 Task: Research Airbnb options in Obonoma, Nigeria from 2nd December, 2023 to 10th December, 2023 for 1 adult.1  bedroom having 1 bed and 1 bathroom. Property type can be hotel. Look for 3 properties as per requirement.
Action: Mouse moved to (452, 137)
Screenshot: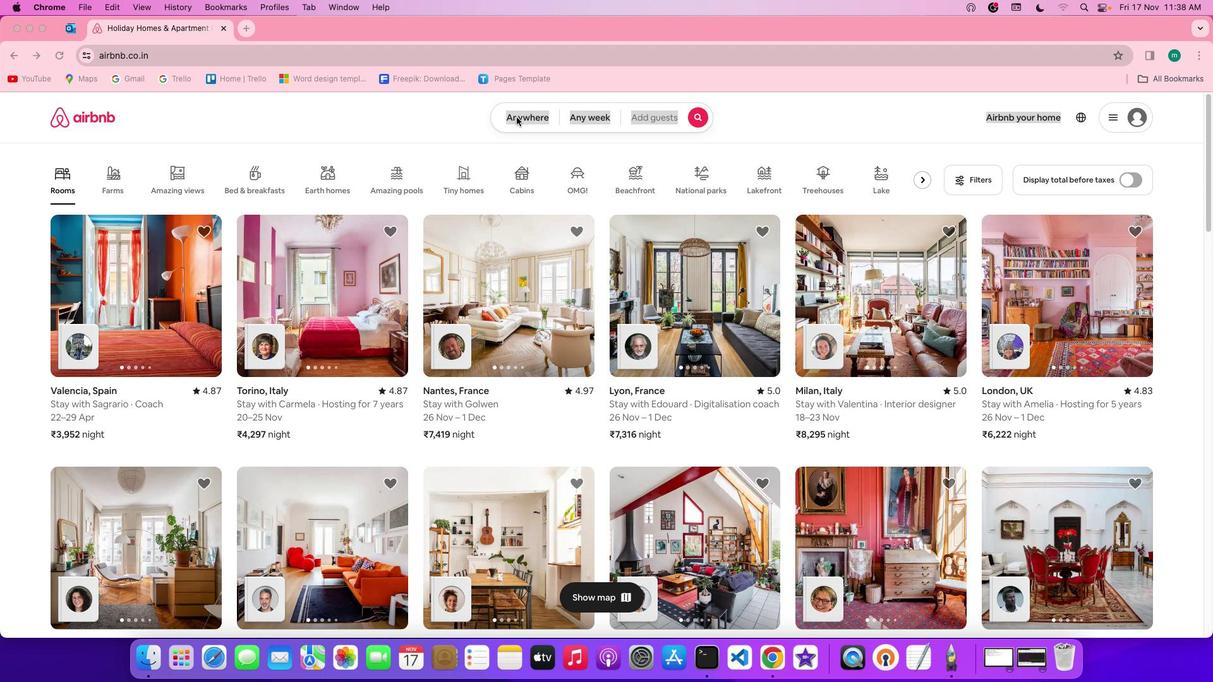 
Action: Mouse pressed left at (452, 137)
Screenshot: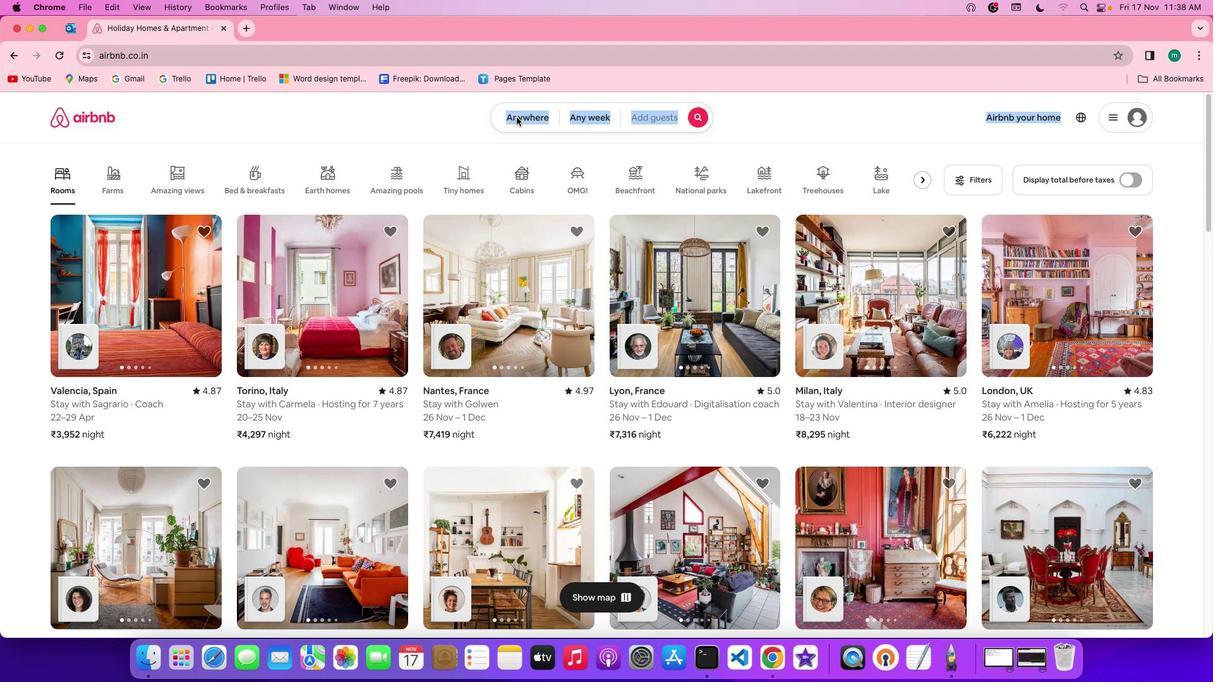 
Action: Mouse pressed left at (452, 137)
Screenshot: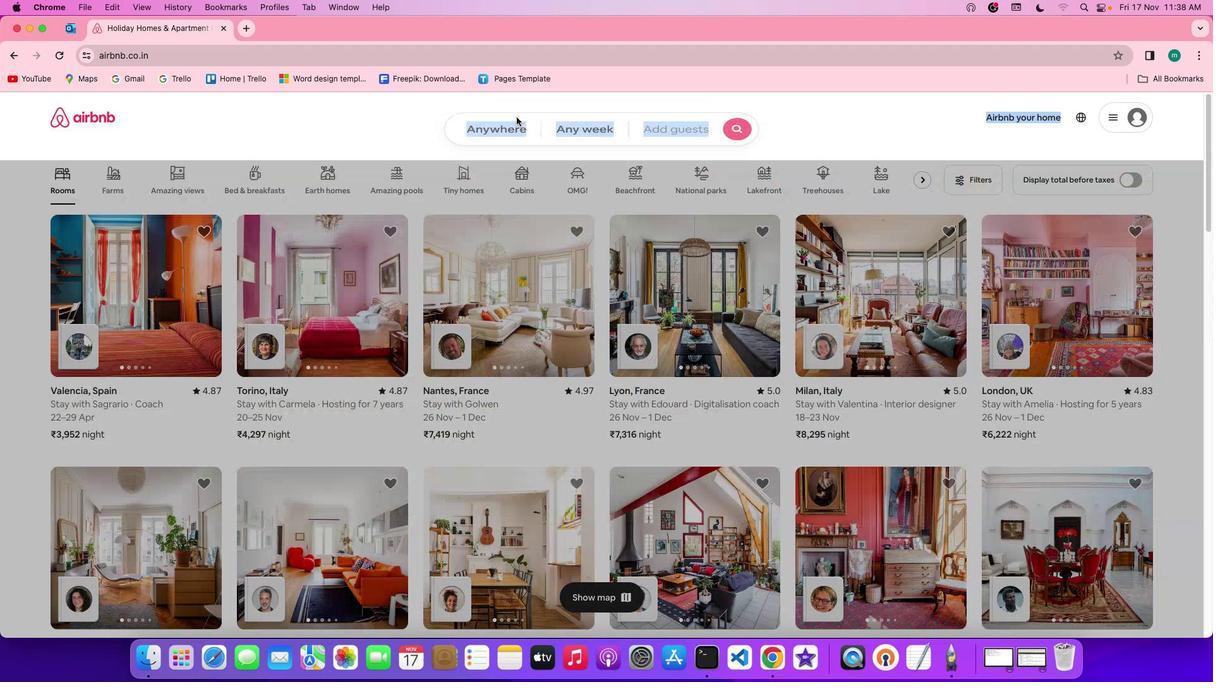 
Action: Mouse moved to (407, 181)
Screenshot: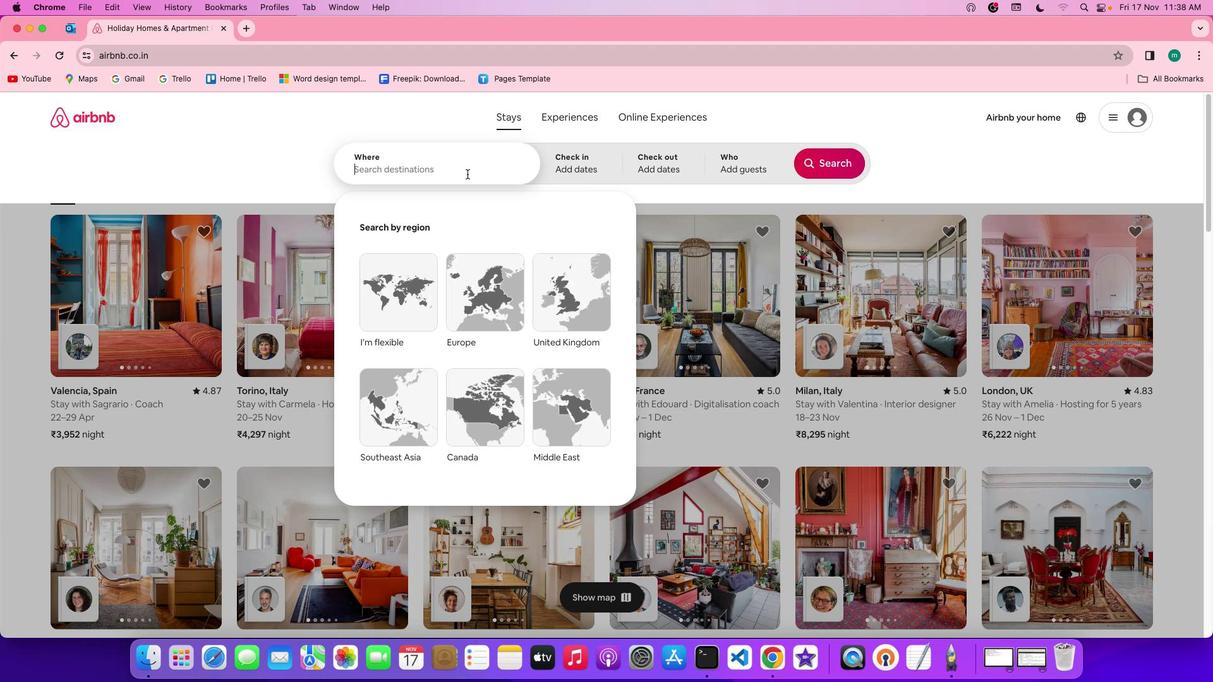 
Action: Mouse pressed left at (407, 181)
Screenshot: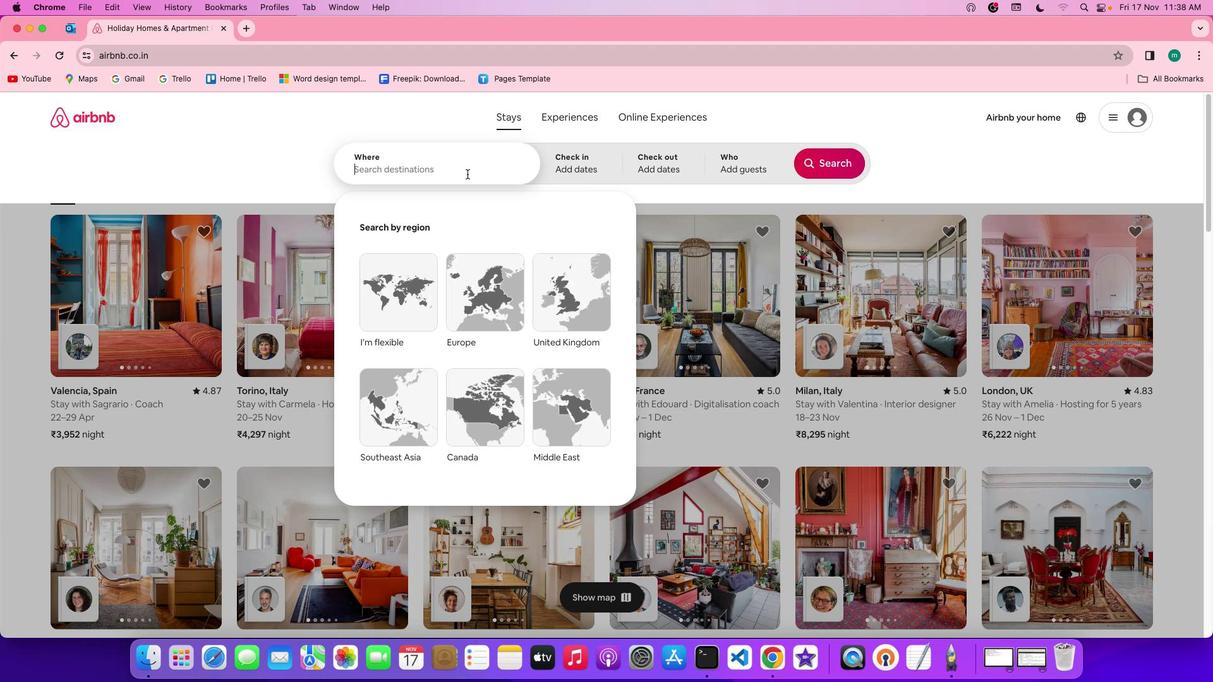 
Action: Mouse moved to (406, 182)
Screenshot: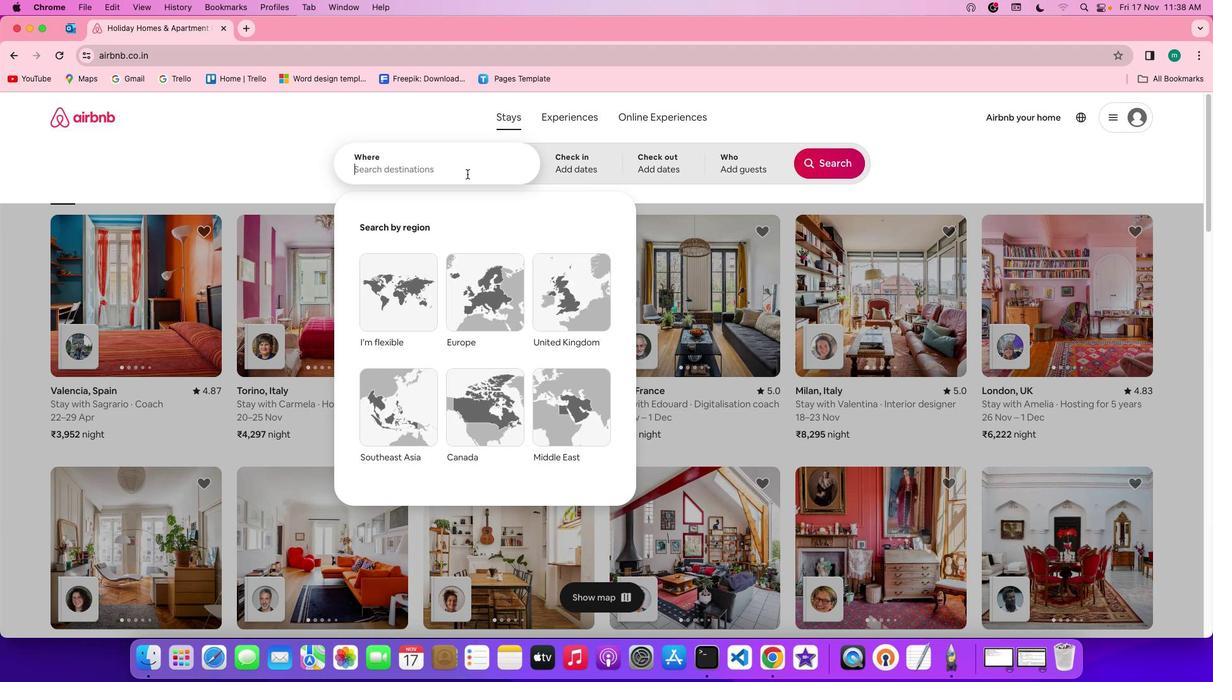 
Action: Key pressed Key.spaceKey.shift'O''b''o''n''o''m''a'','Key.spaceKey.shift'N''i''g''e''r''u'Key.backspace'i''a'
Screenshot: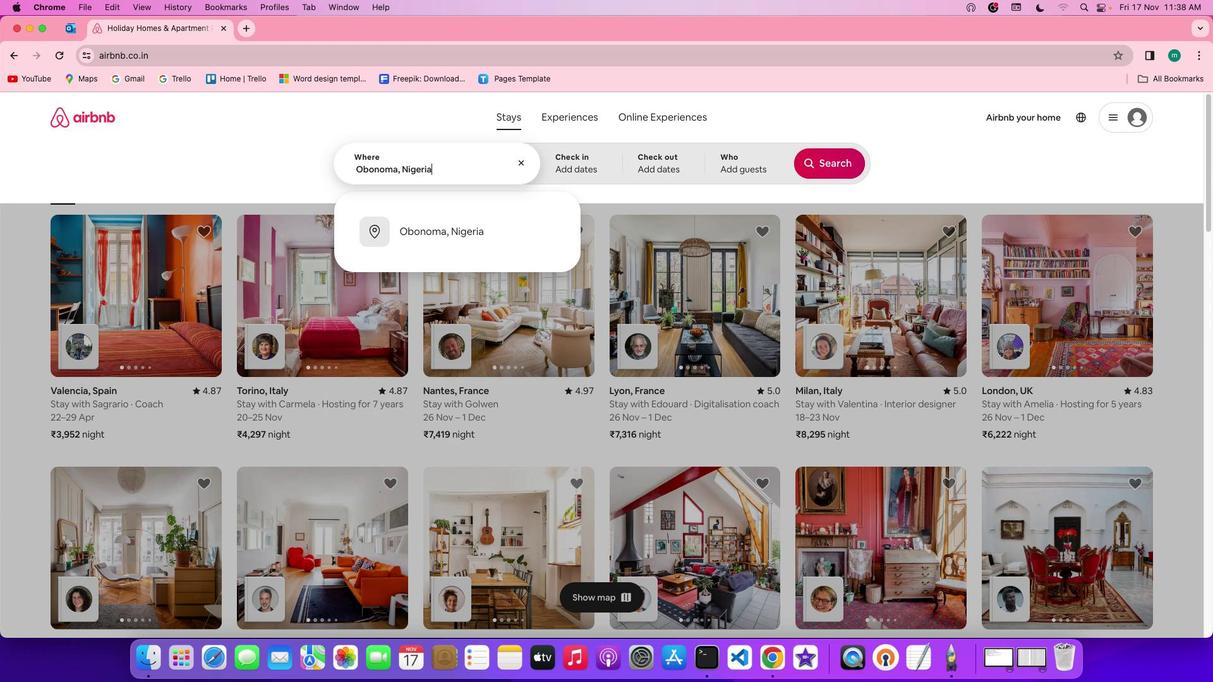
Action: Mouse moved to (499, 182)
Screenshot: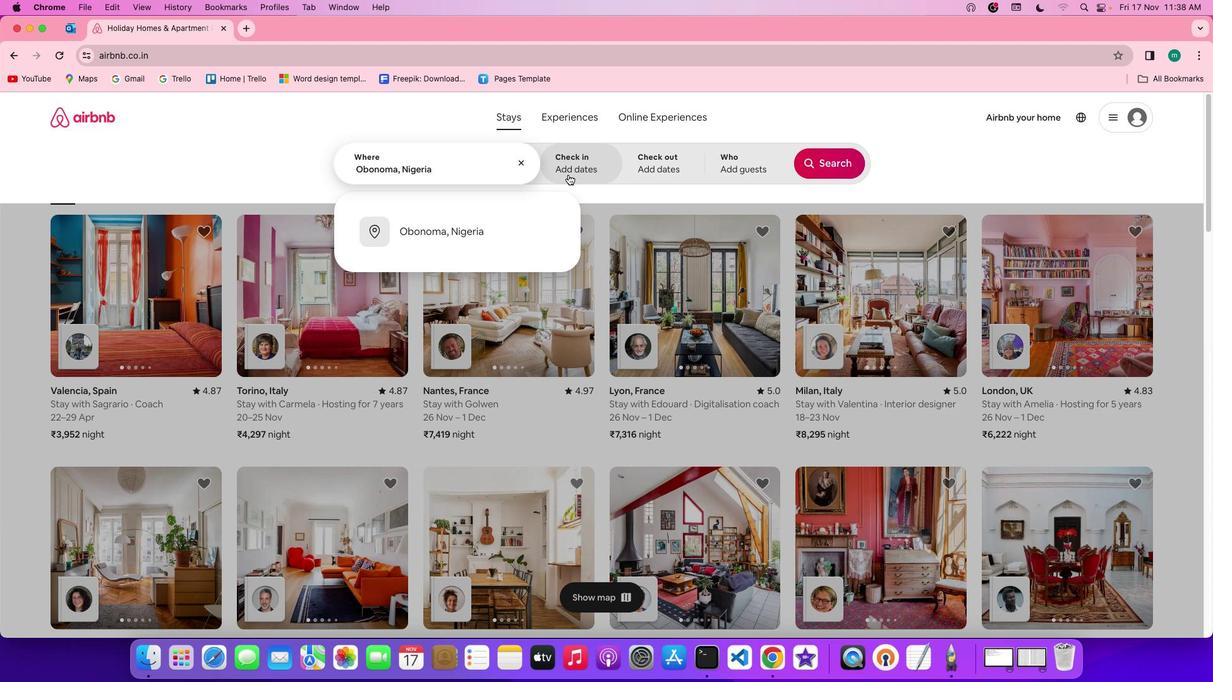 
Action: Mouse pressed left at (499, 182)
Screenshot: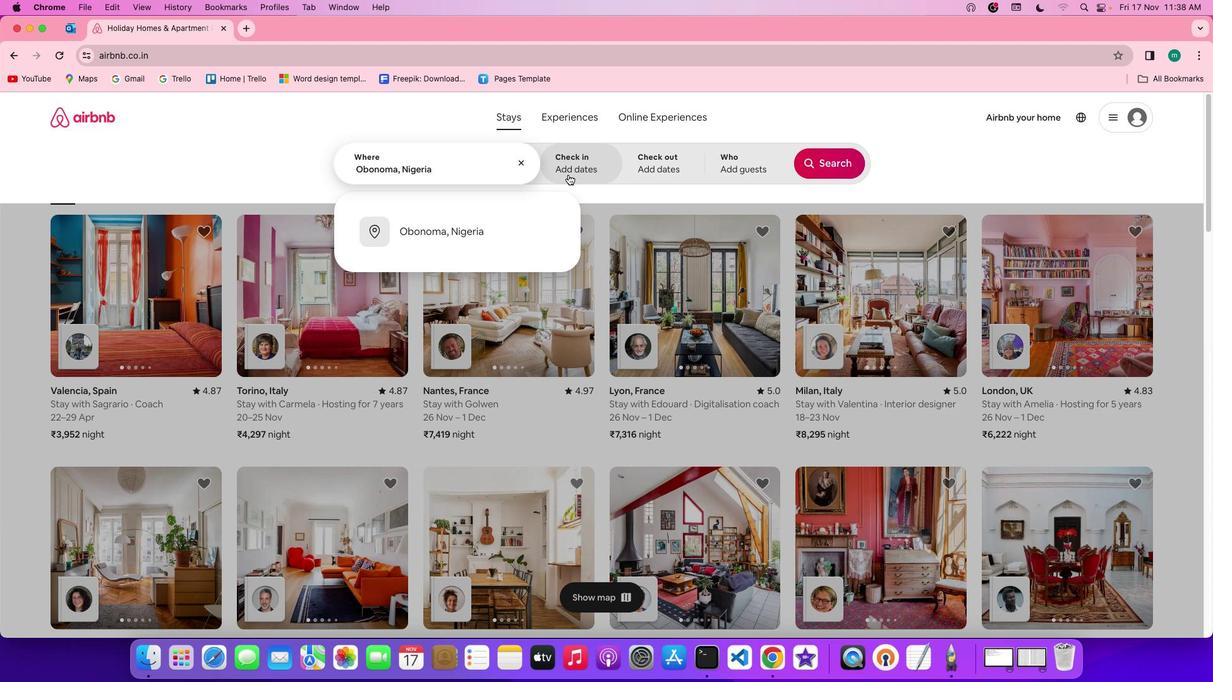 
Action: Mouse moved to (735, 298)
Screenshot: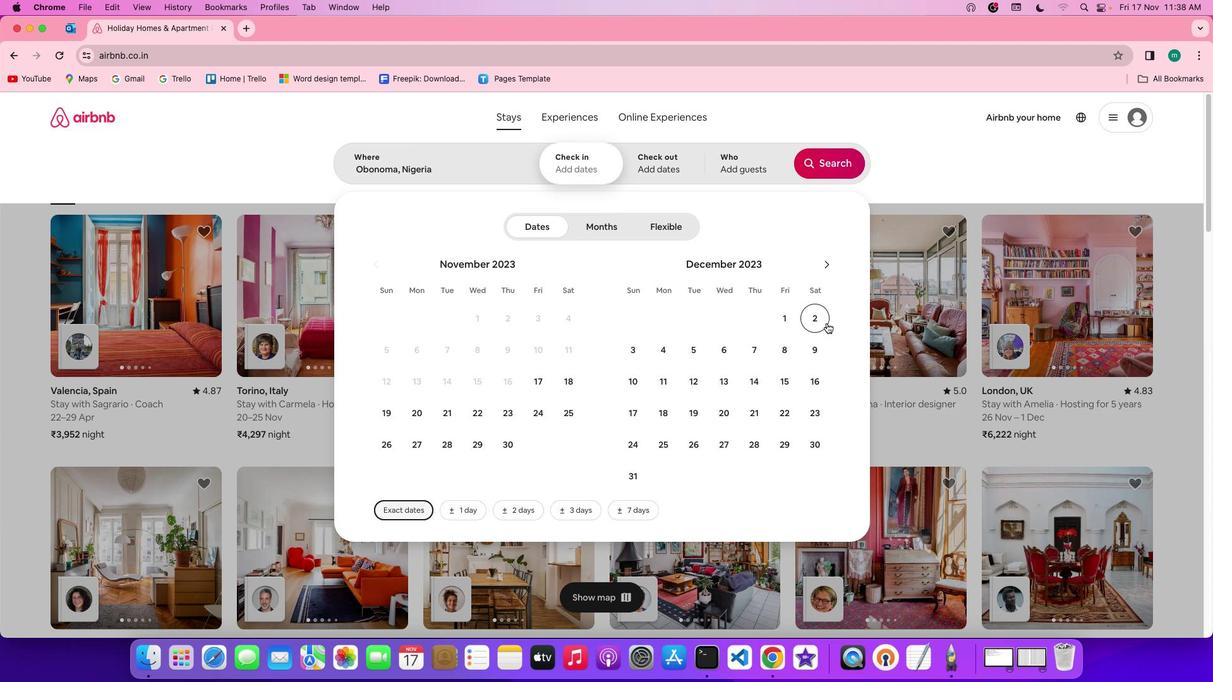 
Action: Mouse pressed left at (735, 298)
Screenshot: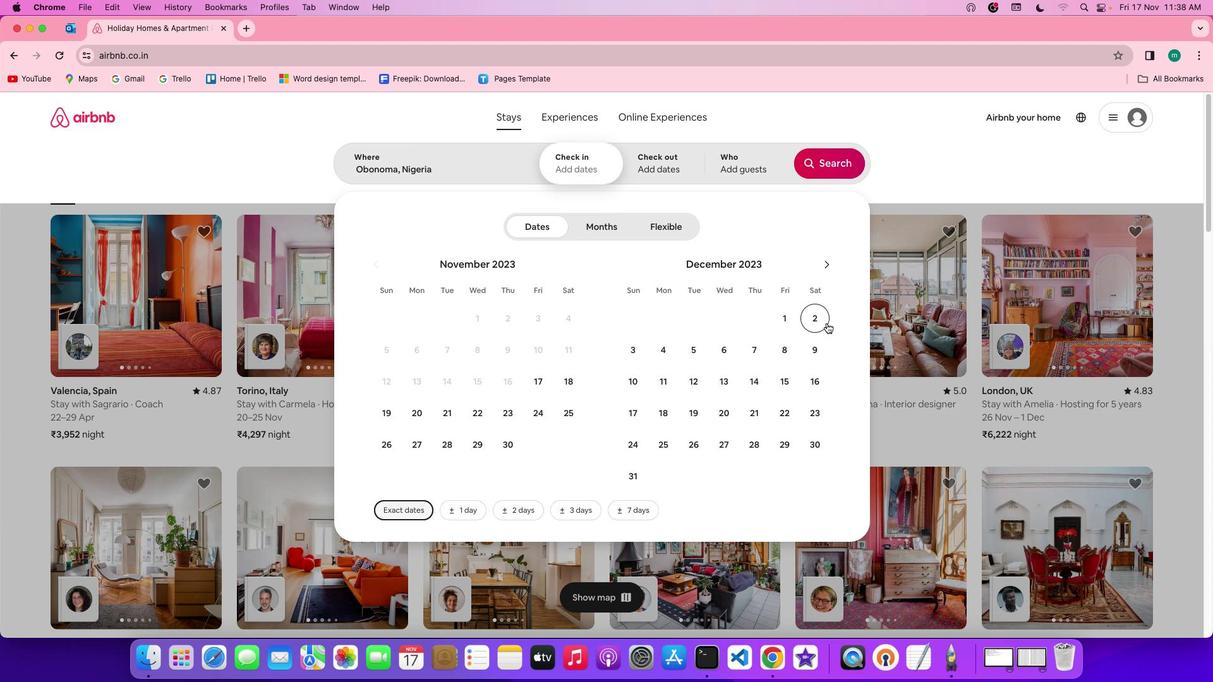 
Action: Mouse moved to (561, 351)
Screenshot: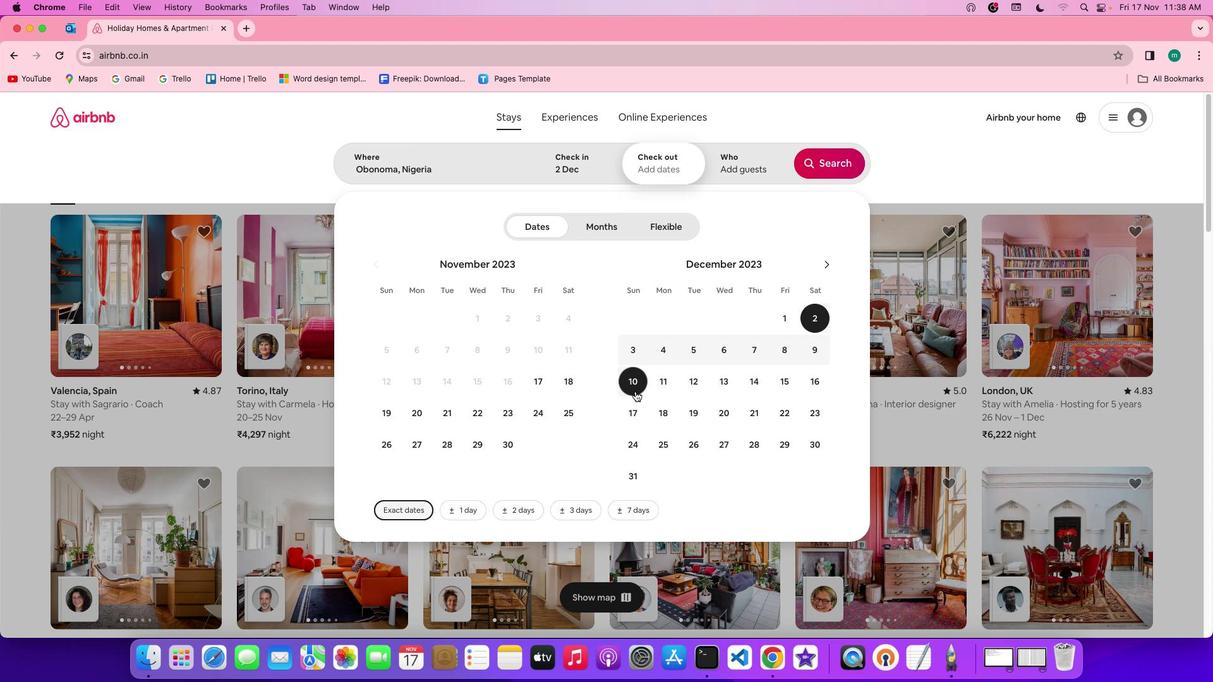 
Action: Mouse pressed left at (561, 351)
Screenshot: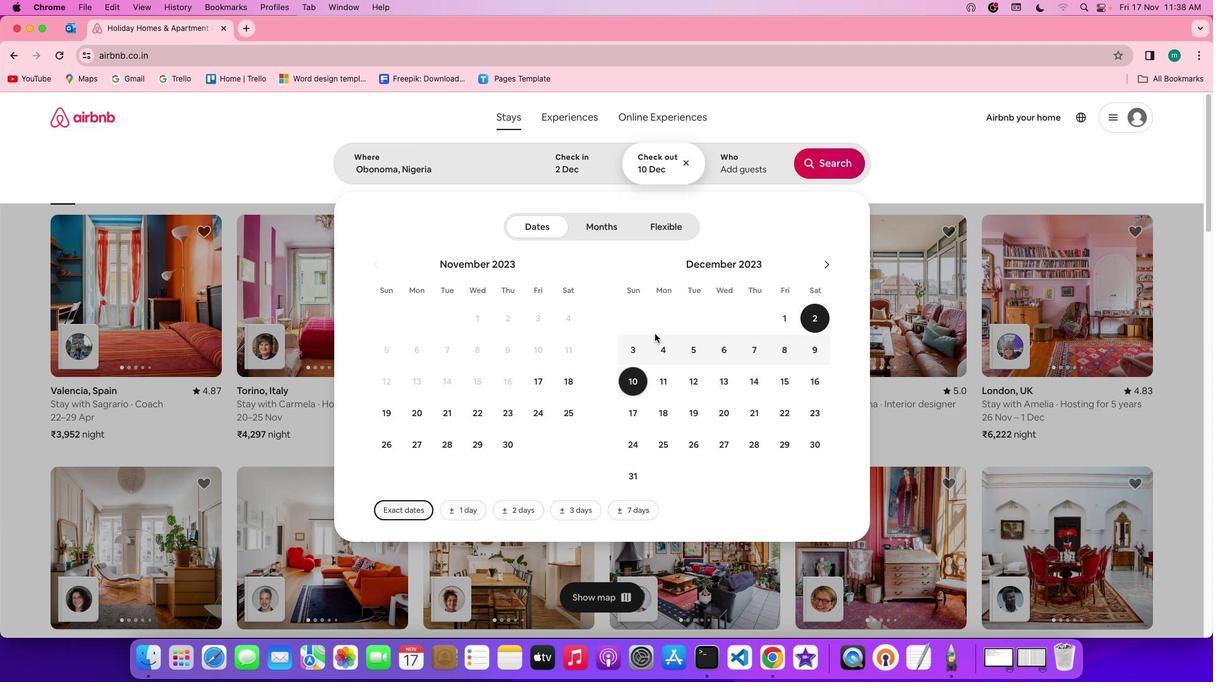 
Action: Mouse moved to (666, 178)
Screenshot: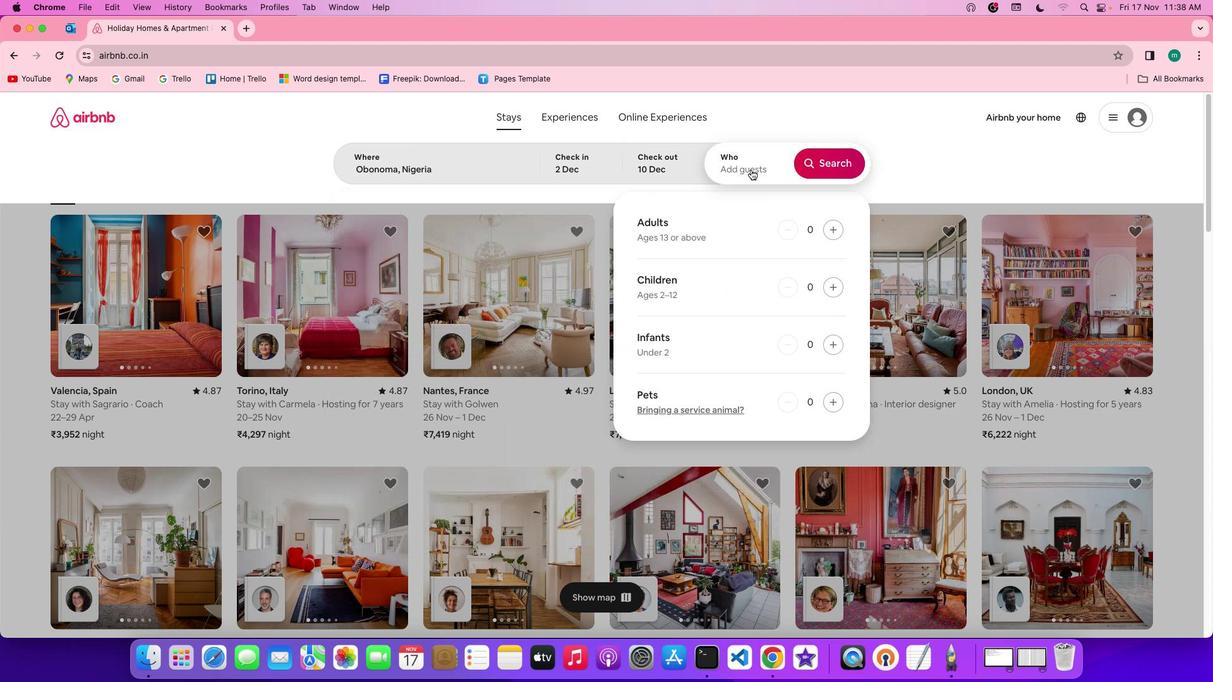 
Action: Mouse pressed left at (666, 178)
Screenshot: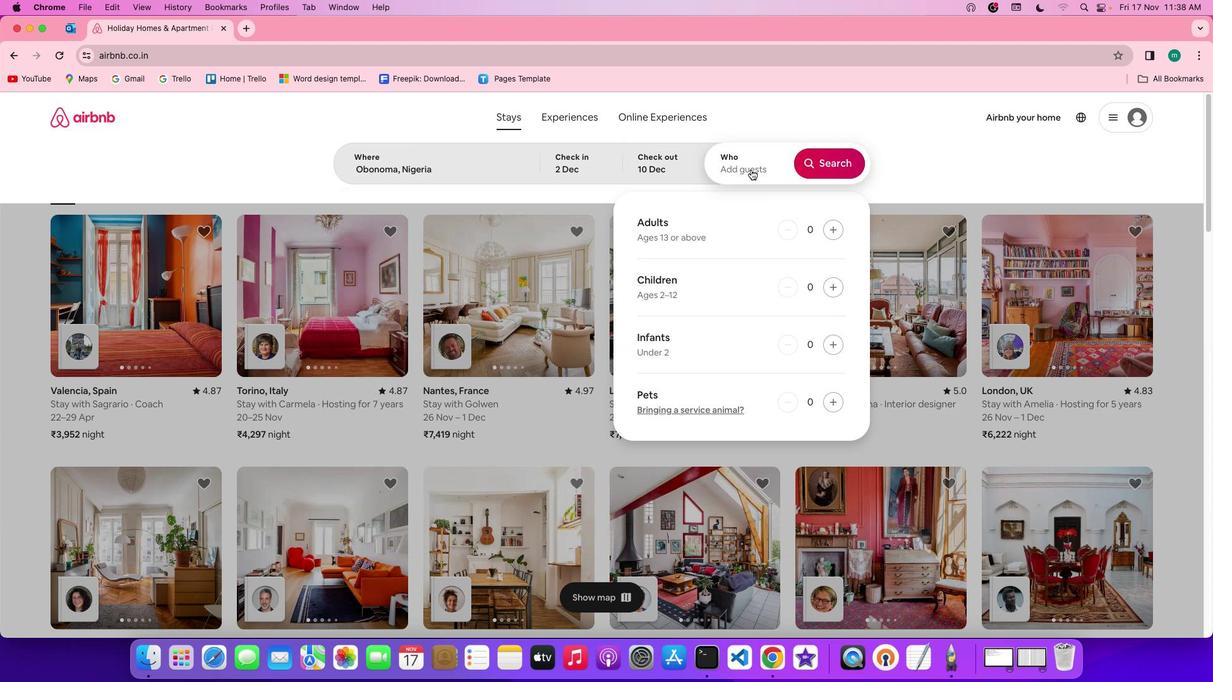 
Action: Mouse moved to (745, 224)
Screenshot: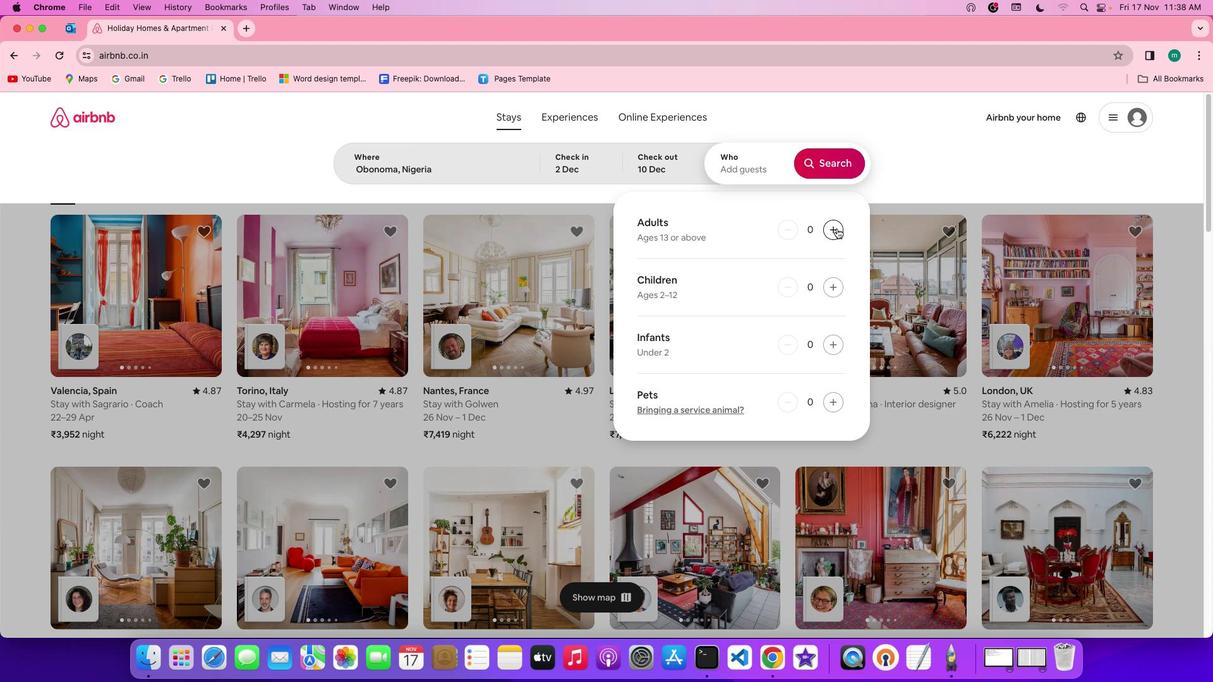 
Action: Mouse pressed left at (745, 224)
Screenshot: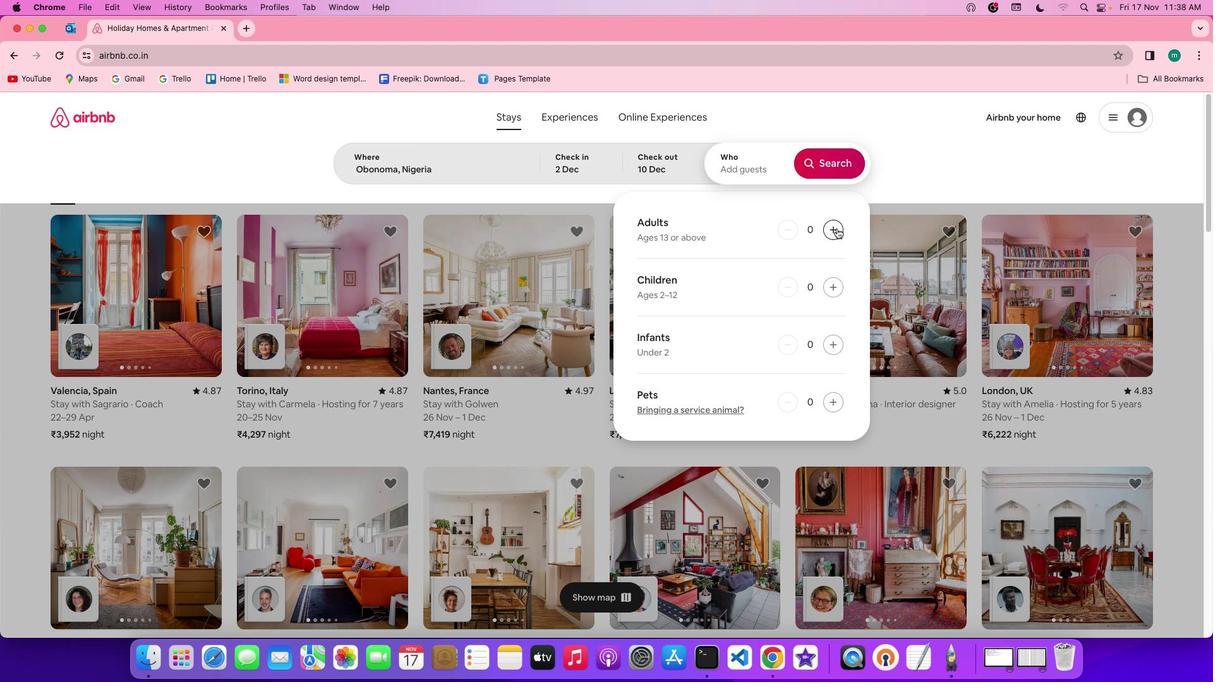
Action: Mouse moved to (745, 178)
Screenshot: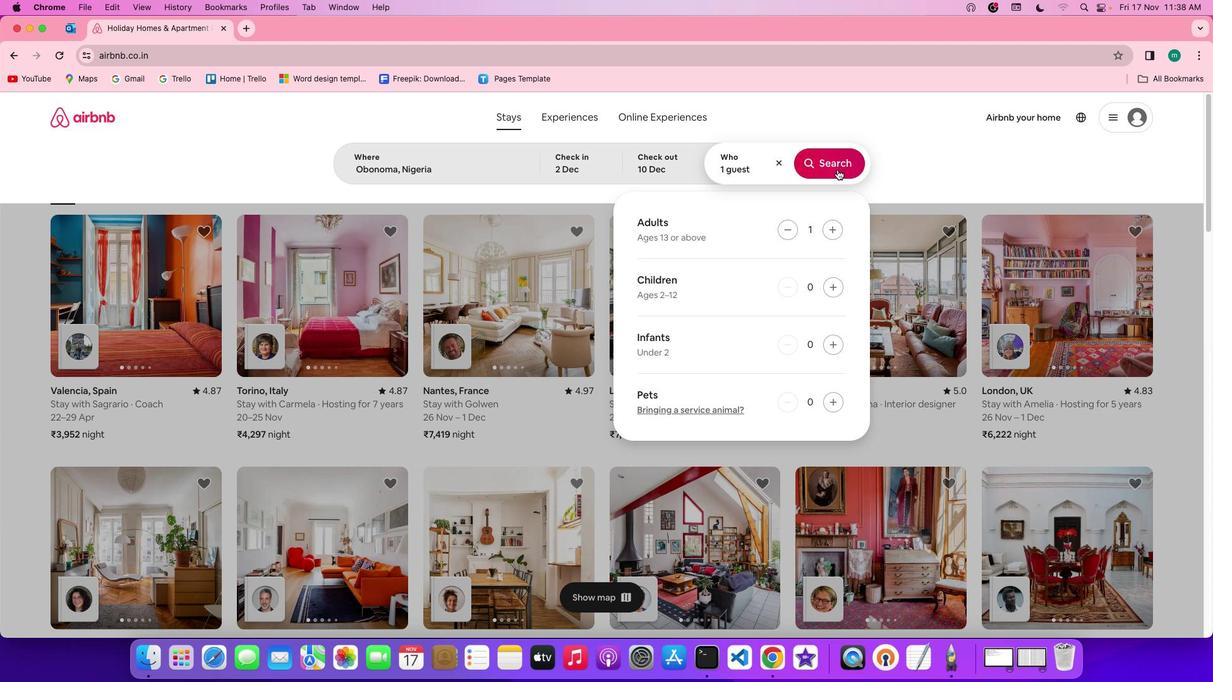 
Action: Mouse pressed left at (745, 178)
Screenshot: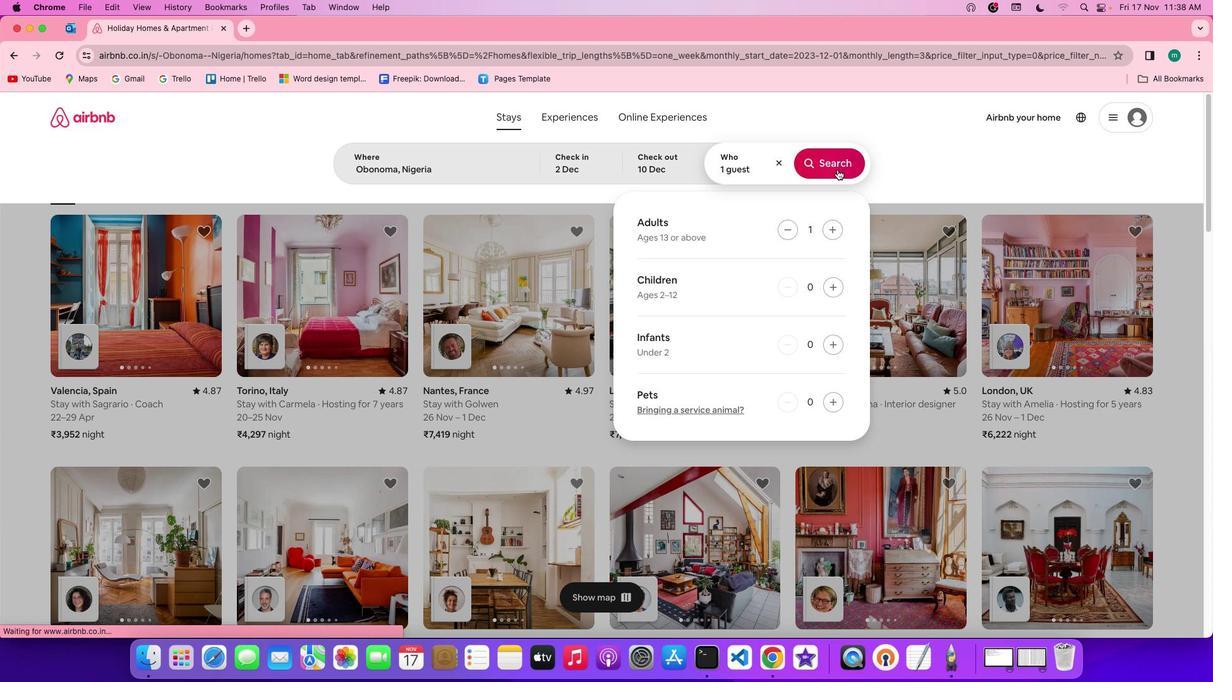 
Action: Mouse moved to (901, 180)
Screenshot: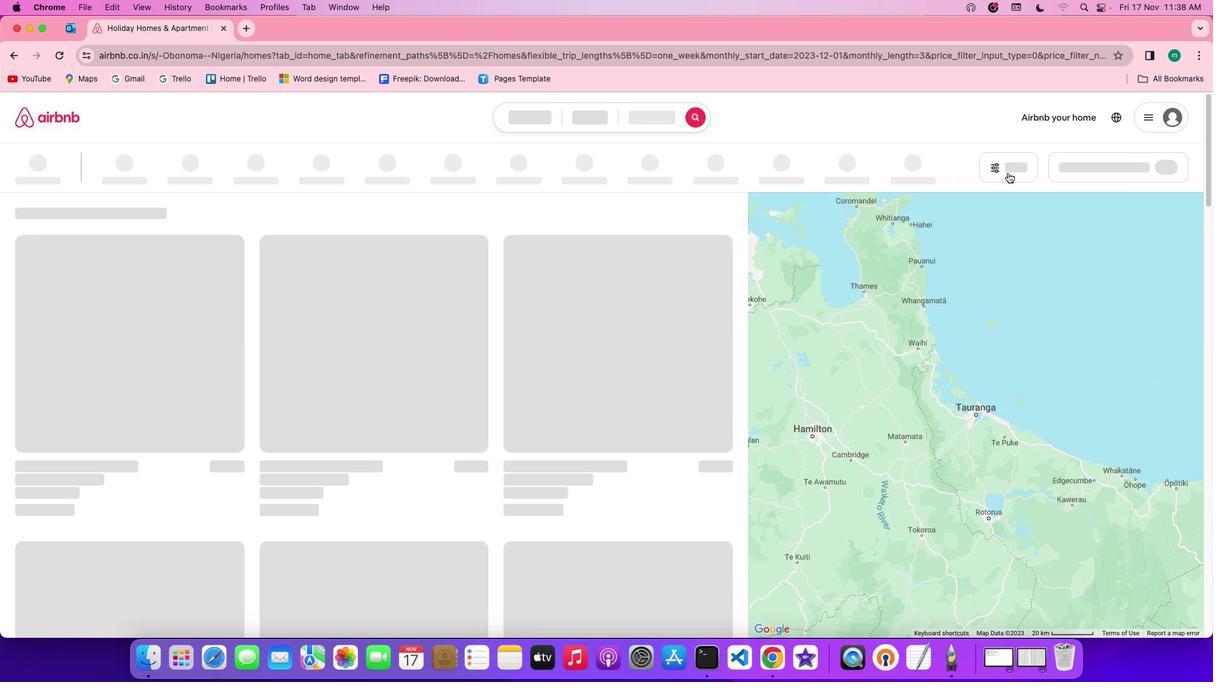 
Action: Mouse pressed left at (901, 180)
Screenshot: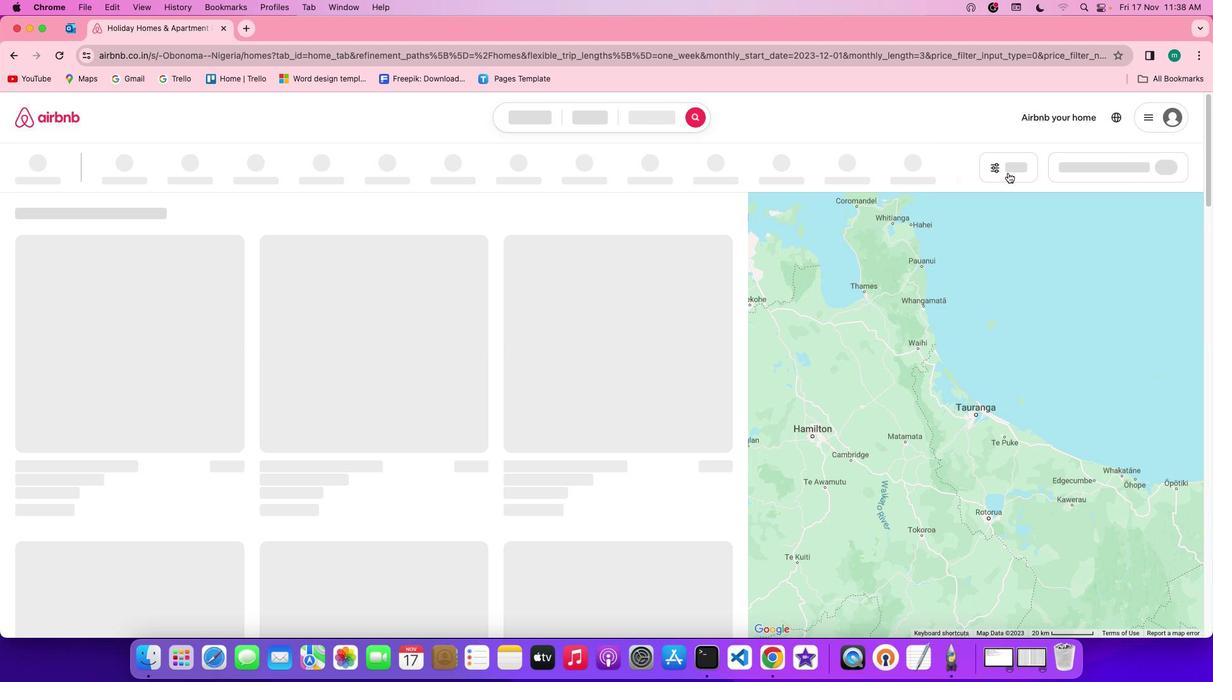 
Action: Mouse moved to (557, 370)
Screenshot: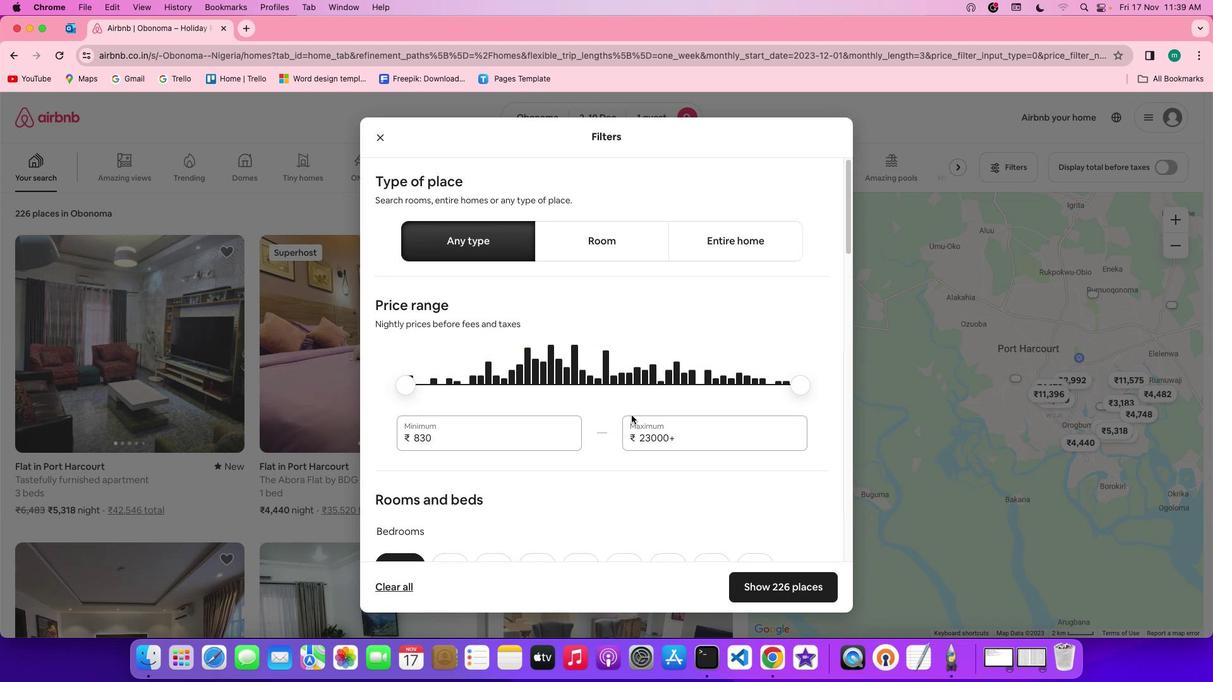 
Action: Mouse scrolled (557, 370) with delta (-18, 45)
Screenshot: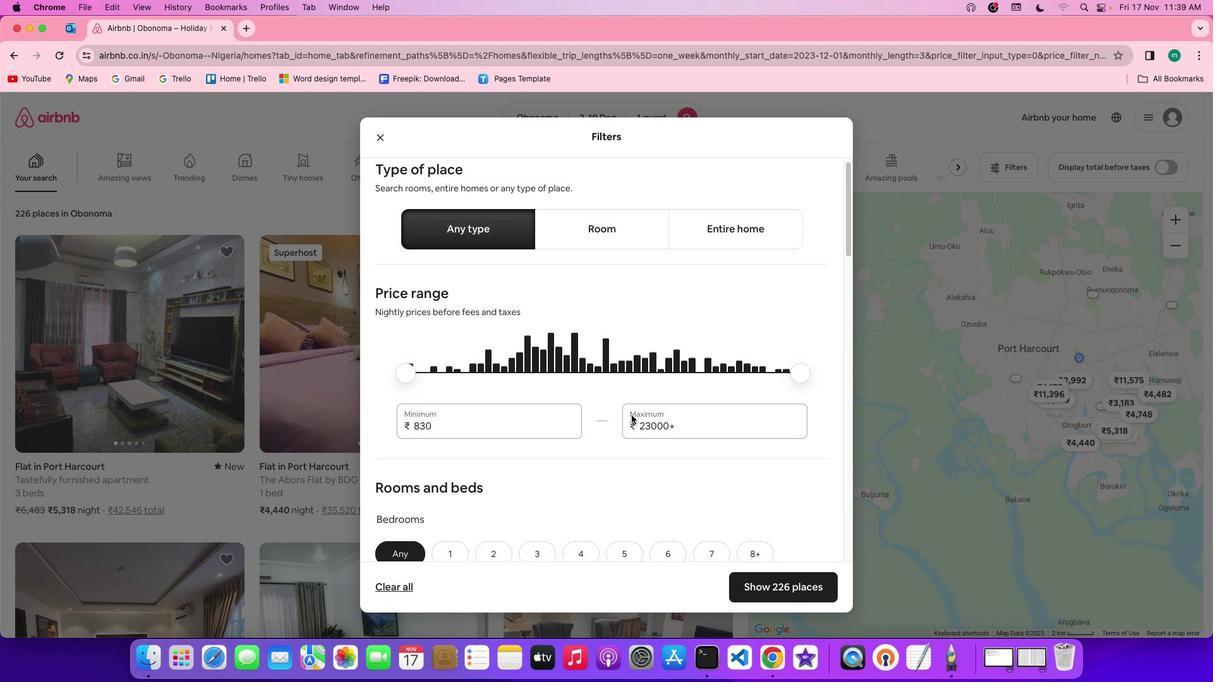 
Action: Mouse scrolled (557, 370) with delta (-18, 45)
Screenshot: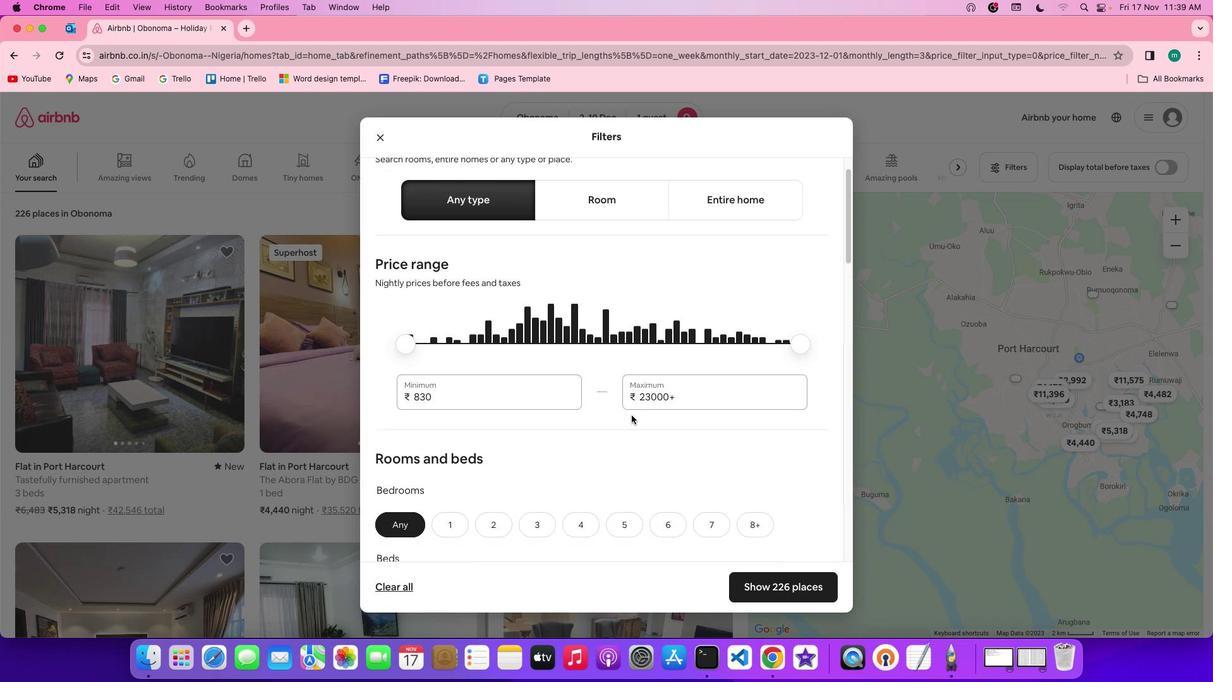 
Action: Mouse scrolled (557, 370) with delta (-18, 45)
Screenshot: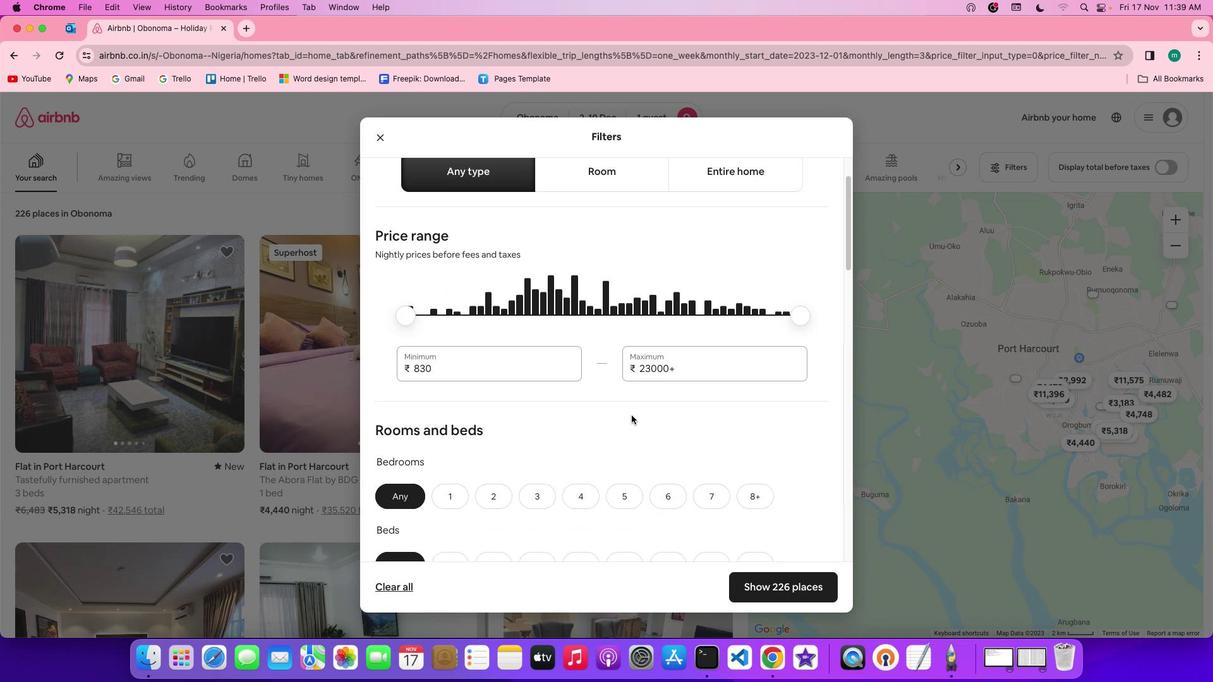 
Action: Mouse scrolled (557, 370) with delta (-18, 45)
Screenshot: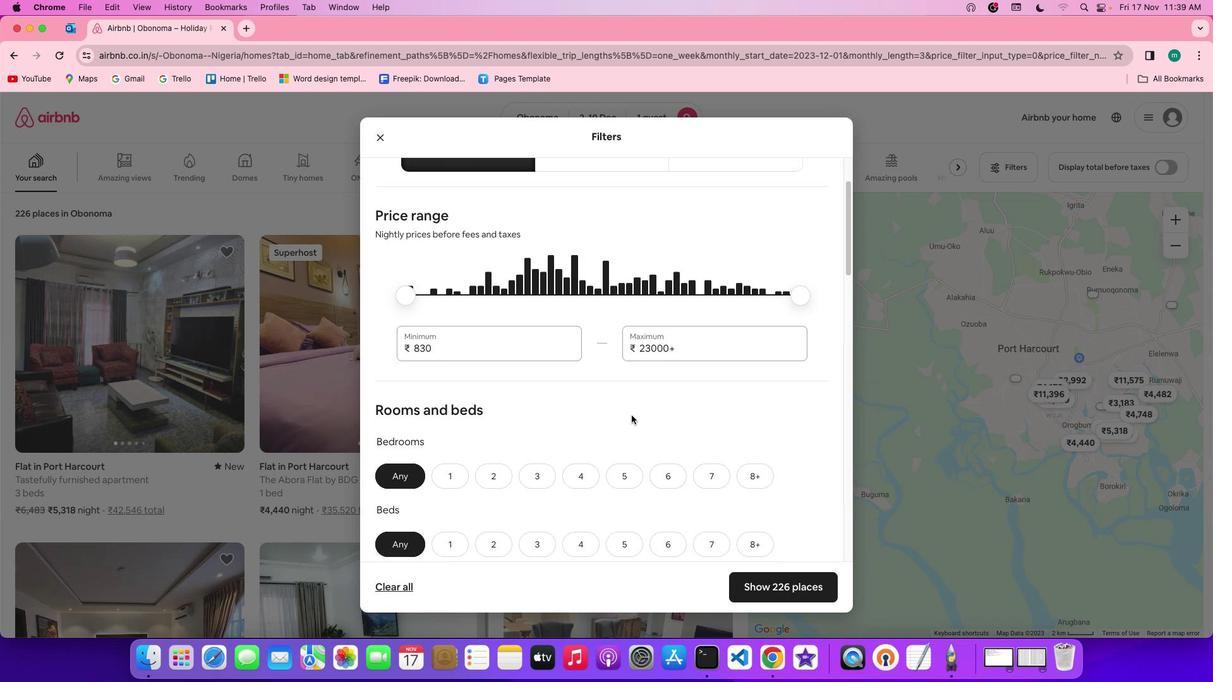 
Action: Mouse scrolled (557, 370) with delta (-18, 45)
Screenshot: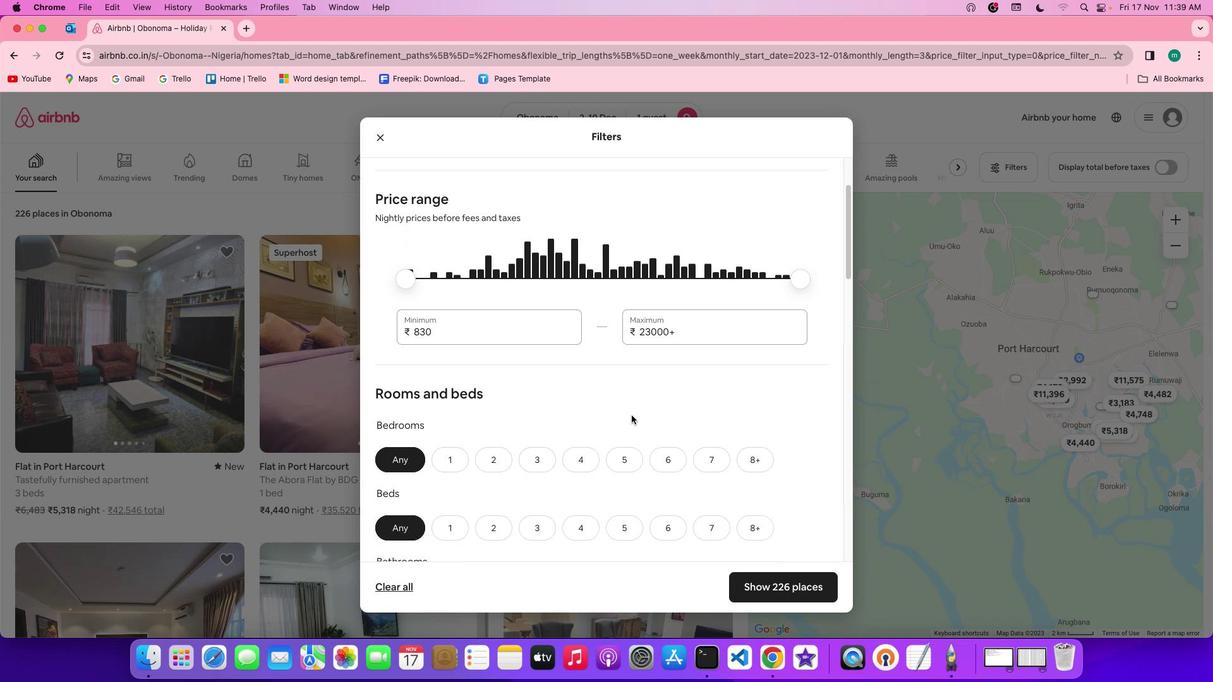 
Action: Mouse scrolled (557, 370) with delta (-18, 45)
Screenshot: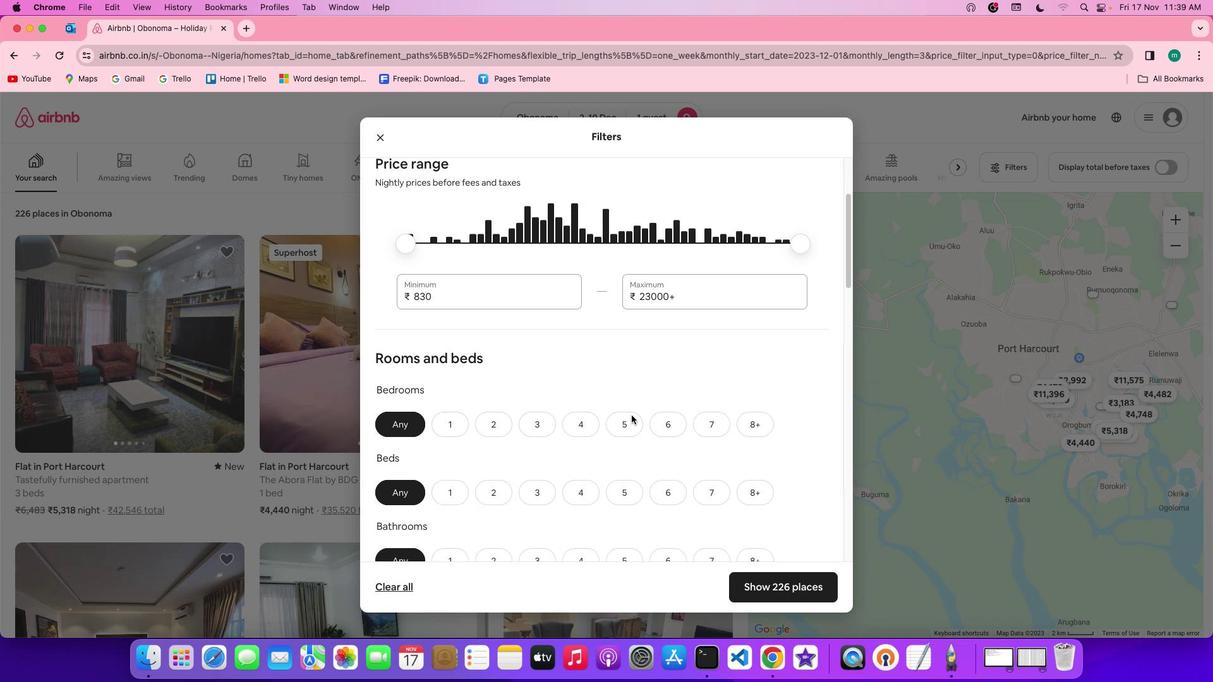 
Action: Mouse scrolled (557, 370) with delta (-18, 45)
Screenshot: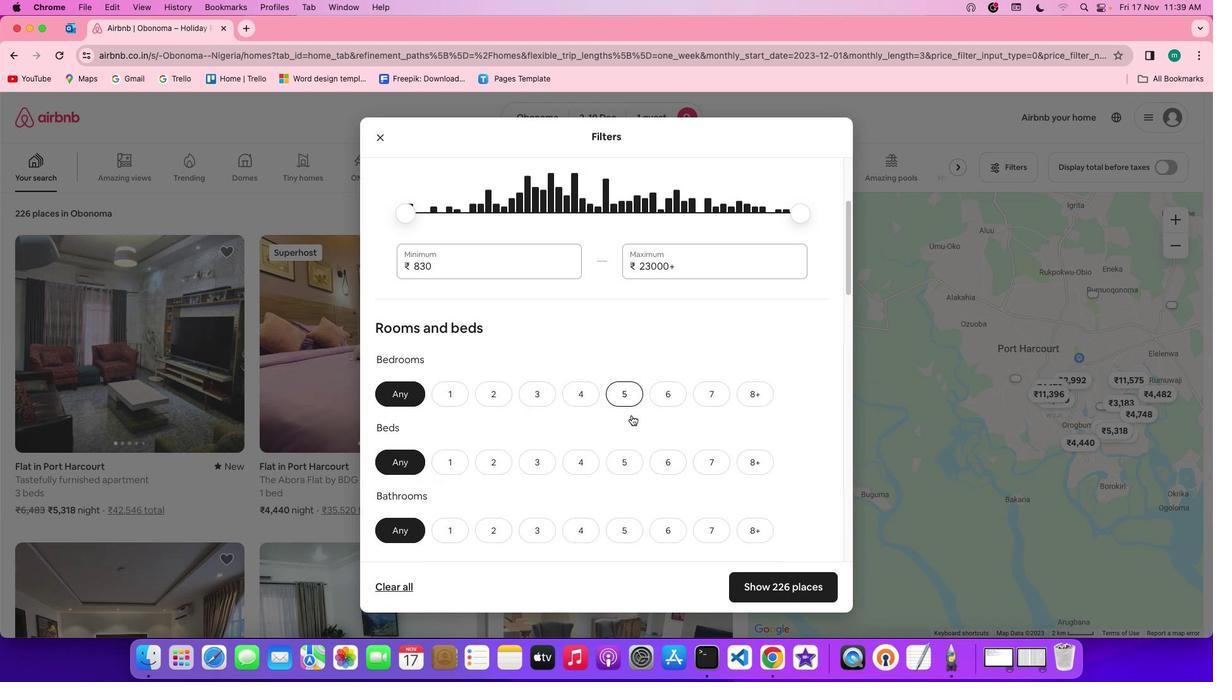 
Action: Mouse scrolled (557, 370) with delta (-18, 45)
Screenshot: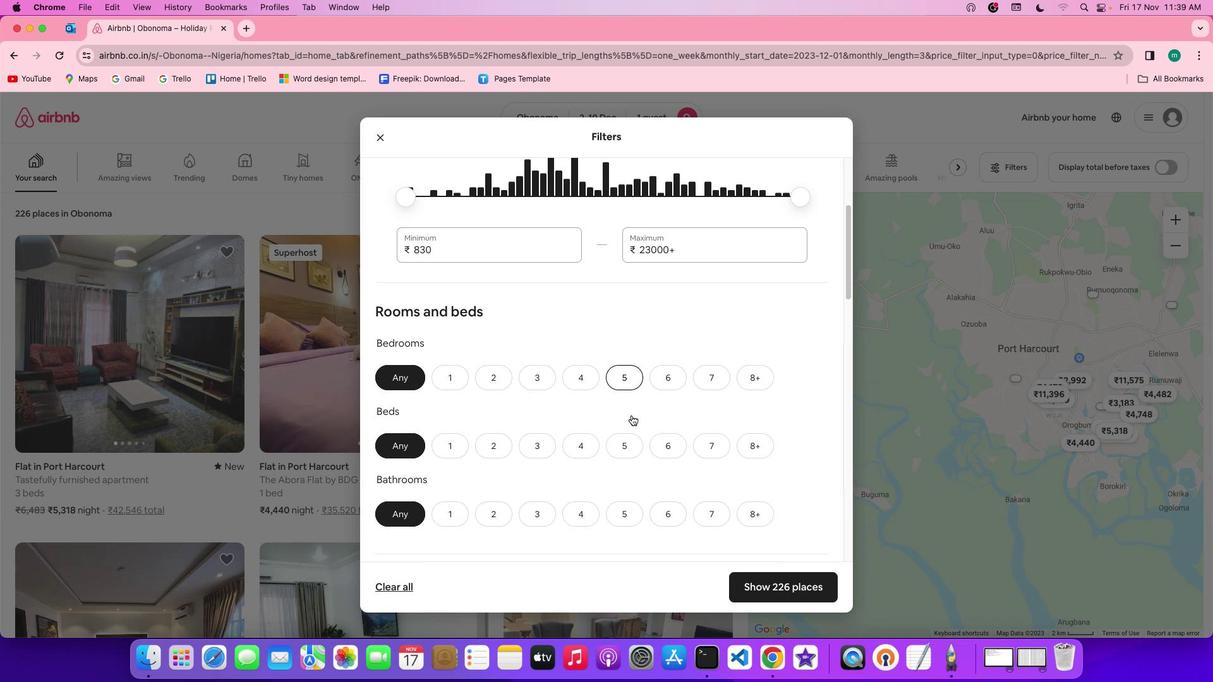 
Action: Mouse scrolled (557, 370) with delta (-18, 45)
Screenshot: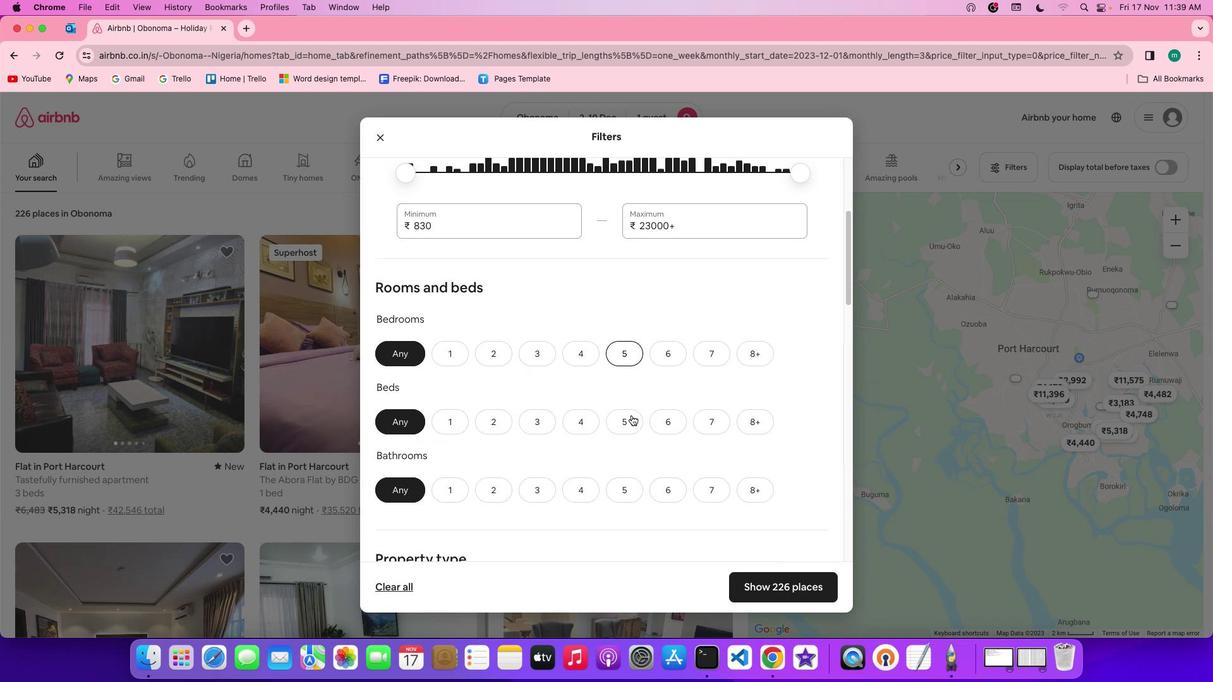 
Action: Mouse moved to (396, 310)
Screenshot: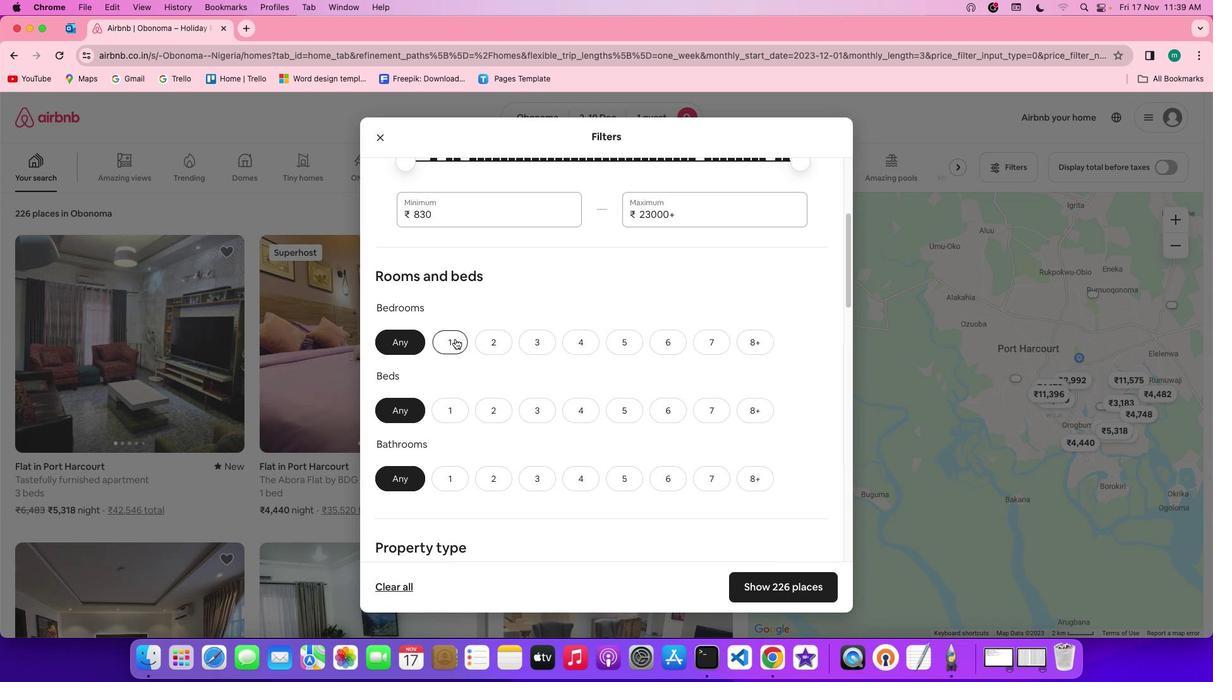 
Action: Mouse pressed left at (396, 310)
Screenshot: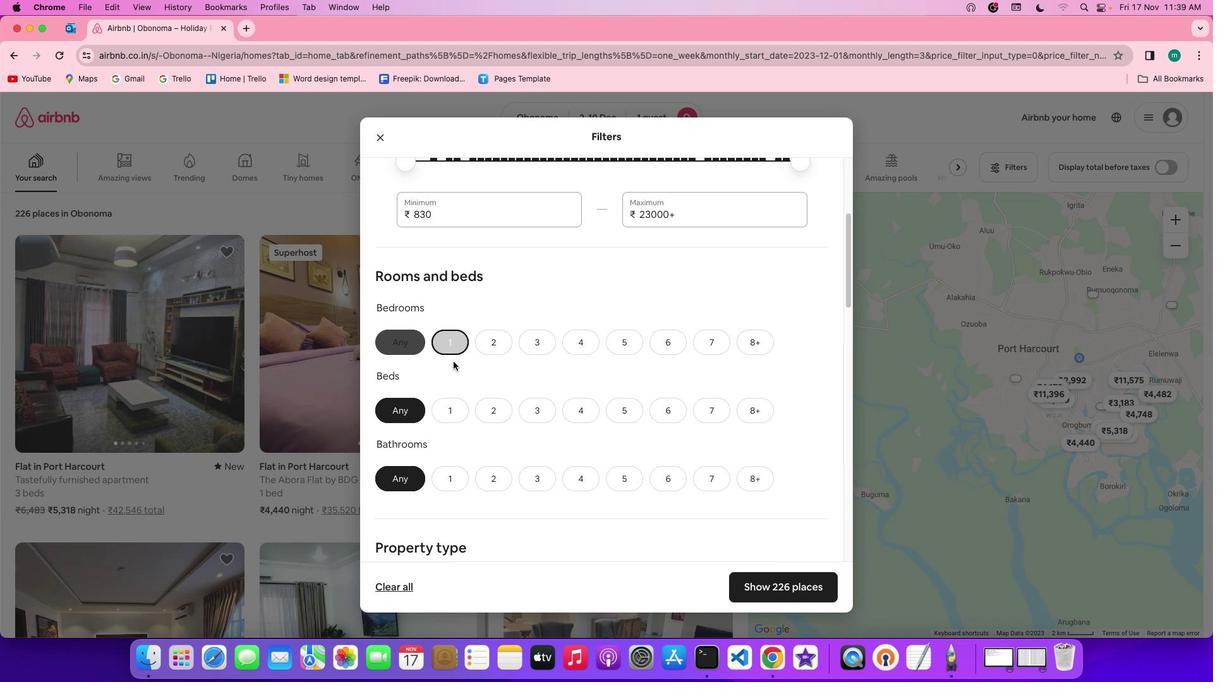 
Action: Mouse moved to (402, 367)
Screenshot: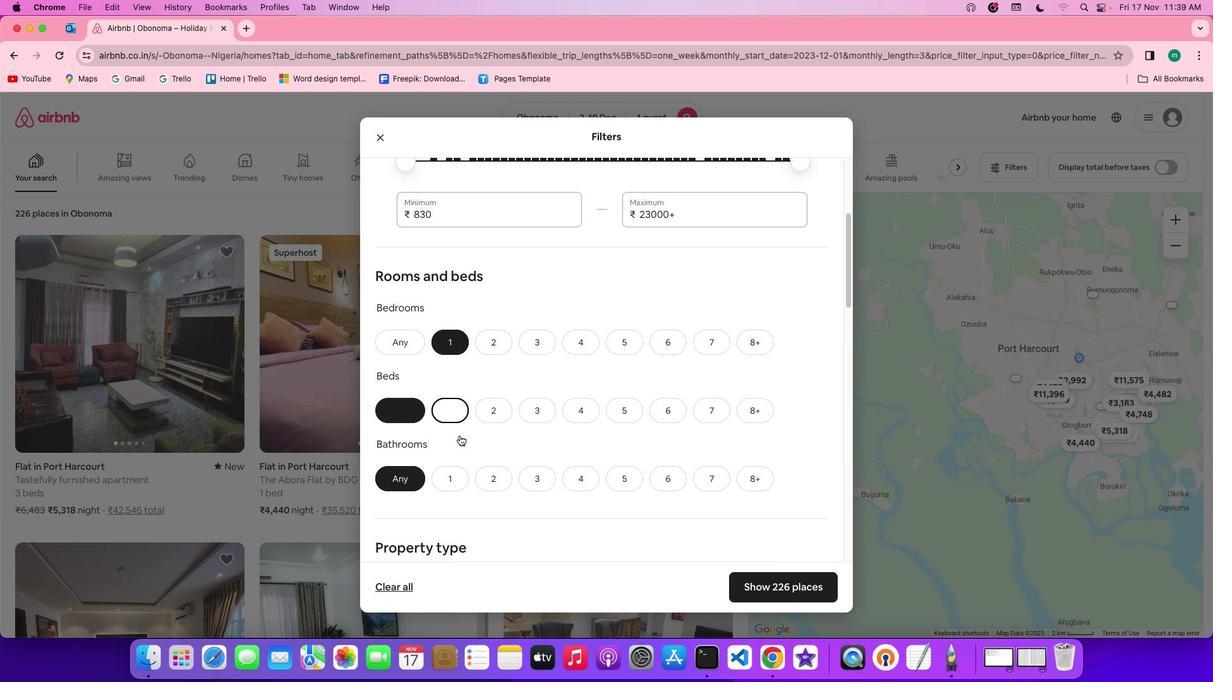 
Action: Mouse pressed left at (402, 367)
Screenshot: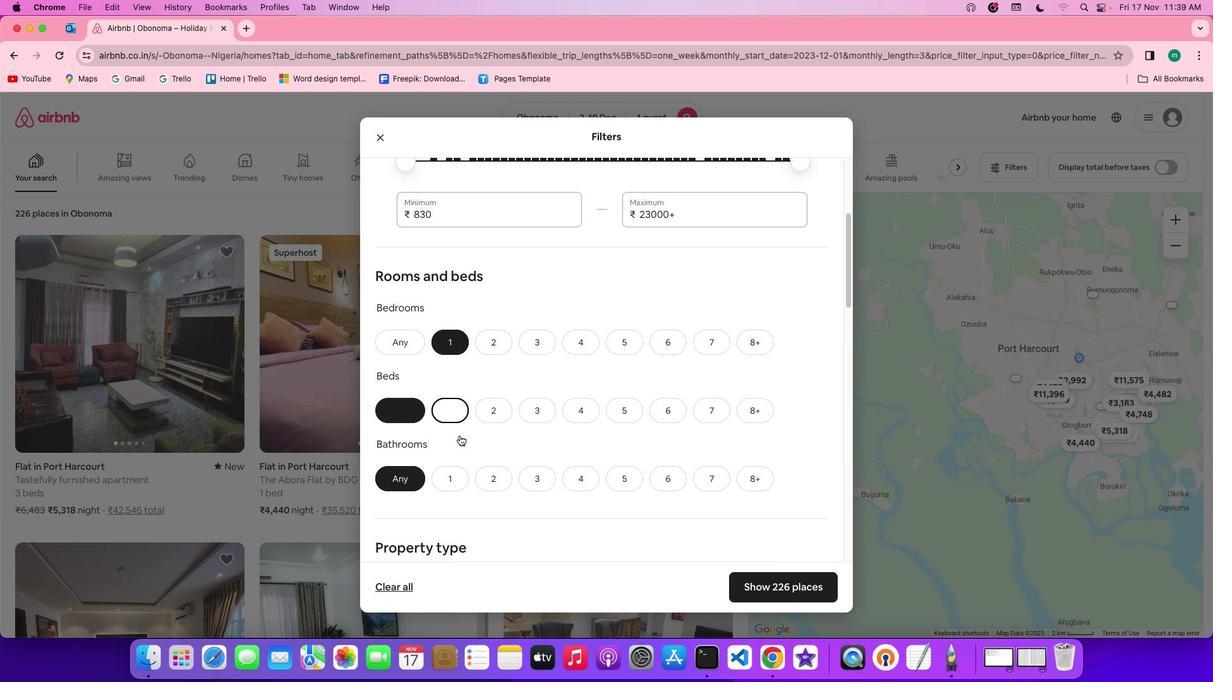 
Action: Mouse moved to (396, 412)
Screenshot: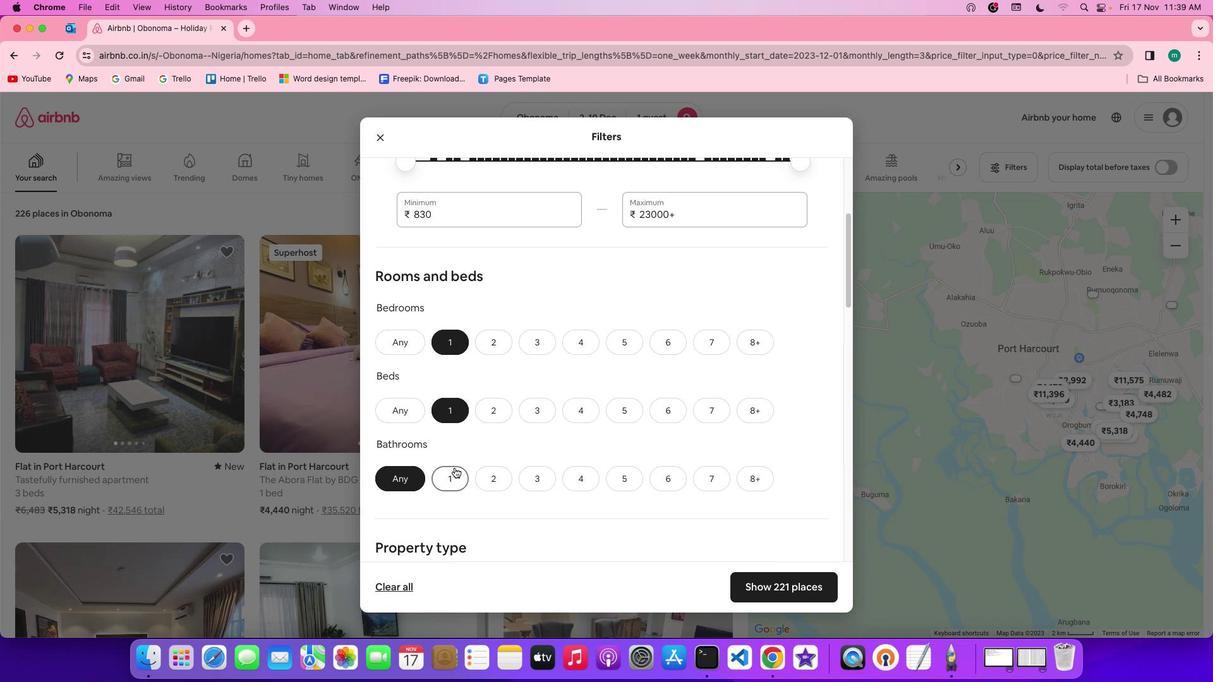 
Action: Mouse pressed left at (396, 412)
Screenshot: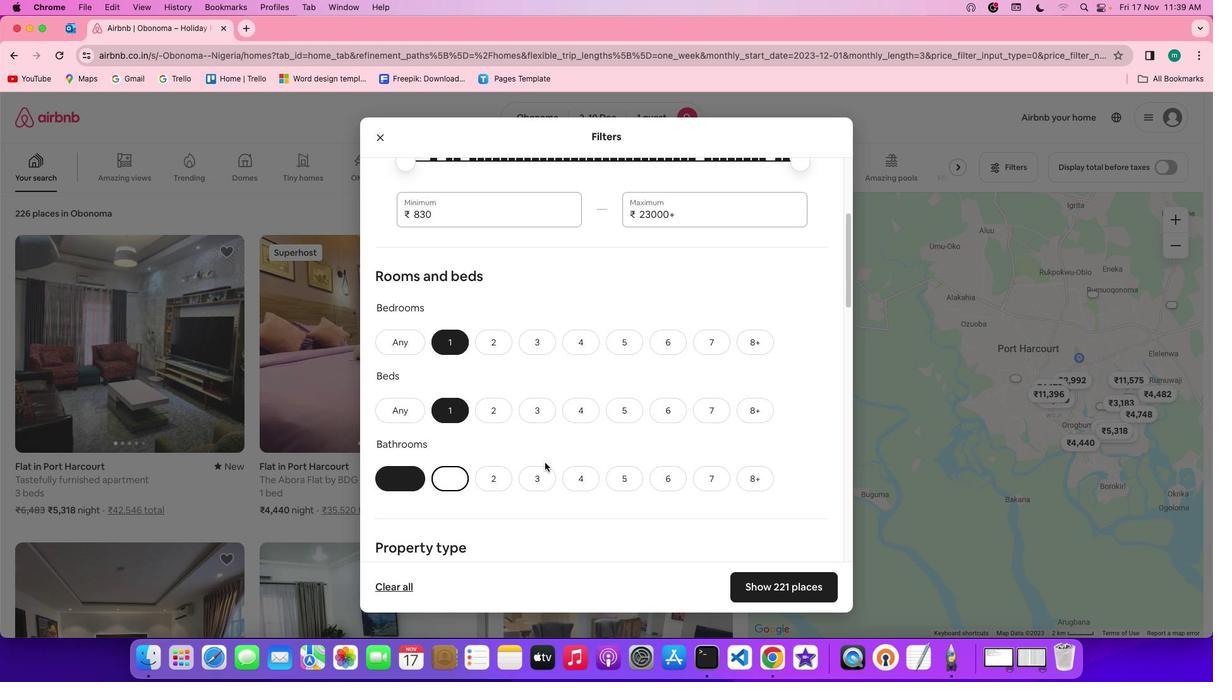 
Action: Mouse moved to (604, 401)
Screenshot: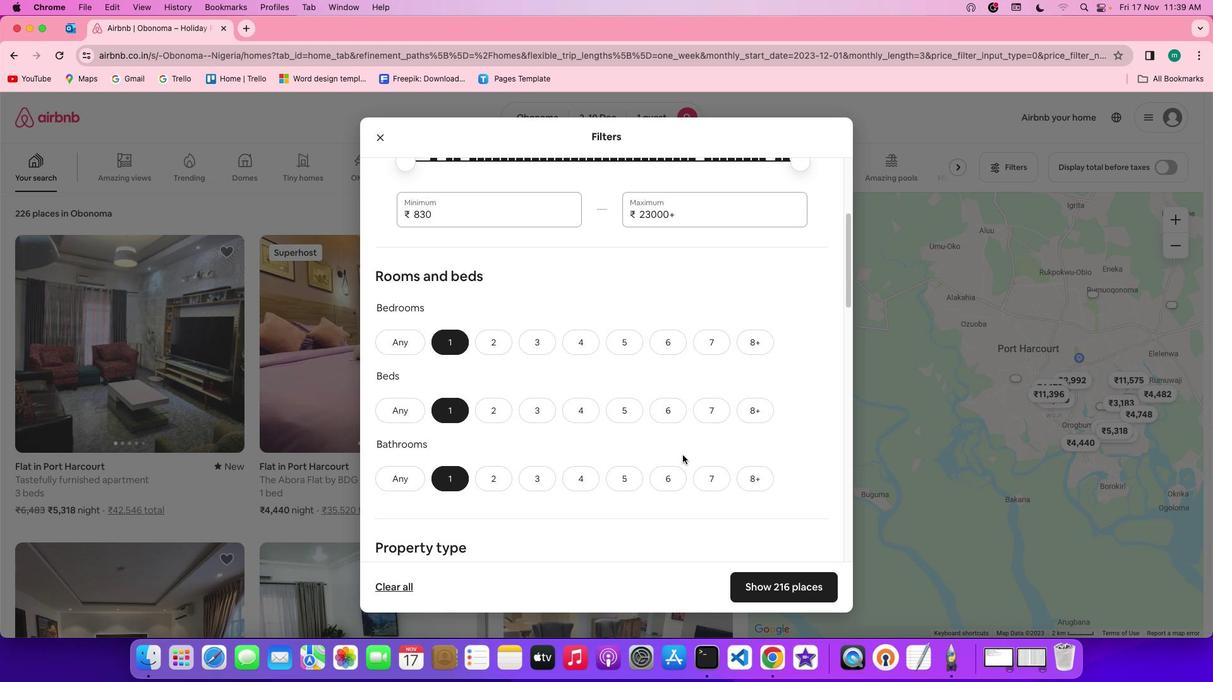 
Action: Mouse scrolled (604, 401) with delta (-18, 45)
Screenshot: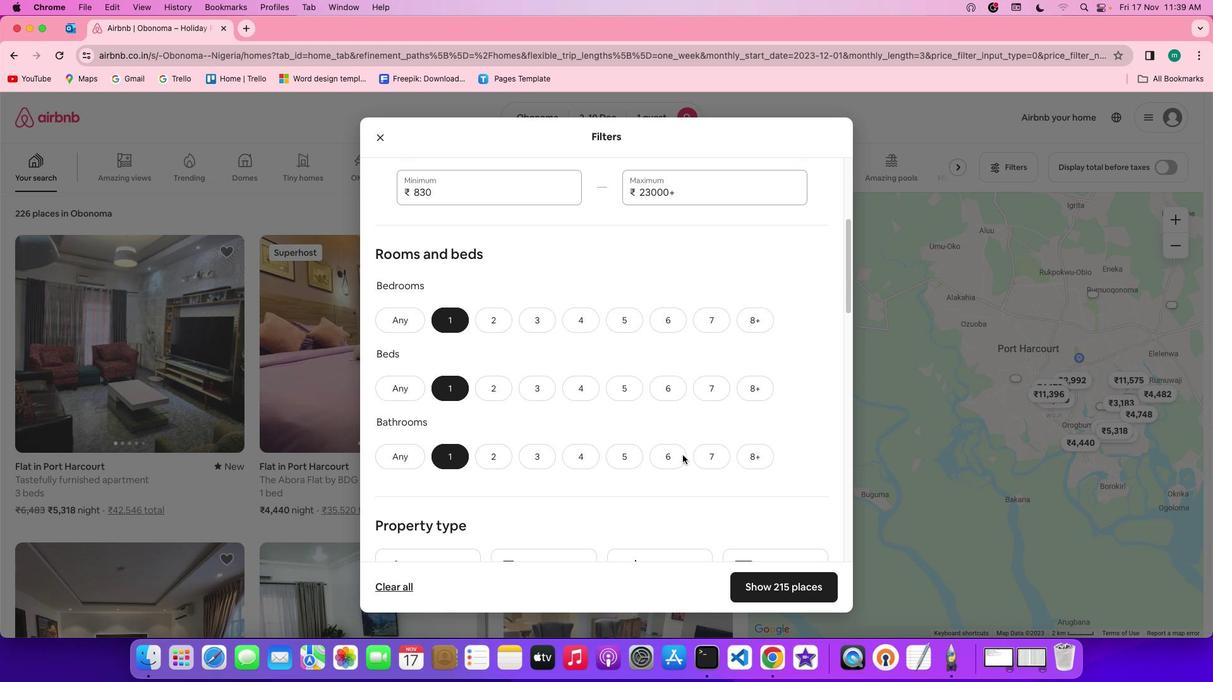 
Action: Mouse scrolled (604, 401) with delta (-18, 45)
Screenshot: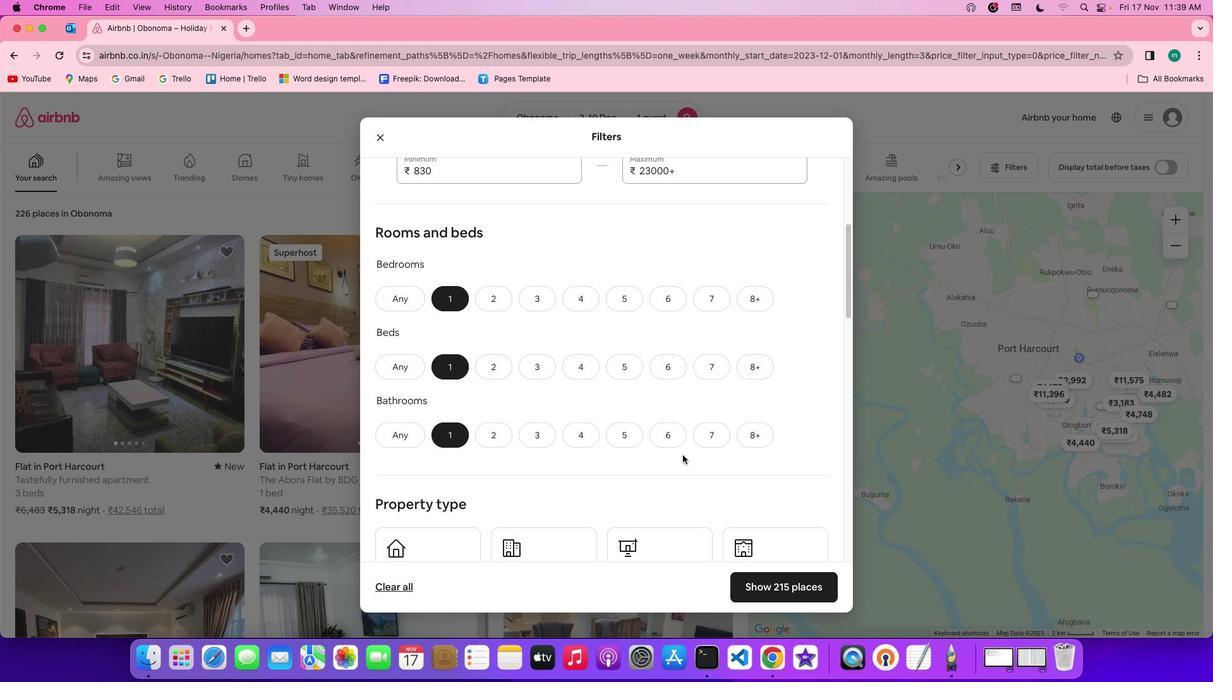 
Action: Mouse scrolled (604, 401) with delta (-18, 45)
Screenshot: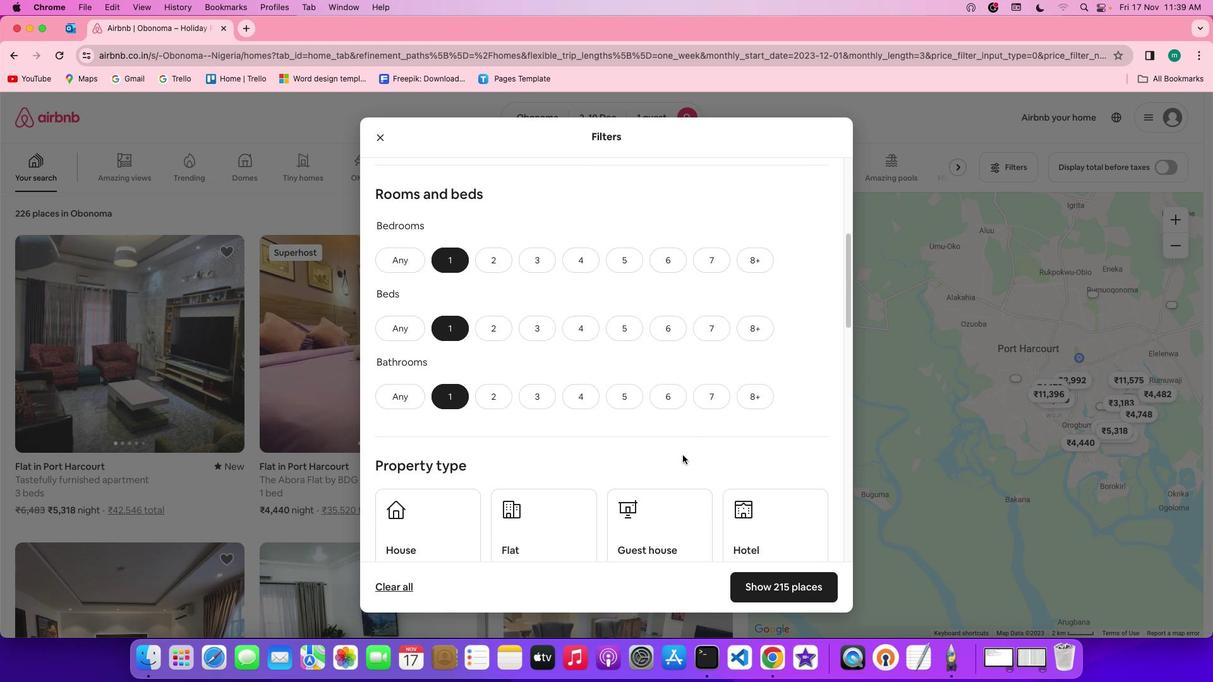 
Action: Mouse scrolled (604, 401) with delta (-18, 45)
Screenshot: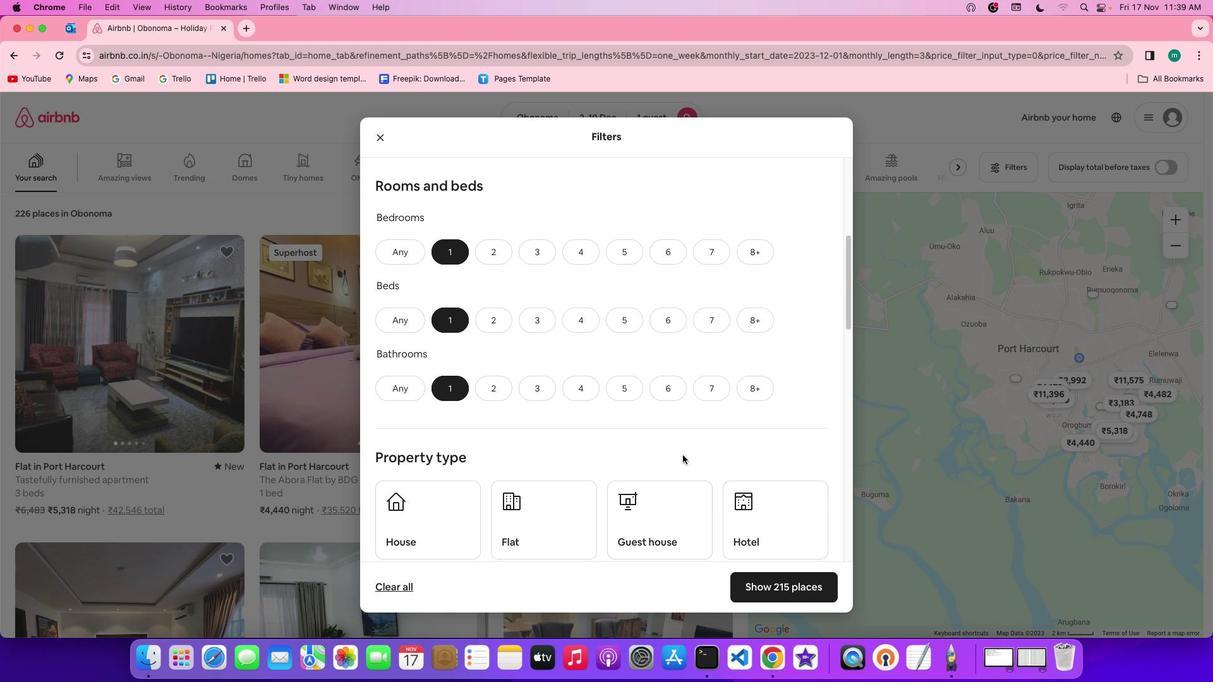 
Action: Mouse scrolled (604, 401) with delta (-18, 45)
Screenshot: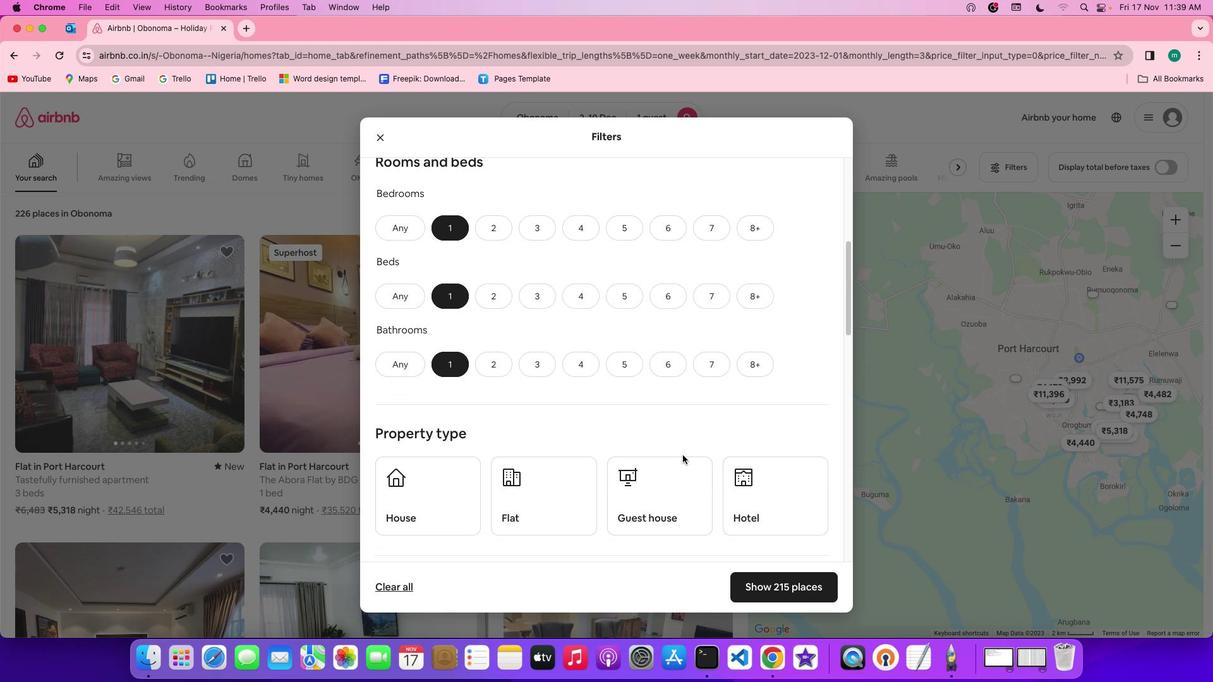 
Action: Mouse scrolled (604, 401) with delta (-18, 45)
Screenshot: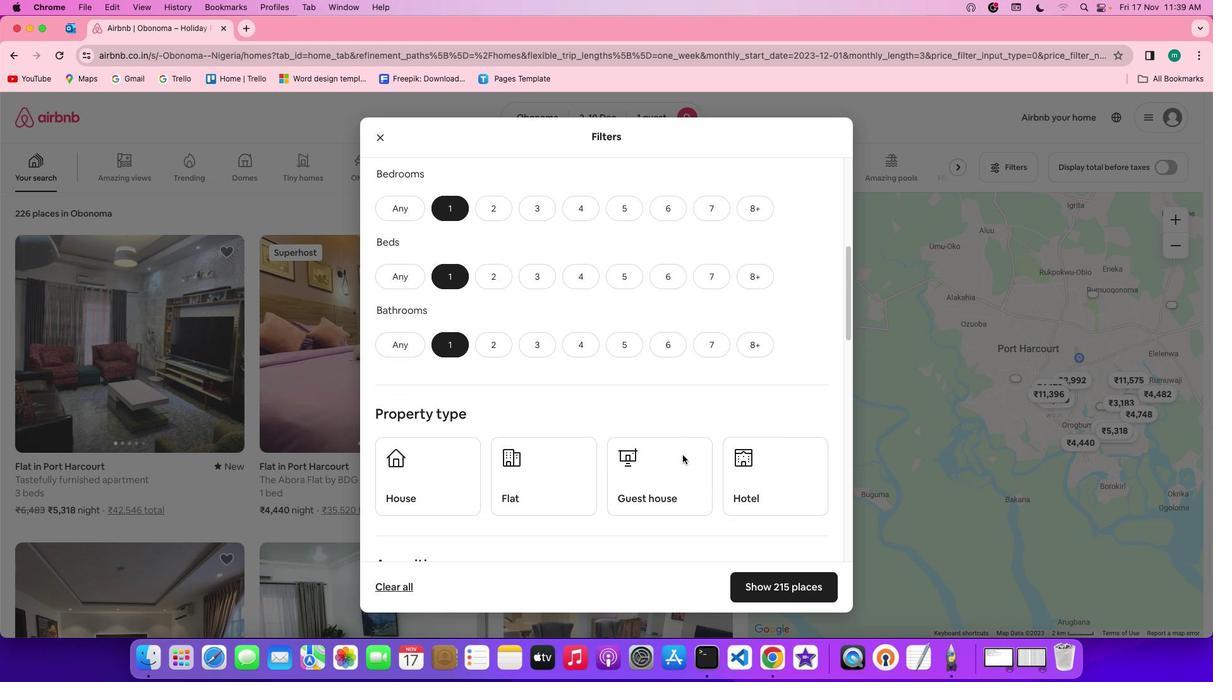 
Action: Mouse scrolled (604, 401) with delta (-18, 45)
Screenshot: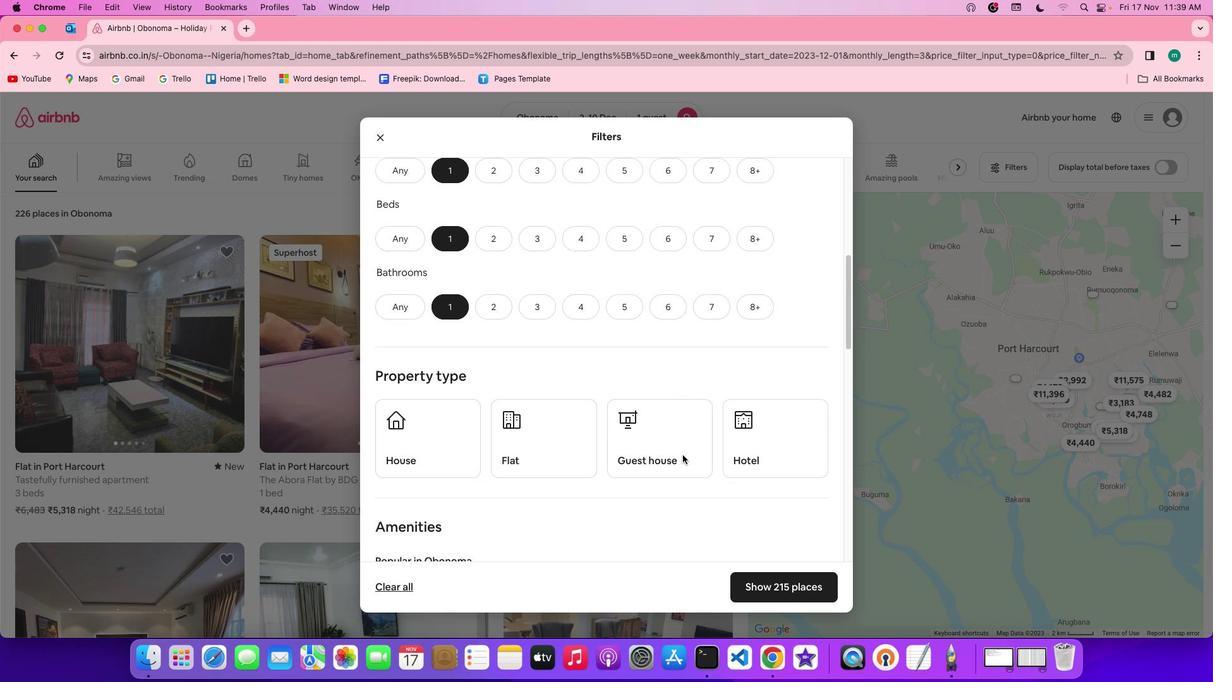 
Action: Mouse scrolled (604, 401) with delta (-18, 45)
Screenshot: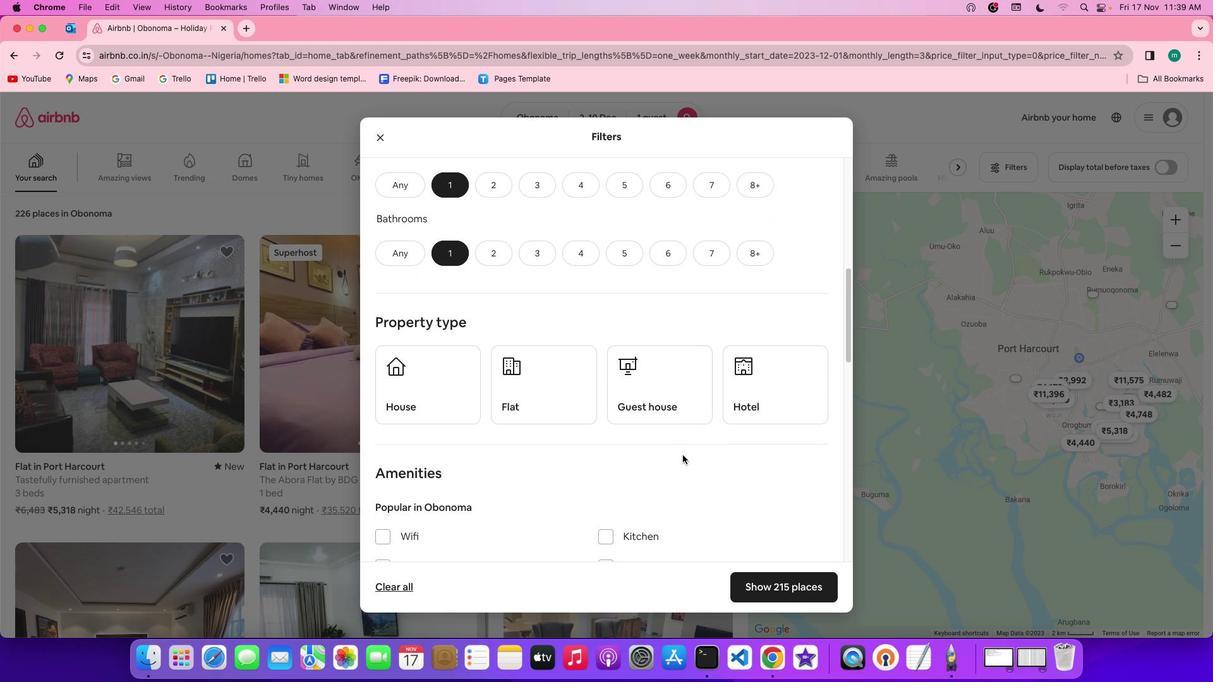 
Action: Mouse moved to (605, 401)
Screenshot: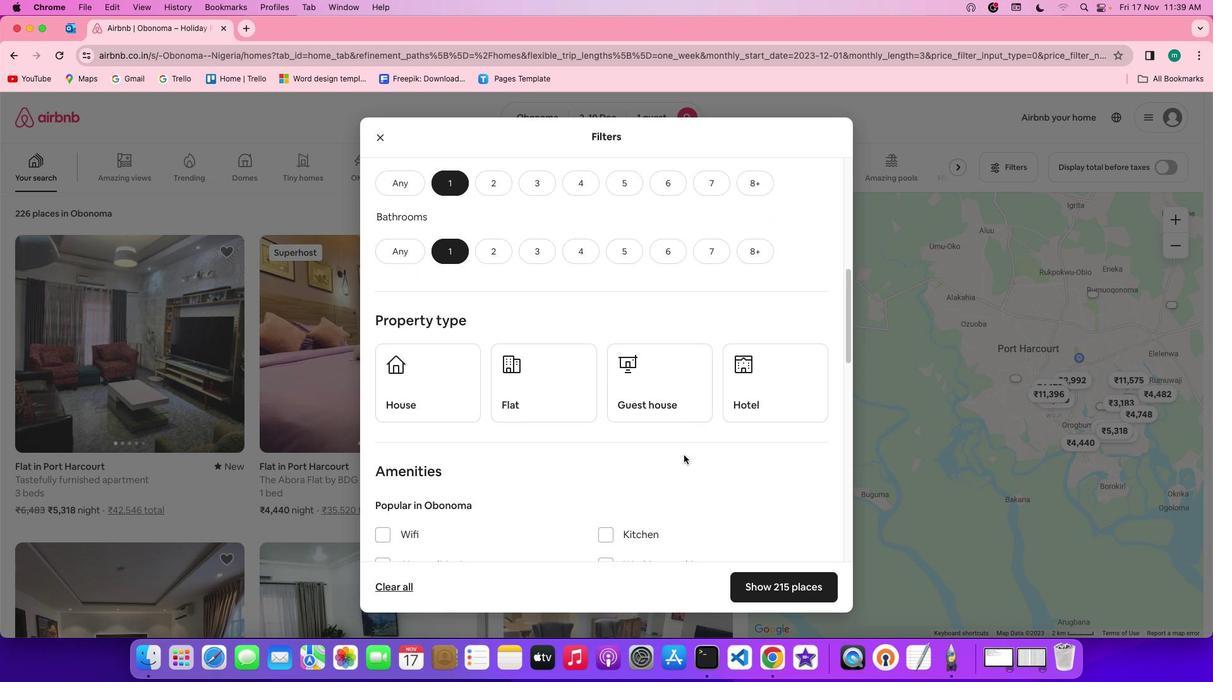 
Action: Mouse scrolled (605, 401) with delta (-18, 45)
Screenshot: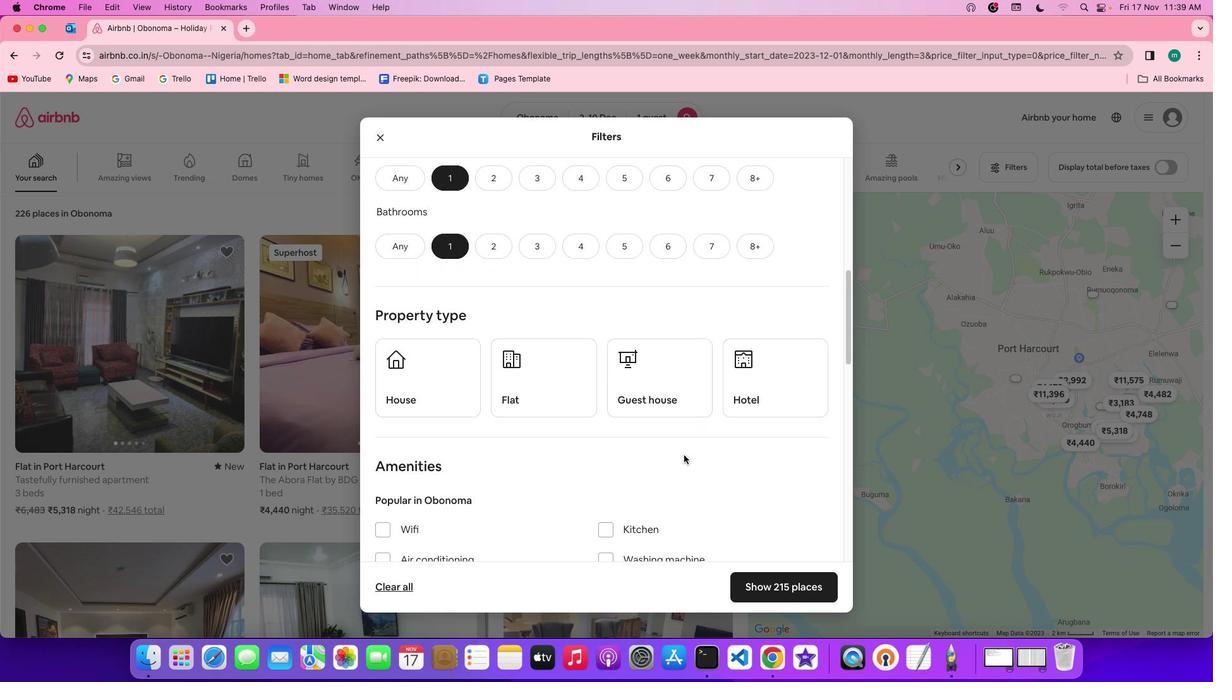
Action: Mouse scrolled (605, 401) with delta (-18, 45)
Screenshot: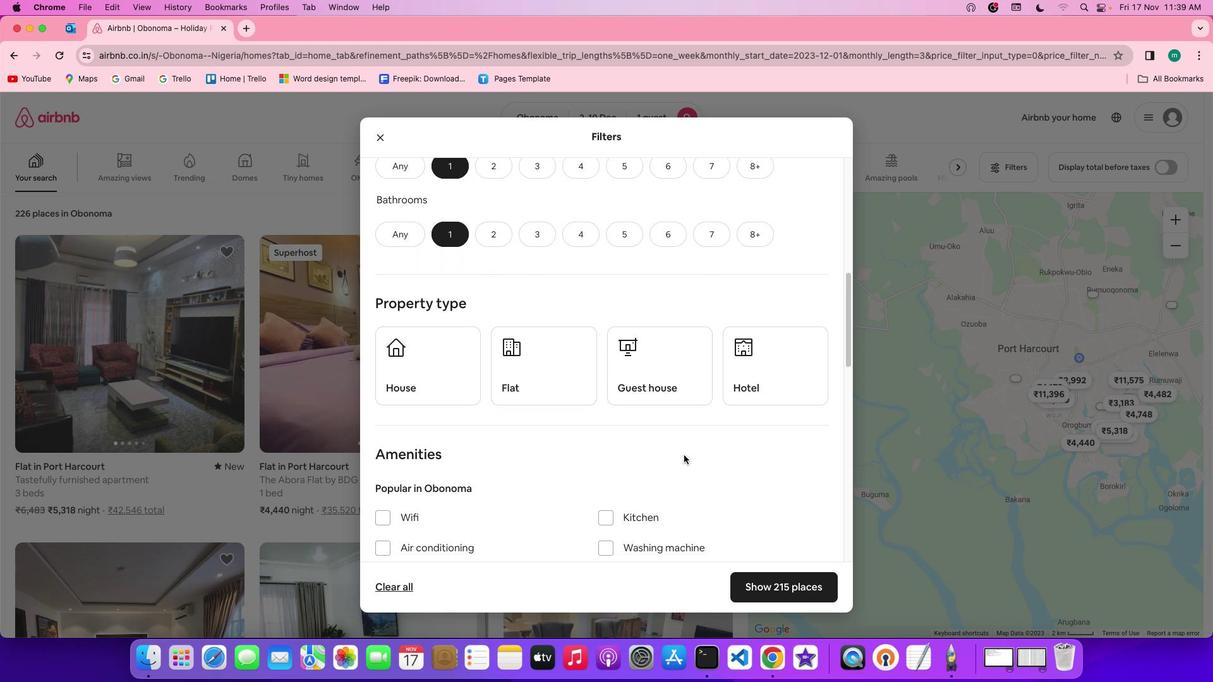 
Action: Mouse scrolled (605, 401) with delta (-18, 45)
Screenshot: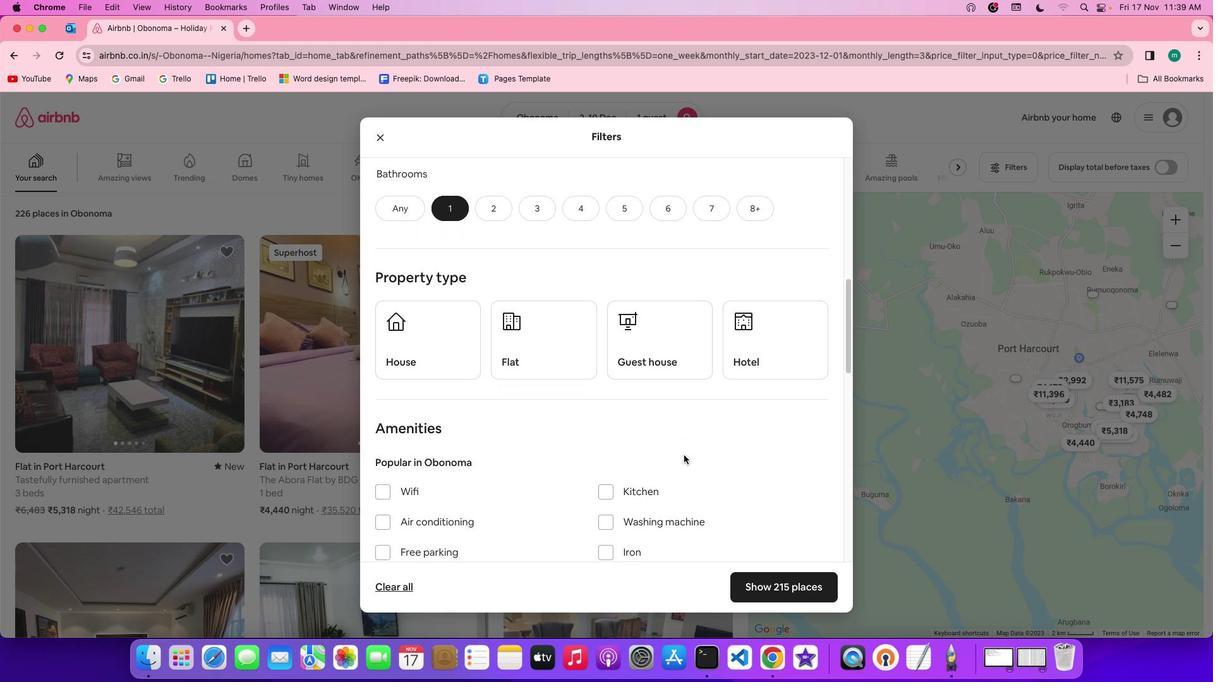 
Action: Mouse moved to (704, 324)
Screenshot: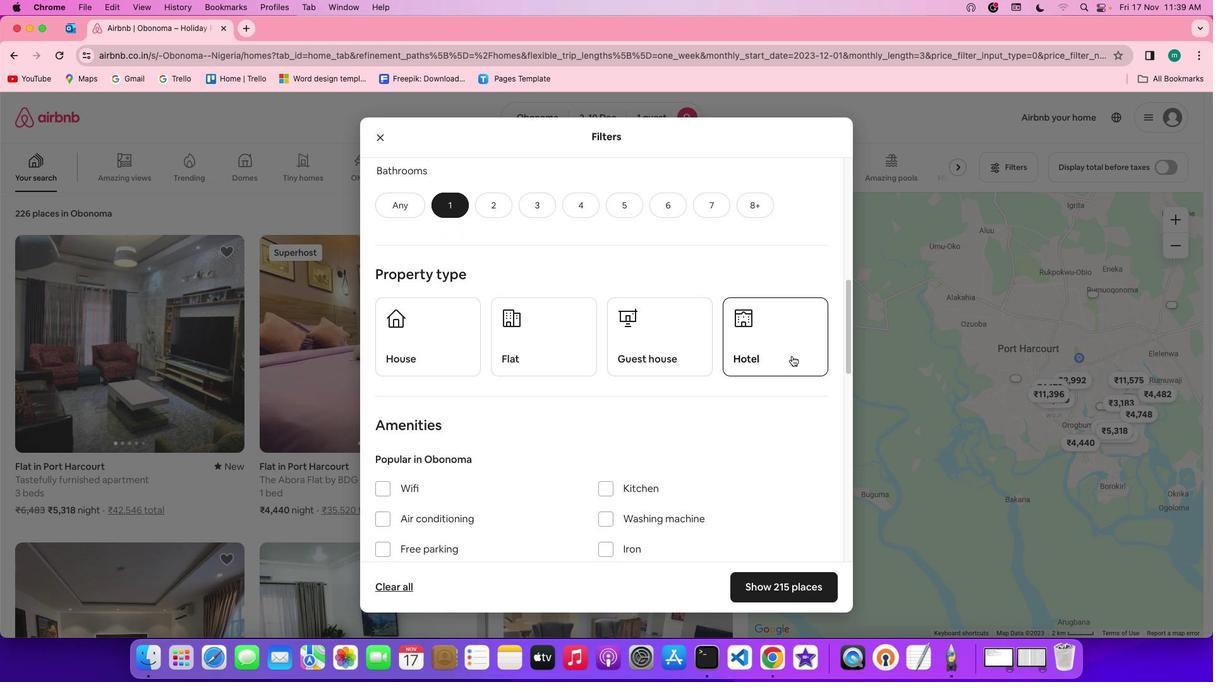 
Action: Mouse pressed left at (704, 324)
Screenshot: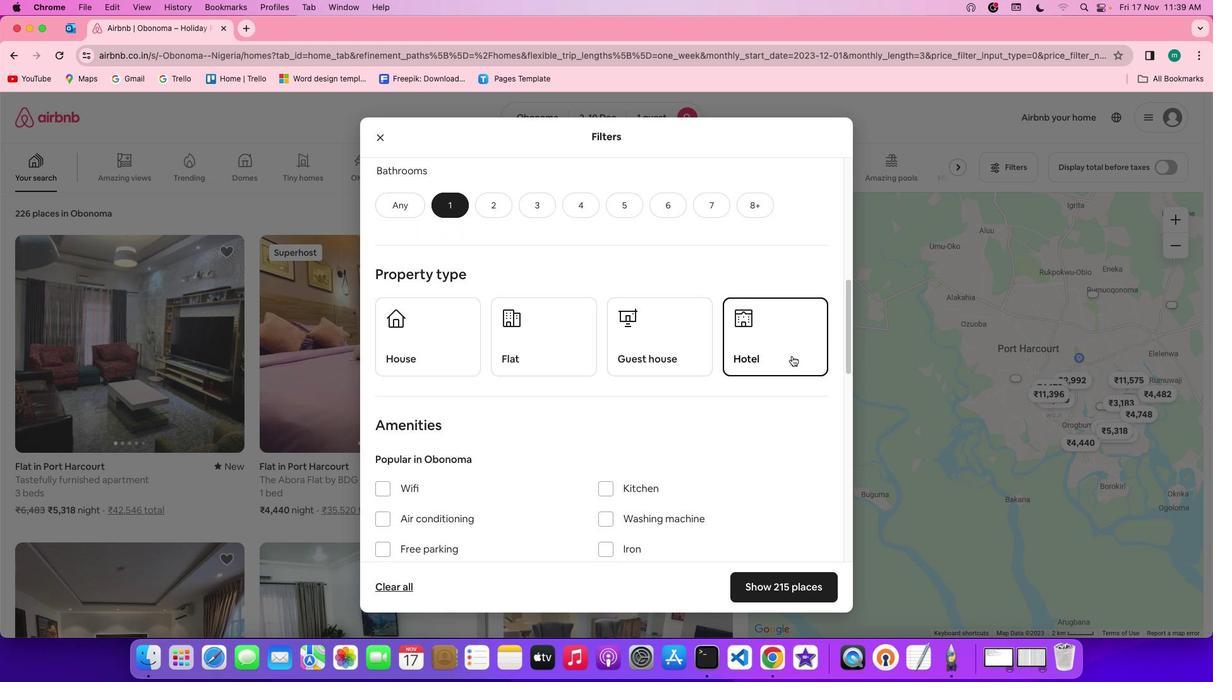 
Action: Mouse moved to (690, 346)
Screenshot: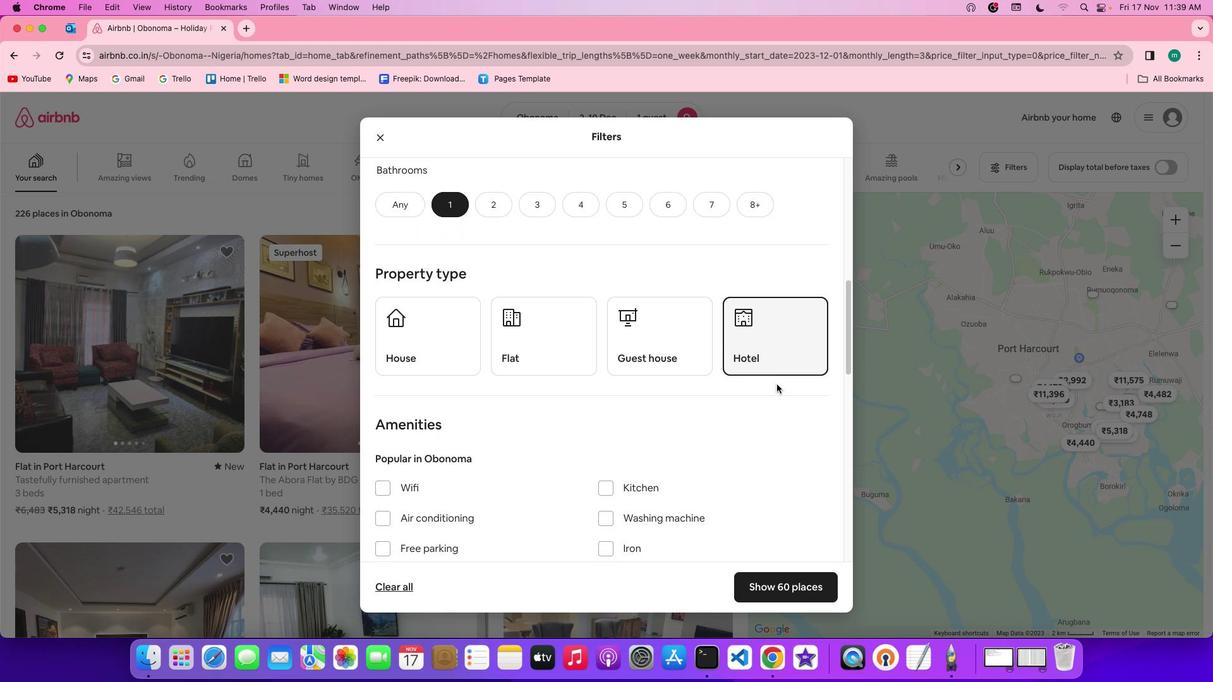 
Action: Mouse scrolled (690, 346) with delta (-18, 45)
Screenshot: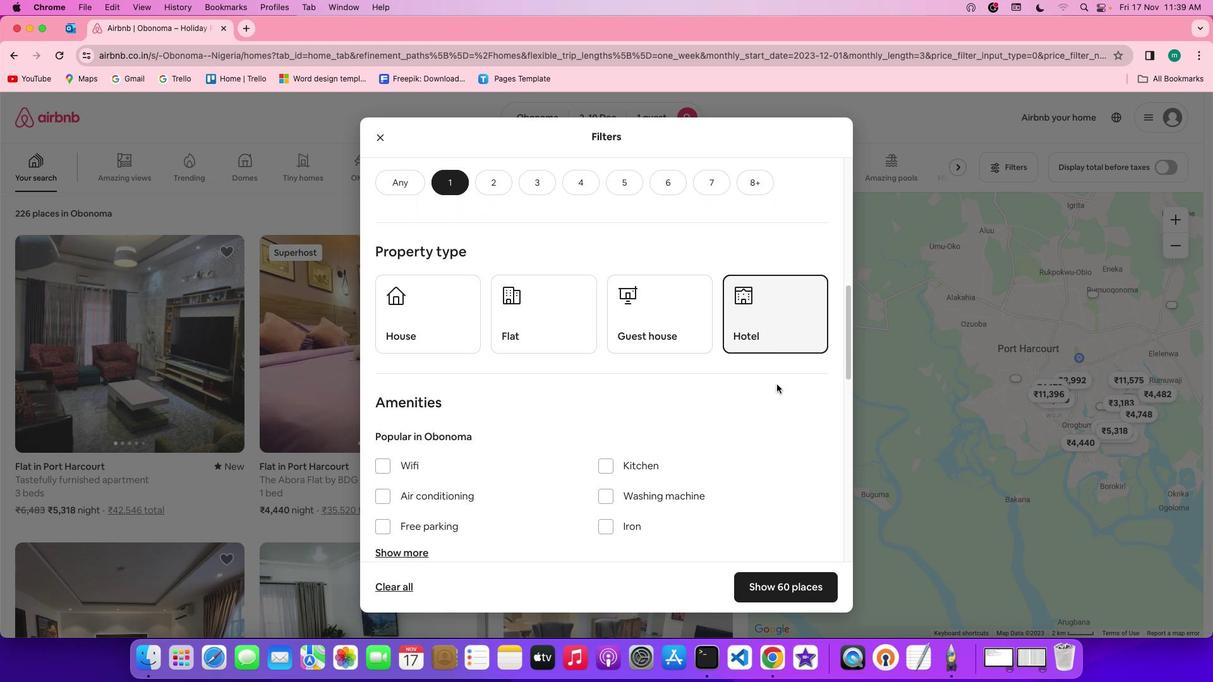 
Action: Mouse scrolled (690, 346) with delta (-18, 45)
Screenshot: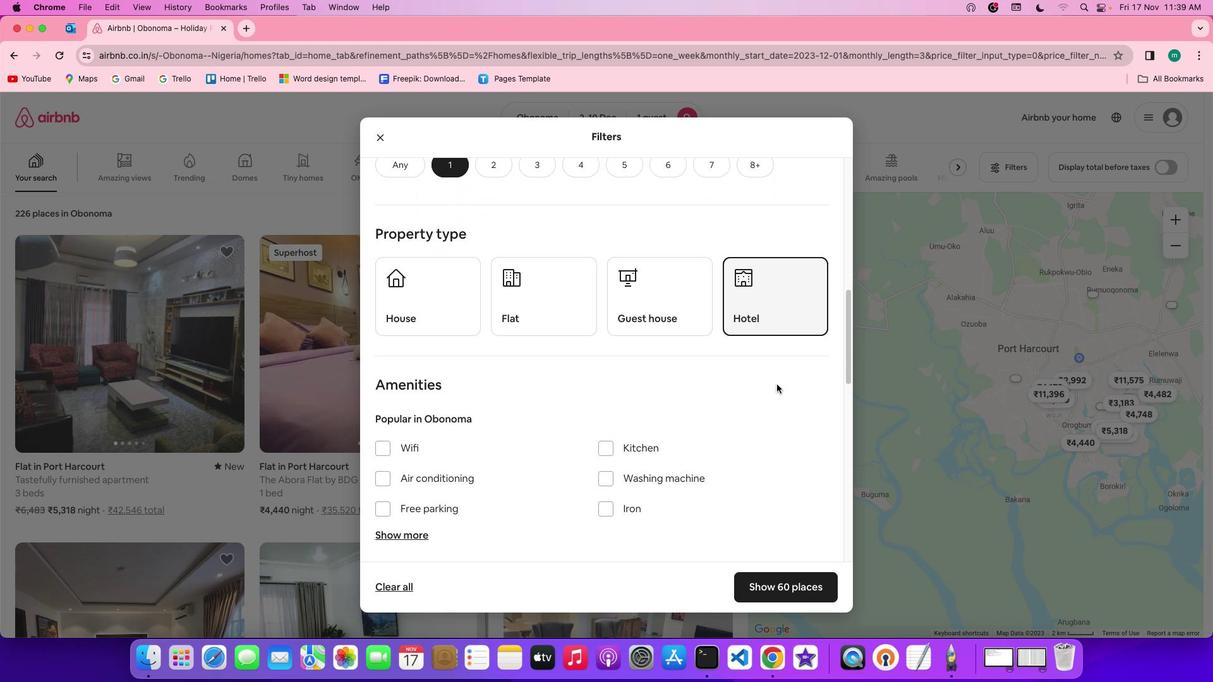 
Action: Mouse scrolled (690, 346) with delta (-18, 45)
Screenshot: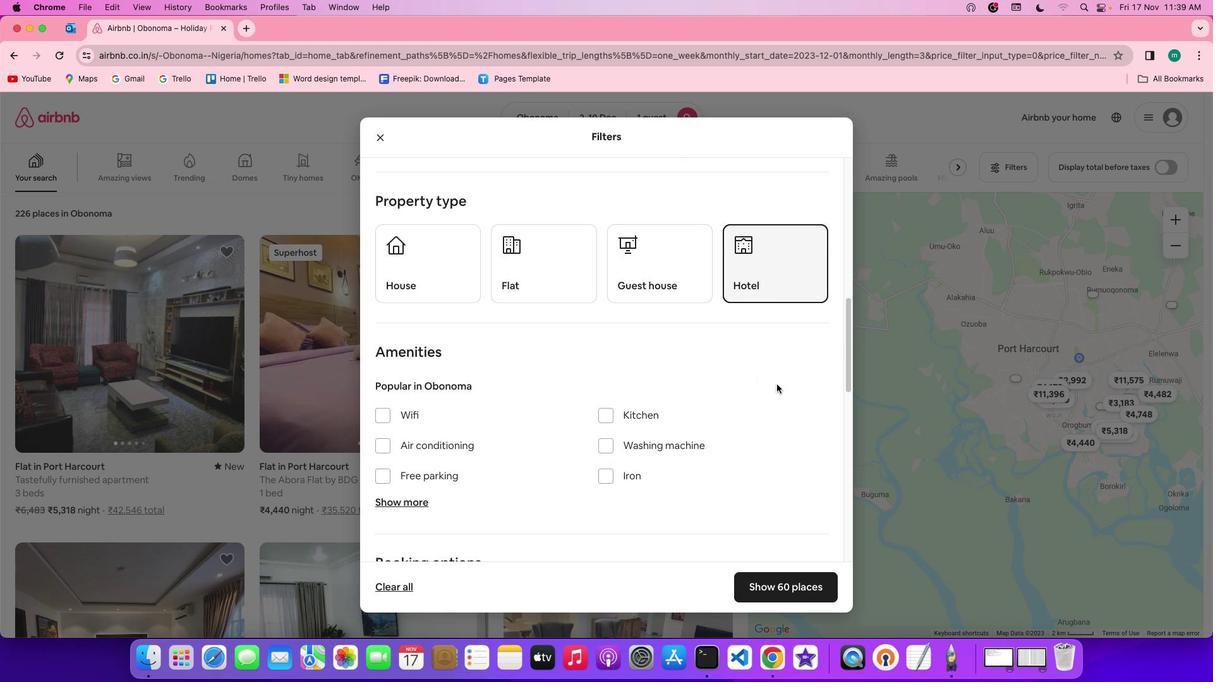 
Action: Mouse scrolled (690, 346) with delta (-18, 45)
Screenshot: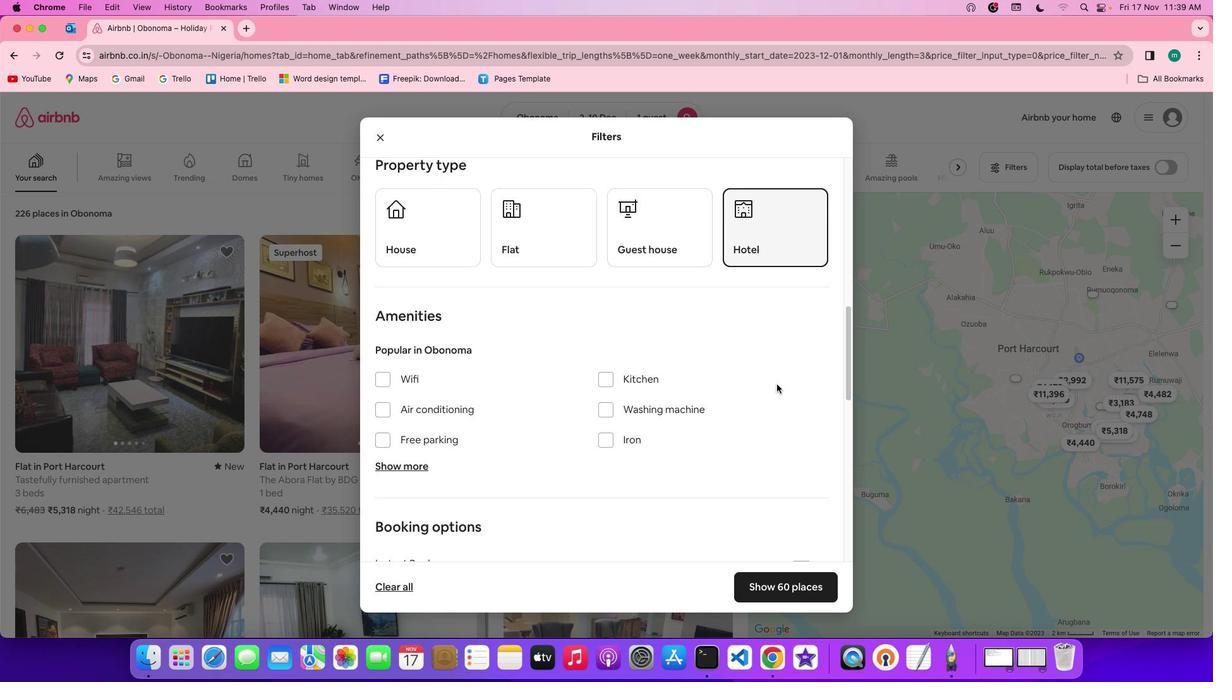 
Action: Mouse scrolled (690, 346) with delta (-18, 45)
Screenshot: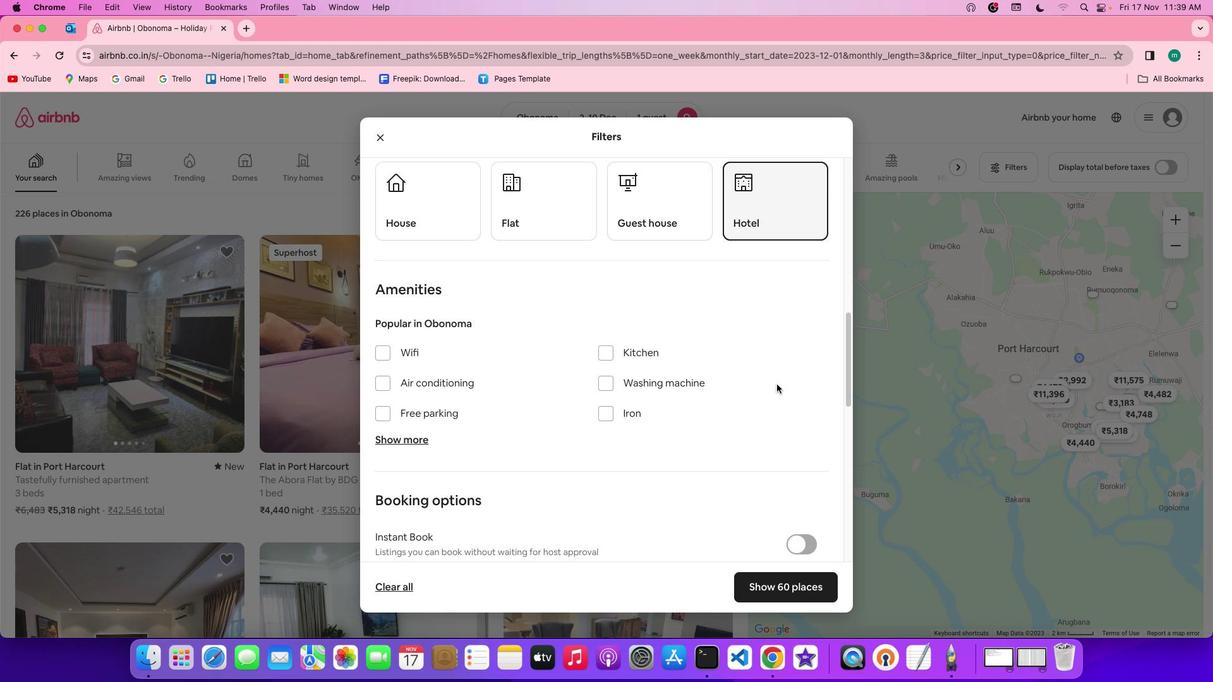 
Action: Mouse scrolled (690, 346) with delta (-18, 45)
Screenshot: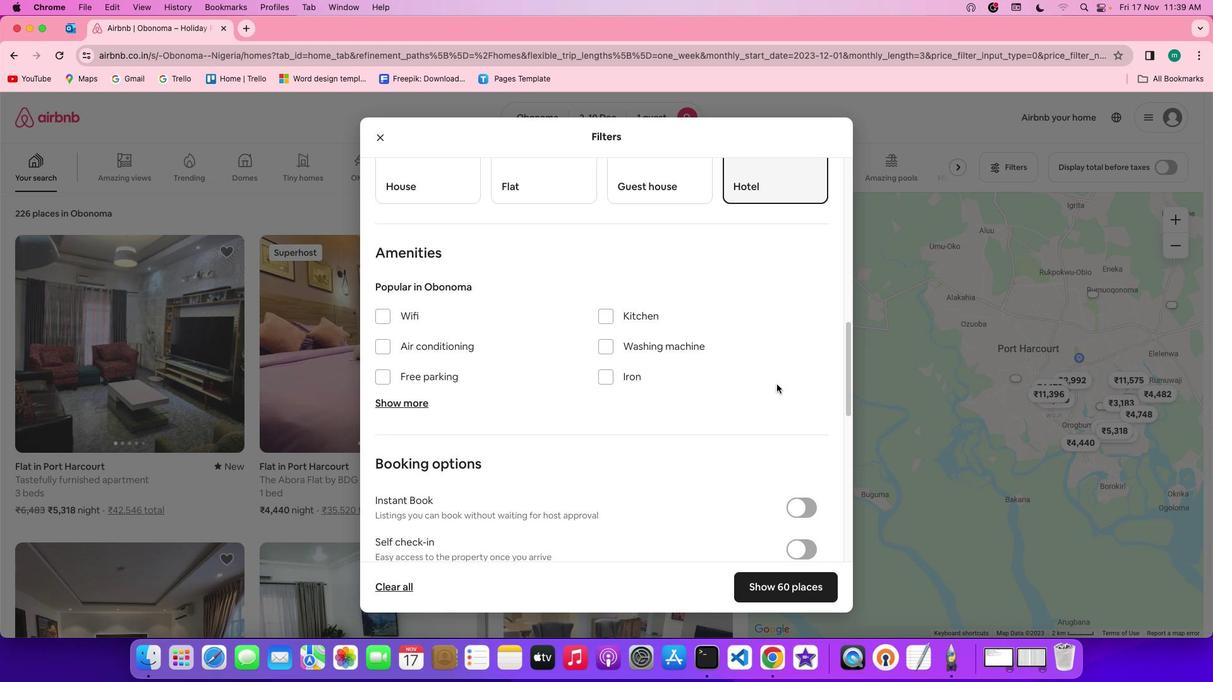 
Action: Mouse scrolled (690, 346) with delta (-18, 44)
Screenshot: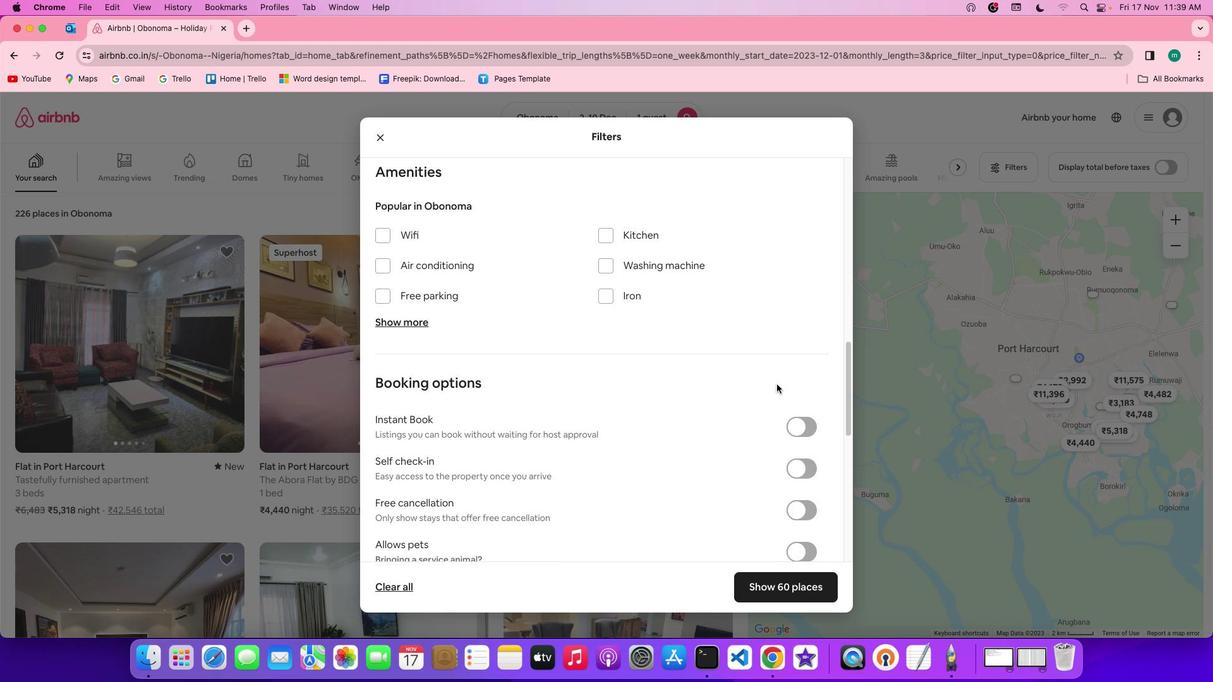 
Action: Mouse scrolled (690, 346) with delta (-18, 45)
Screenshot: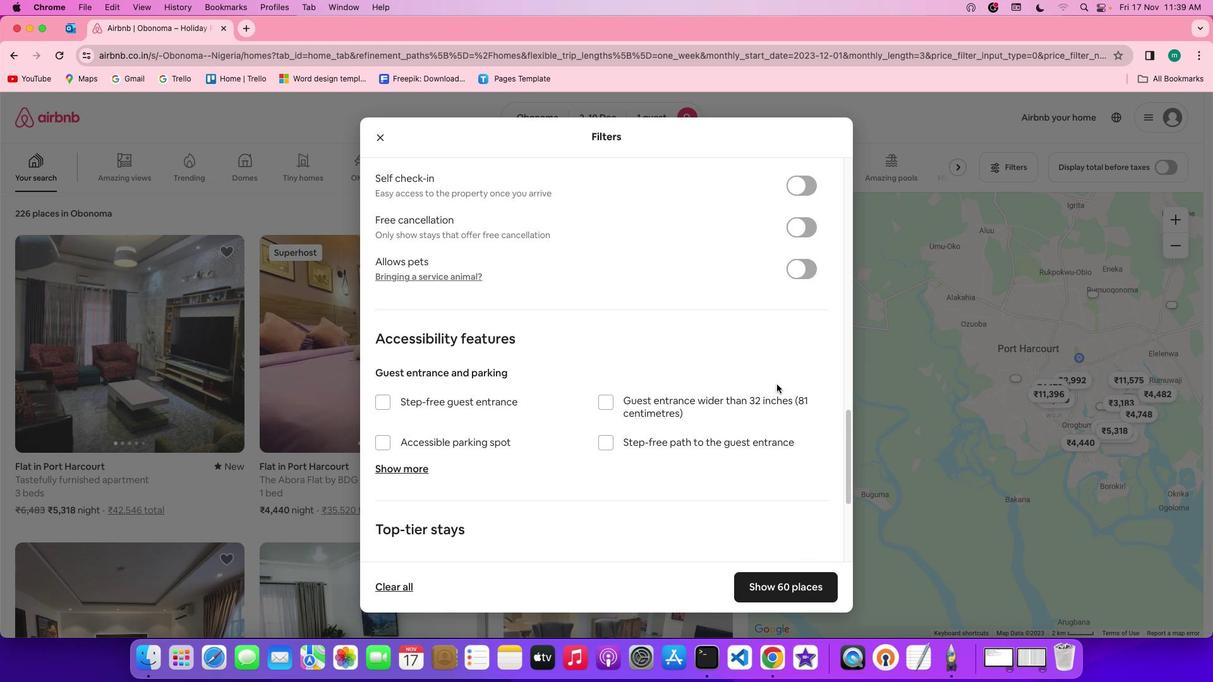 
Action: Mouse scrolled (690, 346) with delta (-18, 45)
Screenshot: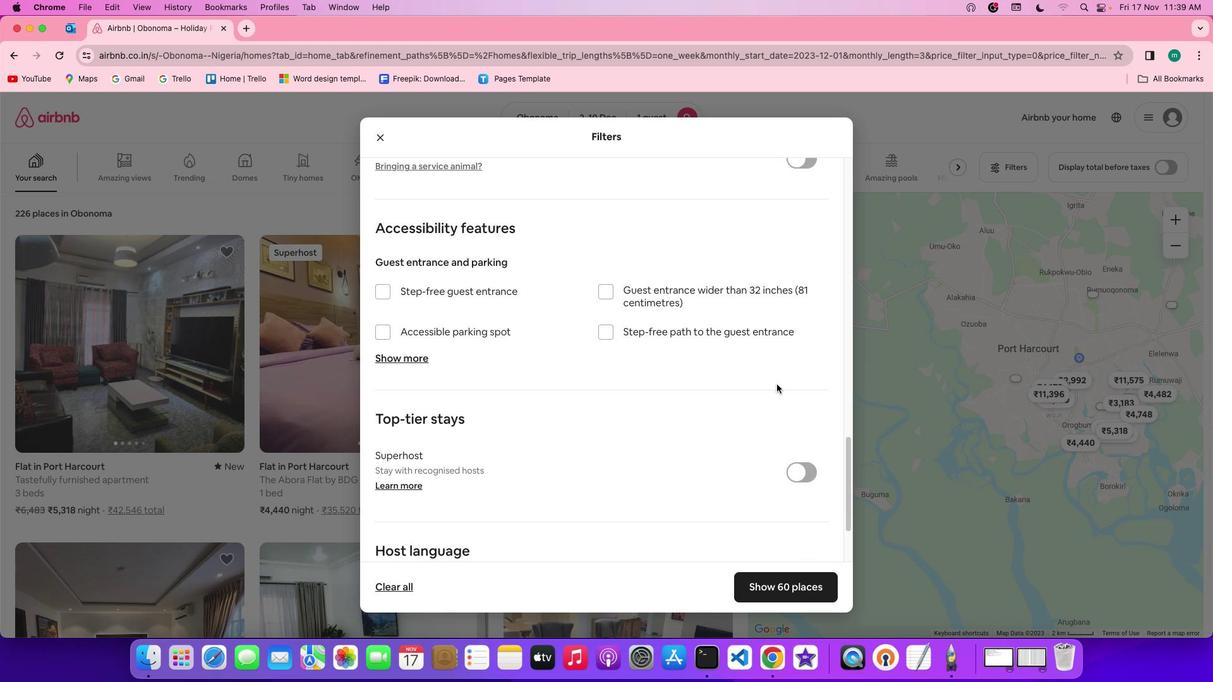 
Action: Mouse scrolled (690, 346) with delta (-18, 44)
Screenshot: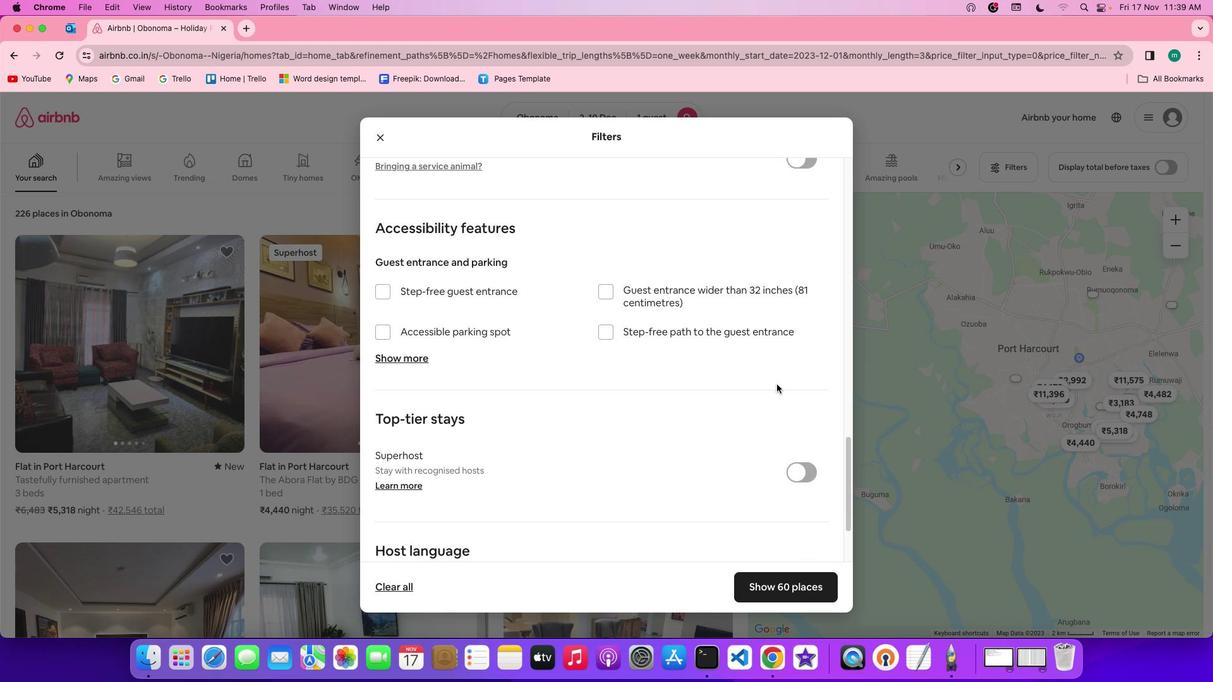 
Action: Mouse scrolled (690, 346) with delta (-18, 43)
Screenshot: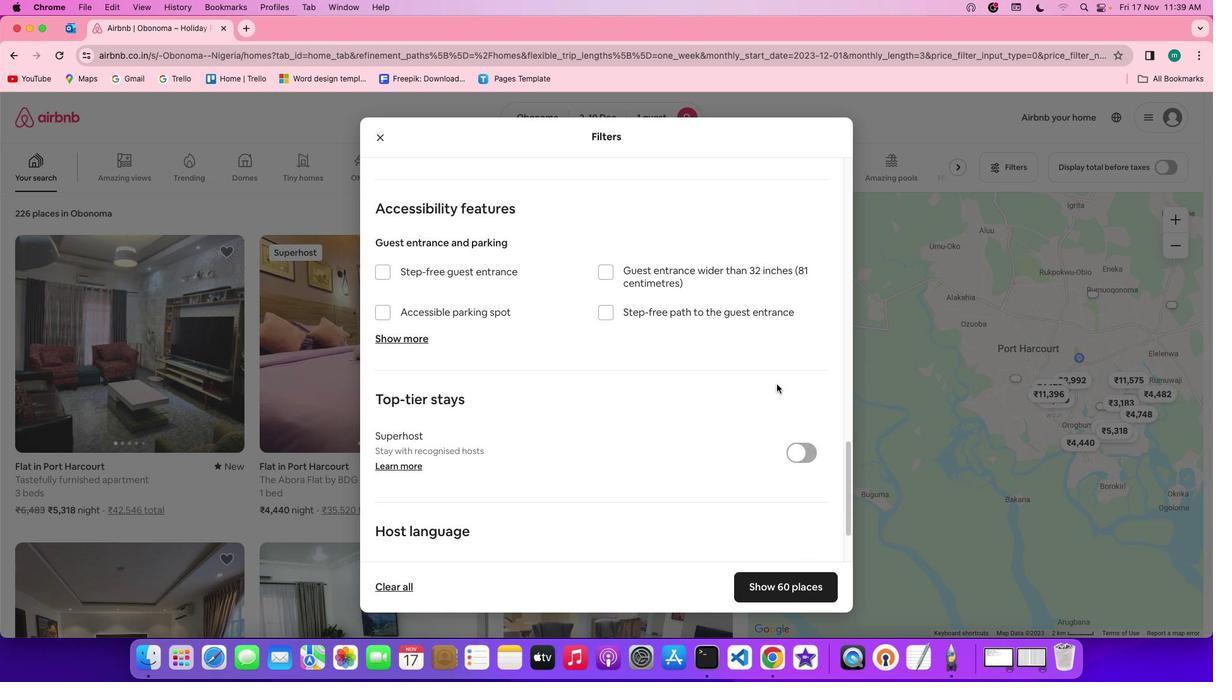 
Action: Mouse scrolled (690, 346) with delta (-18, 43)
Screenshot: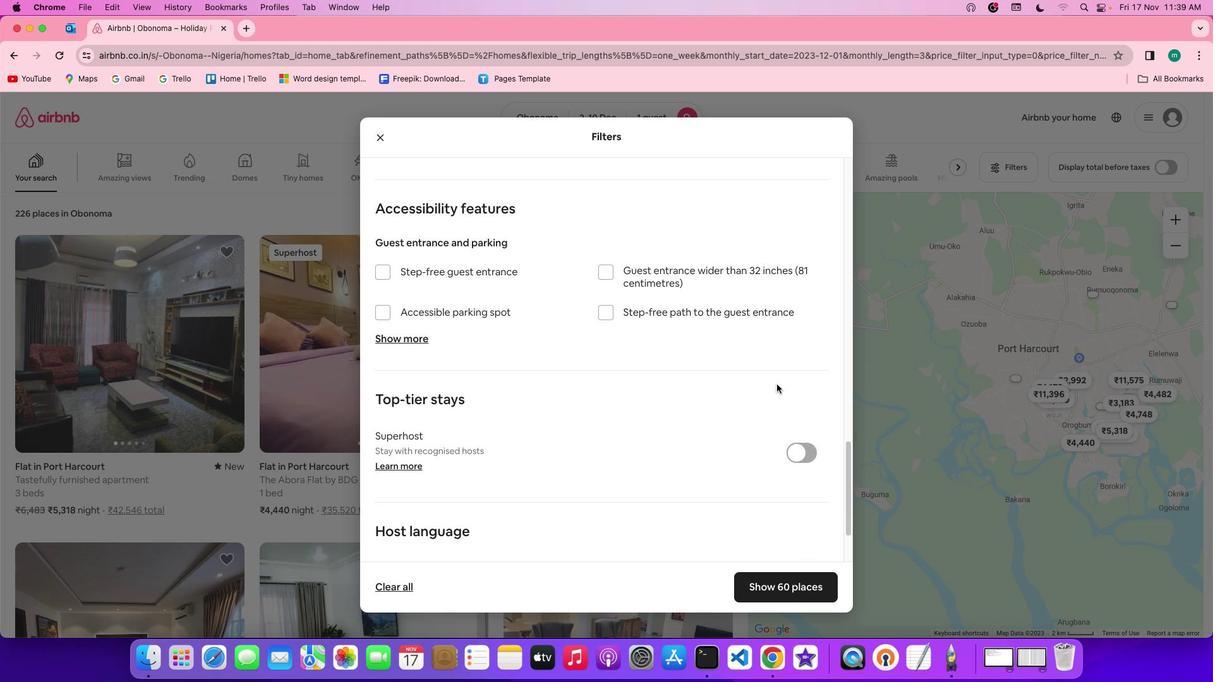 
Action: Mouse scrolled (690, 346) with delta (-18, 45)
Screenshot: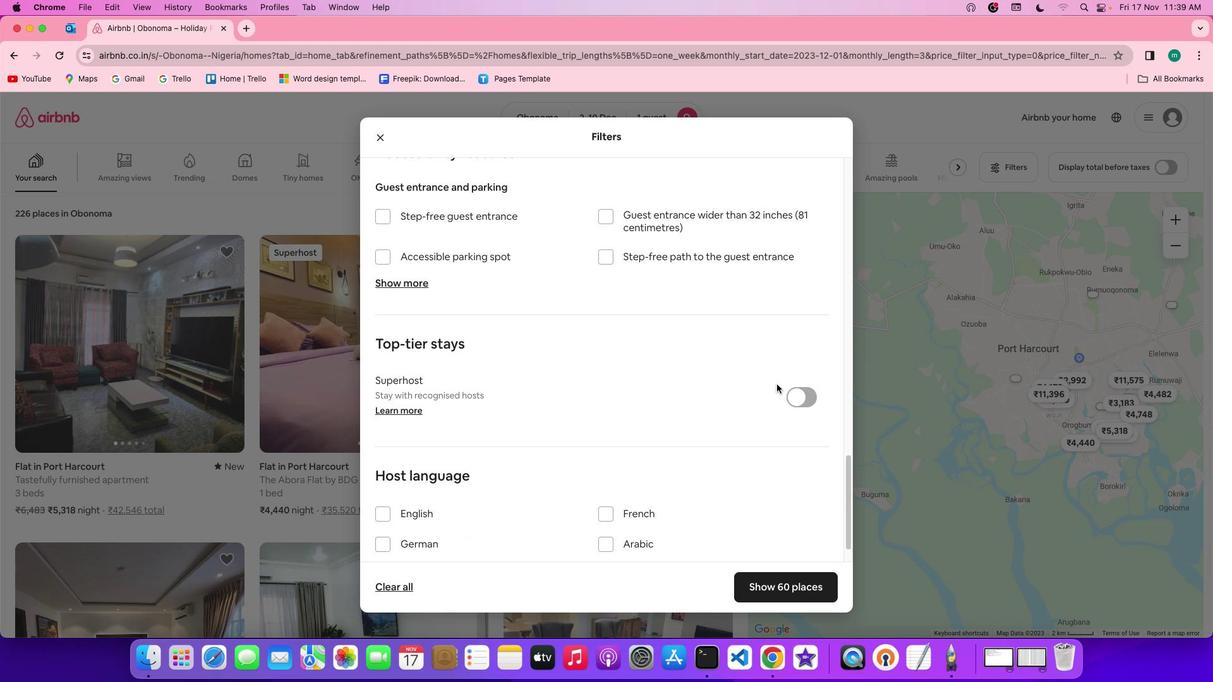 
Action: Mouse scrolled (690, 346) with delta (-18, 45)
Screenshot: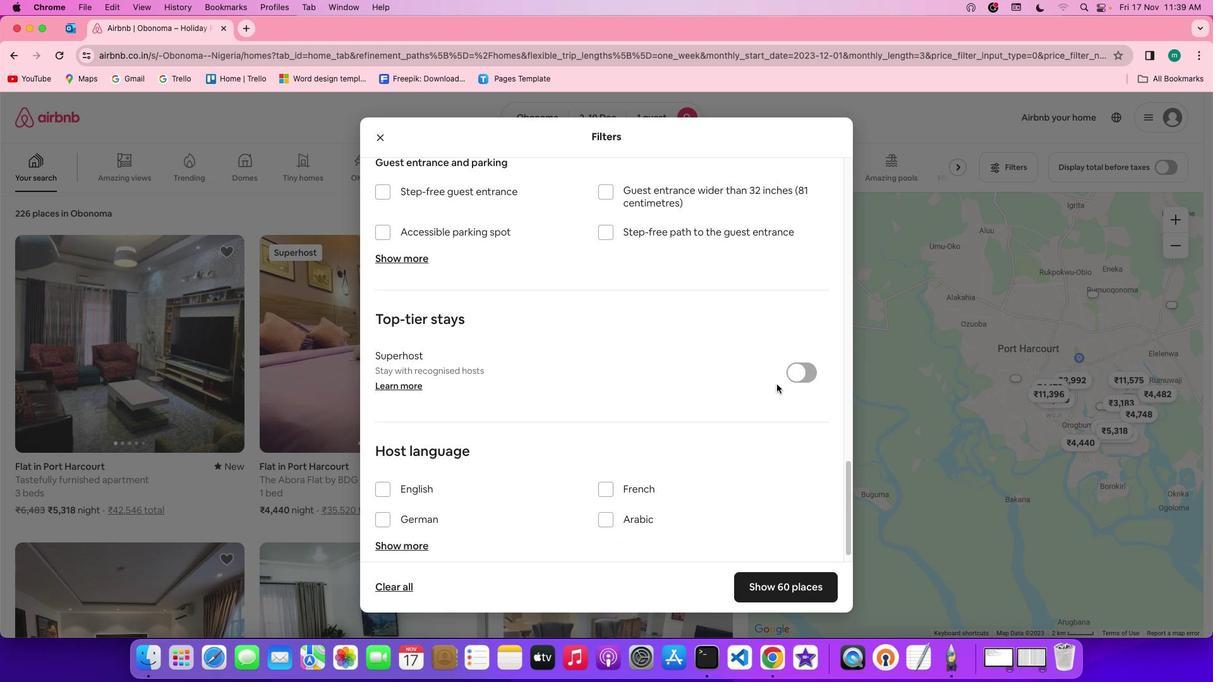 
Action: Mouse scrolled (690, 346) with delta (-18, 44)
Screenshot: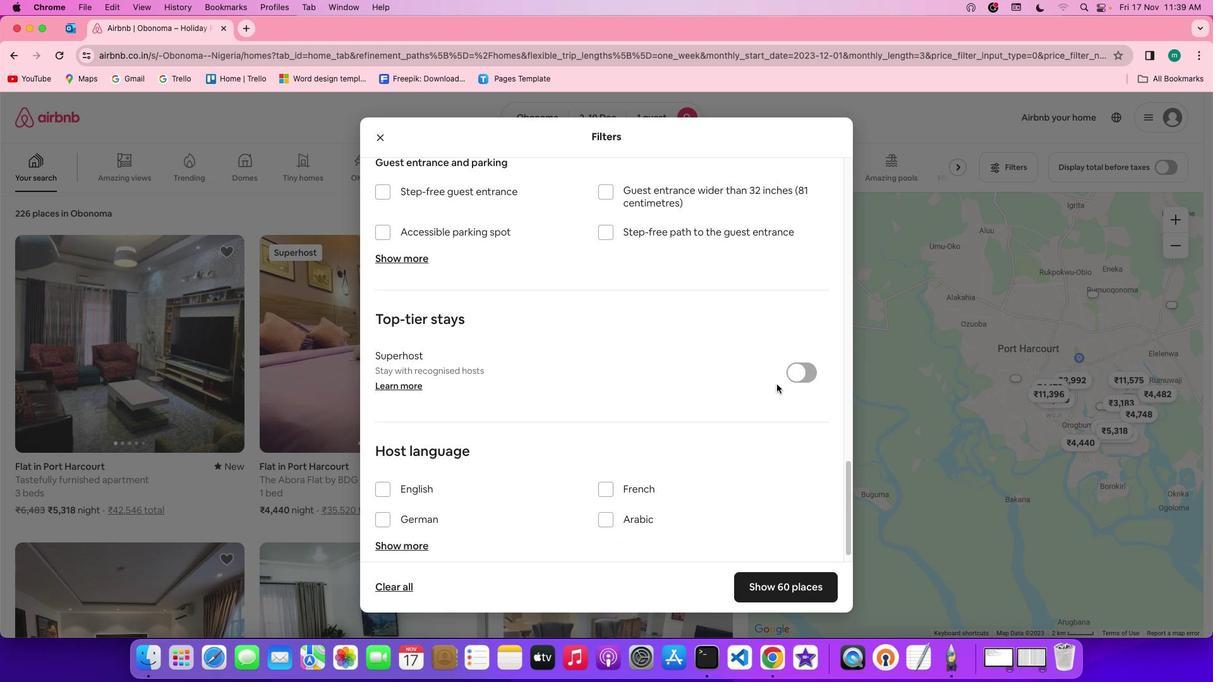 
Action: Mouse scrolled (690, 346) with delta (-18, 43)
Screenshot: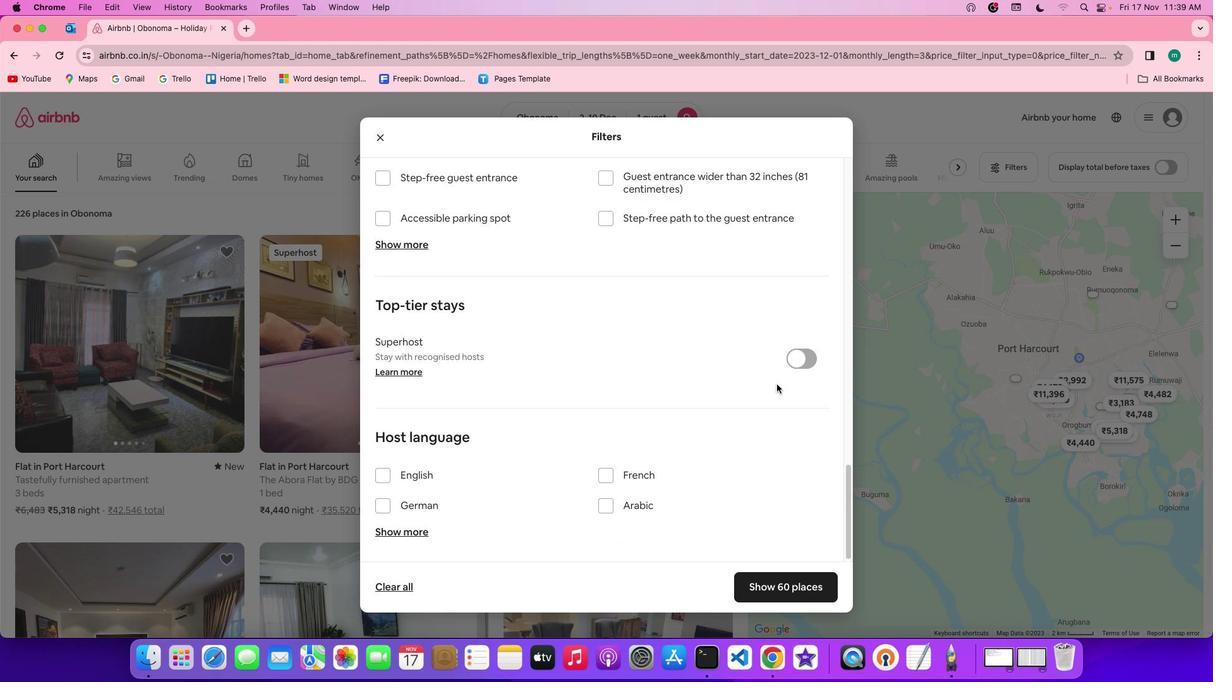 
Action: Mouse scrolled (690, 346) with delta (-18, 42)
Screenshot: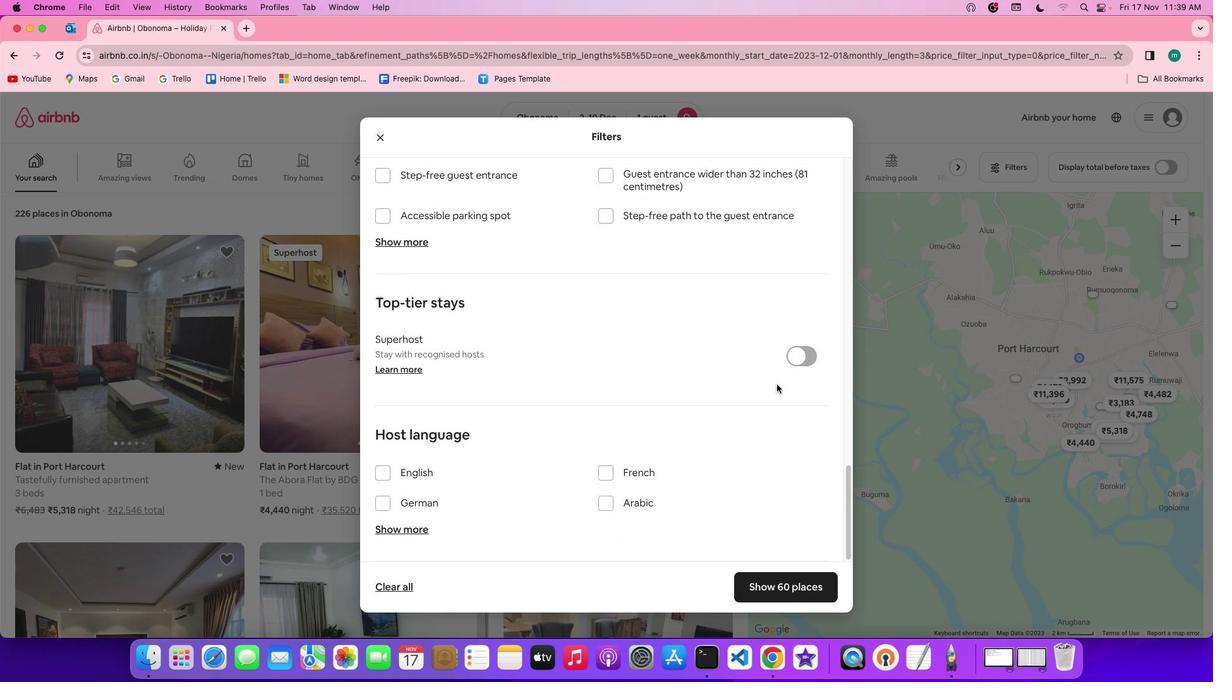 
Action: Mouse moved to (695, 356)
Screenshot: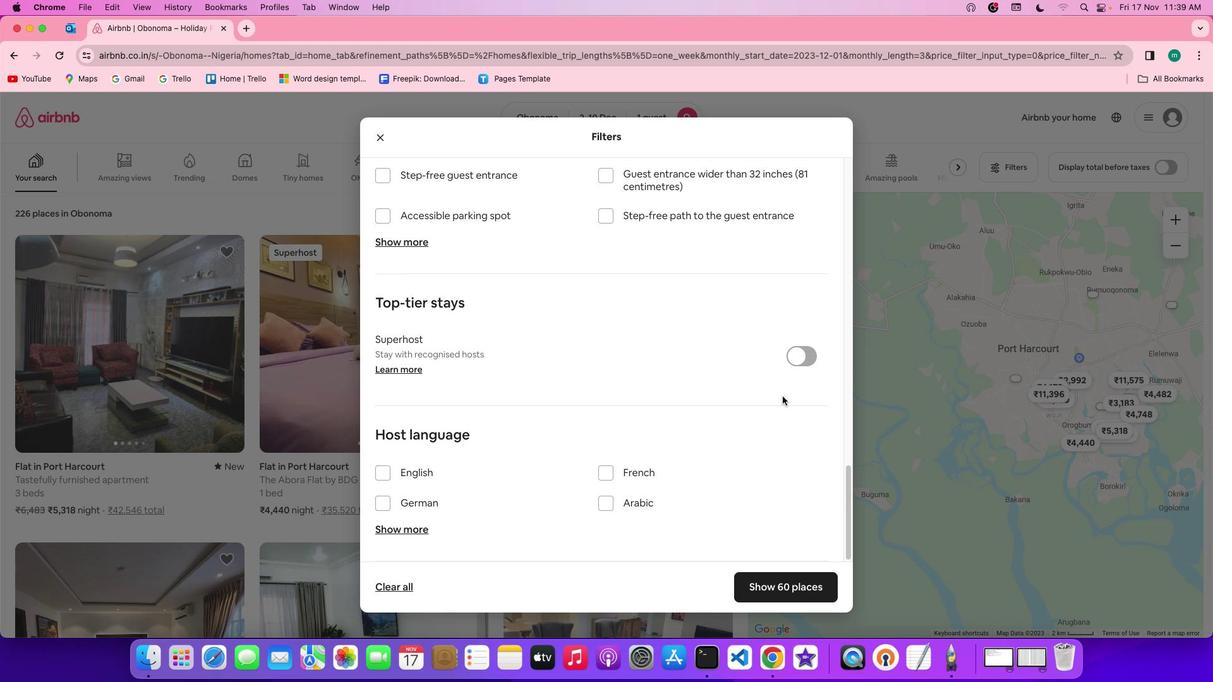
Action: Mouse scrolled (695, 356) with delta (-18, 45)
Screenshot: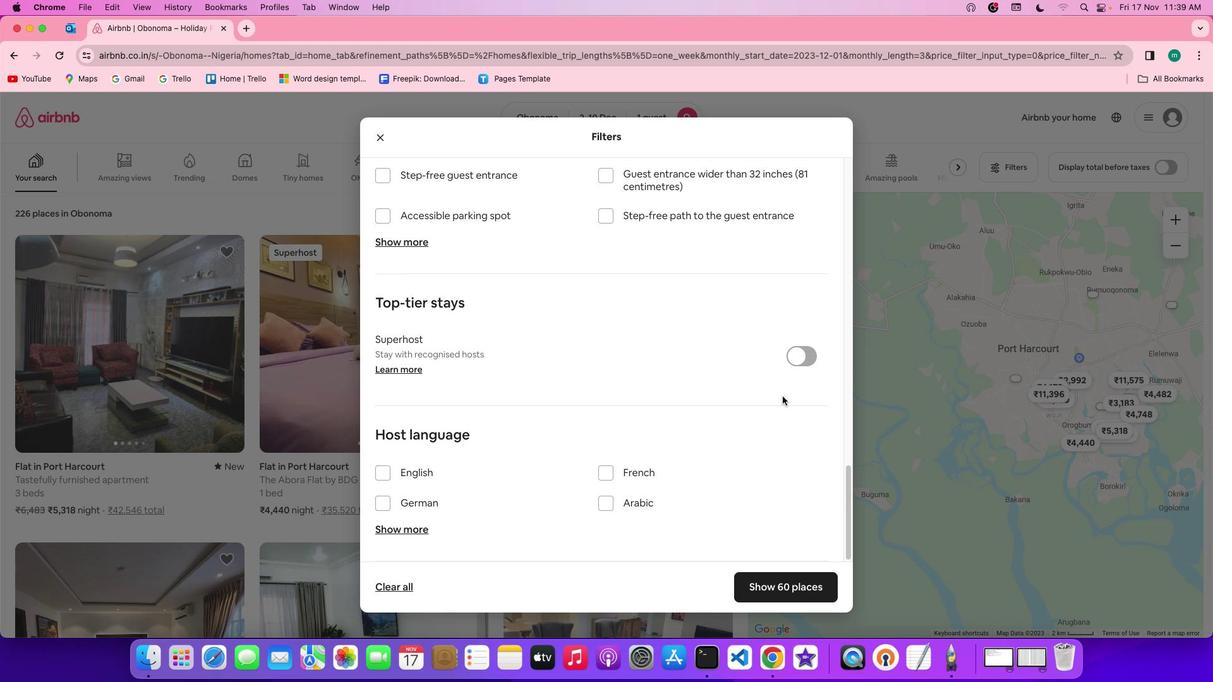 
Action: Mouse scrolled (695, 356) with delta (-18, 45)
Screenshot: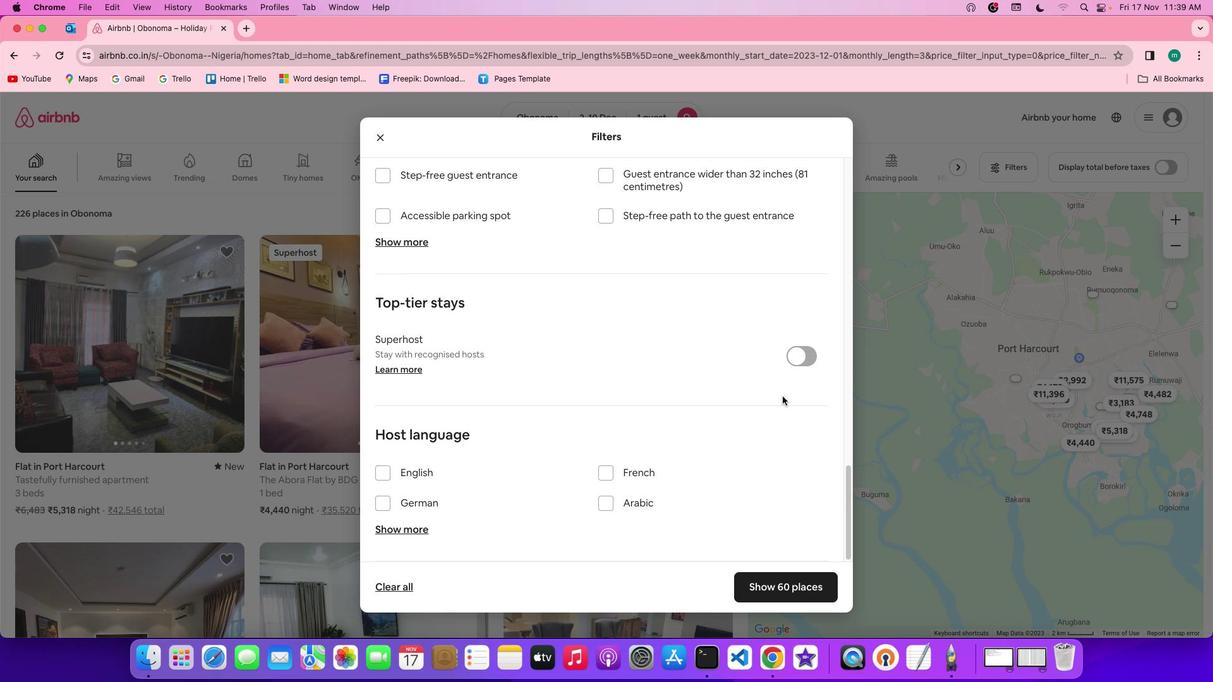 
Action: Mouse scrolled (695, 356) with delta (-18, 44)
Screenshot: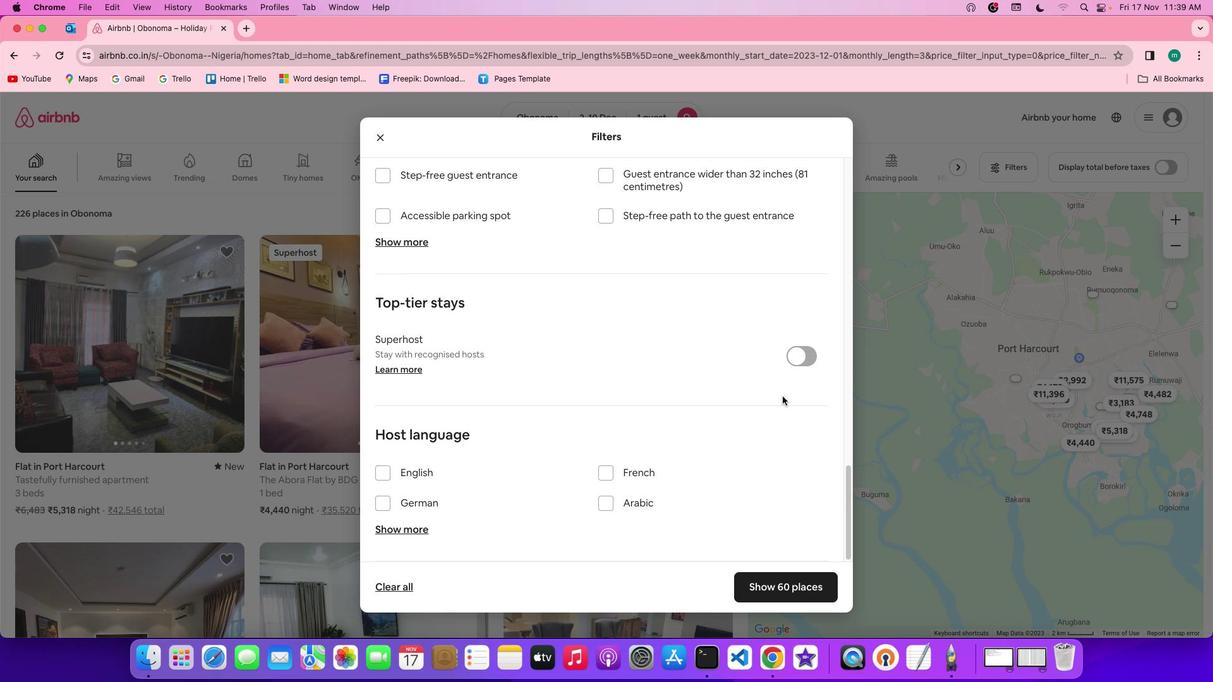 
Action: Mouse scrolled (695, 356) with delta (-18, 44)
Screenshot: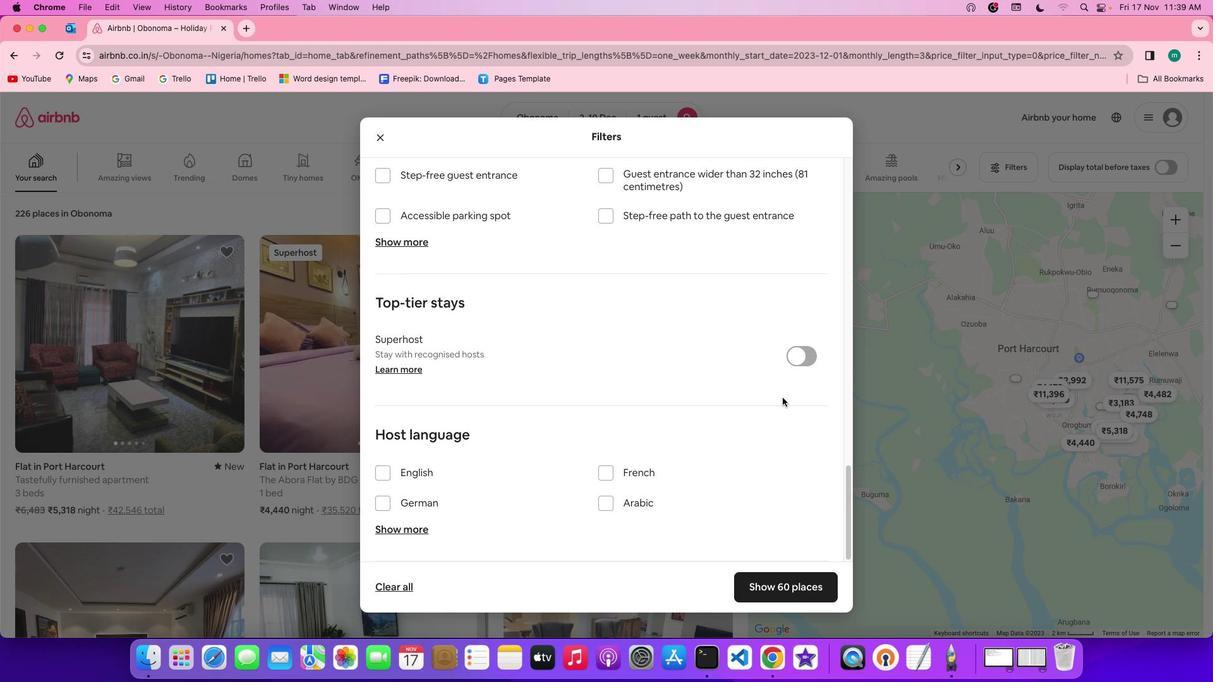 
Action: Mouse scrolled (695, 356) with delta (-18, 43)
Screenshot: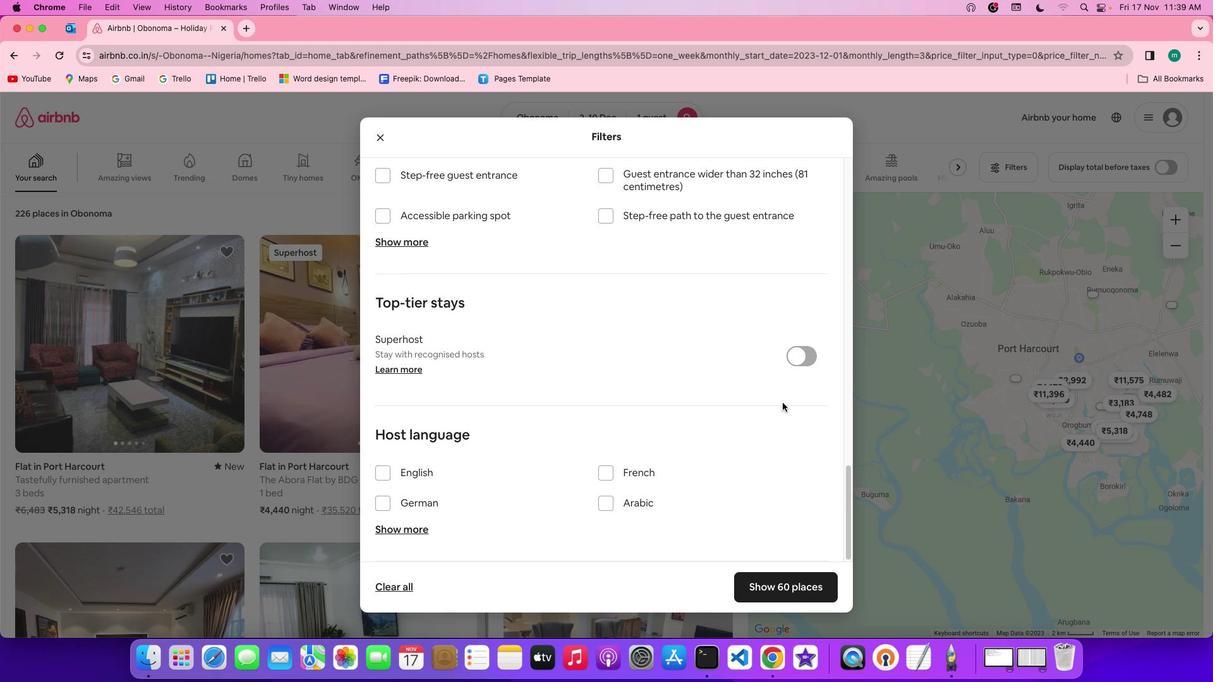 
Action: Mouse moved to (679, 505)
Screenshot: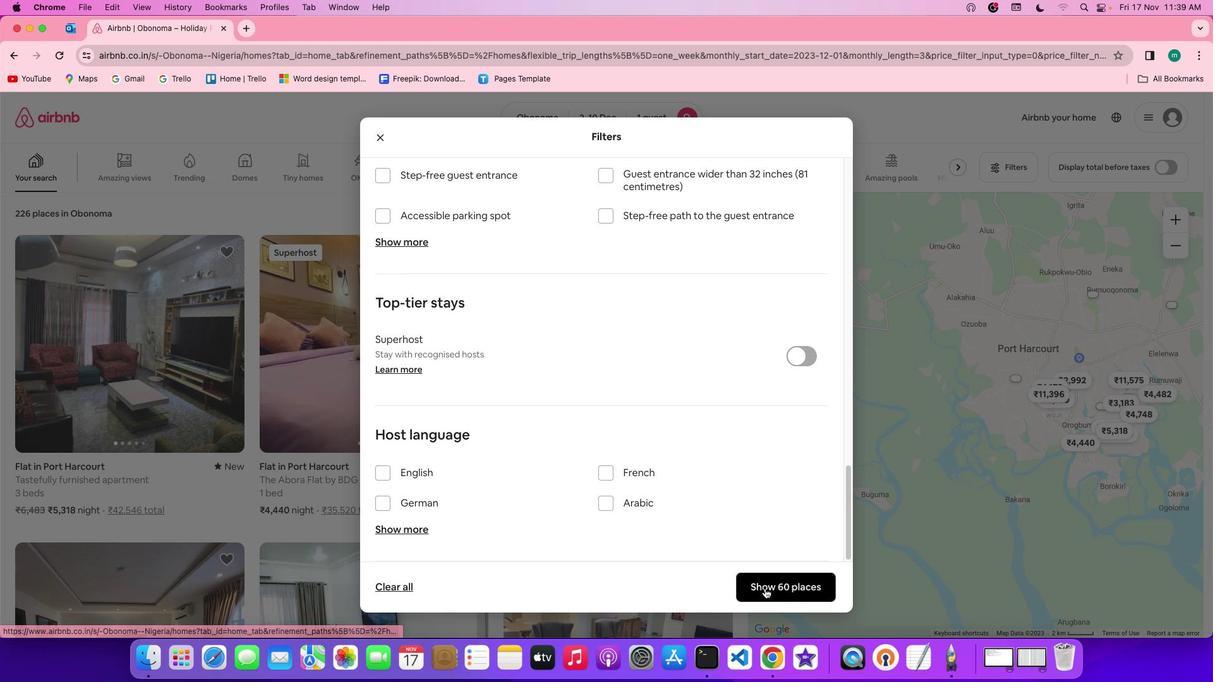 
Action: Mouse pressed left at (679, 505)
Screenshot: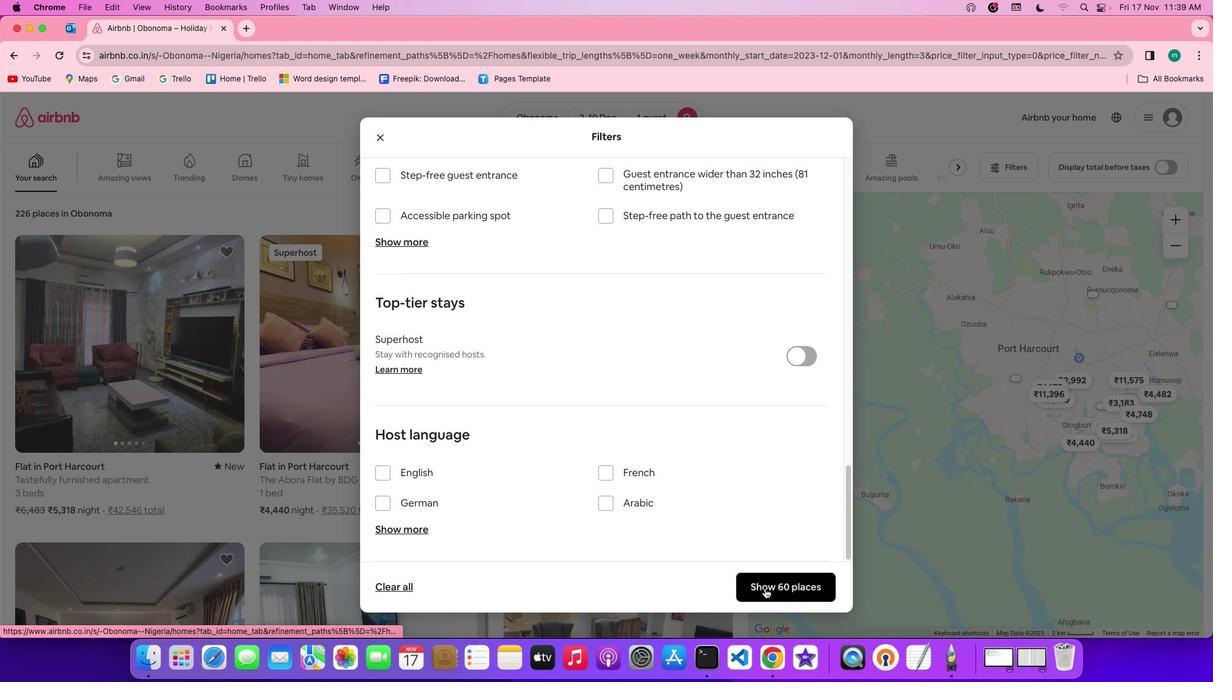 
Action: Mouse moved to (283, 373)
Screenshot: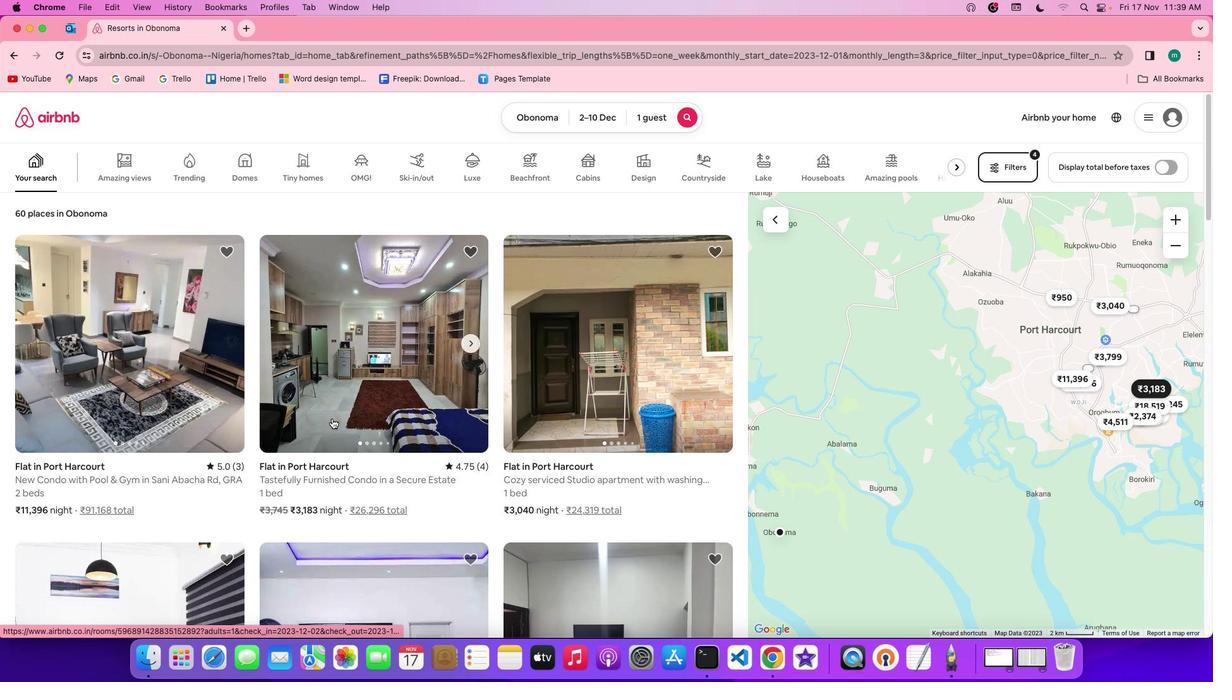 
Action: Mouse scrolled (283, 373) with delta (-18, 45)
Screenshot: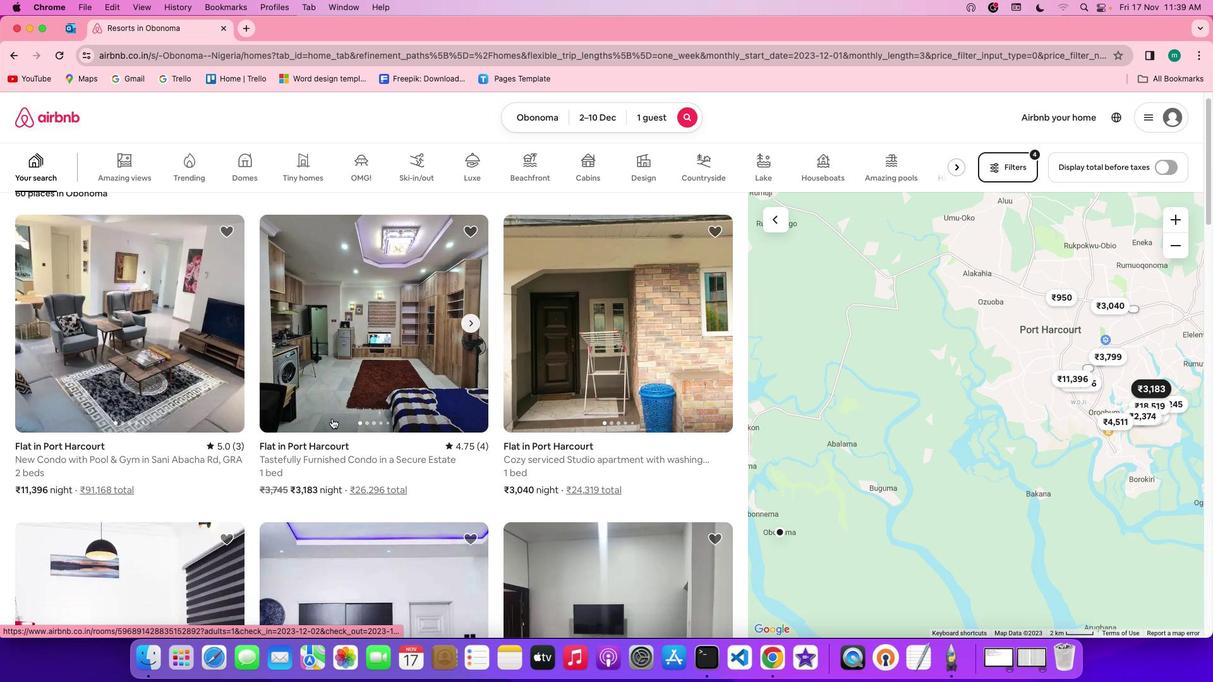 
Action: Mouse scrolled (283, 373) with delta (-18, 45)
Screenshot: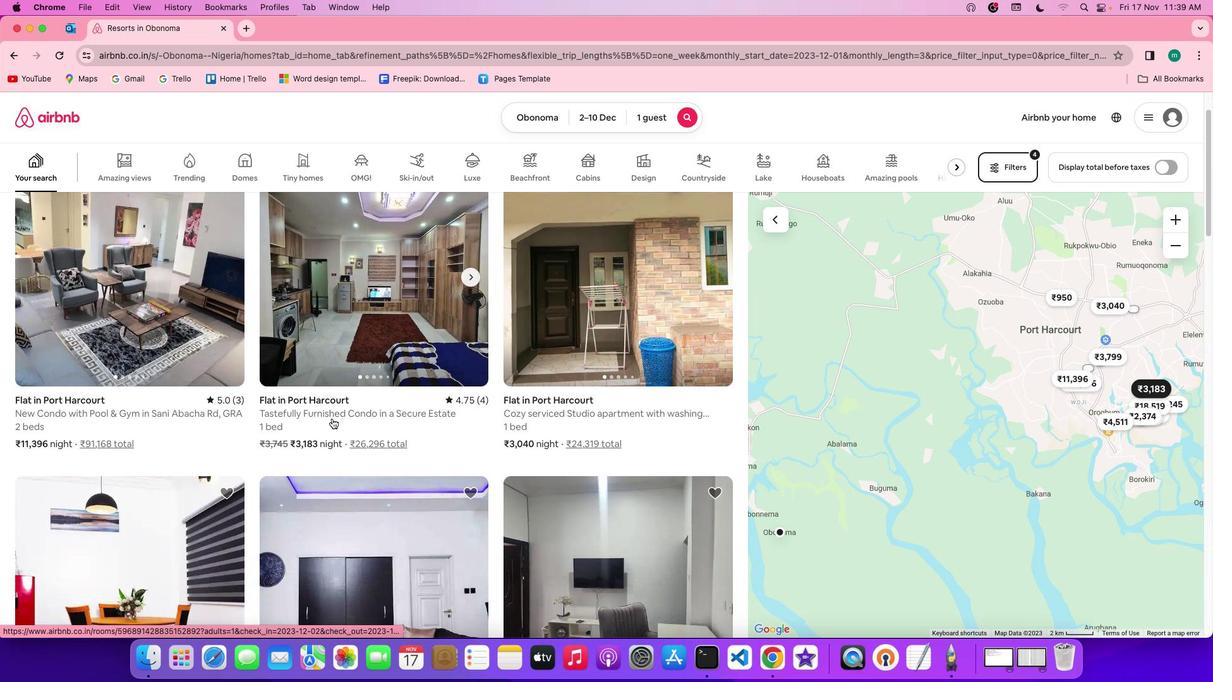 
Action: Mouse scrolled (283, 373) with delta (-18, 45)
Screenshot: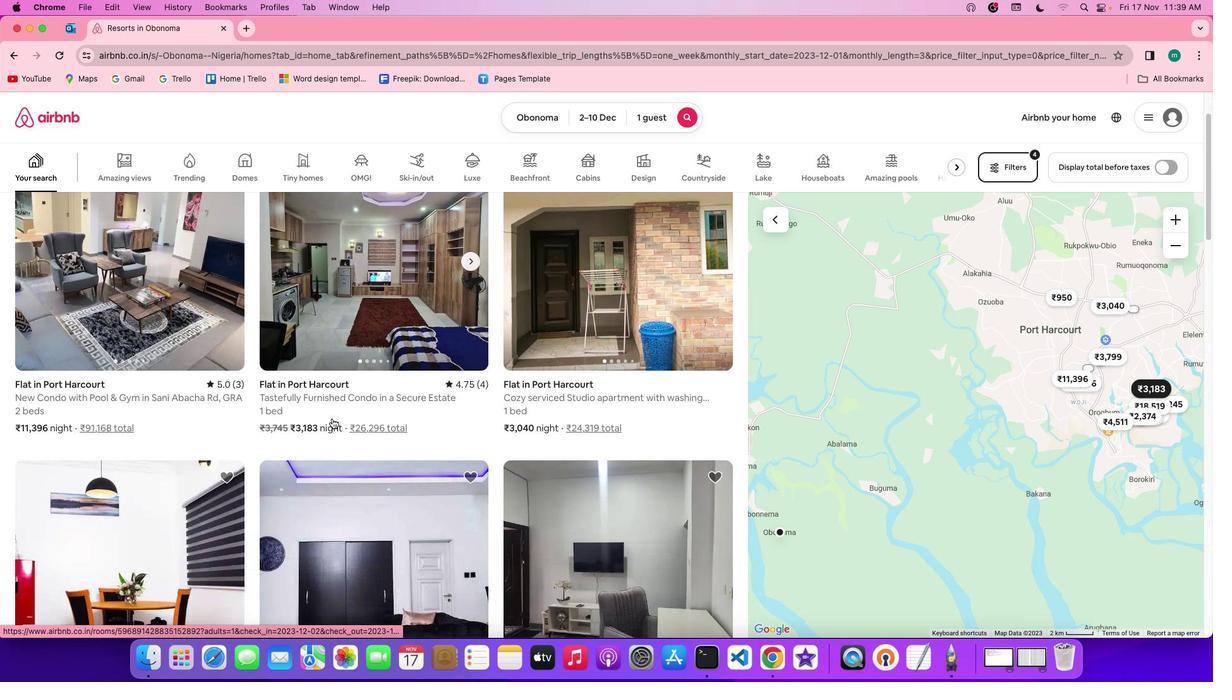 
Action: Mouse scrolled (283, 373) with delta (-18, 45)
Screenshot: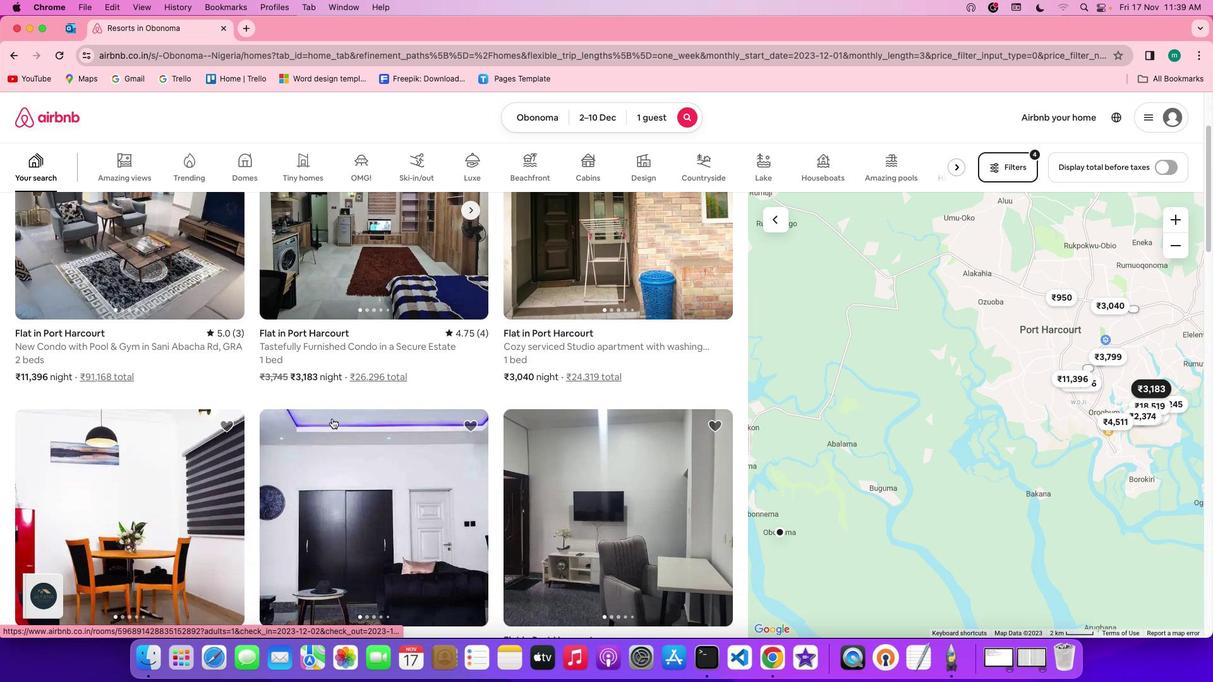 
Action: Mouse scrolled (283, 373) with delta (-18, 45)
Screenshot: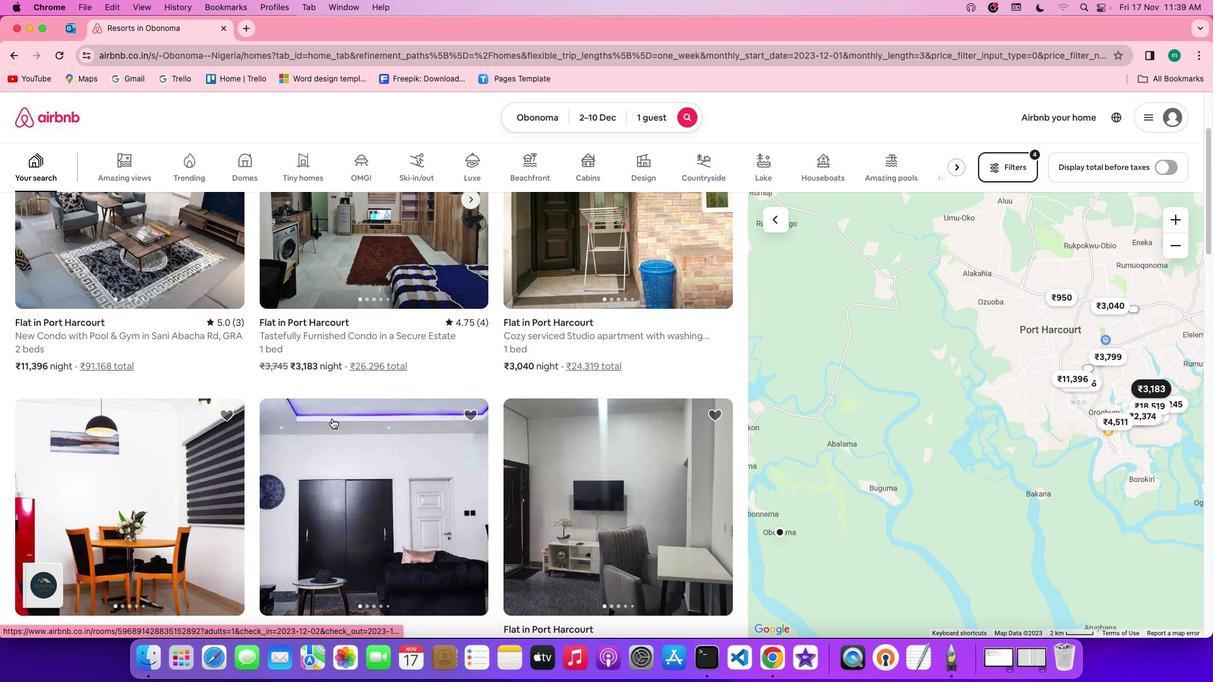 
Action: Mouse scrolled (283, 373) with delta (-18, 45)
Screenshot: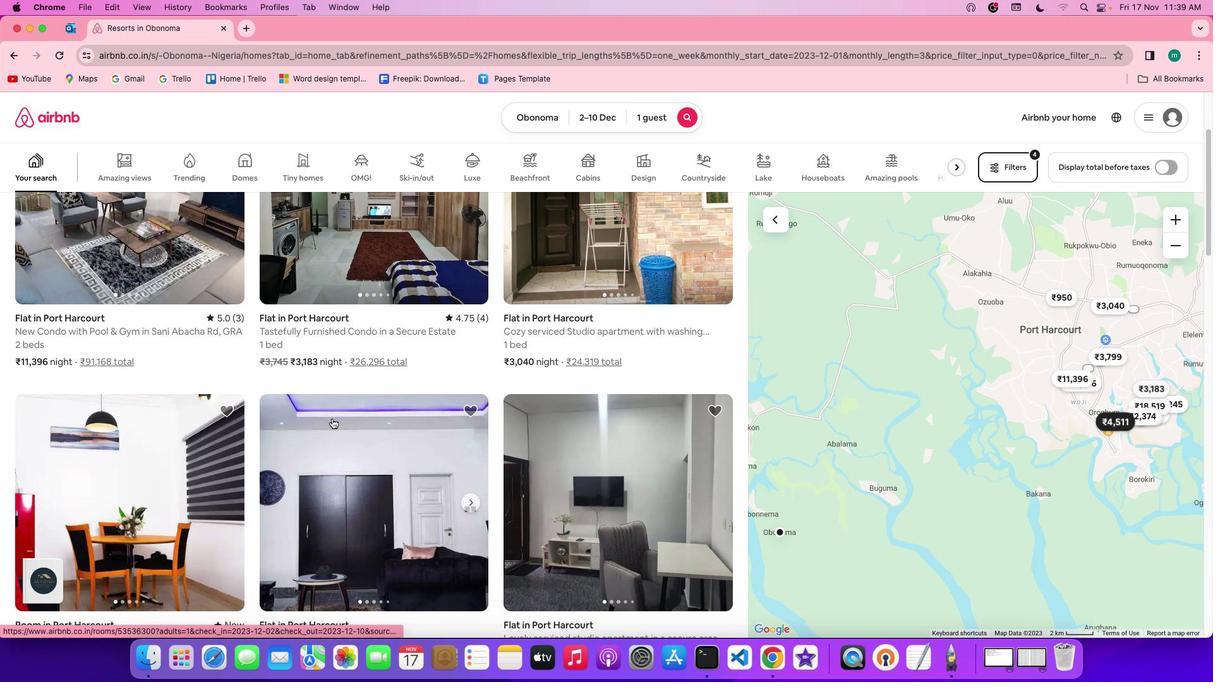 
Action: Mouse scrolled (283, 373) with delta (-18, 45)
Screenshot: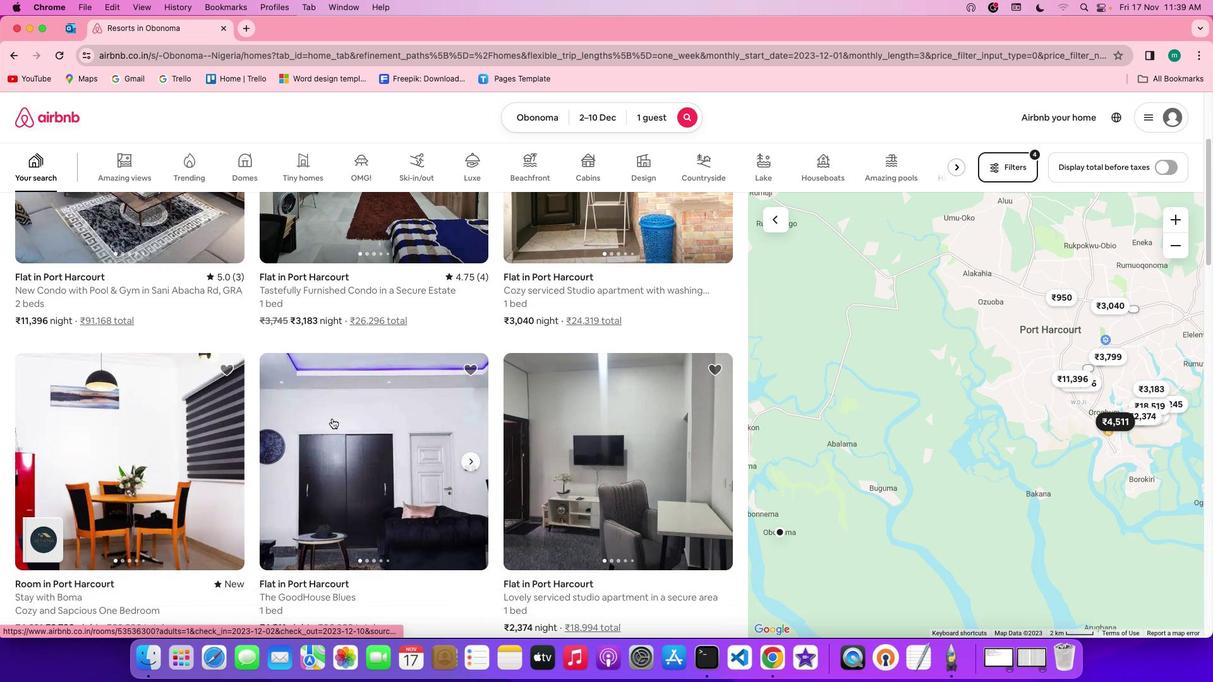 
Action: Mouse scrolled (283, 373) with delta (-18, 45)
Screenshot: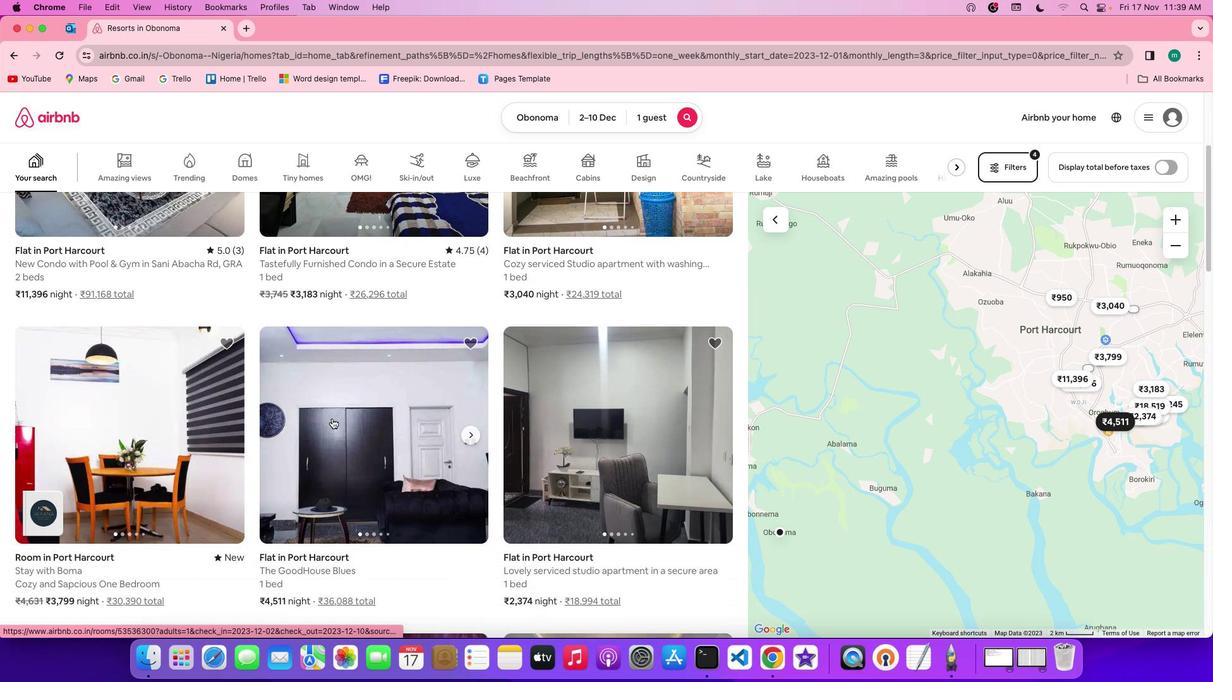 
Action: Mouse scrolled (283, 373) with delta (-18, 45)
Screenshot: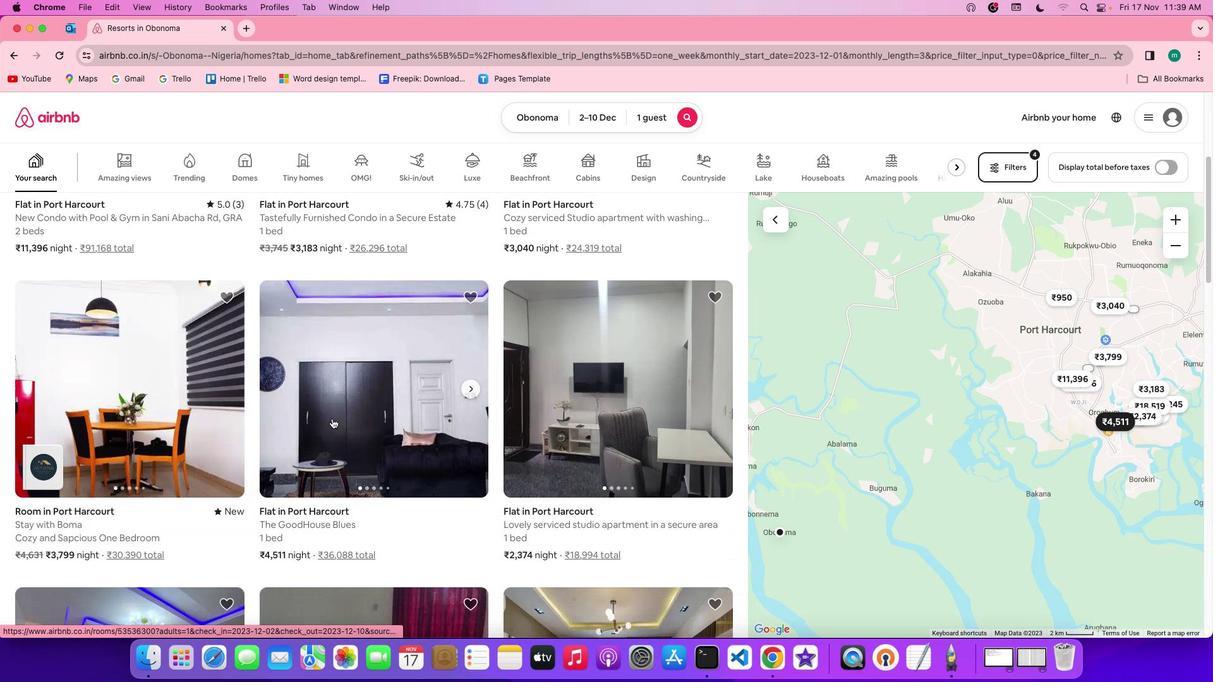 
Action: Mouse scrolled (283, 373) with delta (-18, 45)
Screenshot: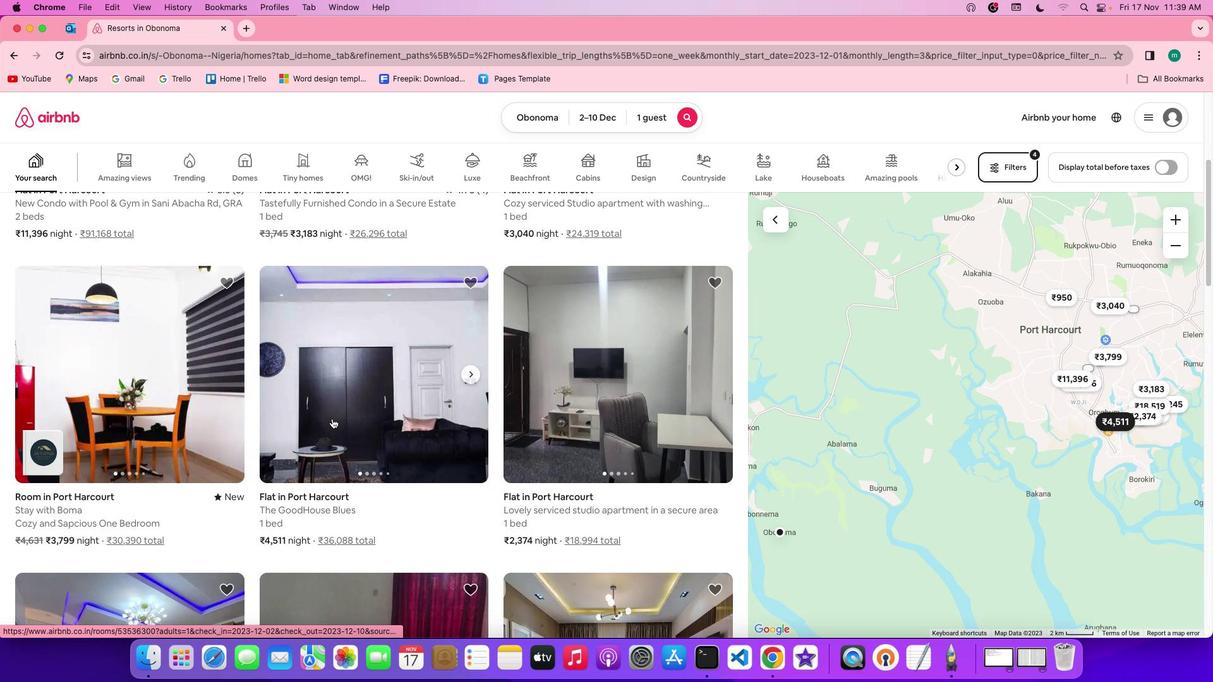 
Action: Mouse scrolled (283, 373) with delta (-18, 45)
Screenshot: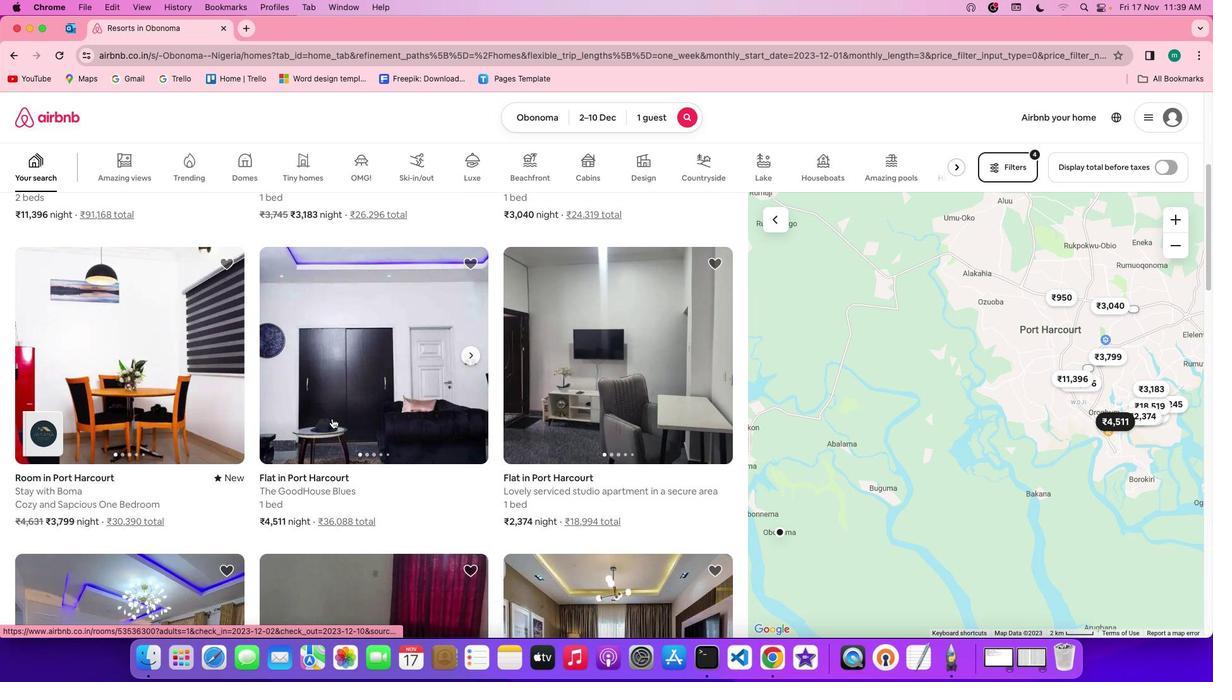 
Action: Mouse scrolled (283, 373) with delta (-18, 45)
Screenshot: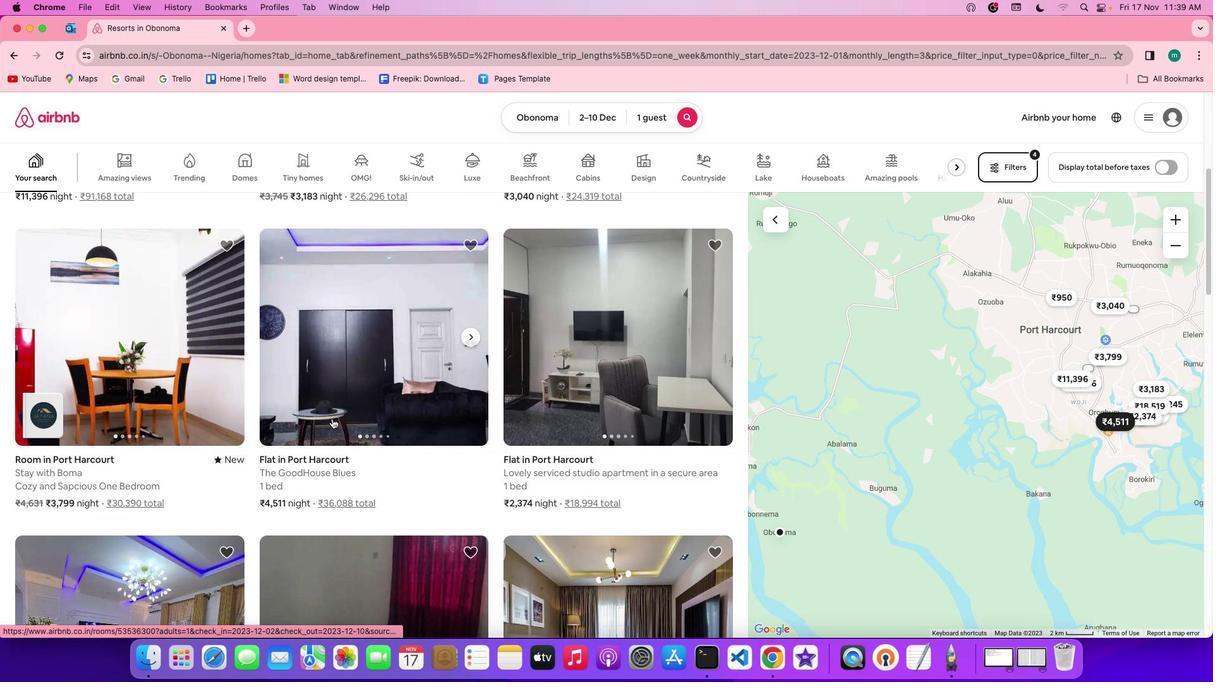 
Action: Mouse moved to (70, 297)
Screenshot: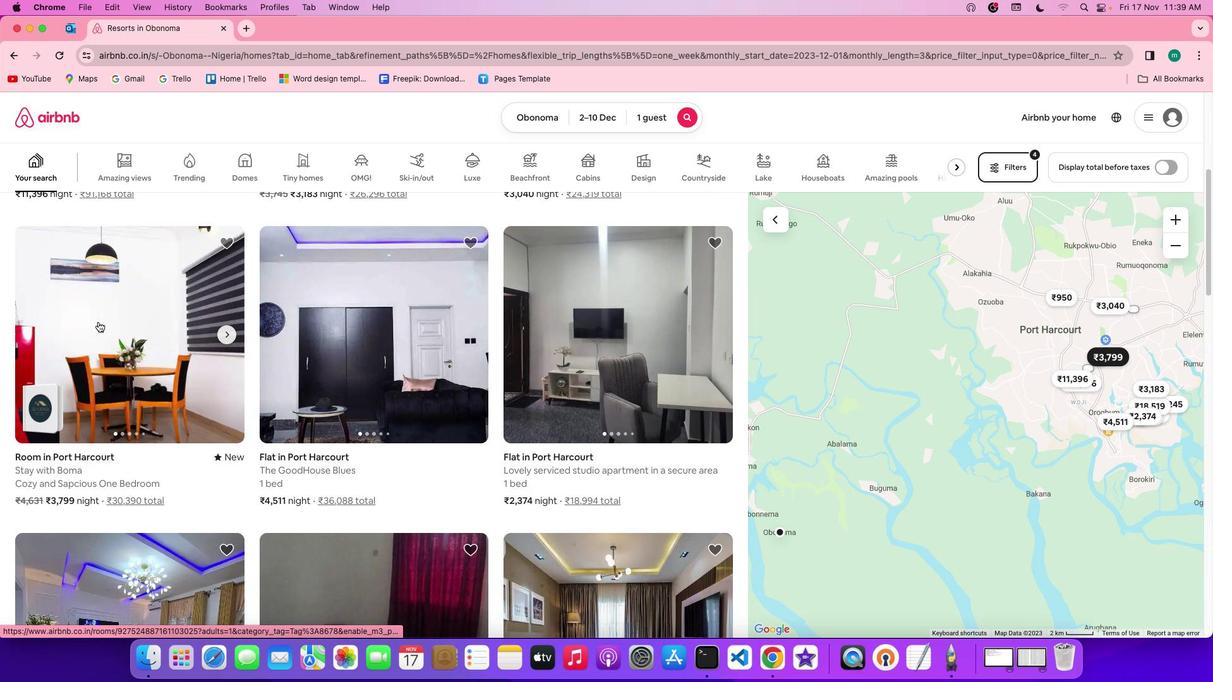 
Action: Mouse pressed left at (70, 297)
Screenshot: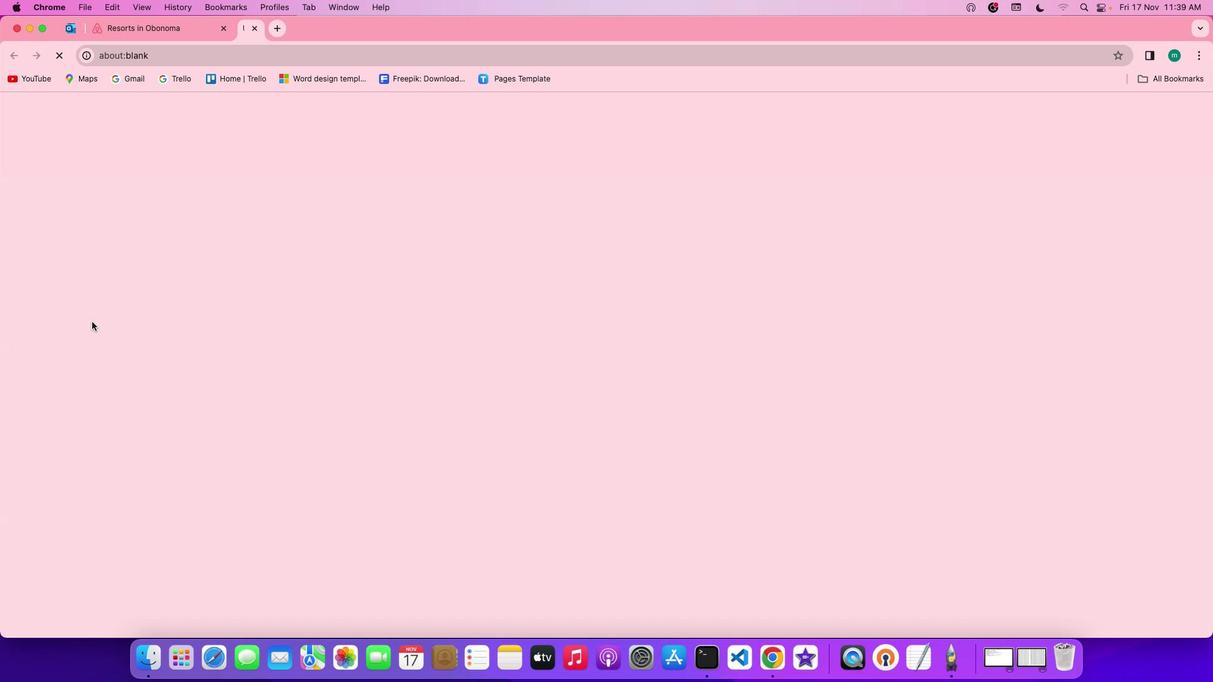
Action: Mouse moved to (795, 410)
Screenshot: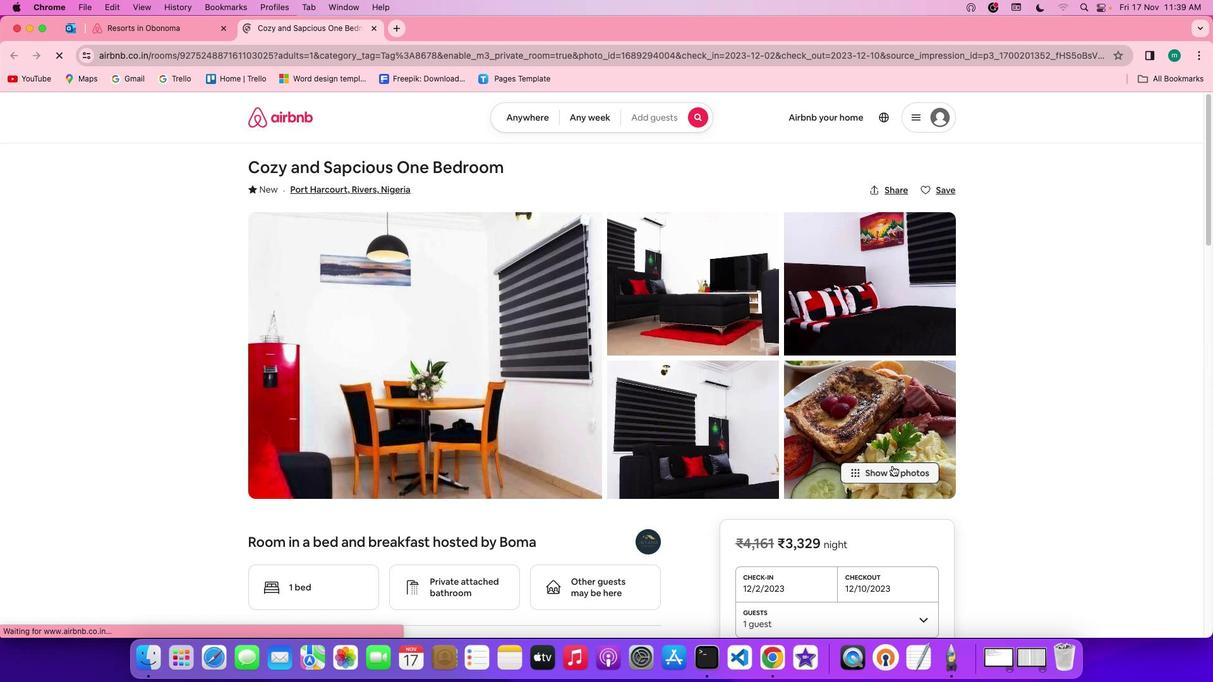 
Action: Mouse pressed left at (795, 410)
Screenshot: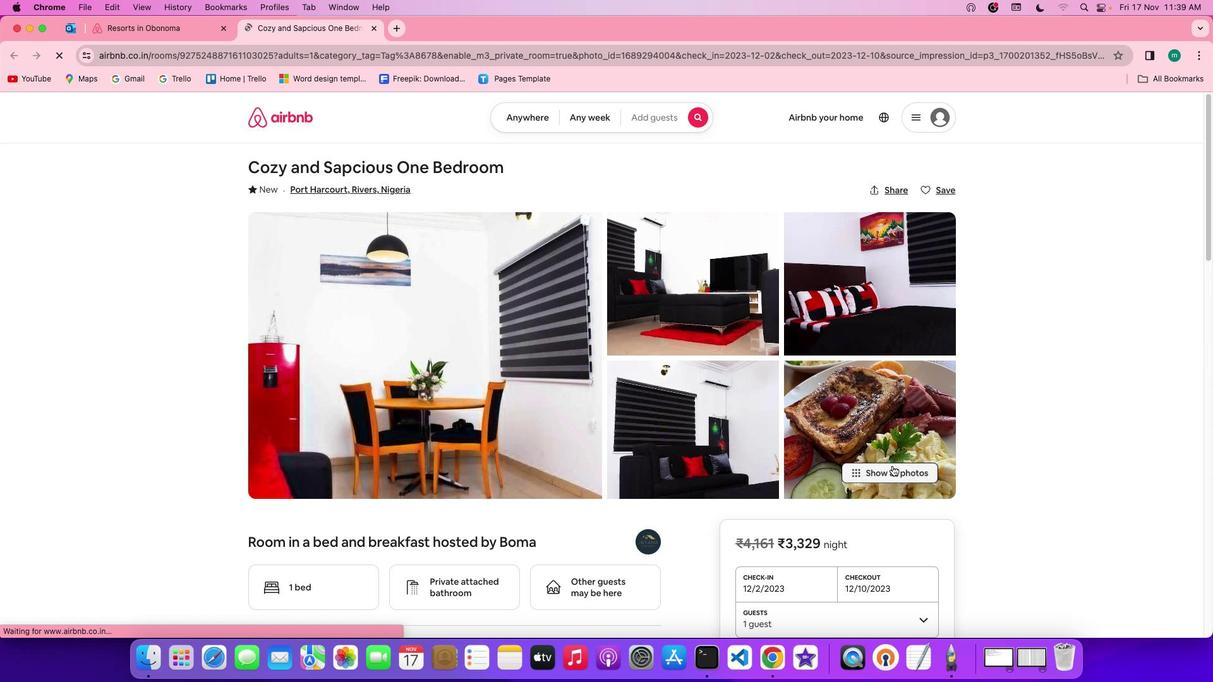 
Action: Mouse moved to (516, 417)
Screenshot: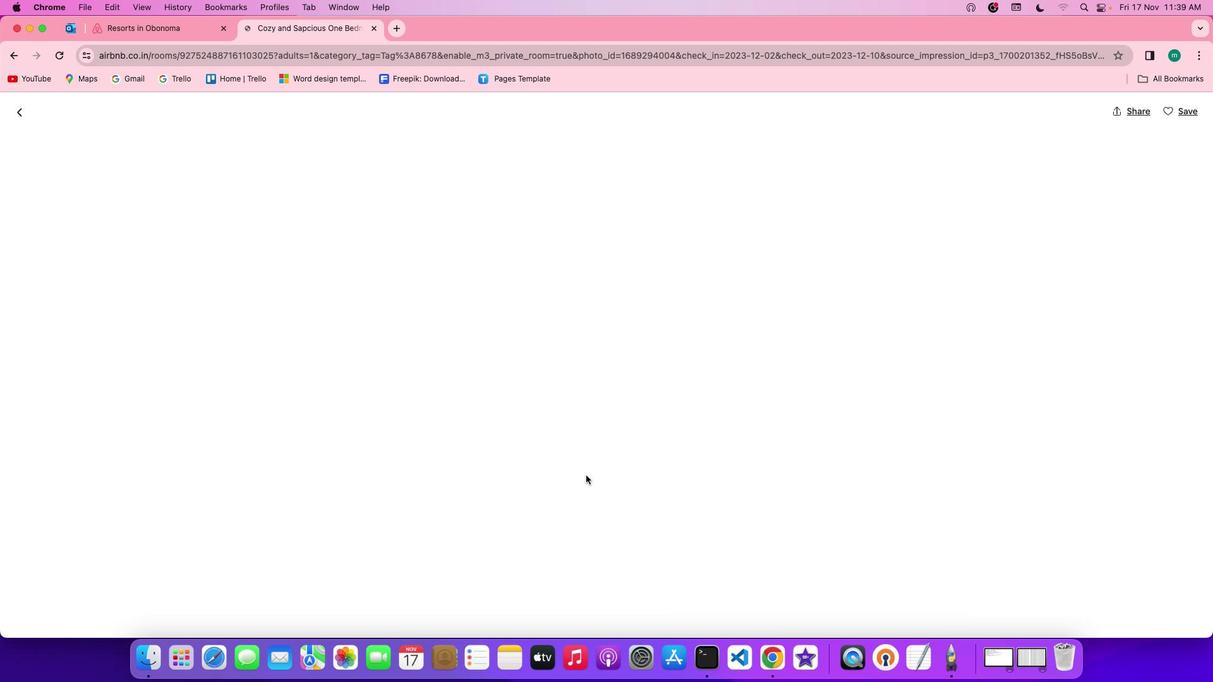 
Action: Mouse scrolled (516, 417) with delta (-18, 45)
Screenshot: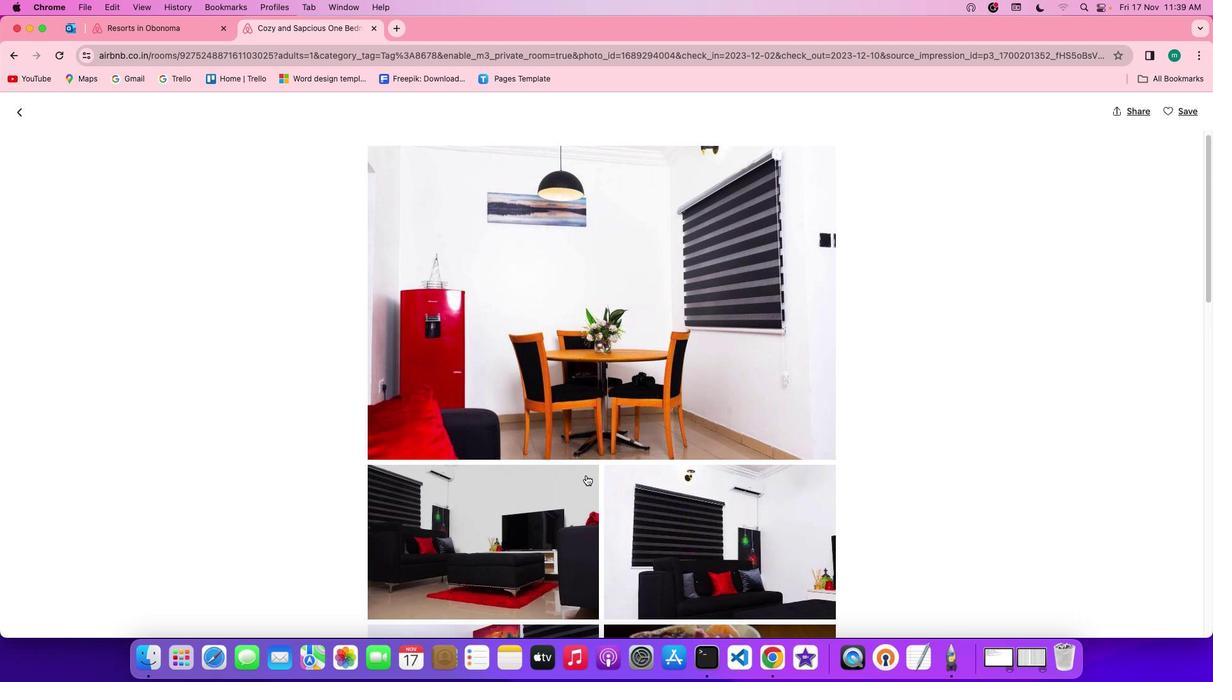 
Action: Mouse scrolled (516, 417) with delta (-18, 45)
Screenshot: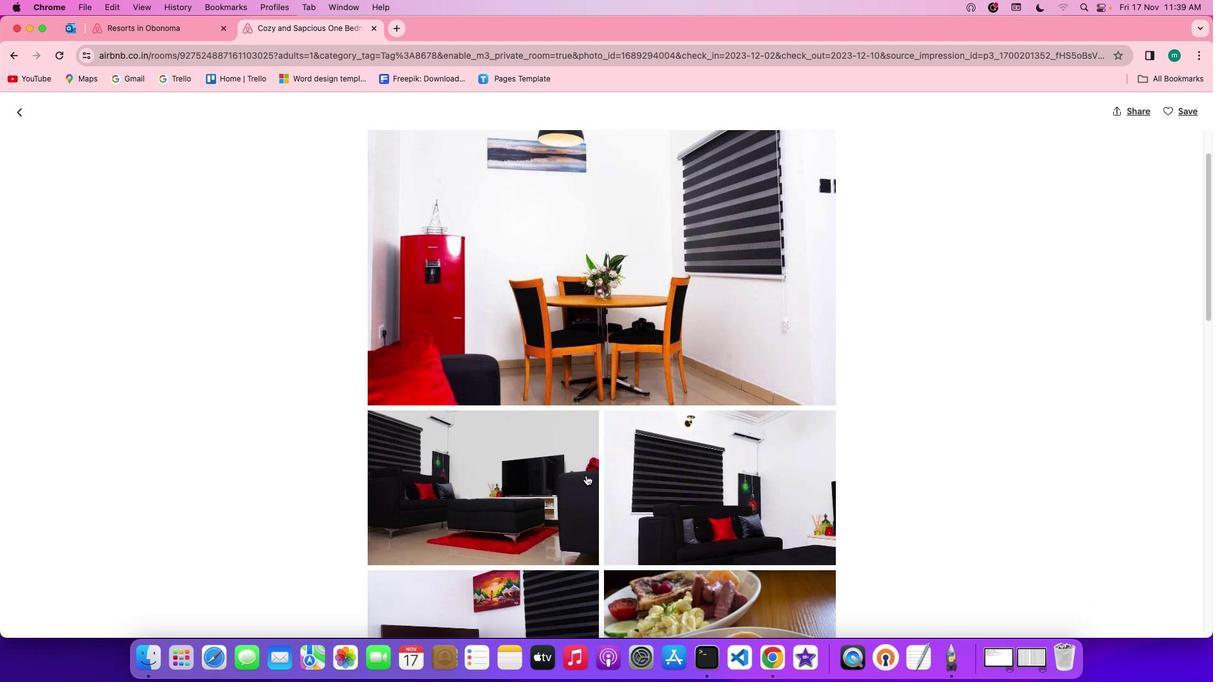 
Action: Mouse scrolled (516, 417) with delta (-18, 45)
Screenshot: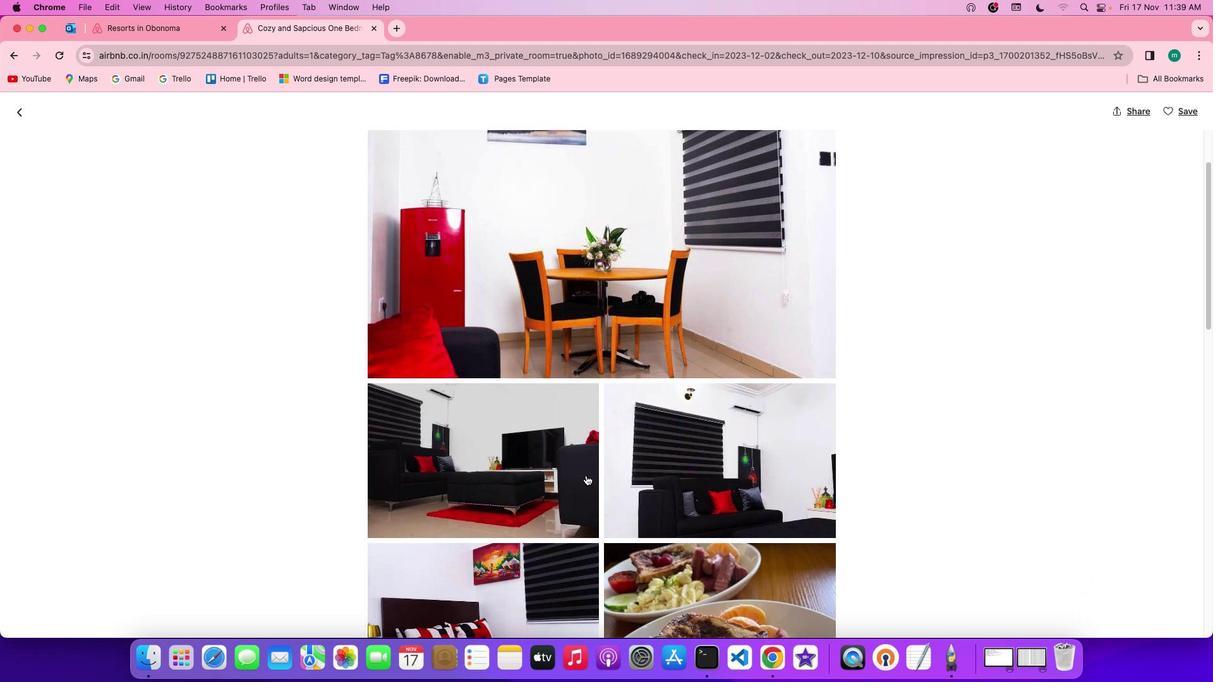 
Action: Mouse scrolled (516, 417) with delta (-18, 45)
Screenshot: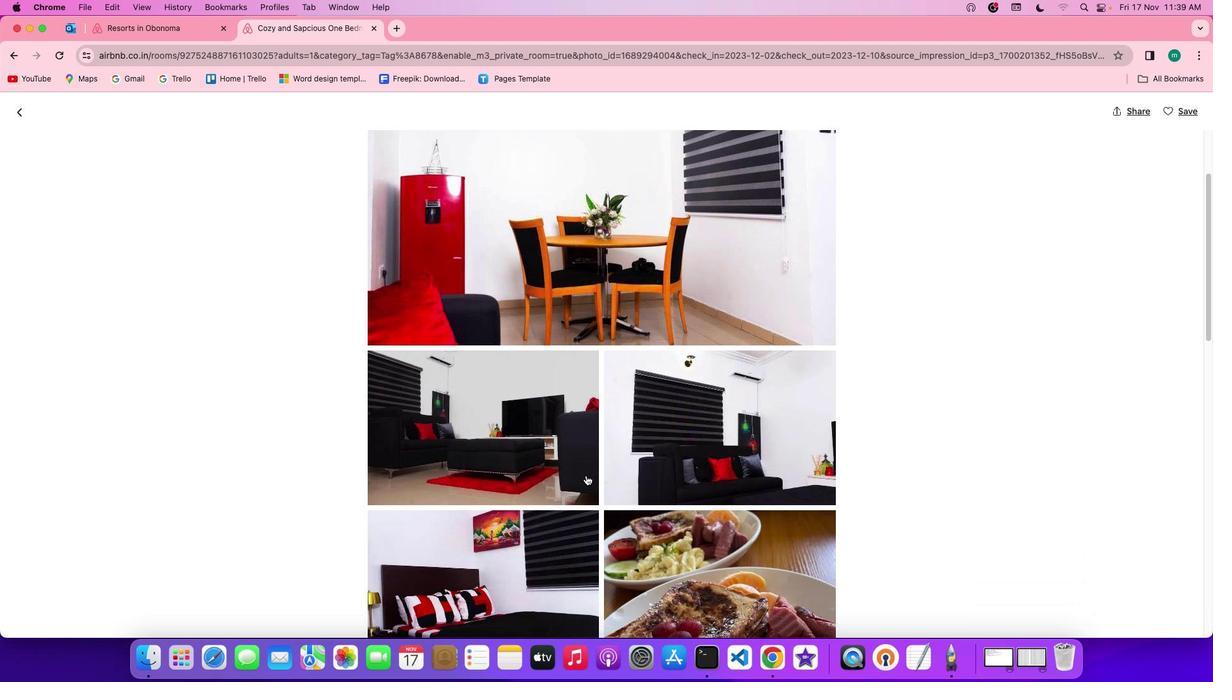 
Action: Mouse scrolled (516, 417) with delta (-18, 45)
Screenshot: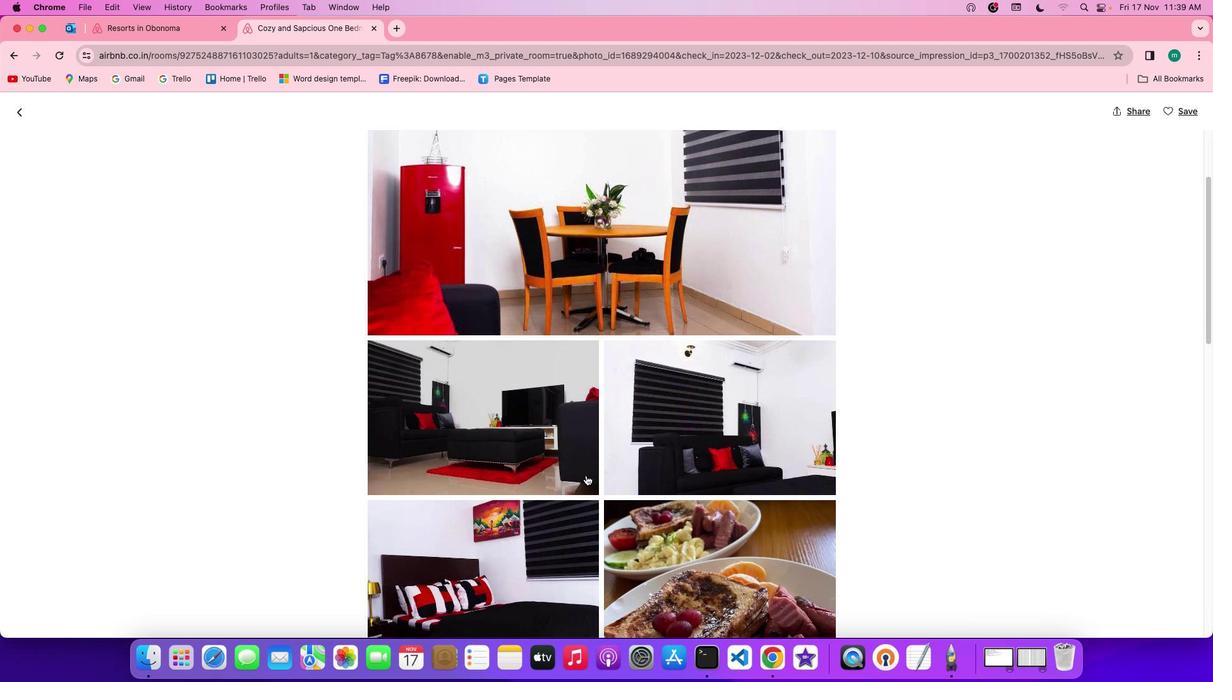 
Action: Mouse scrolled (516, 417) with delta (-18, 45)
Screenshot: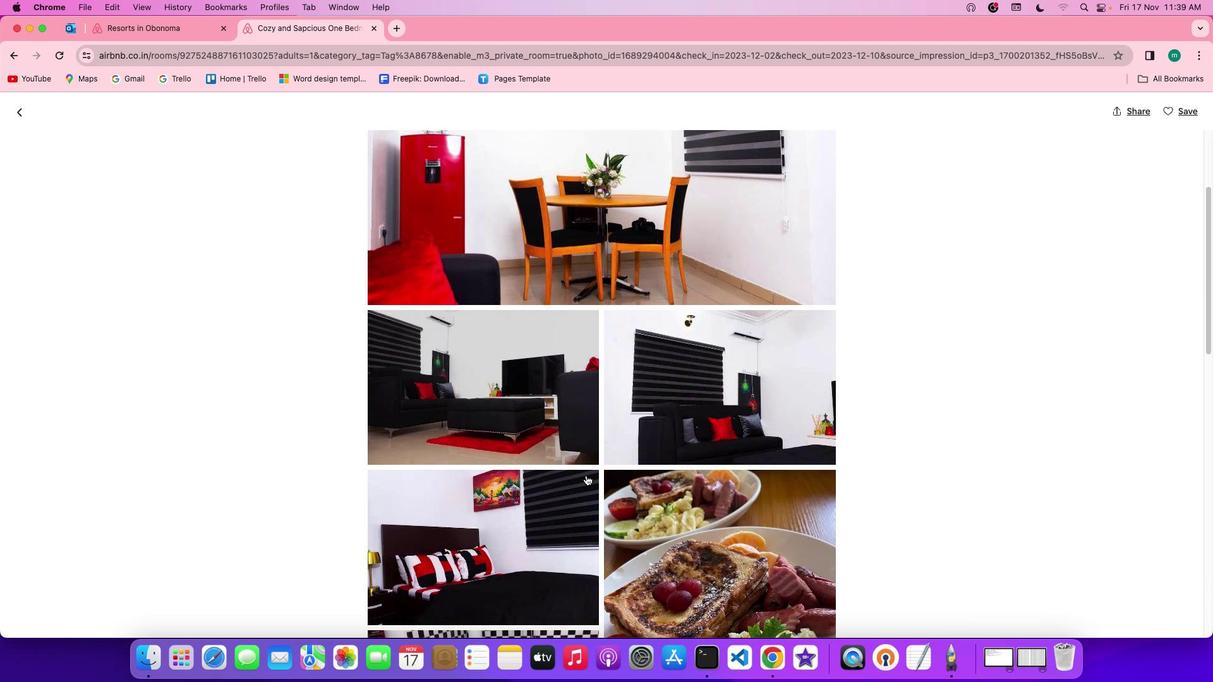 
Action: Mouse scrolled (516, 417) with delta (-18, 45)
Screenshot: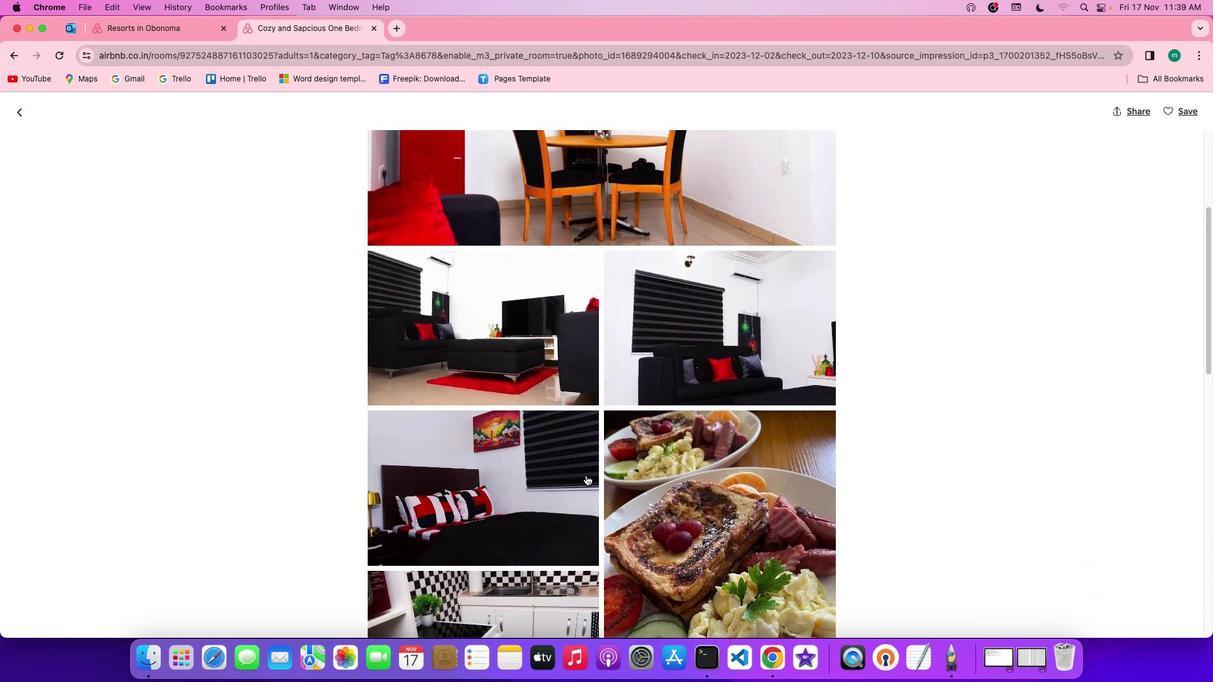 
Action: Mouse scrolled (516, 417) with delta (-18, 45)
Screenshot: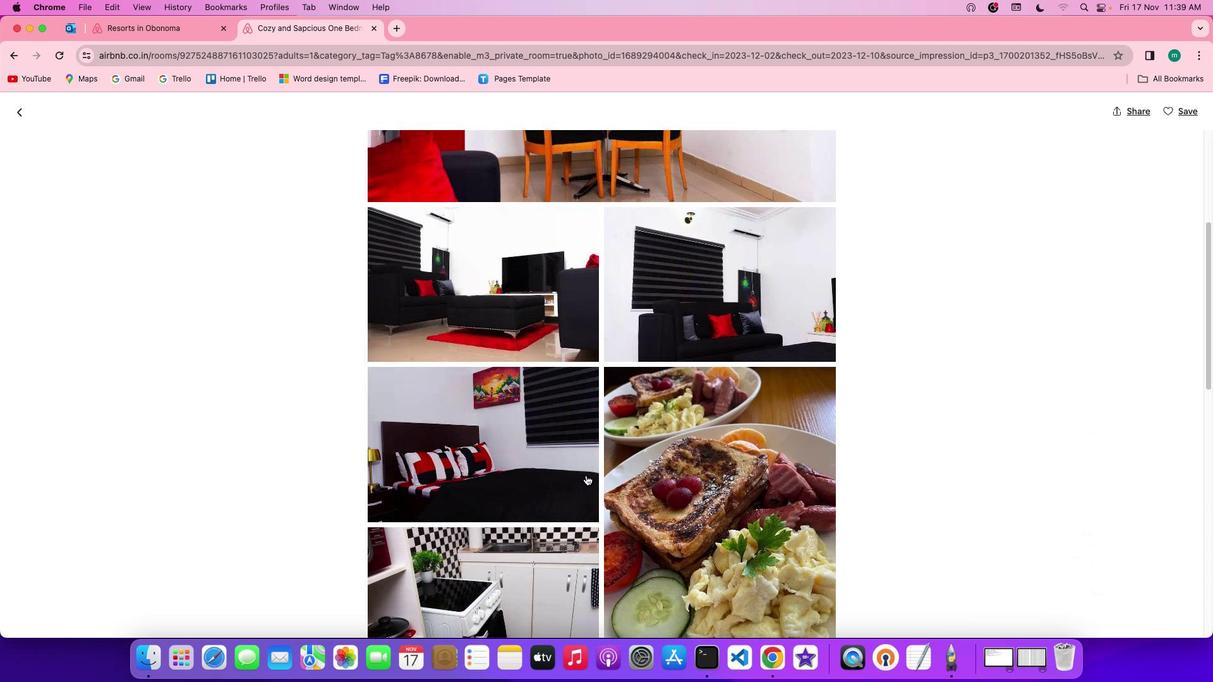 
Action: Mouse scrolled (516, 417) with delta (-18, 45)
Screenshot: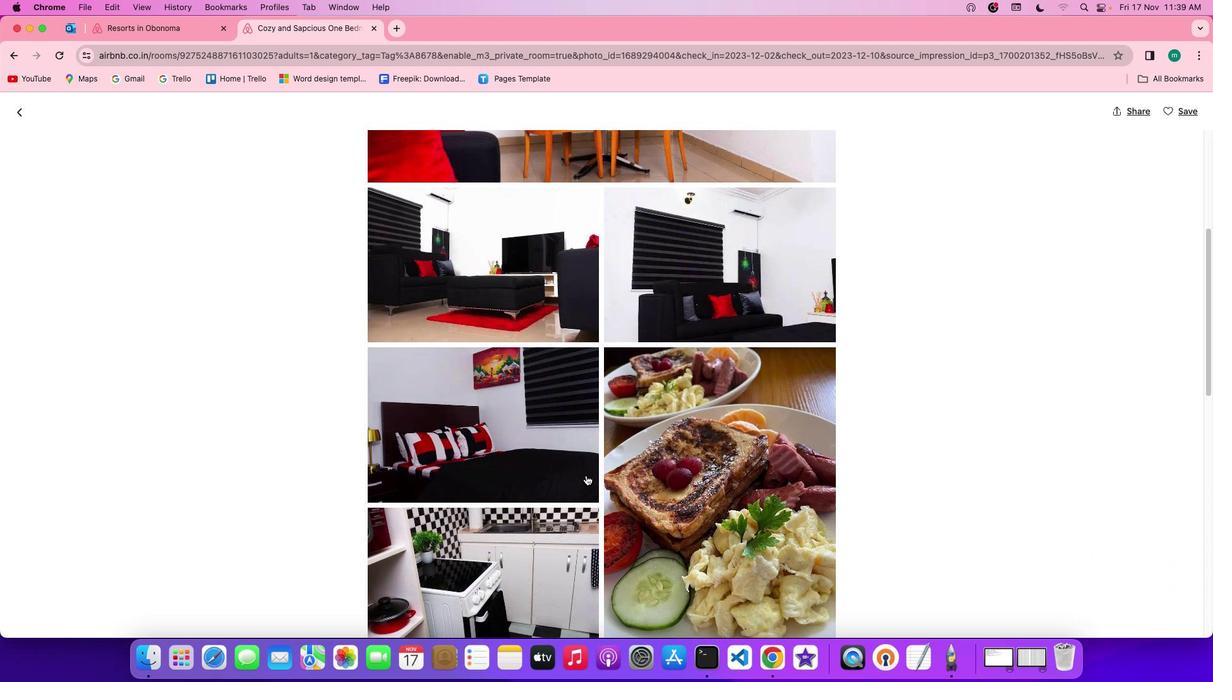 
Action: Mouse scrolled (516, 417) with delta (-18, 45)
Screenshot: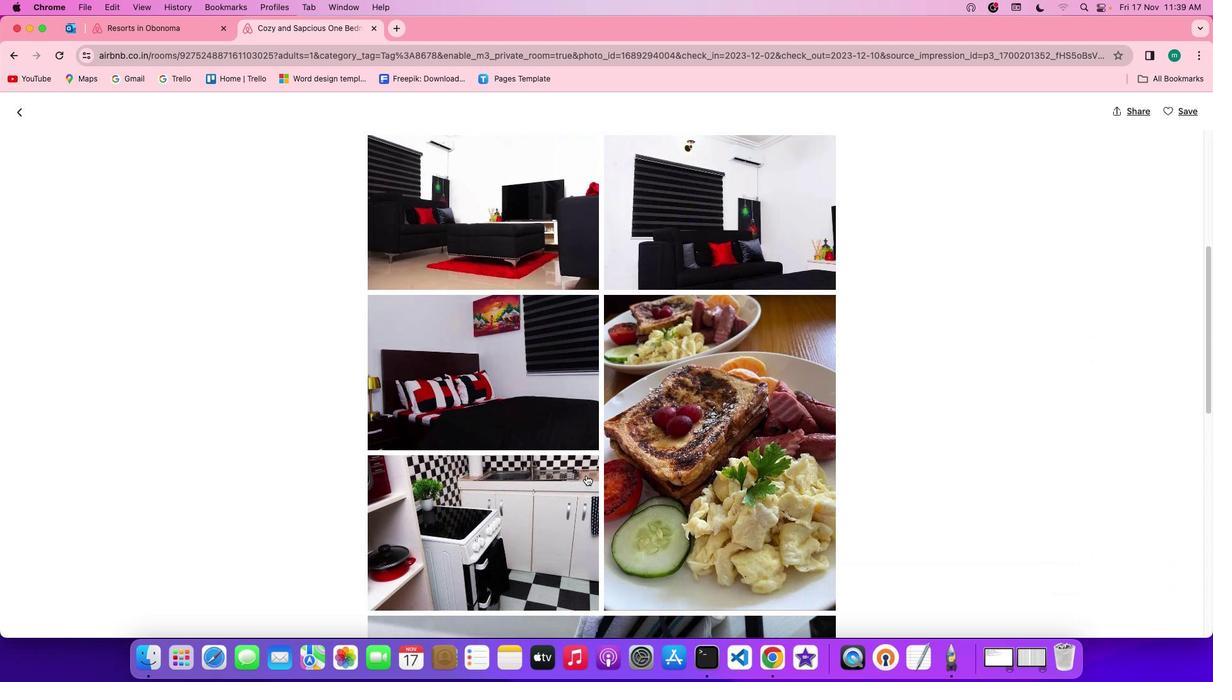 
Action: Mouse scrolled (516, 417) with delta (-18, 45)
Screenshot: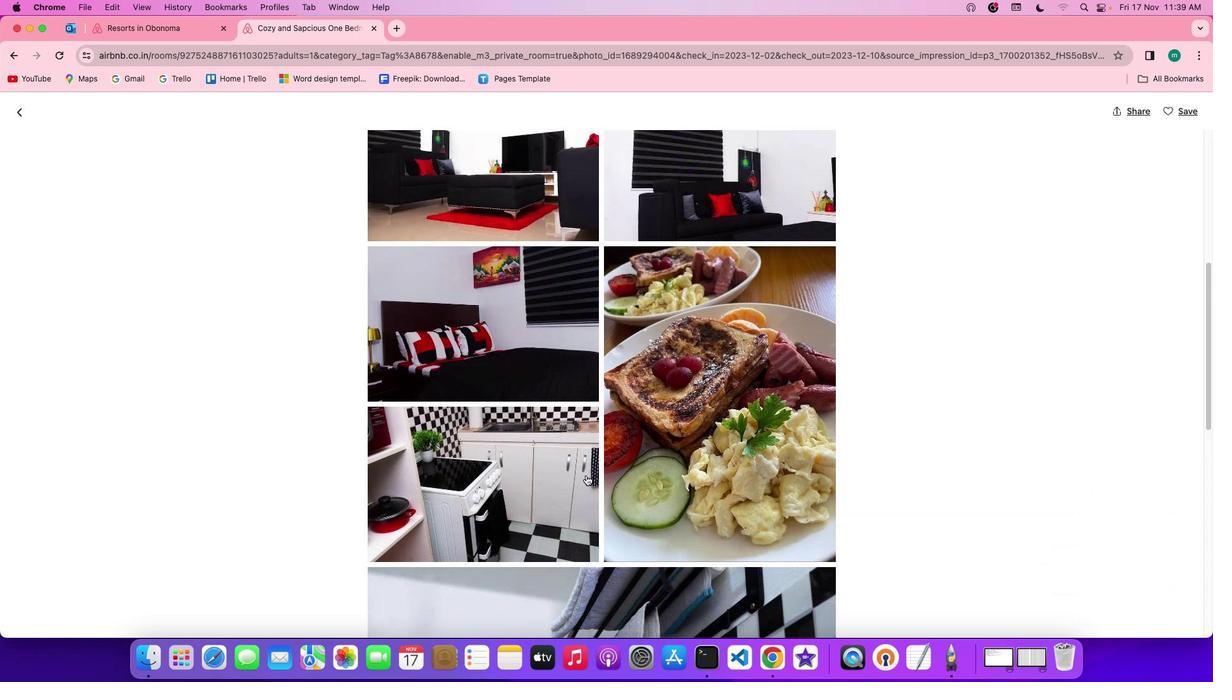 
Action: Mouse scrolled (516, 417) with delta (-18, 44)
Screenshot: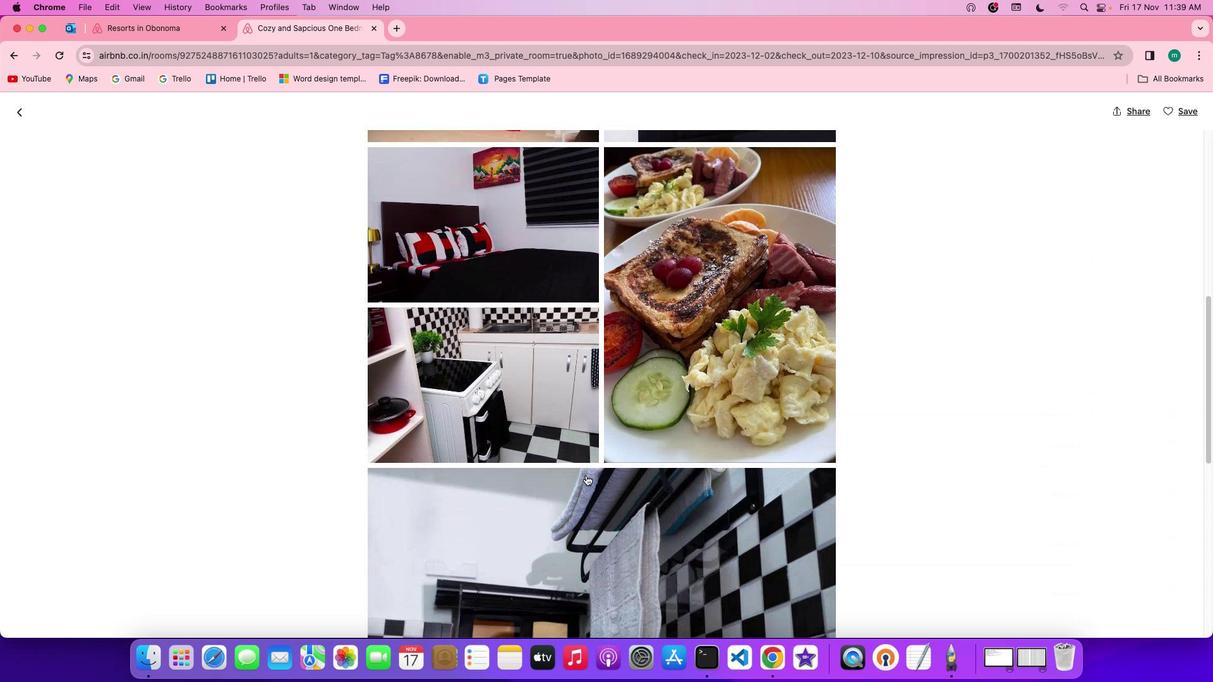 
Action: Mouse moved to (516, 417)
Screenshot: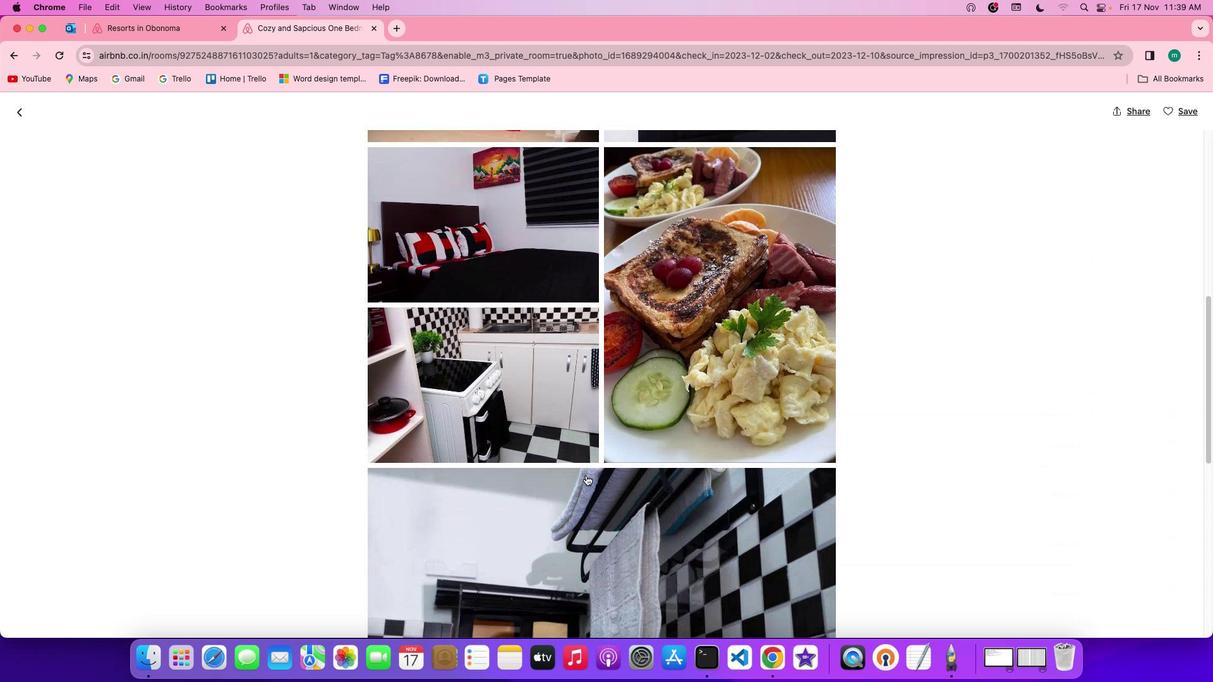 
Action: Mouse scrolled (516, 417) with delta (-18, 44)
Screenshot: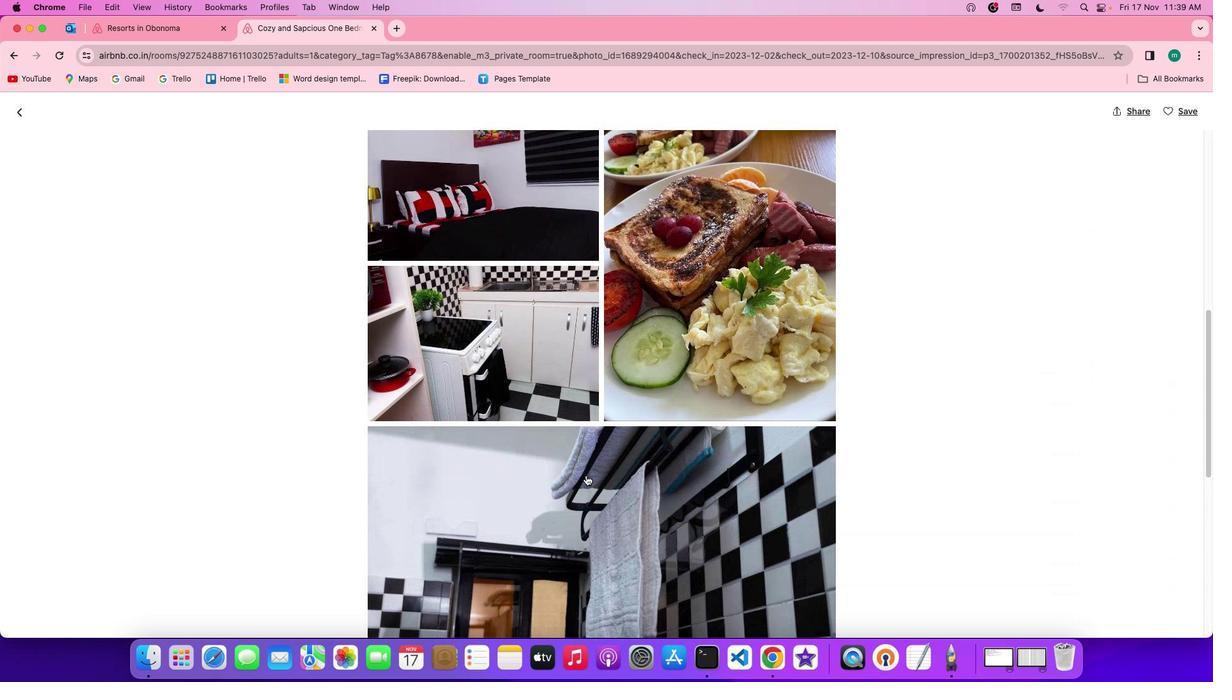 
Action: Mouse scrolled (516, 417) with delta (-18, 45)
Screenshot: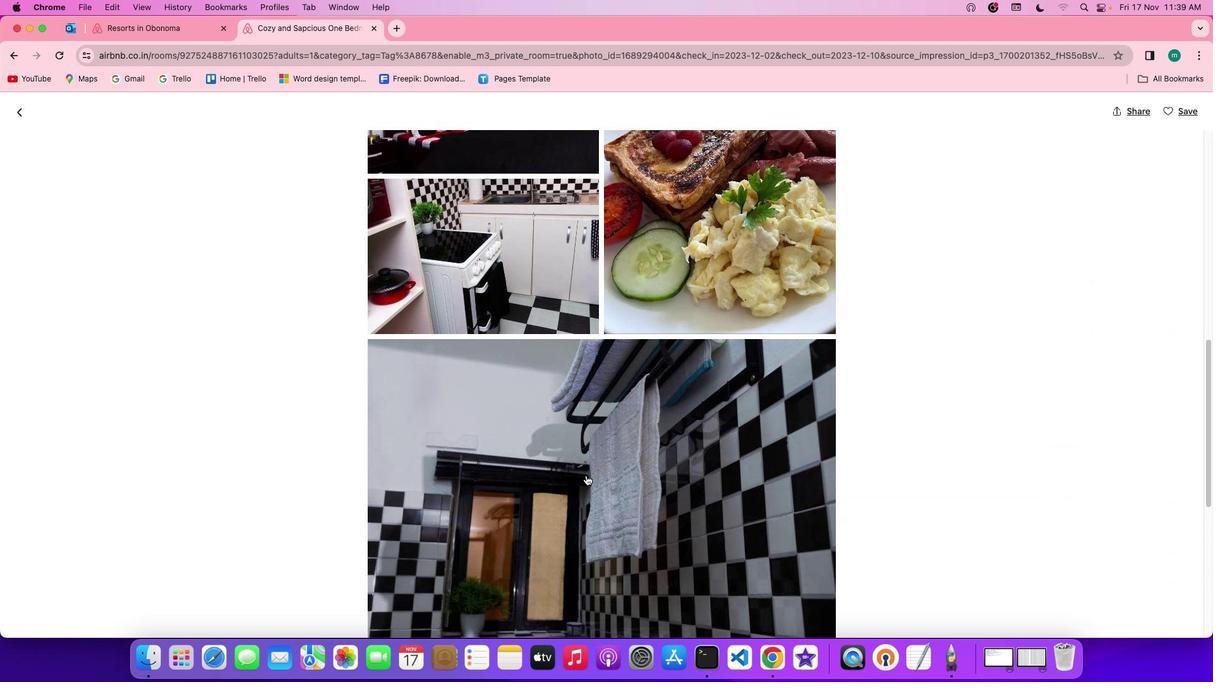 
Action: Mouse scrolled (516, 417) with delta (-18, 45)
Screenshot: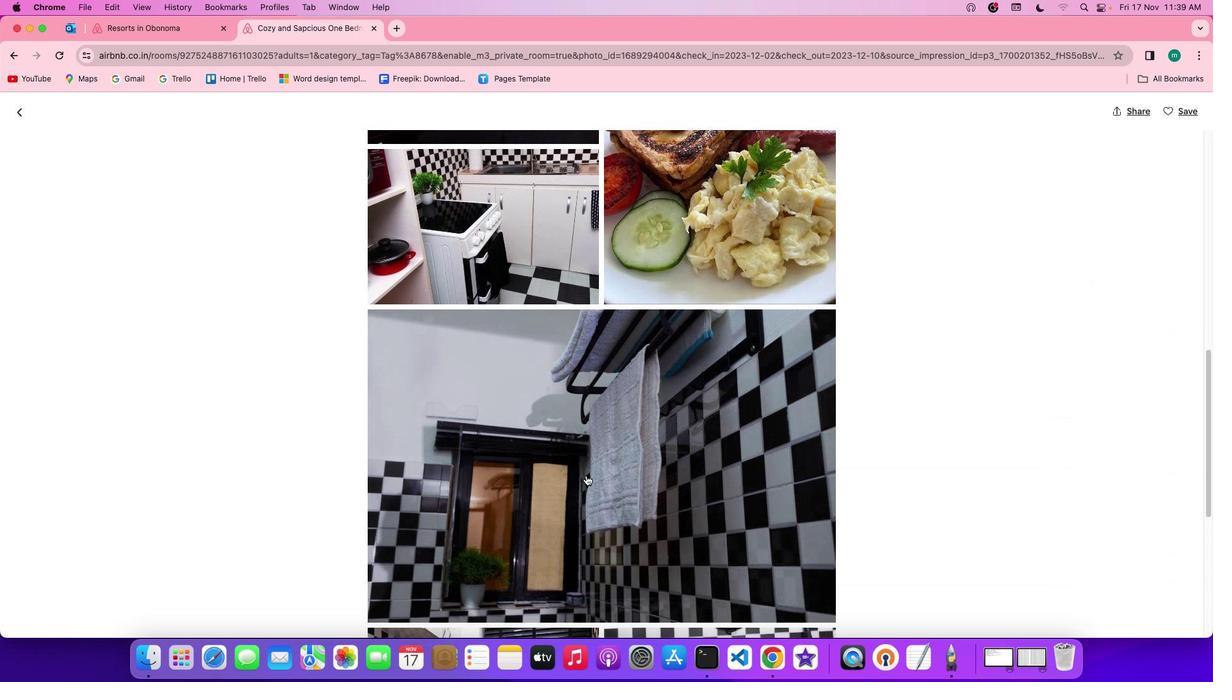 
Action: Mouse scrolled (516, 417) with delta (-18, 45)
Screenshot: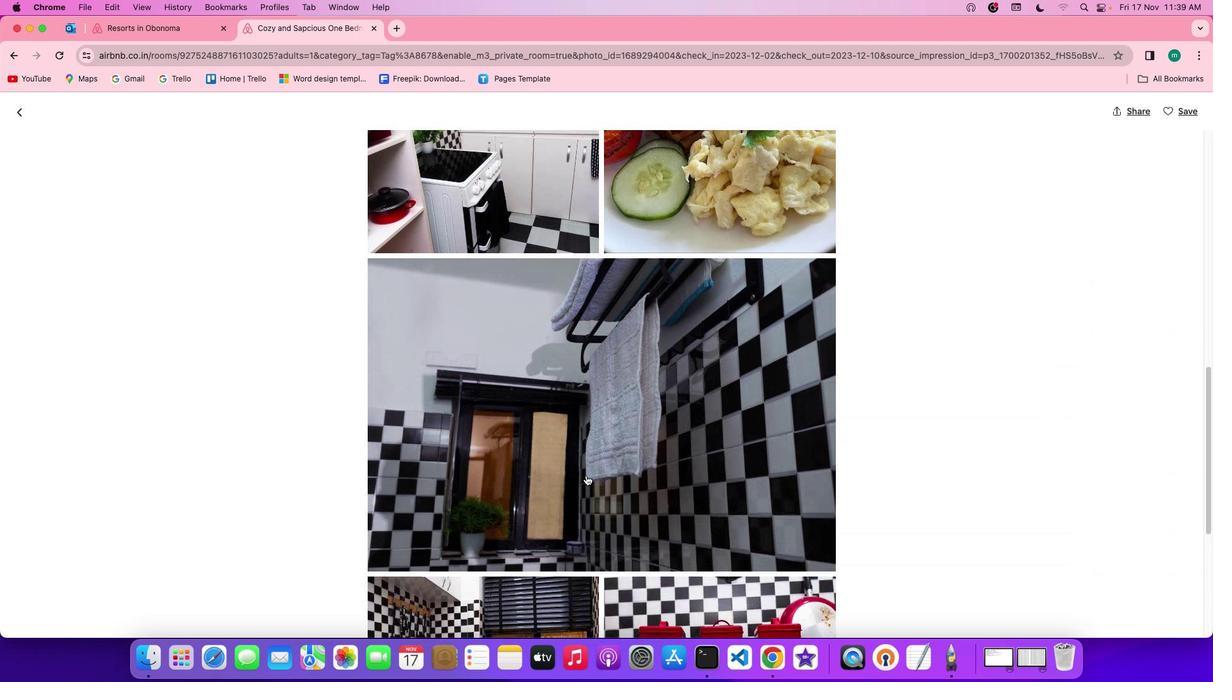 
Action: Mouse scrolled (516, 417) with delta (-18, 44)
Screenshot: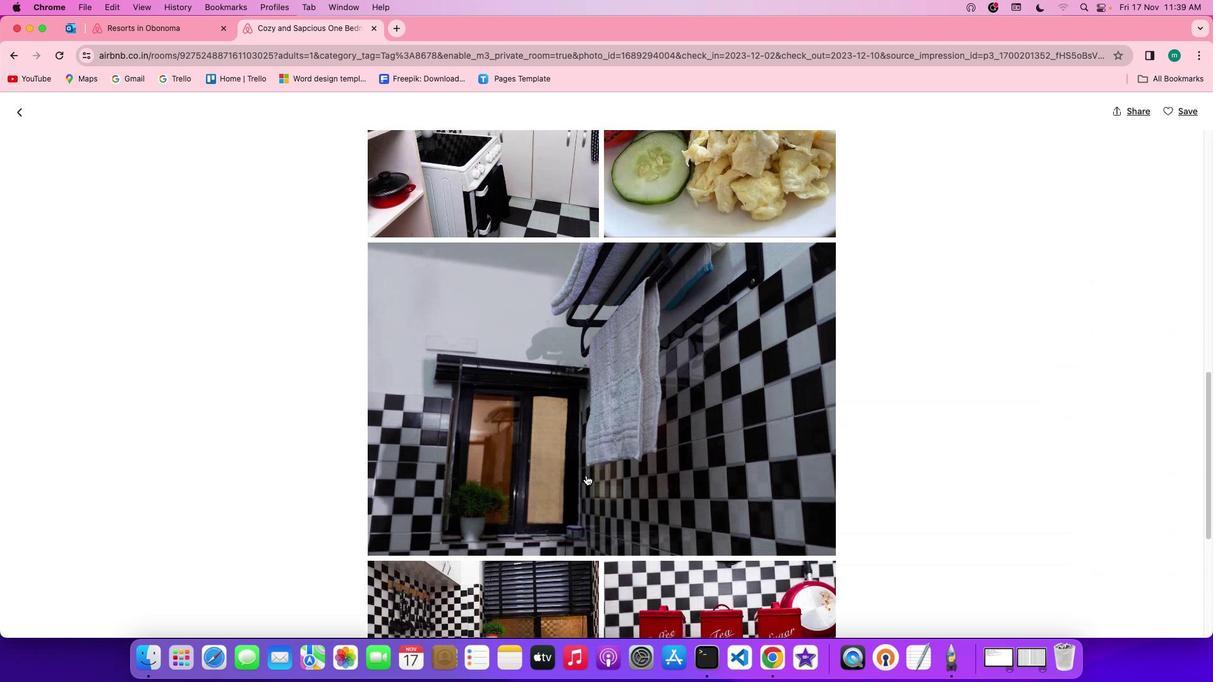 
Action: Mouse scrolled (516, 417) with delta (-18, 45)
Screenshot: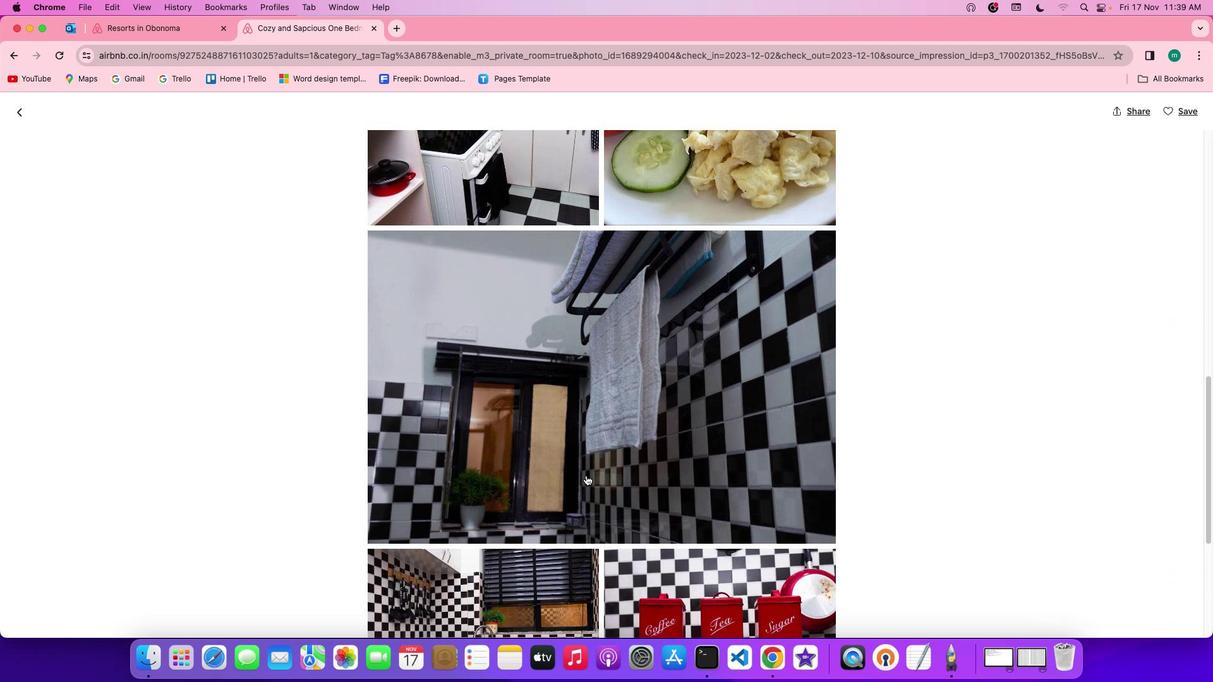 
Action: Mouse scrolled (516, 417) with delta (-18, 45)
Screenshot: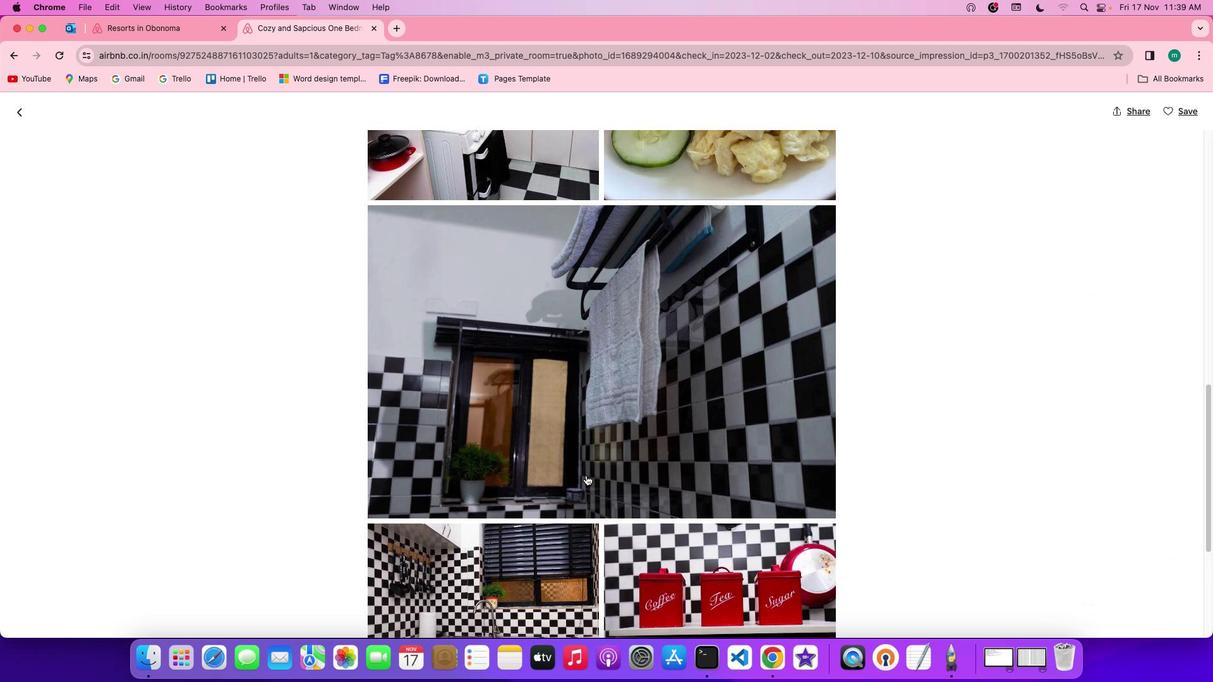 
Action: Mouse scrolled (516, 417) with delta (-18, 45)
Screenshot: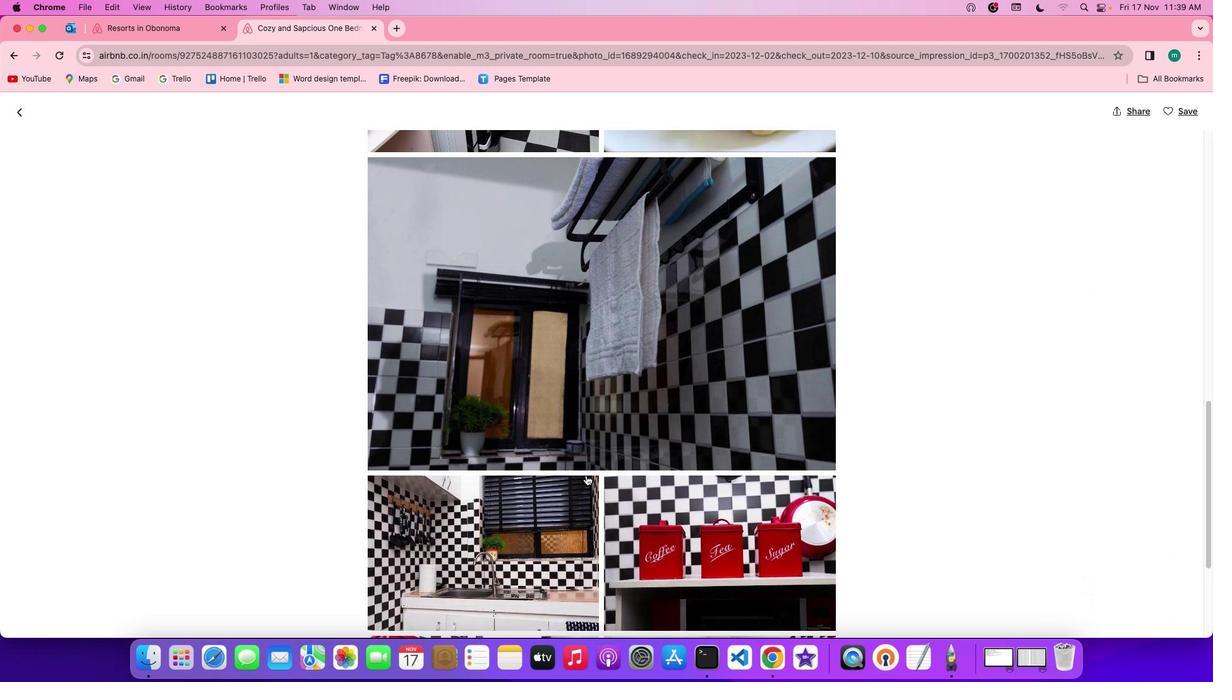 
Action: Mouse scrolled (516, 417) with delta (-18, 45)
Screenshot: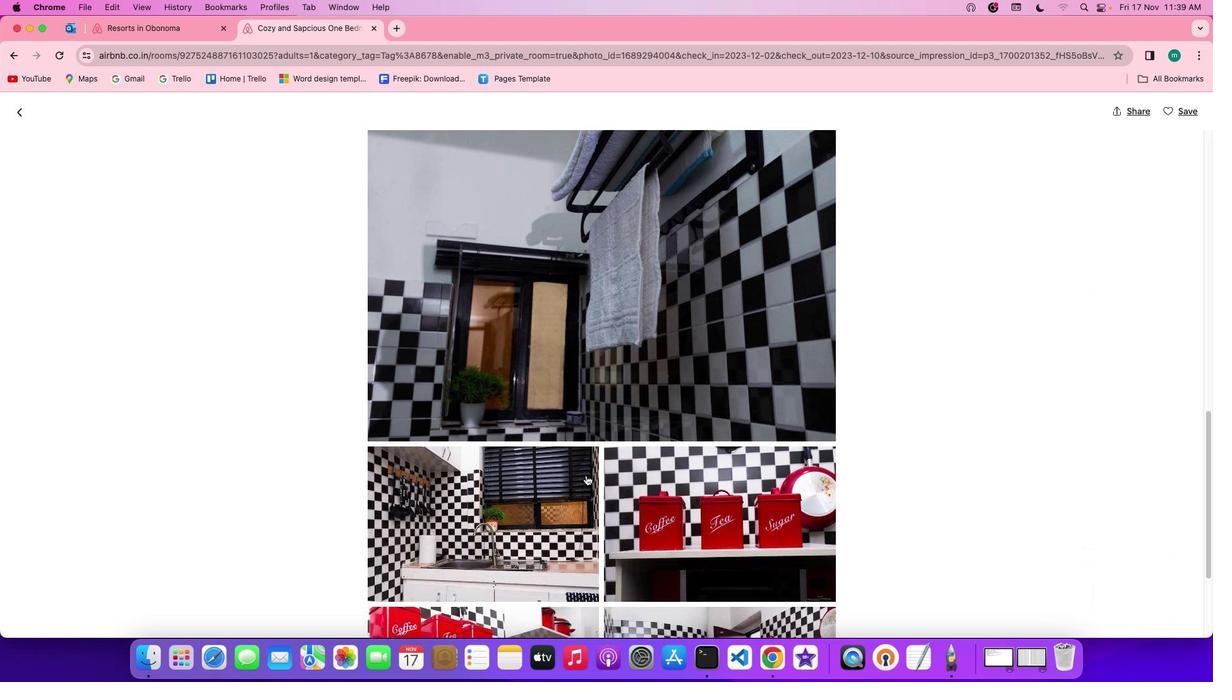 
Action: Mouse scrolled (516, 417) with delta (-18, 45)
Screenshot: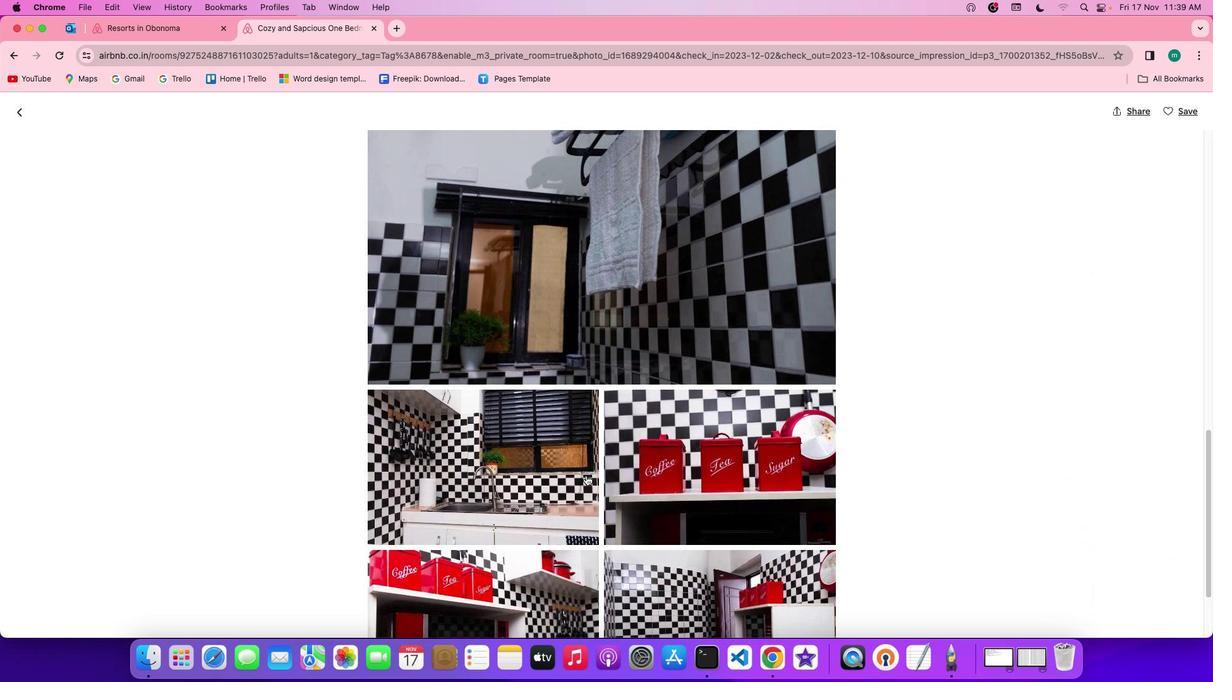 
Action: Mouse scrolled (516, 417) with delta (-18, 45)
Screenshot: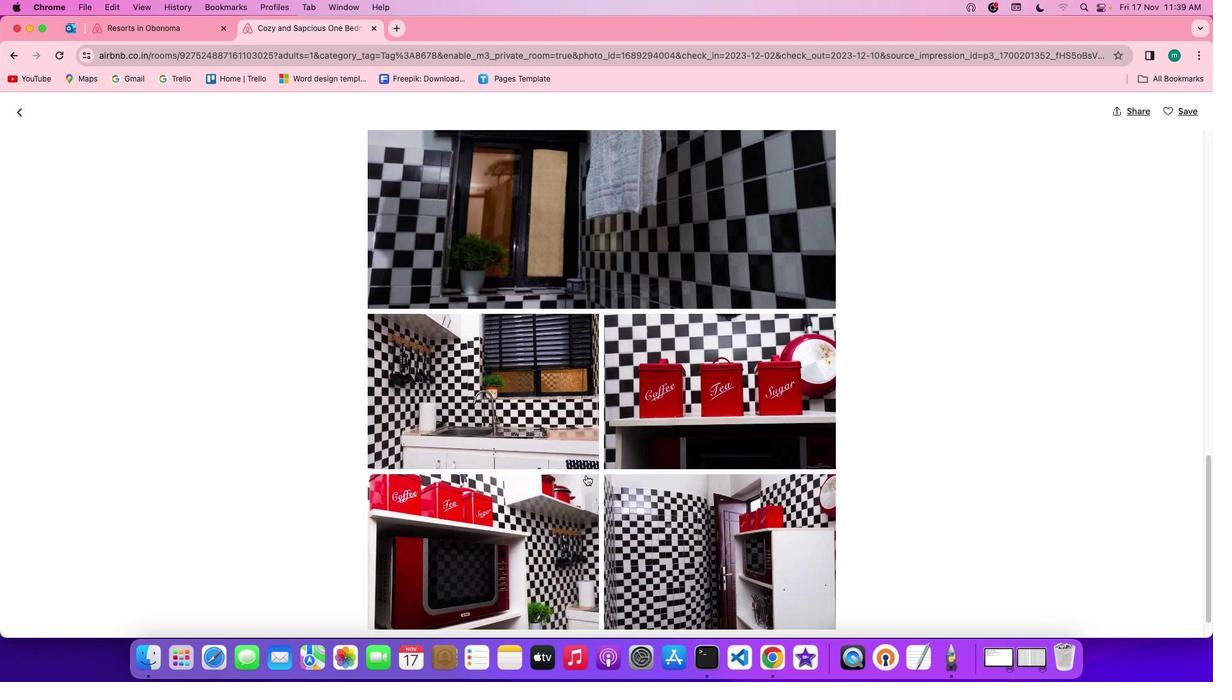 
Action: Mouse scrolled (516, 417) with delta (-18, 45)
Screenshot: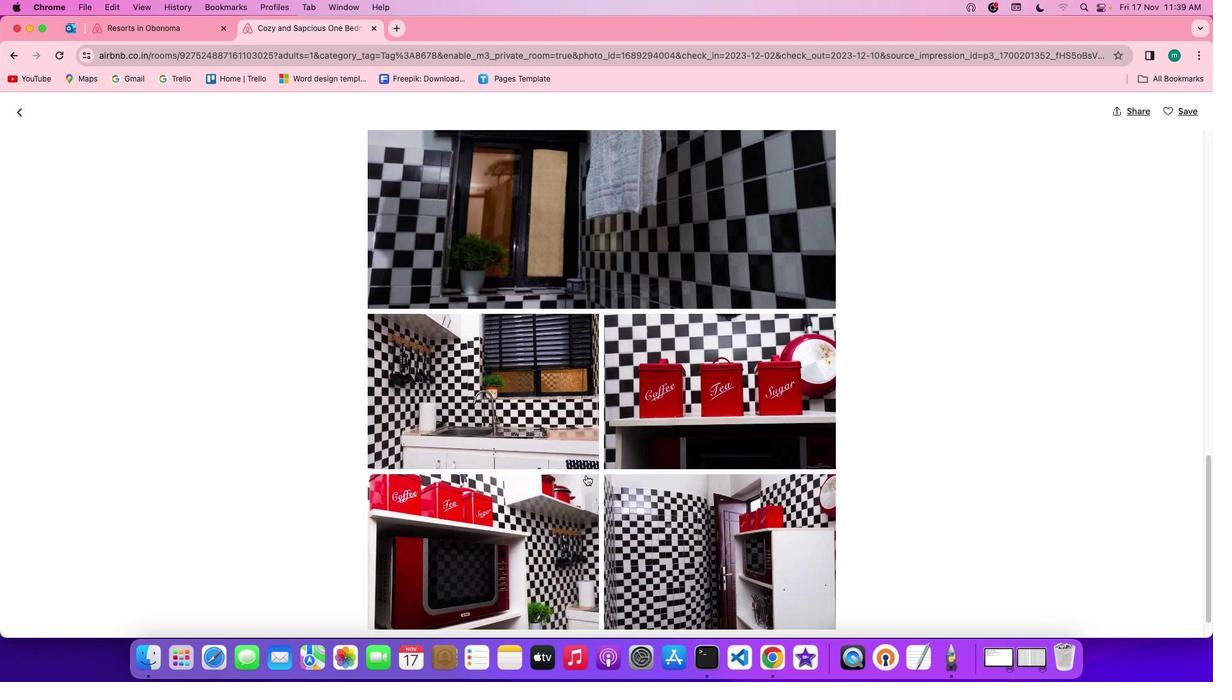 
Action: Mouse scrolled (516, 417) with delta (-18, 44)
Screenshot: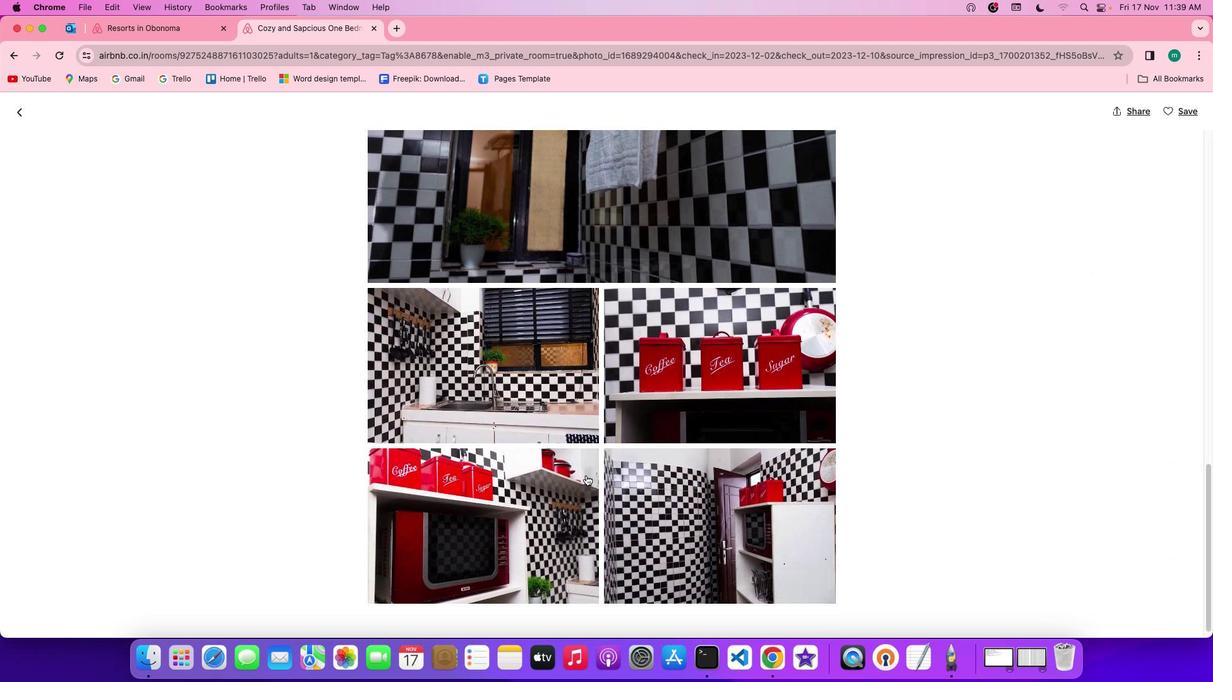 
Action: Mouse scrolled (516, 417) with delta (-18, 44)
Screenshot: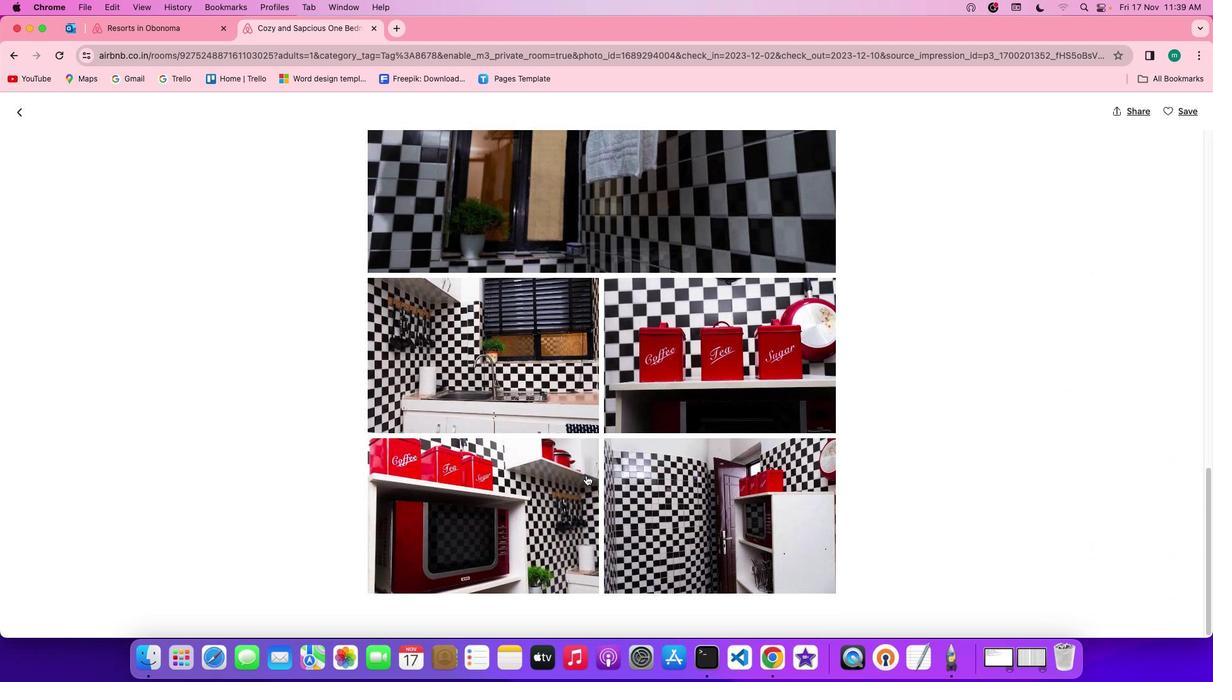 
Action: Mouse moved to (516, 417)
Screenshot: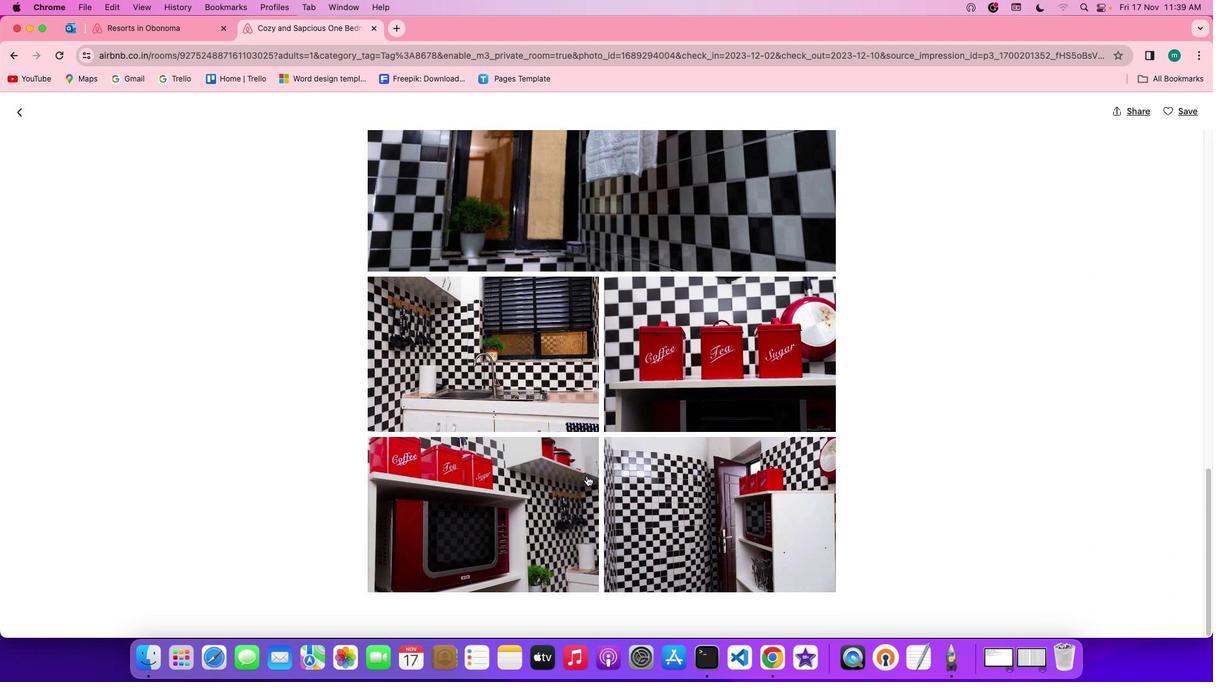 
Action: Mouse scrolled (516, 417) with delta (-18, 45)
Screenshot: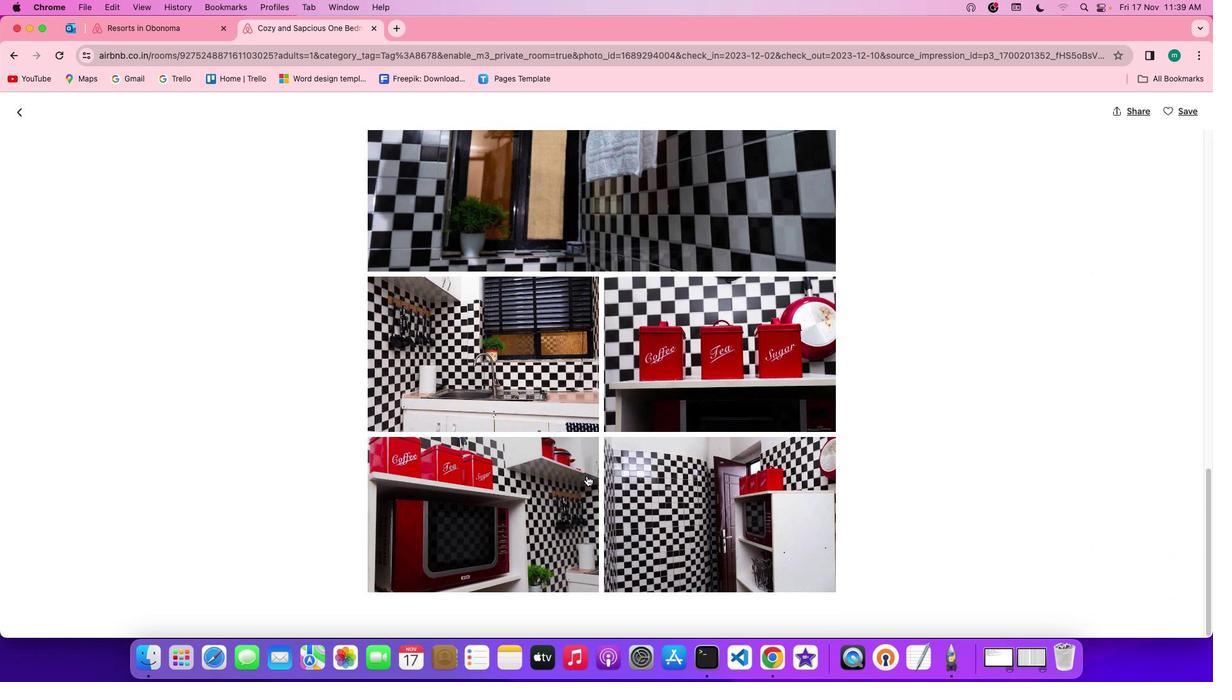 
Action: Mouse scrolled (516, 417) with delta (-18, 45)
Screenshot: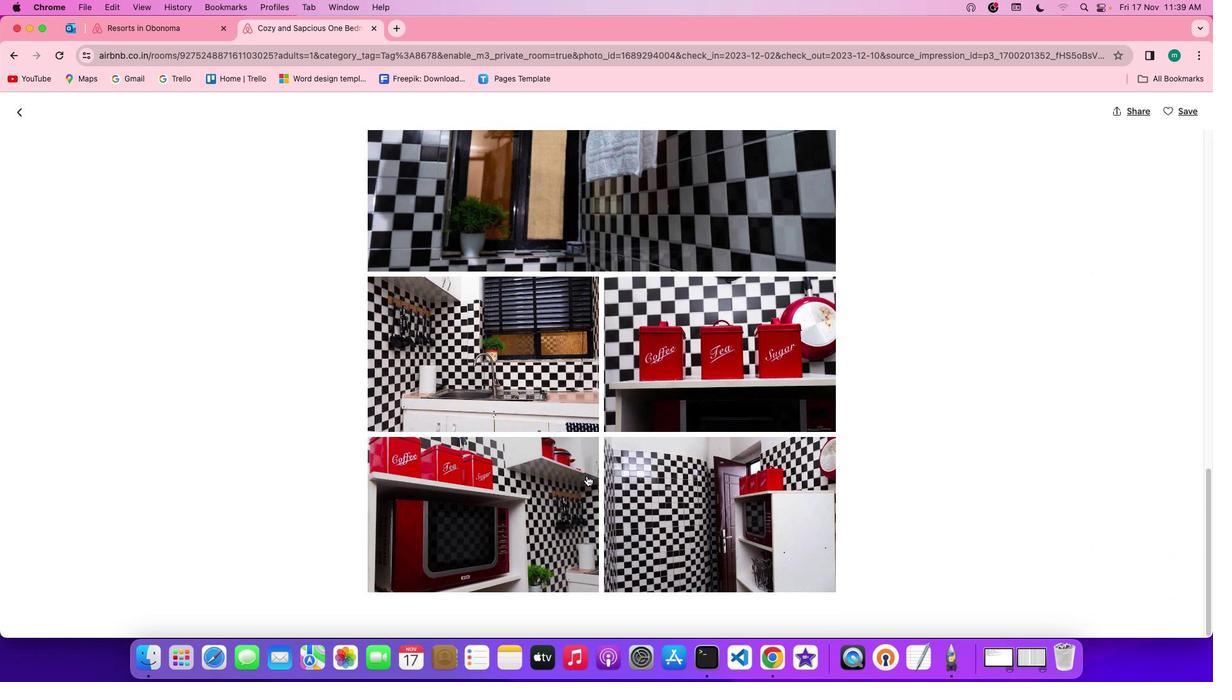 
Action: Mouse scrolled (516, 417) with delta (-18, 45)
Screenshot: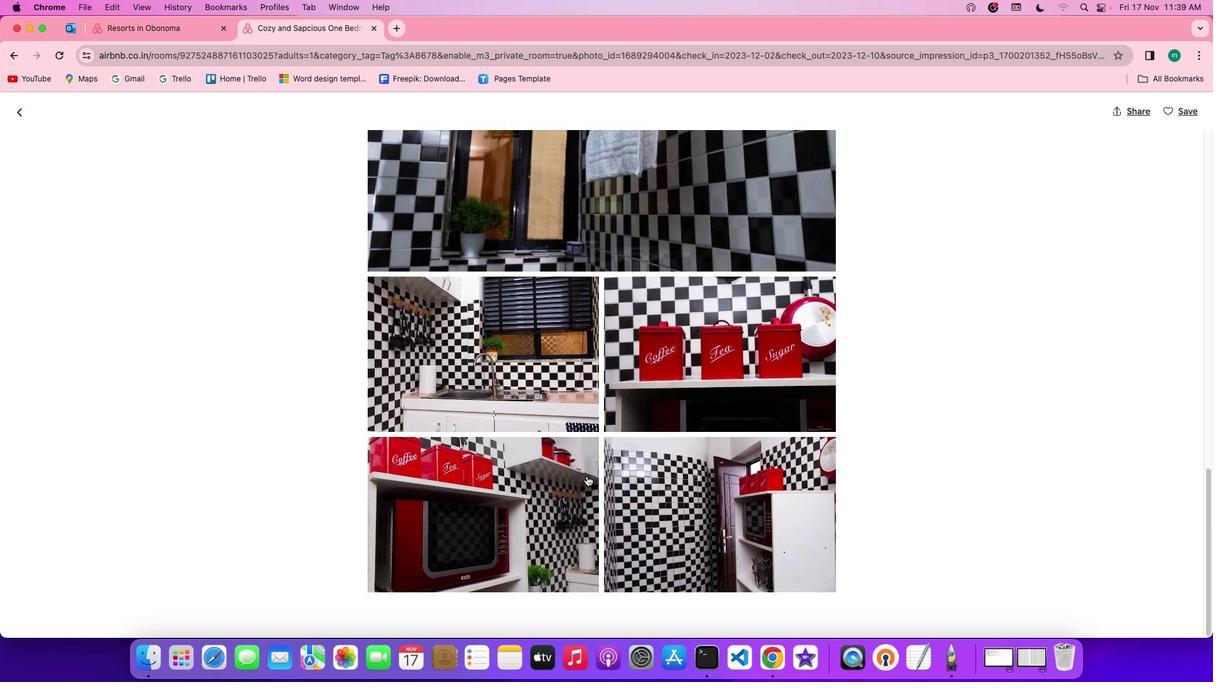 
Action: Mouse scrolled (516, 417) with delta (-18, 45)
Screenshot: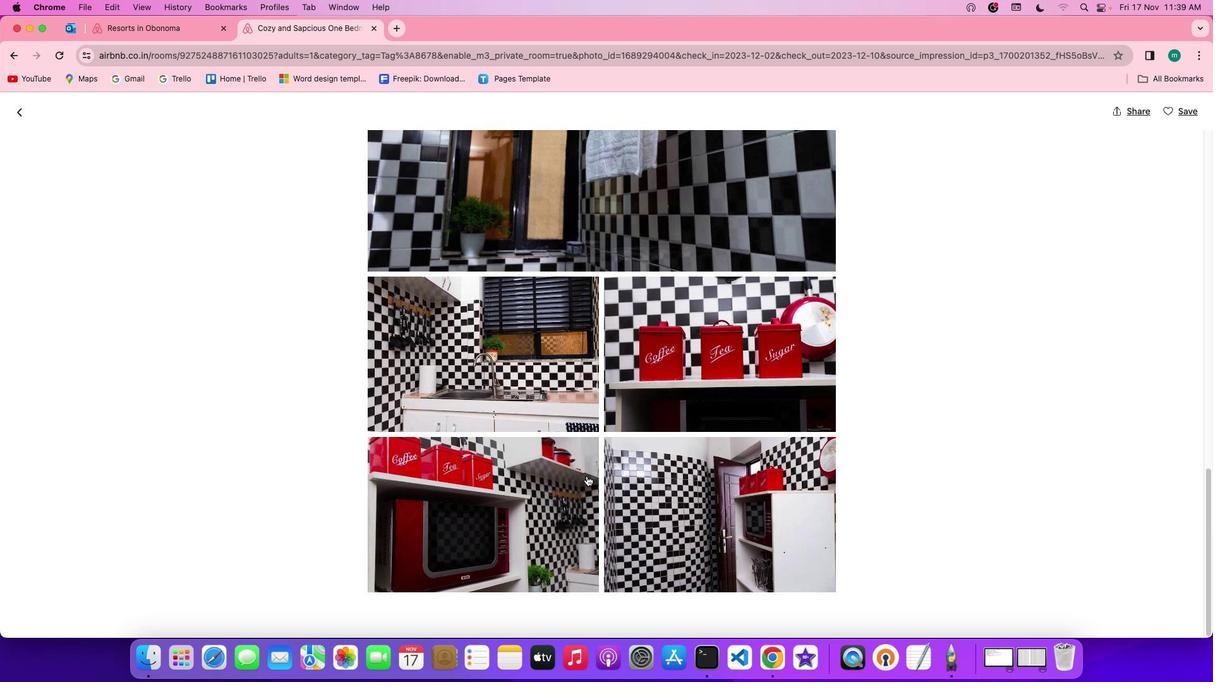 
Action: Mouse scrolled (516, 417) with delta (-18, 45)
Screenshot: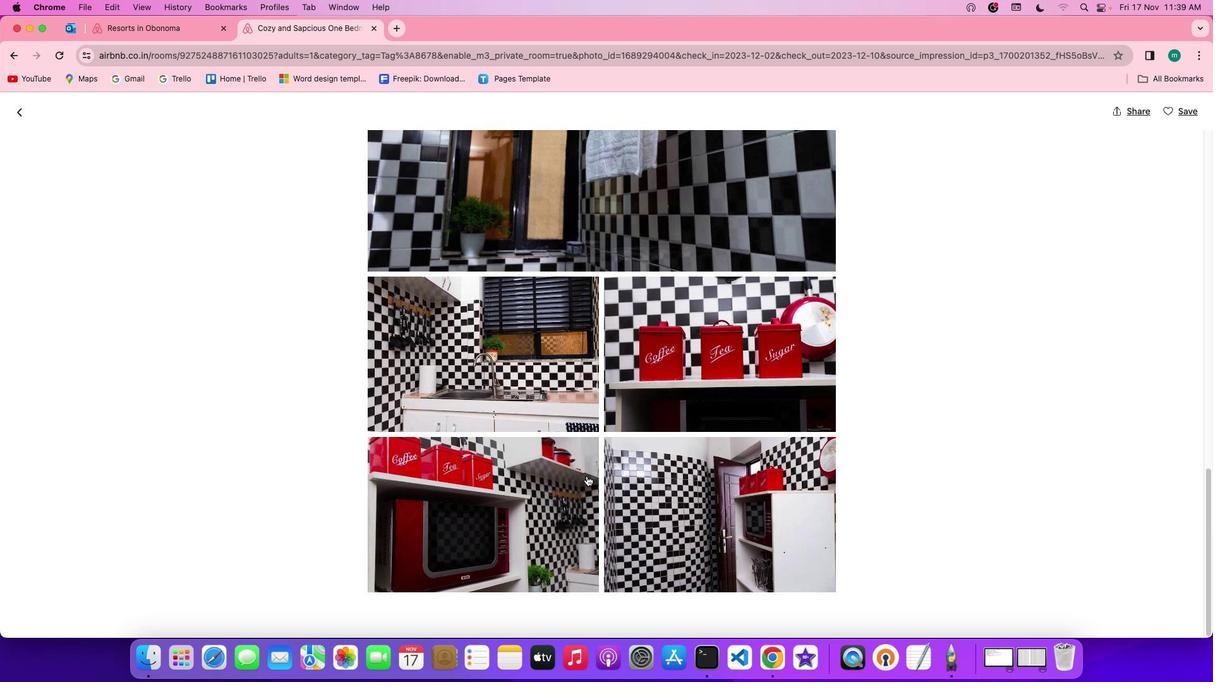 
Action: Mouse scrolled (516, 417) with delta (-18, 45)
Screenshot: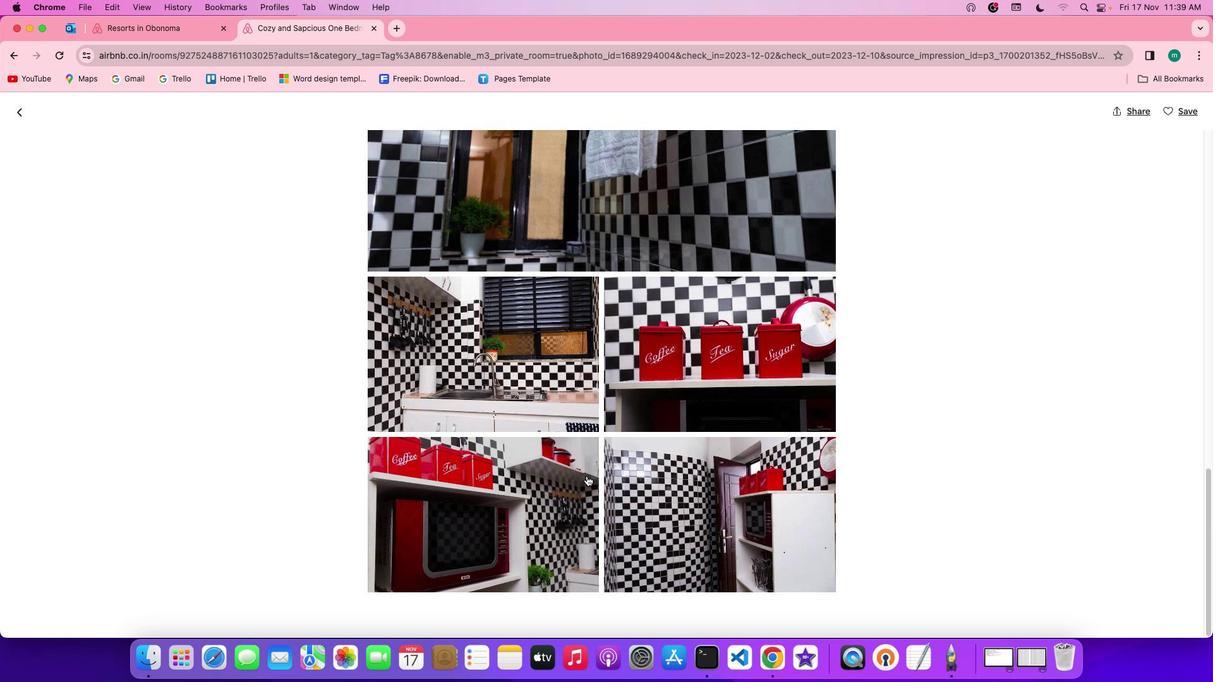
Action: Mouse scrolled (516, 417) with delta (-18, 45)
Screenshot: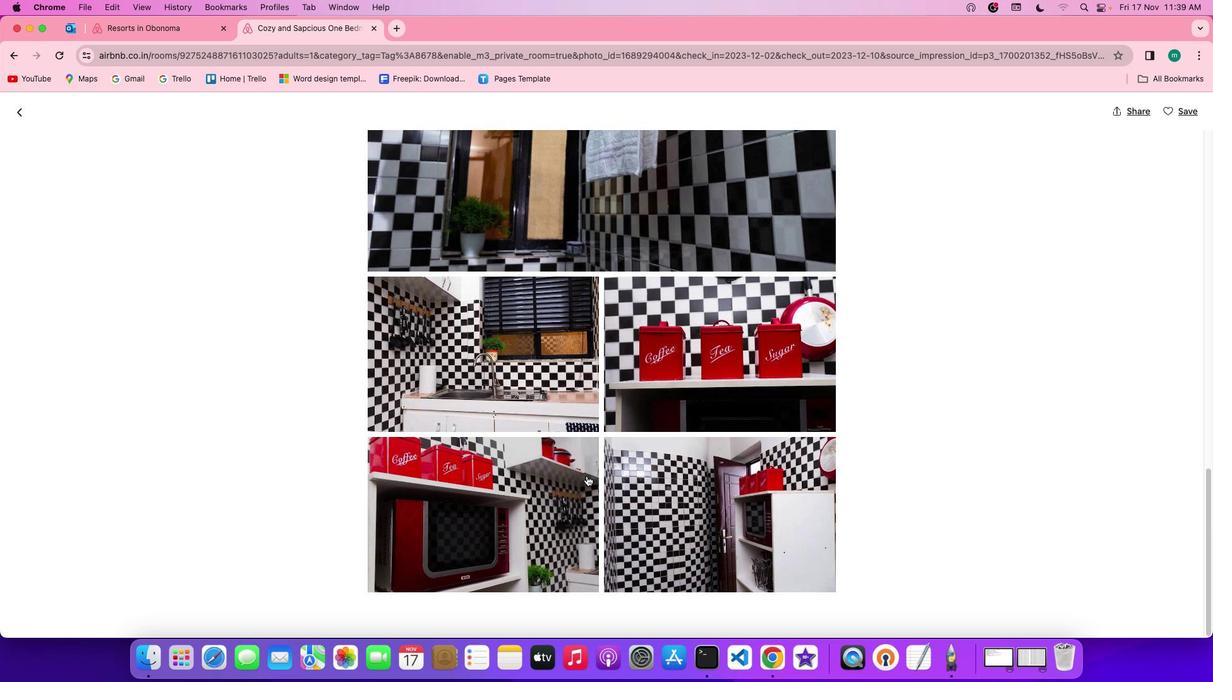 
Action: Mouse scrolled (516, 417) with delta (-18, 45)
Screenshot: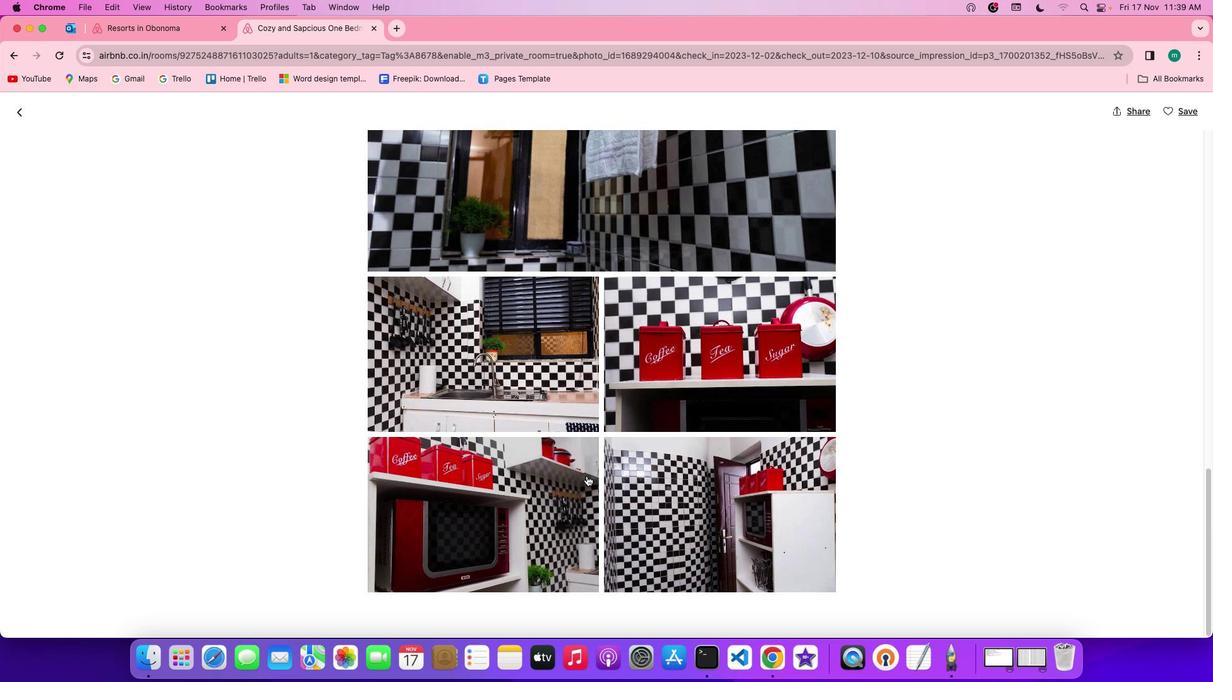 
Action: Mouse scrolled (516, 417) with delta (-18, 45)
Screenshot: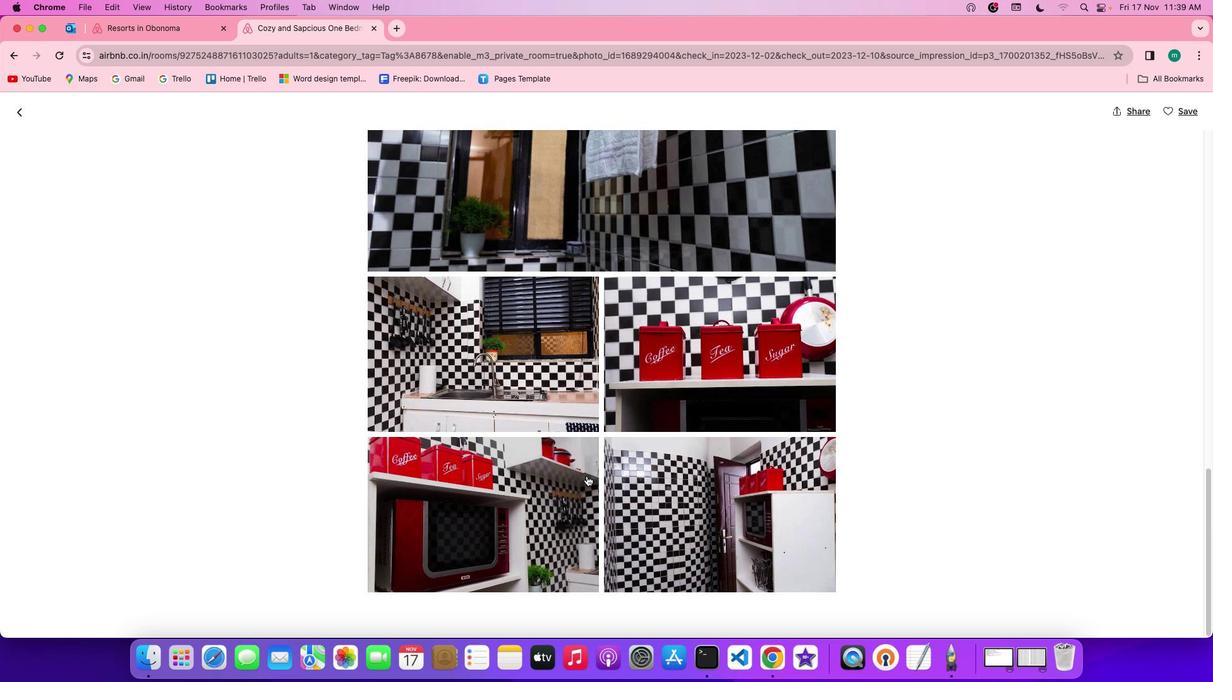 
Action: Mouse scrolled (516, 417) with delta (-18, 45)
Screenshot: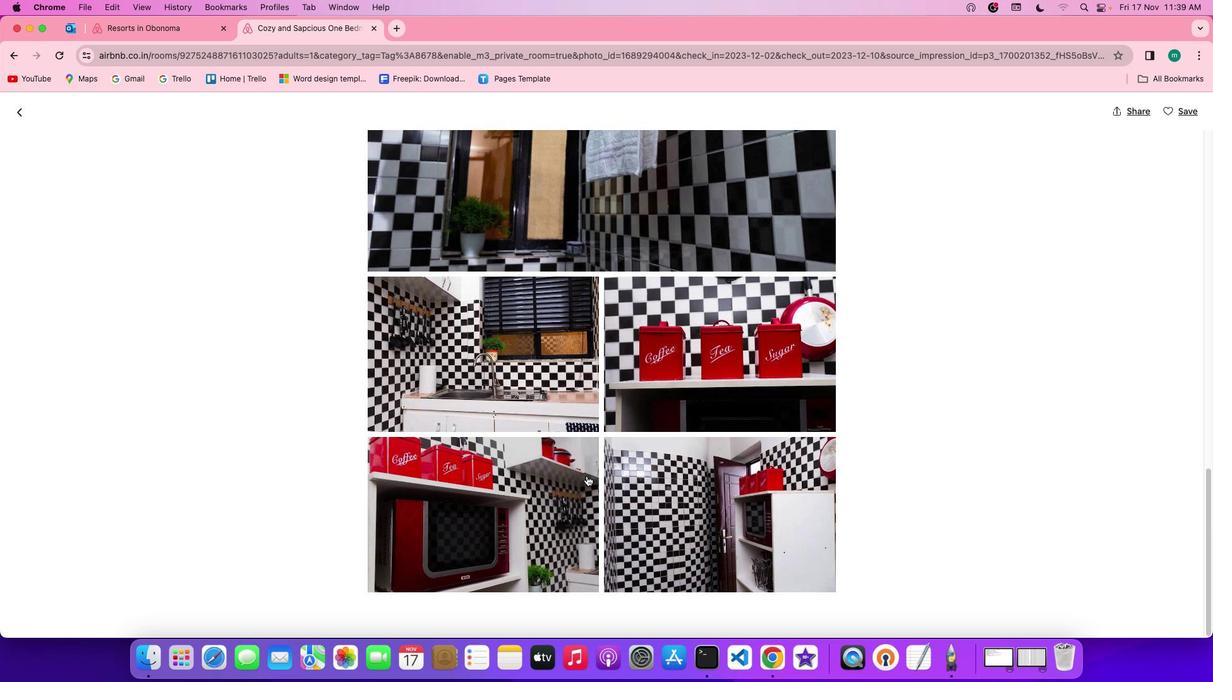 
Action: Mouse scrolled (516, 417) with delta (-18, 45)
Screenshot: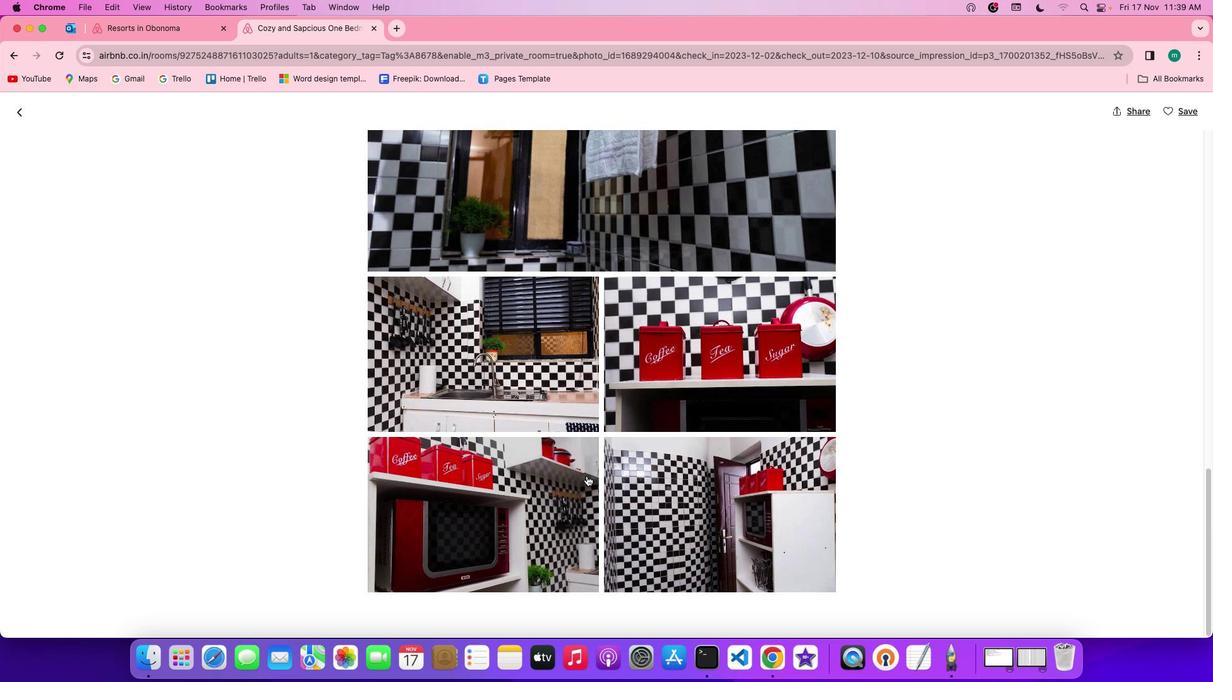 
Action: Mouse scrolled (516, 417) with delta (-18, 45)
Screenshot: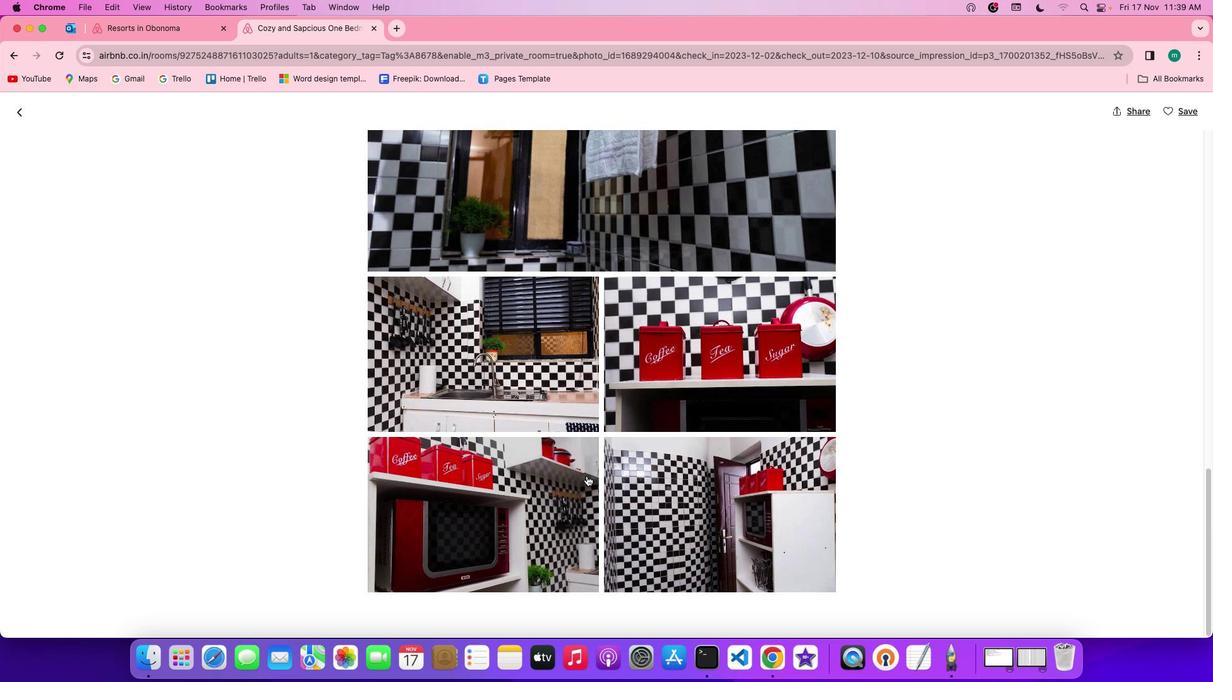 
Action: Mouse scrolled (516, 417) with delta (-18, 45)
Screenshot: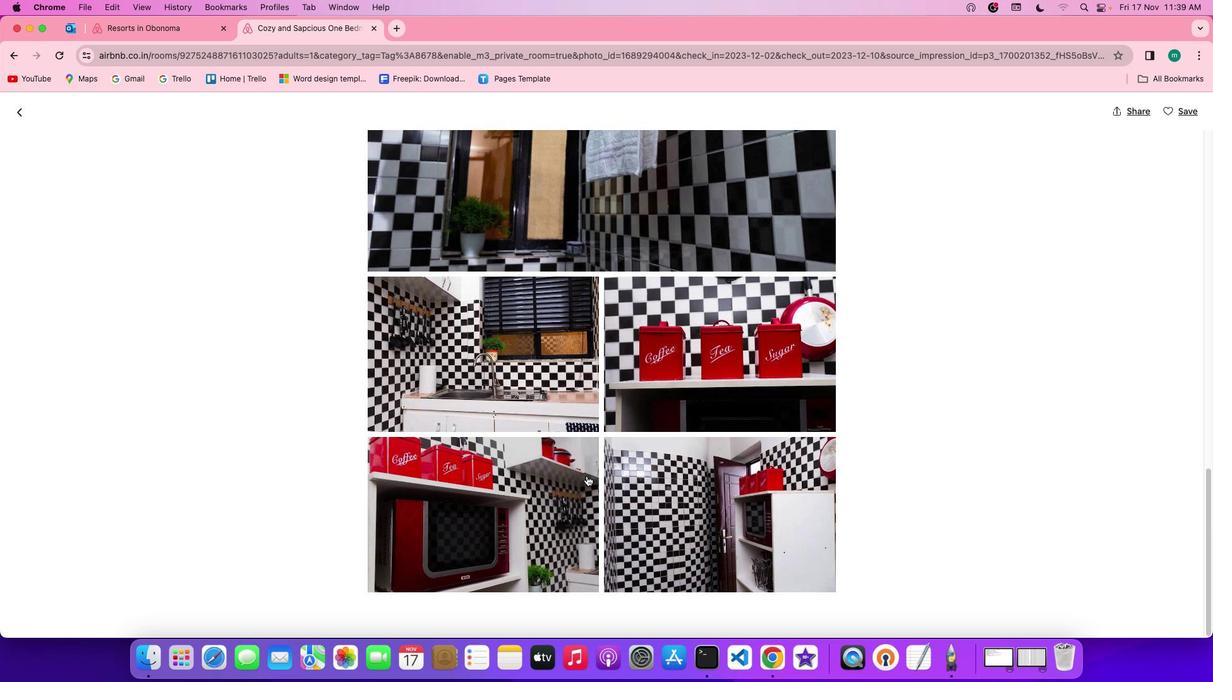 
Action: Mouse scrolled (516, 417) with delta (-18, 45)
Screenshot: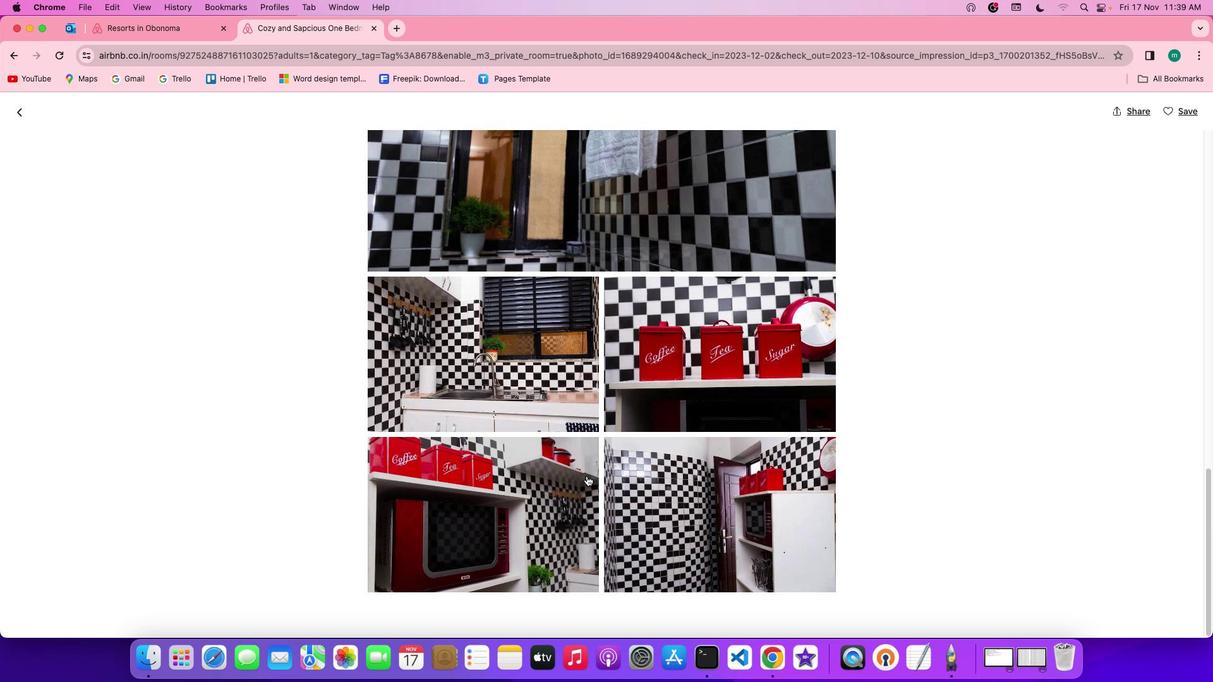 
Action: Mouse scrolled (516, 417) with delta (-18, 45)
Screenshot: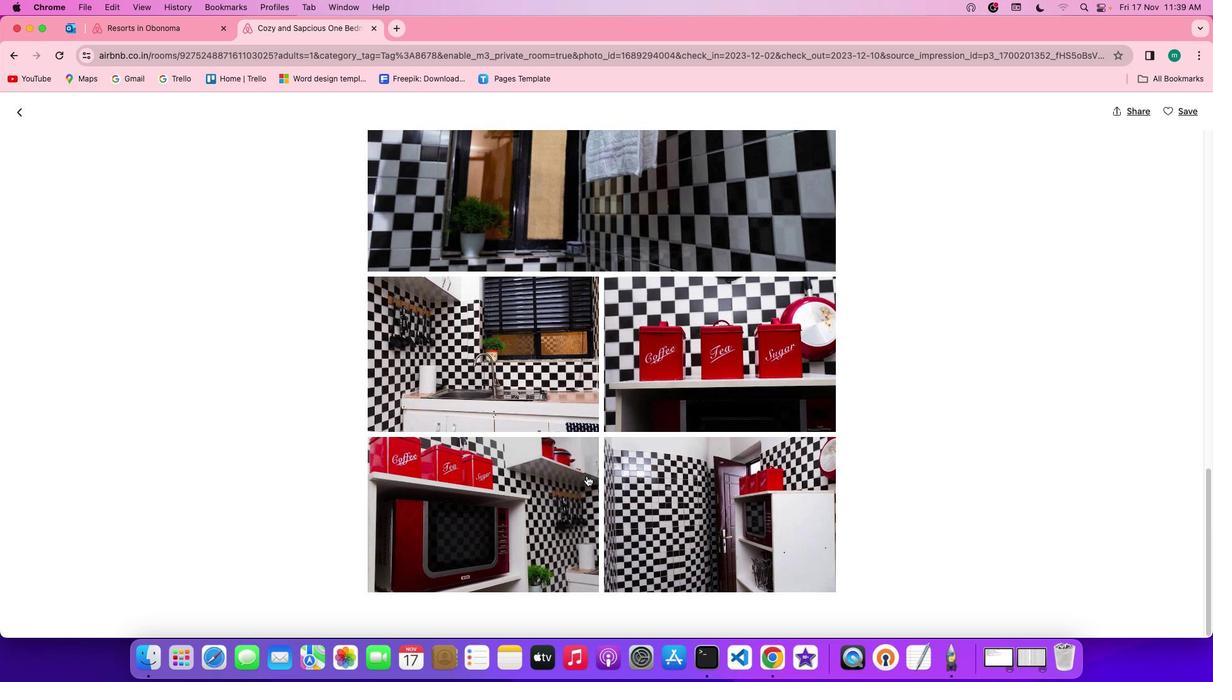 
Action: Mouse scrolled (516, 417) with delta (-18, 45)
Screenshot: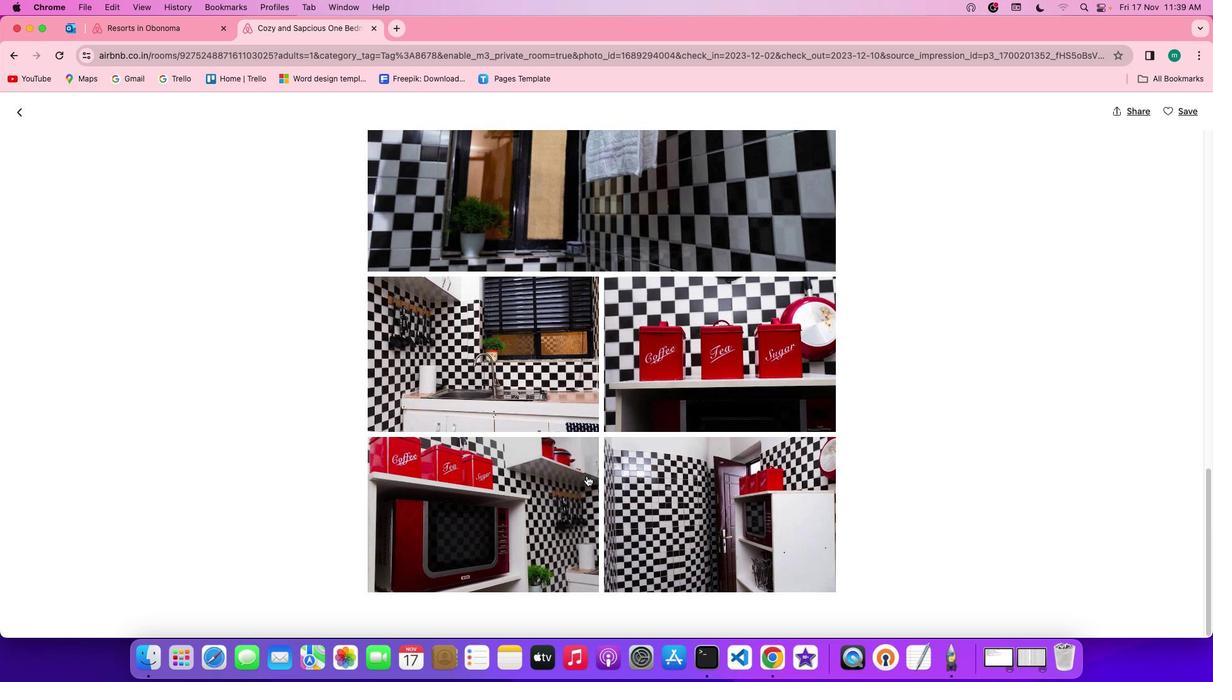 
Action: Mouse scrolled (516, 417) with delta (-18, 45)
Screenshot: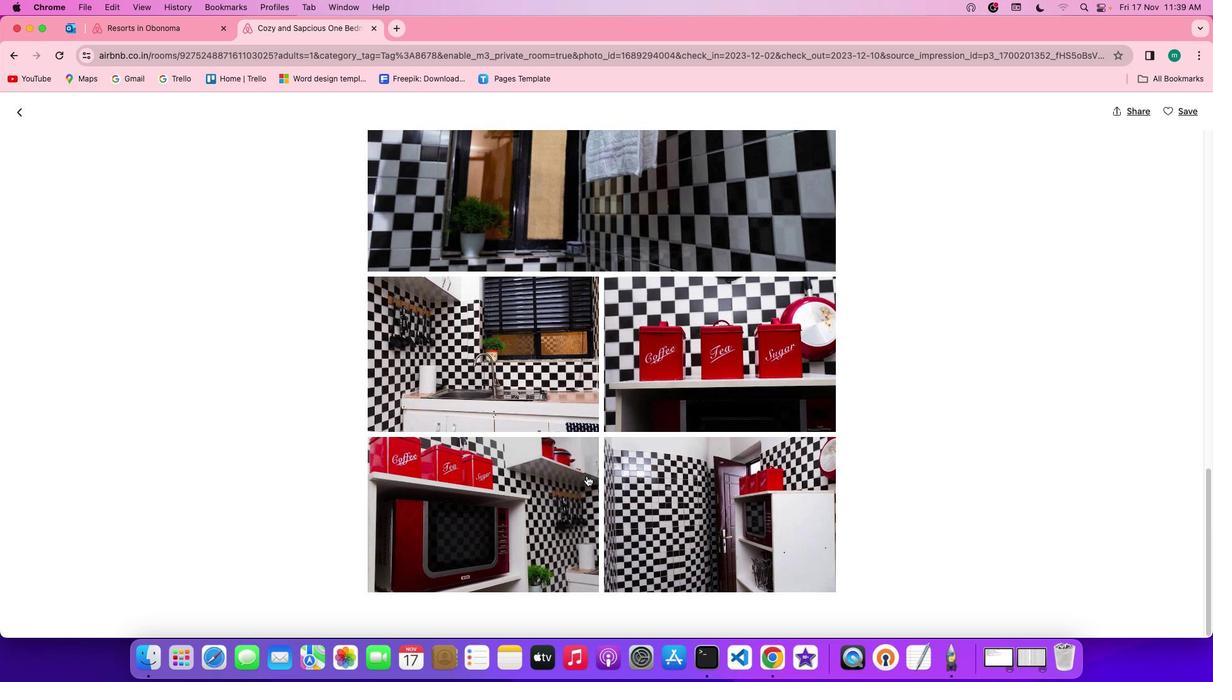 
Action: Mouse scrolled (516, 417) with delta (-18, 45)
Screenshot: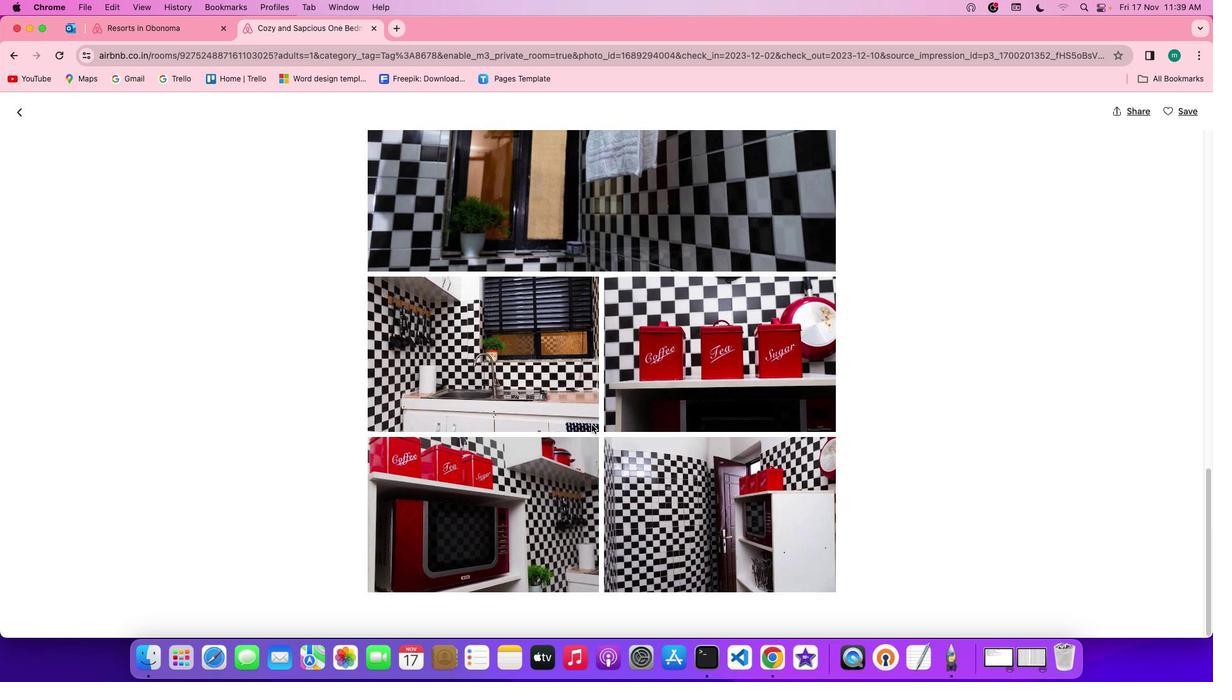 
Action: Mouse scrolled (516, 417) with delta (-18, 45)
Screenshot: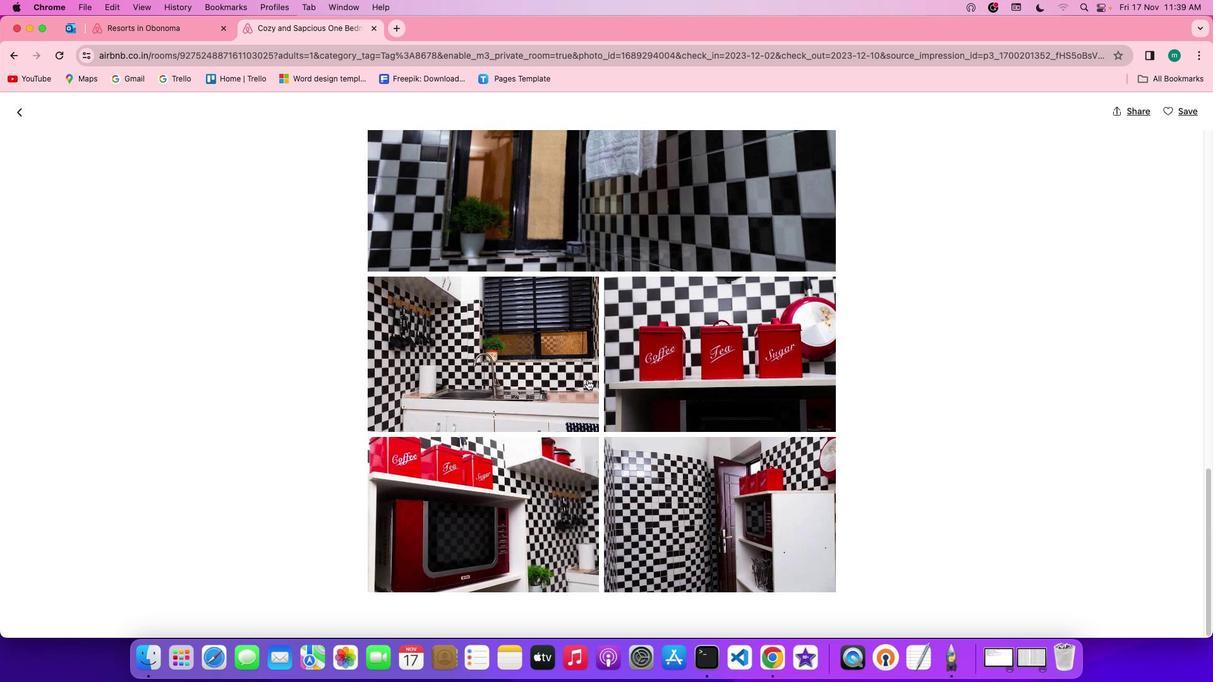 
Action: Mouse scrolled (516, 417) with delta (-18, 44)
Screenshot: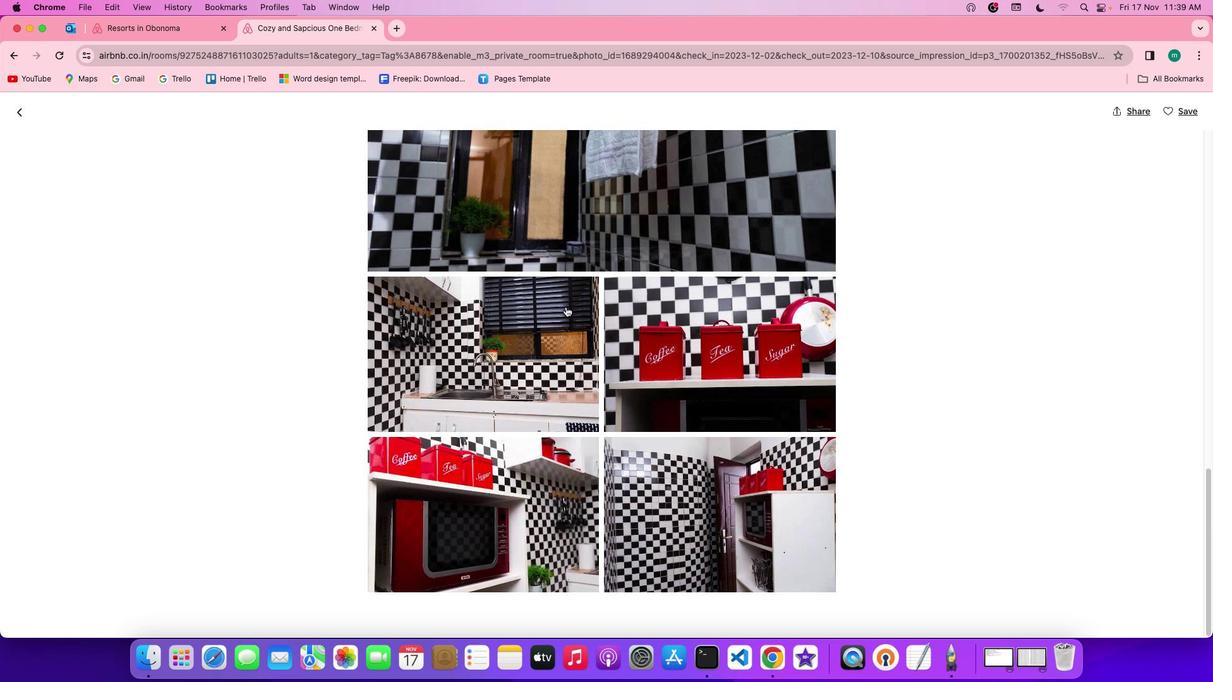 
Action: Mouse scrolled (516, 417) with delta (-18, 44)
Screenshot: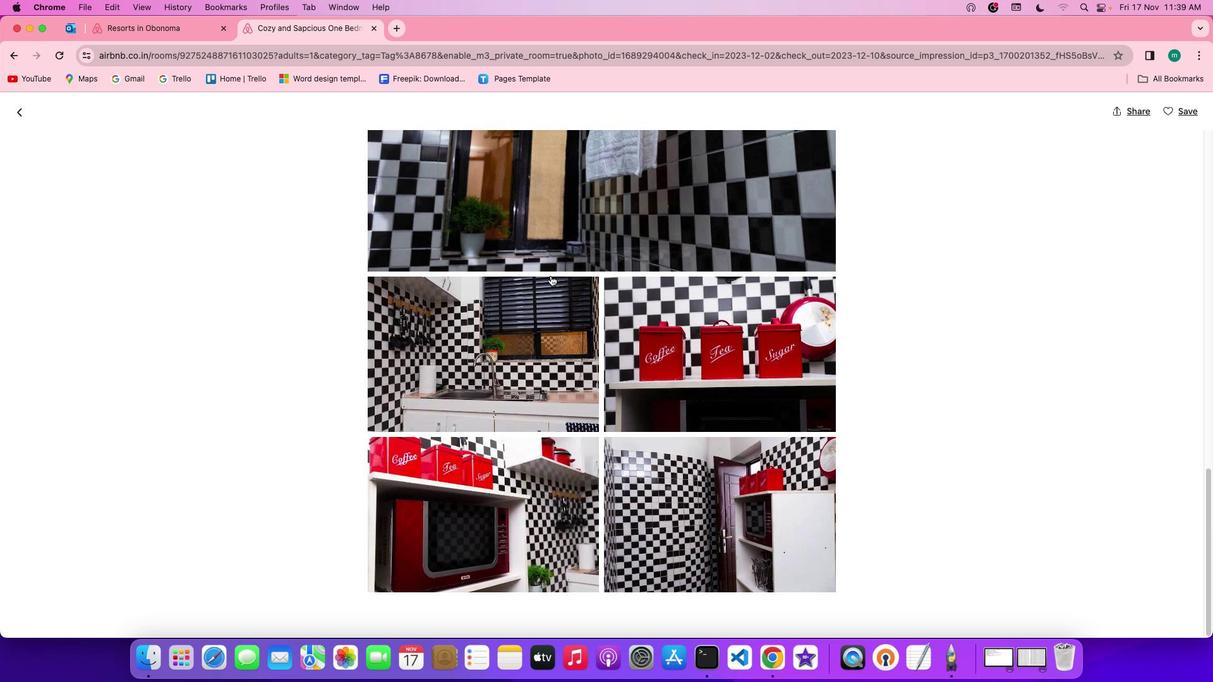 
Action: Mouse moved to (0, 133)
Screenshot: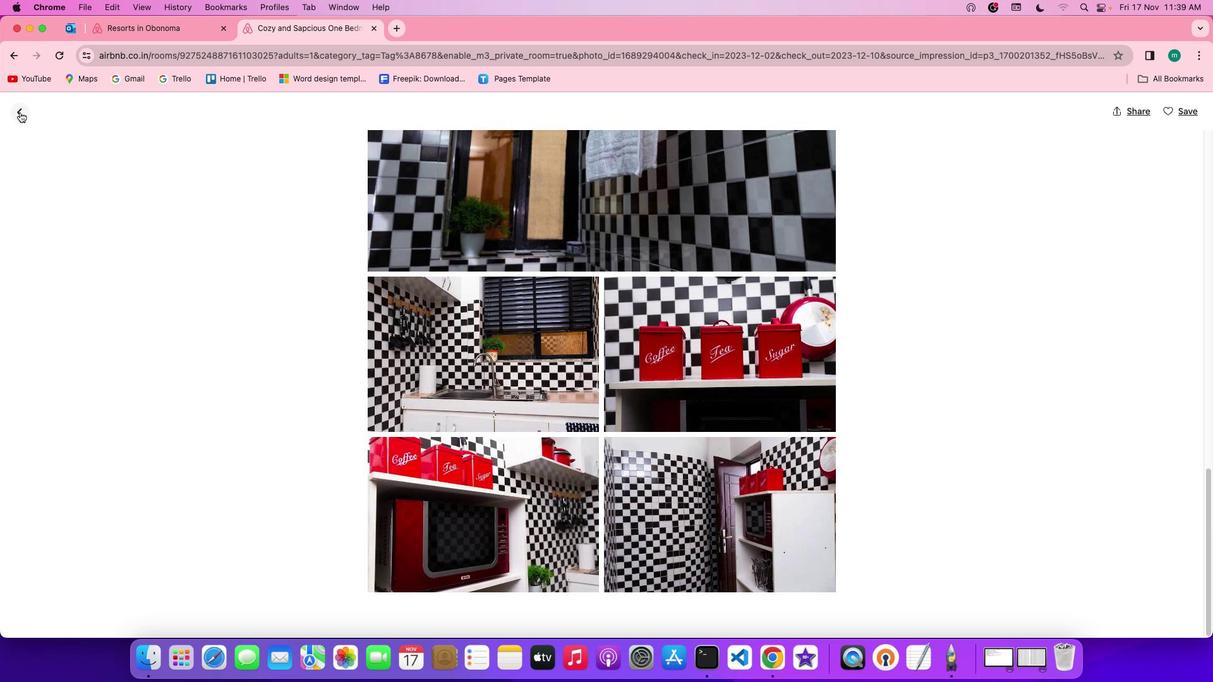 
Action: Mouse pressed left at (0, 133)
Screenshot: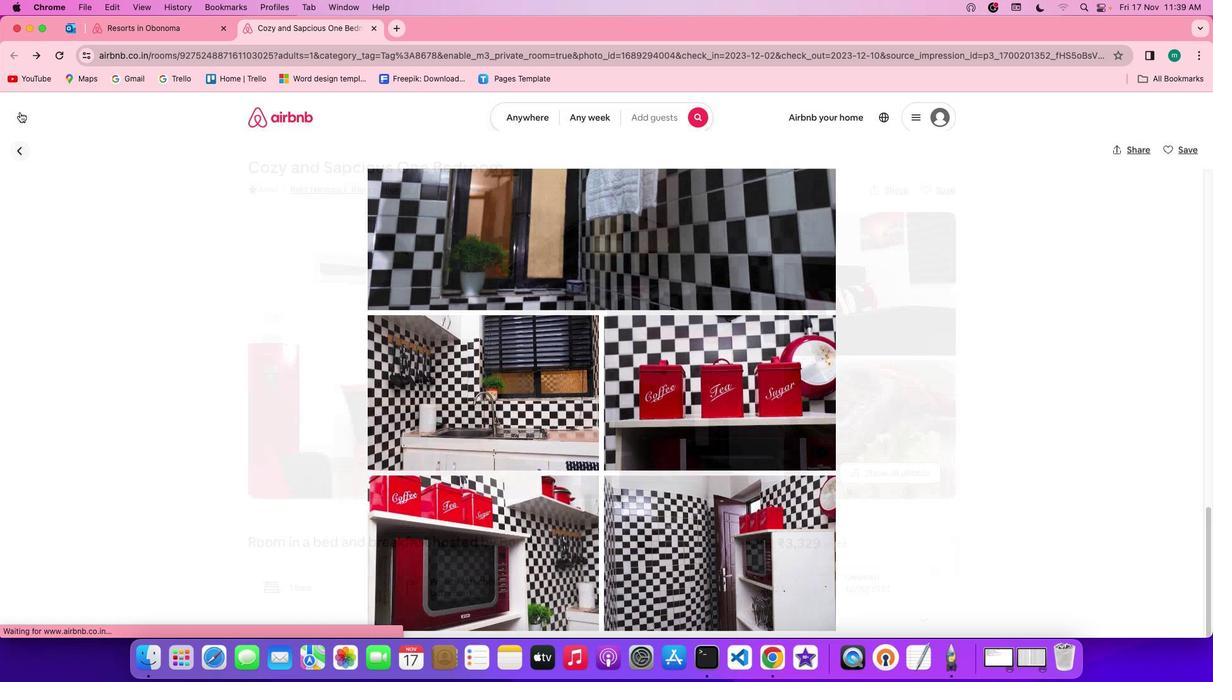 
Action: Mouse moved to (424, 365)
Screenshot: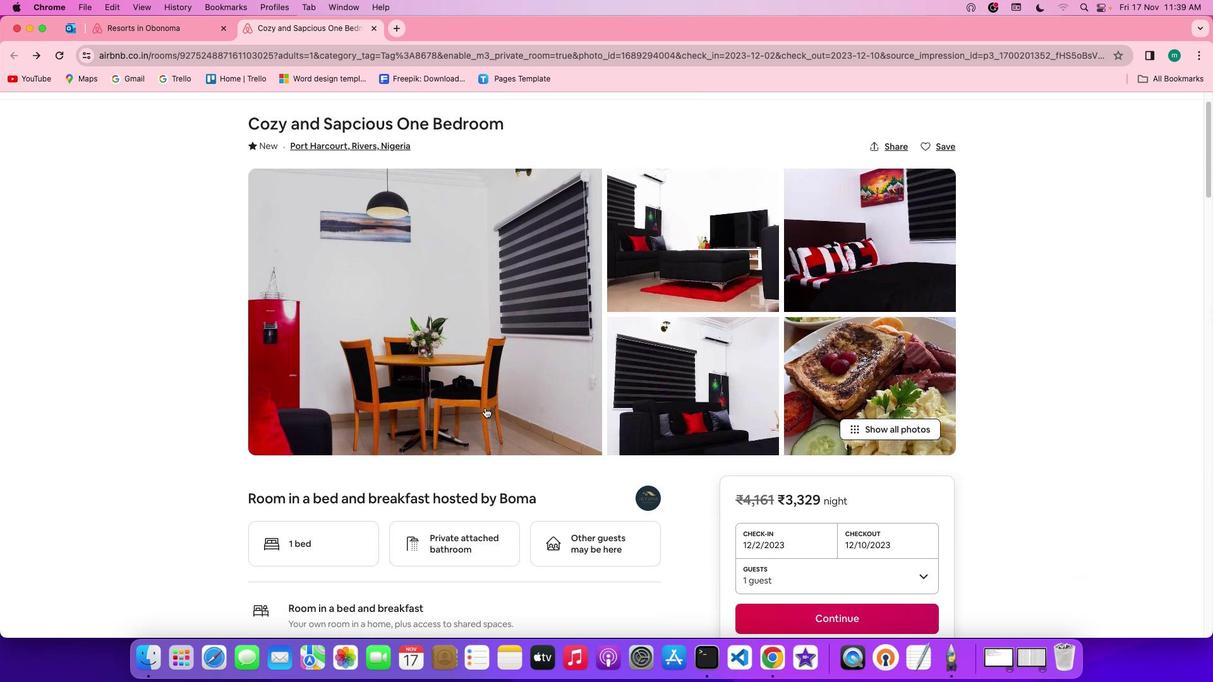 
Action: Mouse scrolled (424, 365) with delta (-18, 45)
Screenshot: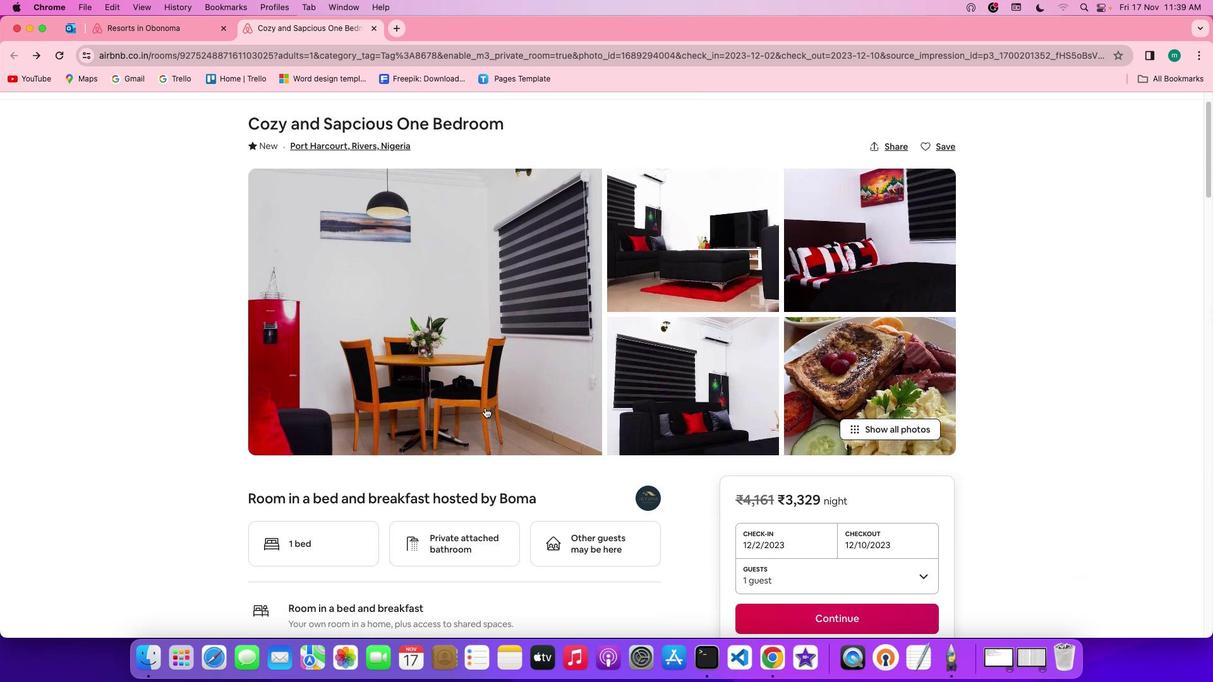 
Action: Mouse scrolled (424, 365) with delta (-18, 45)
Screenshot: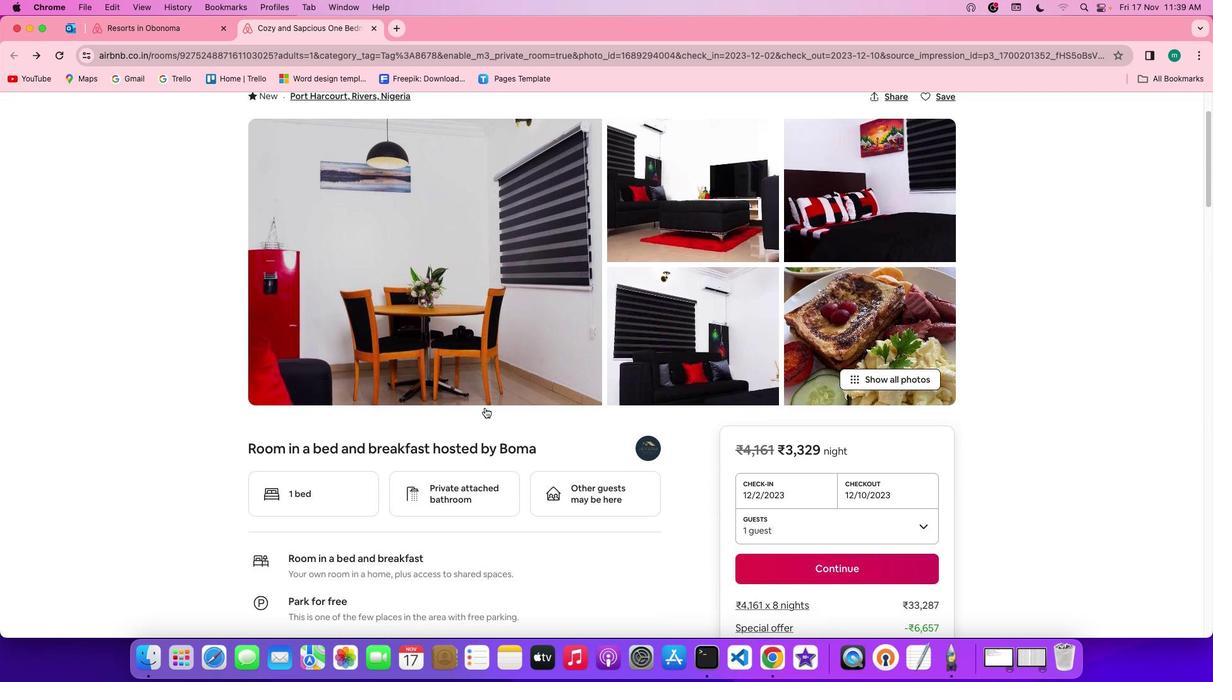 
Action: Mouse scrolled (424, 365) with delta (-18, 45)
Screenshot: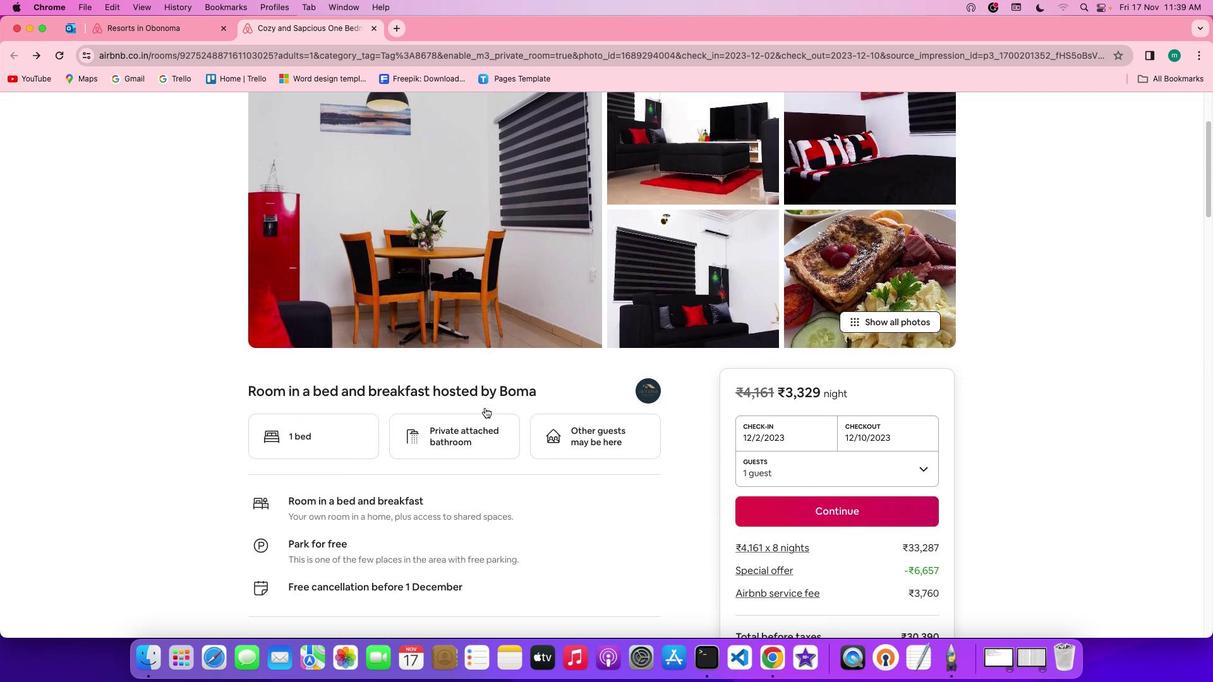 
Action: Mouse scrolled (424, 365) with delta (-18, 44)
Screenshot: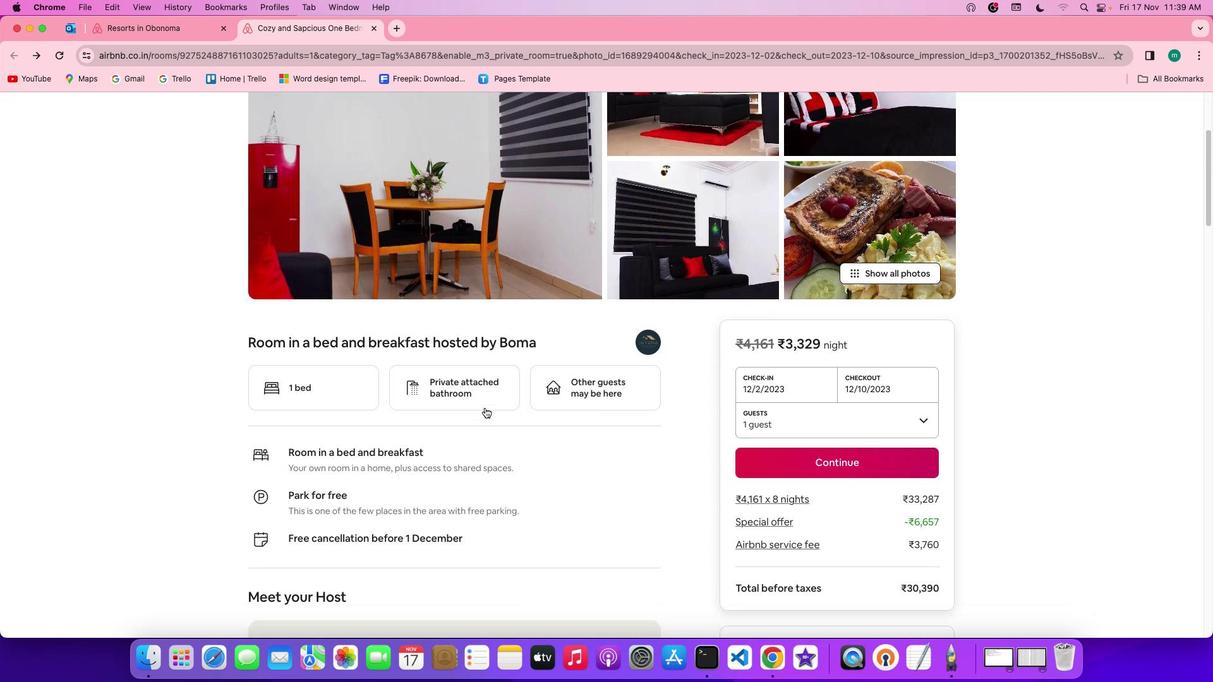 
Action: Mouse scrolled (424, 365) with delta (-18, 45)
Screenshot: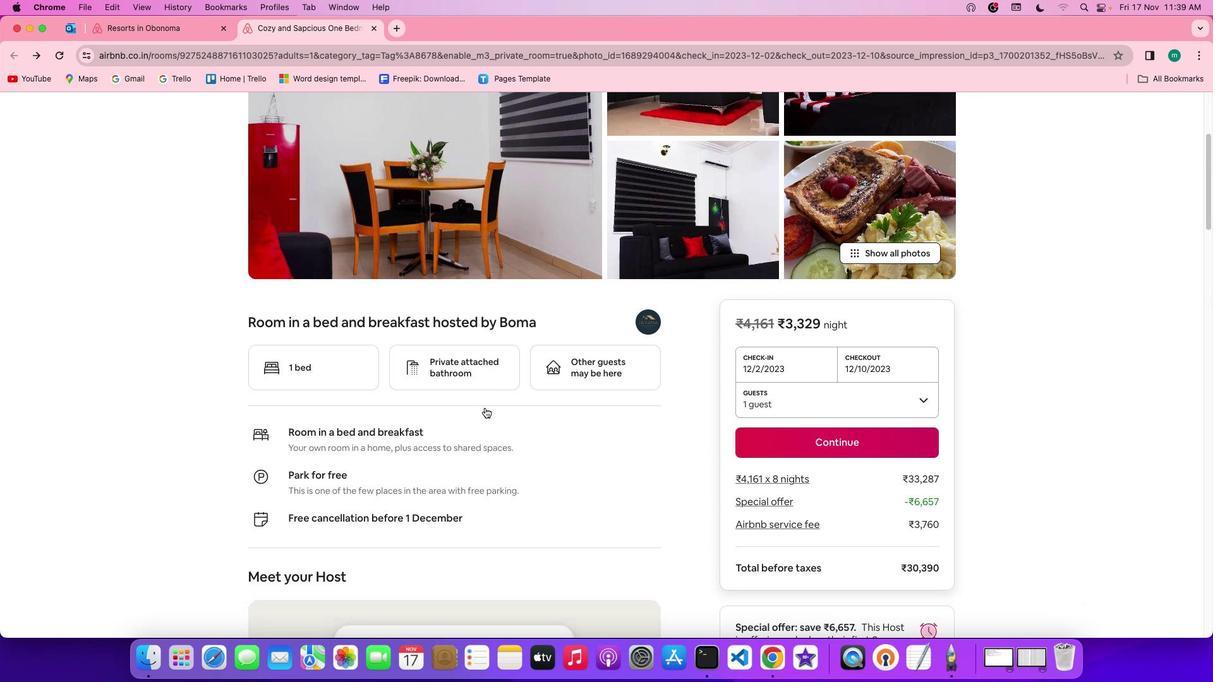 
Action: Mouse scrolled (424, 365) with delta (-18, 45)
Screenshot: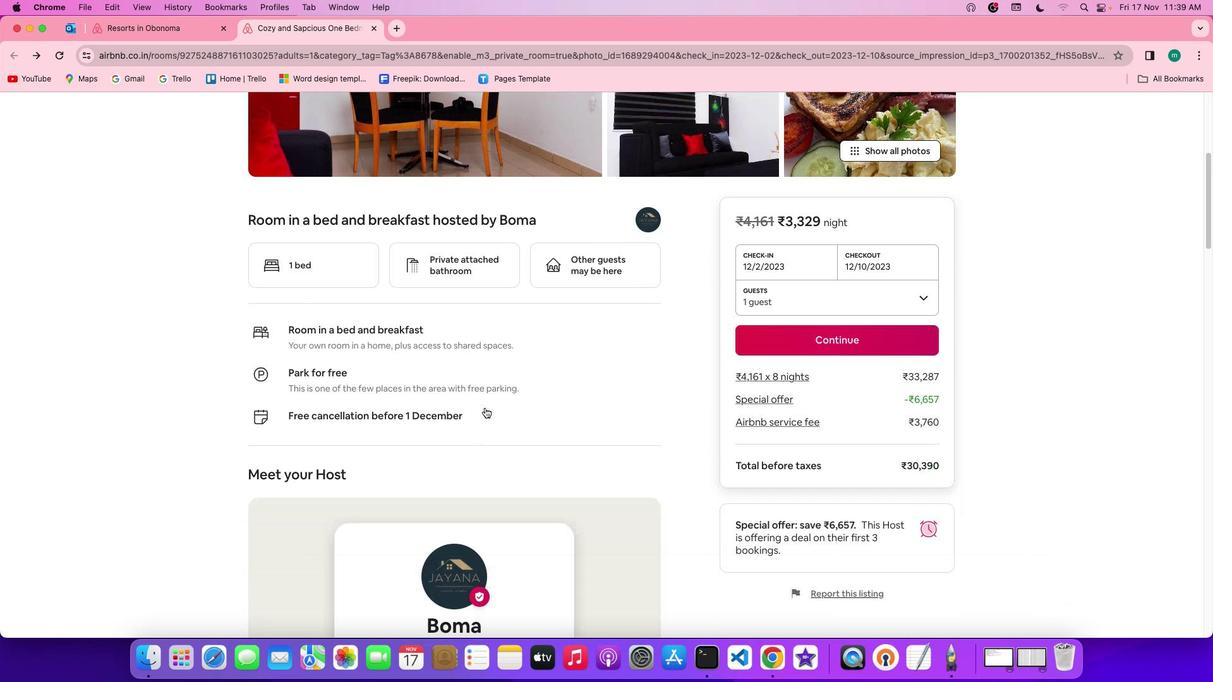 
Action: Mouse scrolled (424, 365) with delta (-18, 45)
Screenshot: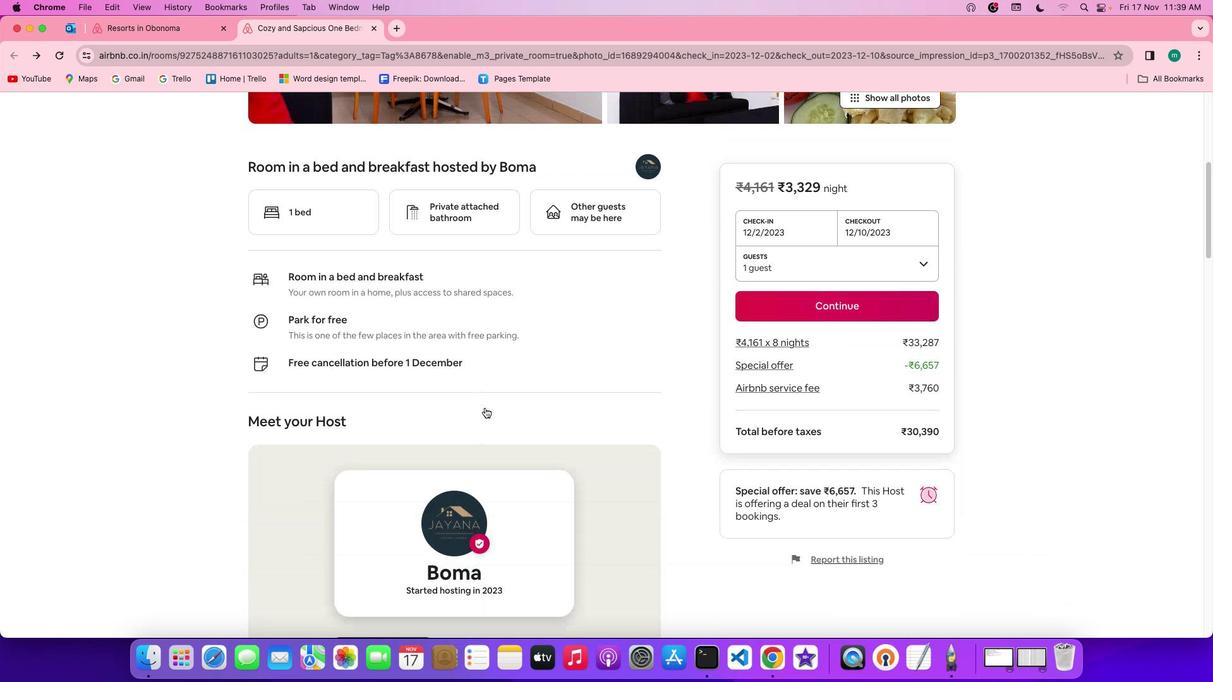 
Action: Mouse scrolled (424, 365) with delta (-18, 44)
Screenshot: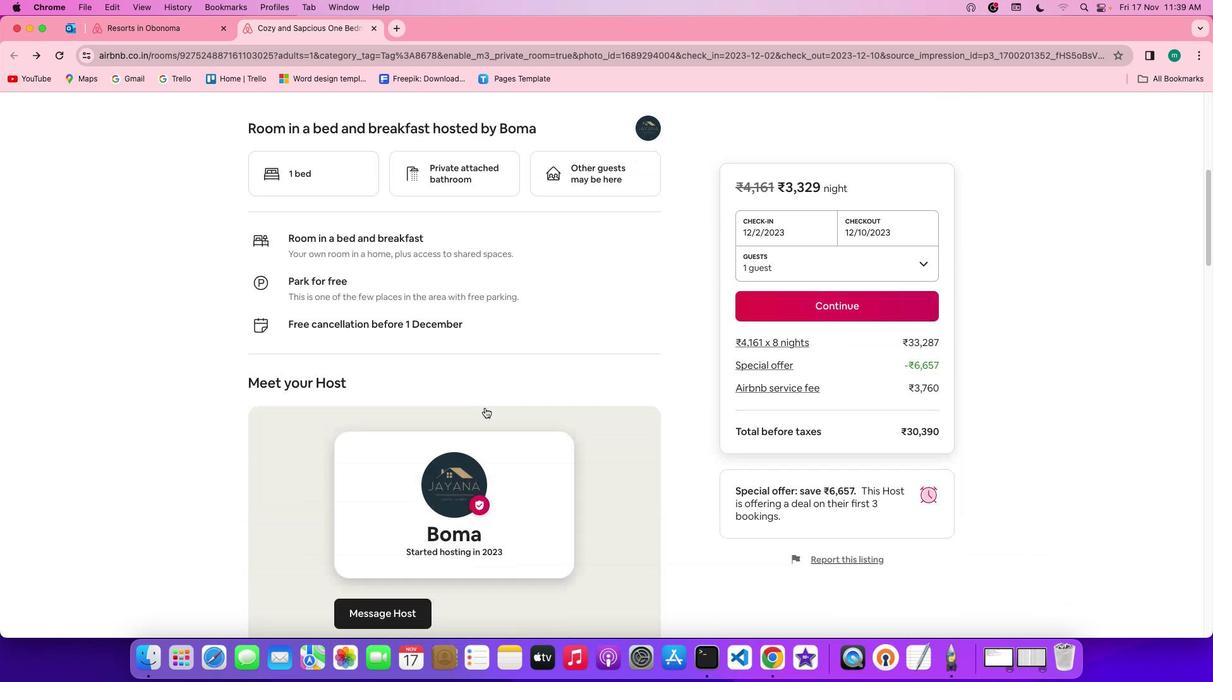 
Action: Mouse scrolled (424, 365) with delta (-18, 44)
Screenshot: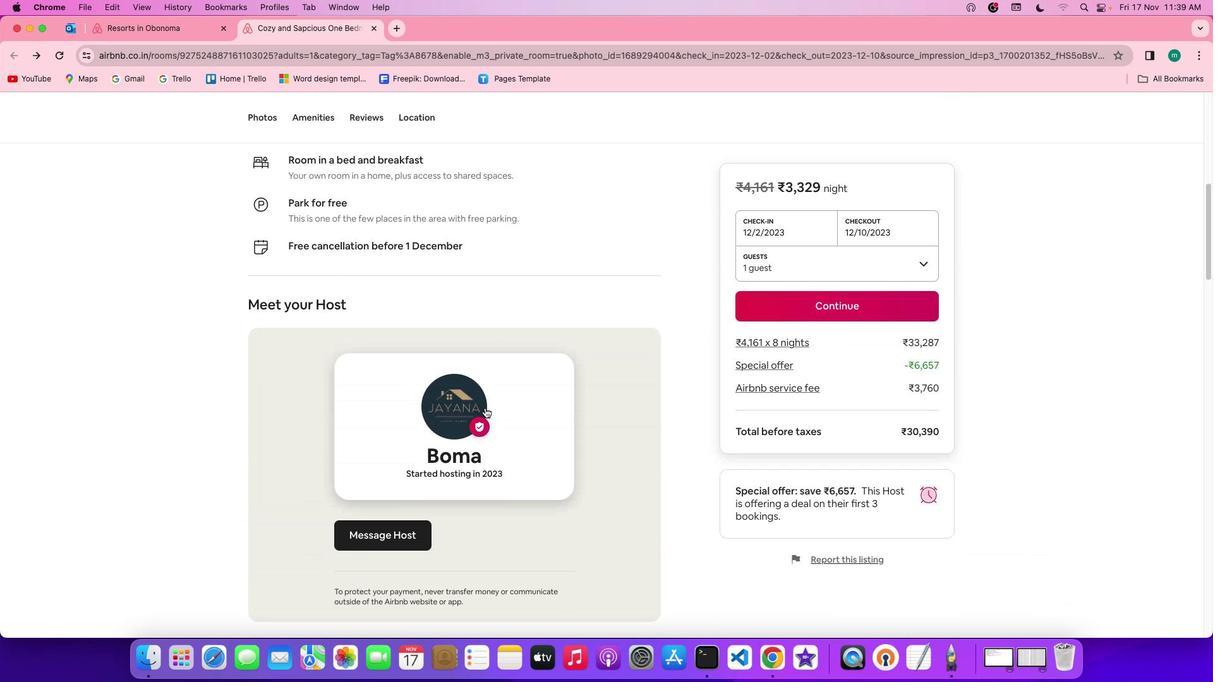 
Action: Mouse moved to (415, 365)
Screenshot: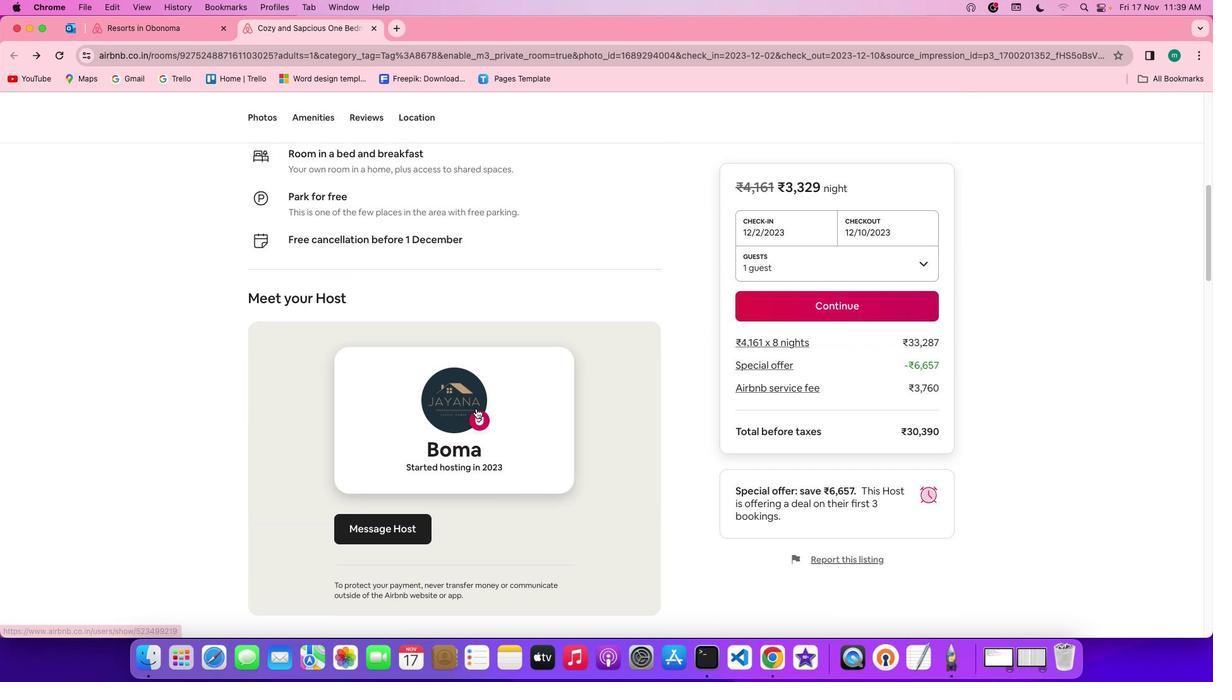 
Action: Mouse scrolled (415, 365) with delta (-18, 45)
Screenshot: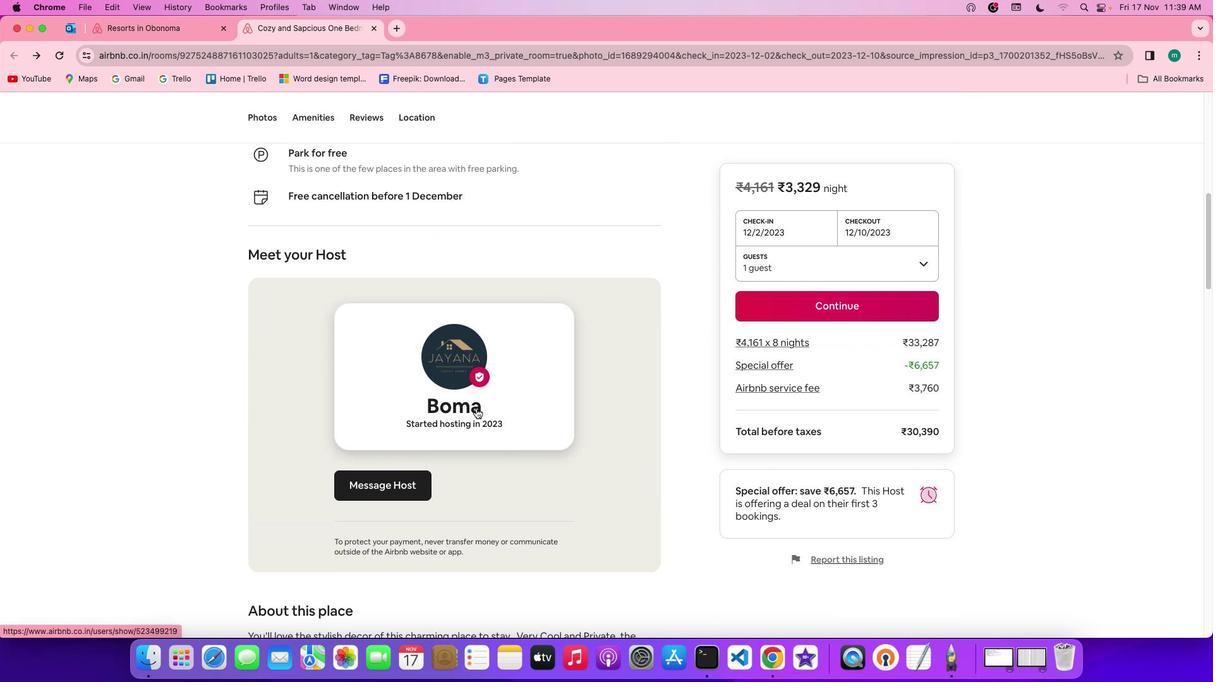 
Action: Mouse scrolled (415, 365) with delta (-18, 45)
Screenshot: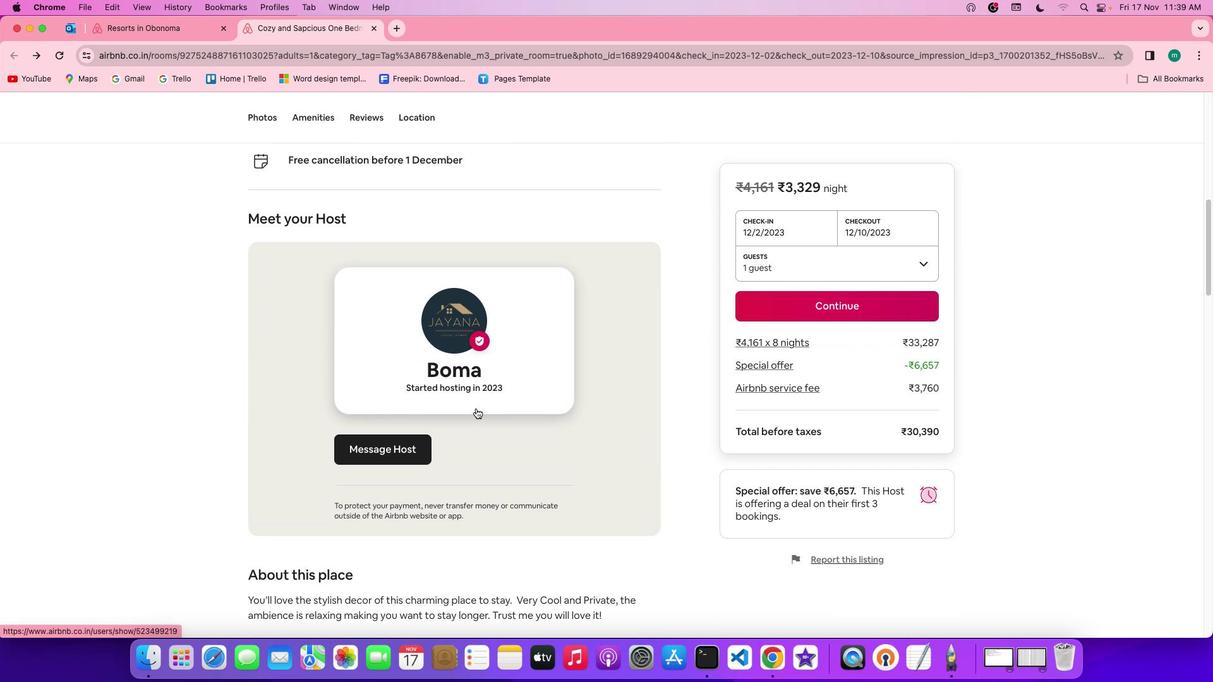 
Action: Mouse scrolled (415, 365) with delta (-18, 45)
Screenshot: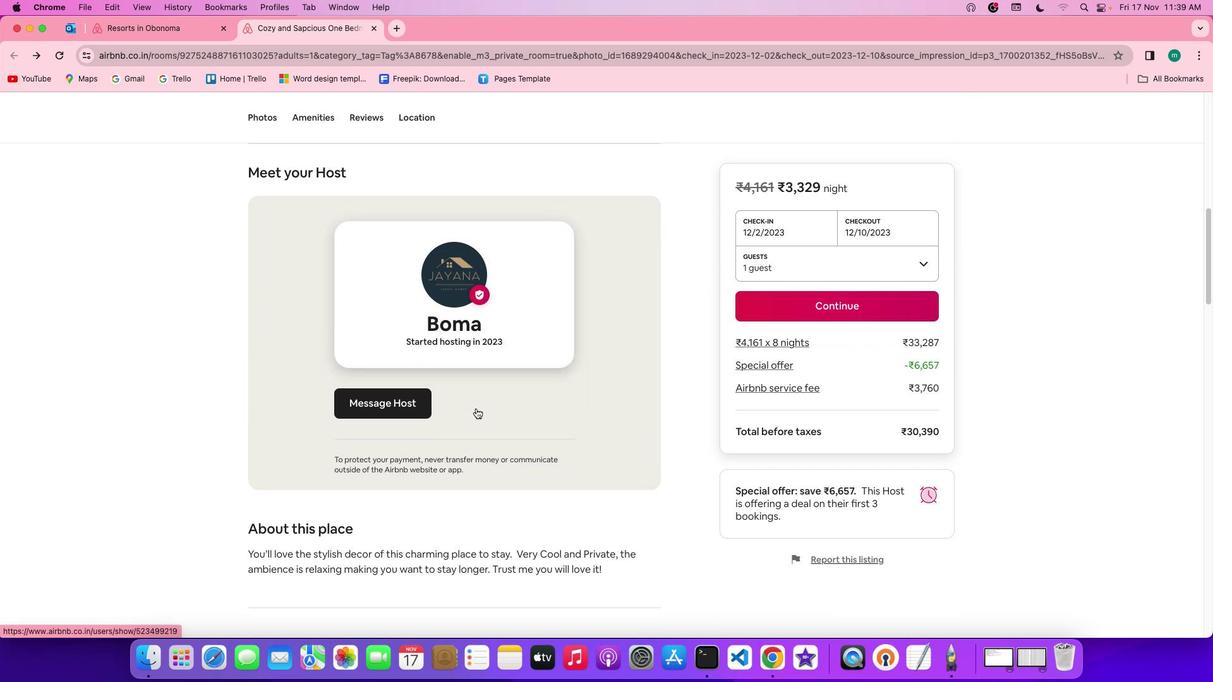 
Action: Mouse scrolled (415, 365) with delta (-18, 44)
Screenshot: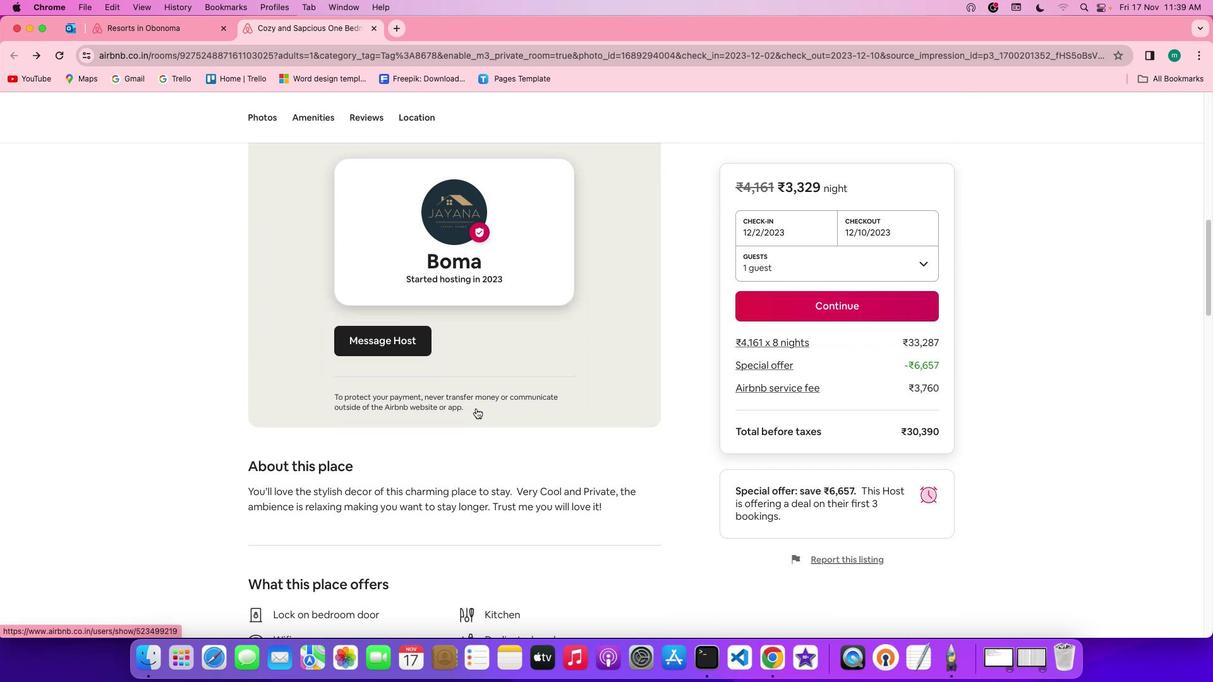 
Action: Mouse scrolled (415, 365) with delta (-18, 45)
Screenshot: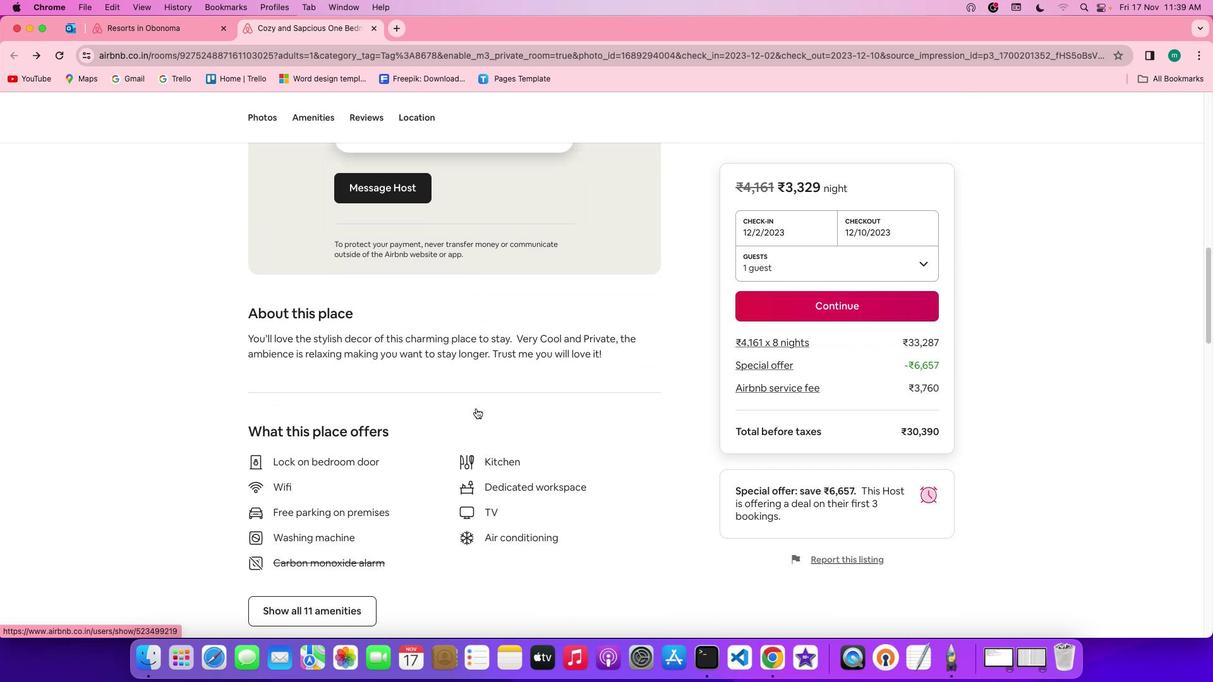 
Action: Mouse scrolled (415, 365) with delta (-18, 45)
Screenshot: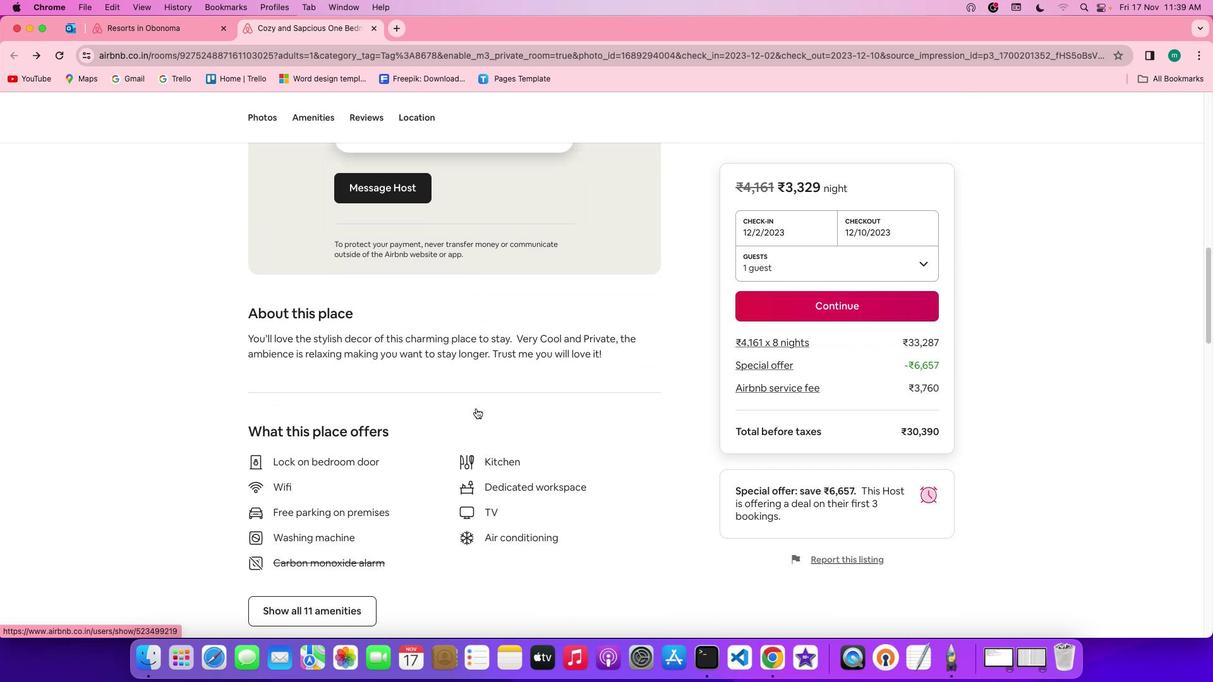 
Action: Mouse scrolled (415, 365) with delta (-18, 44)
Screenshot: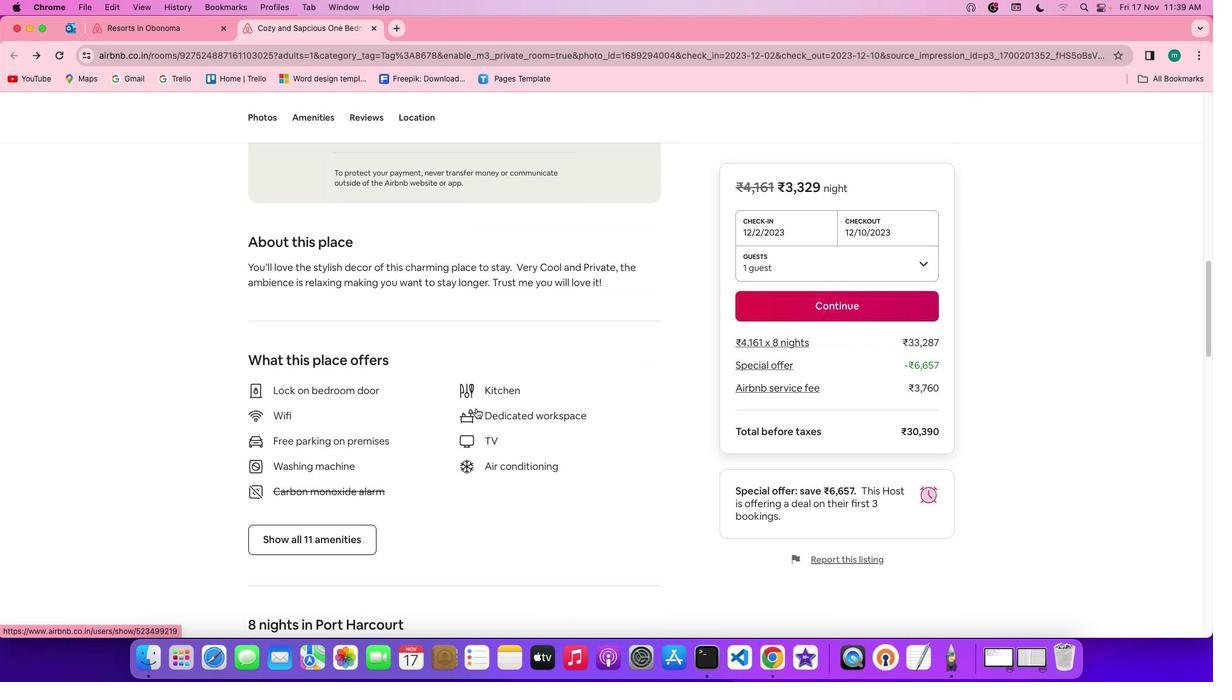 
Action: Mouse scrolled (415, 365) with delta (-18, 44)
Screenshot: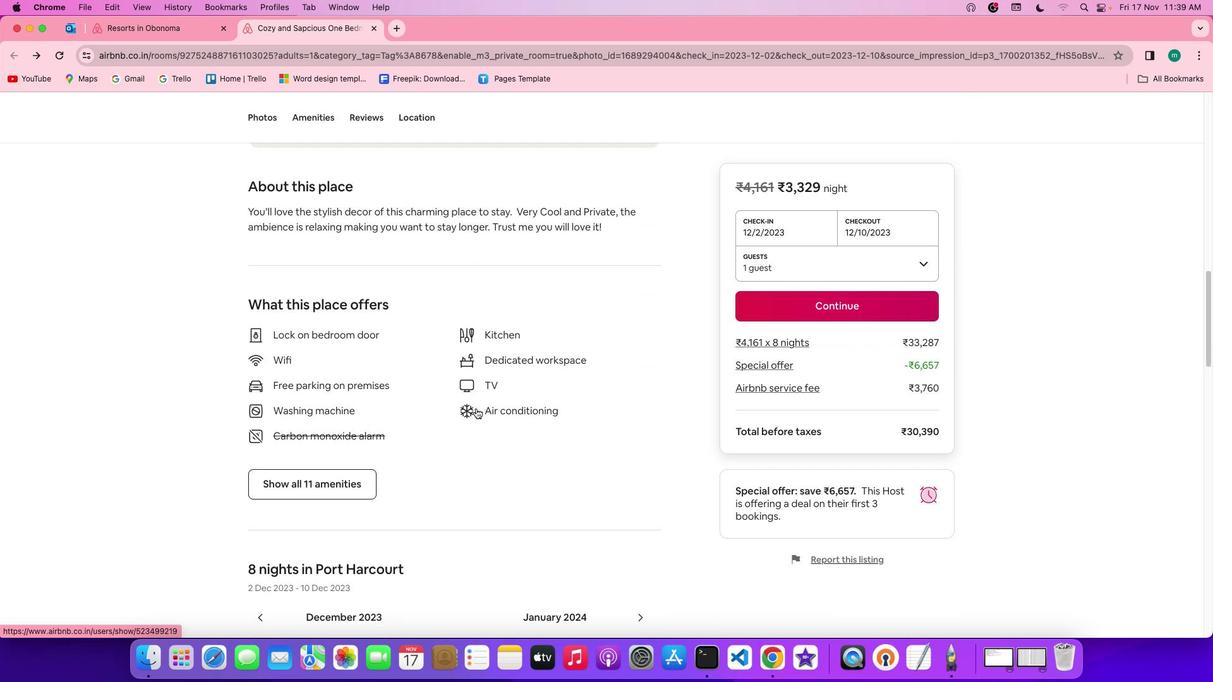 
Action: Mouse scrolled (415, 365) with delta (-18, 44)
Screenshot: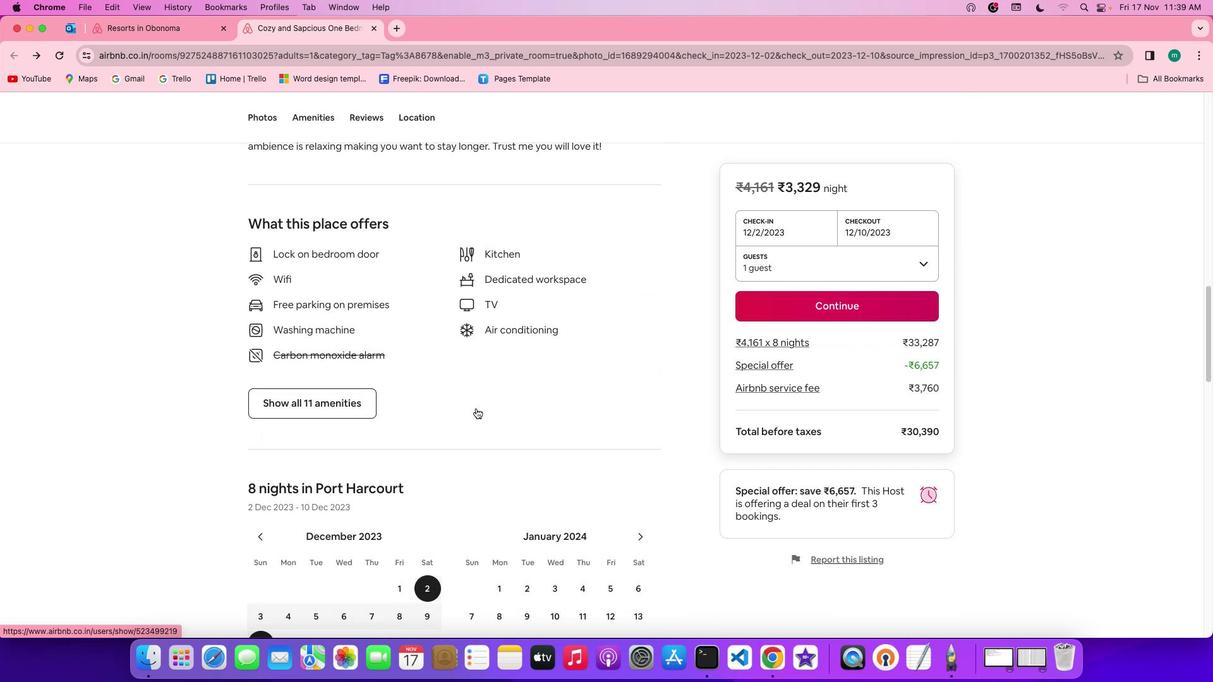 
Action: Mouse moved to (240, 341)
Screenshot: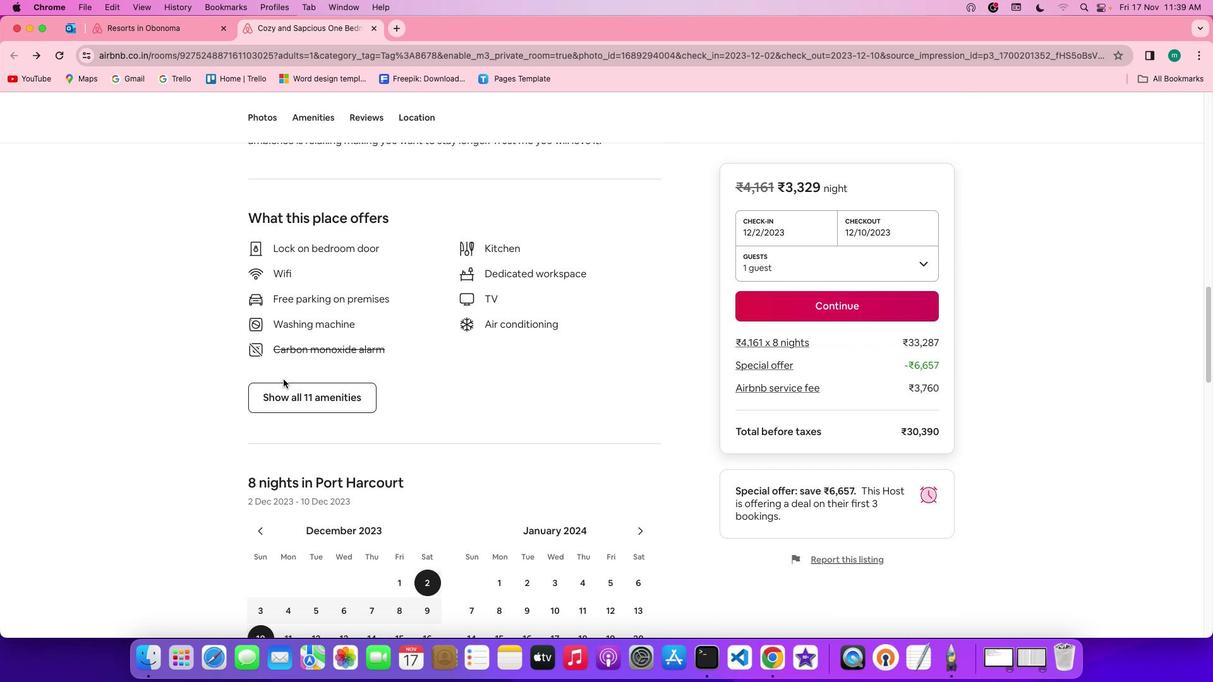 
Action: Mouse pressed left at (240, 341)
Screenshot: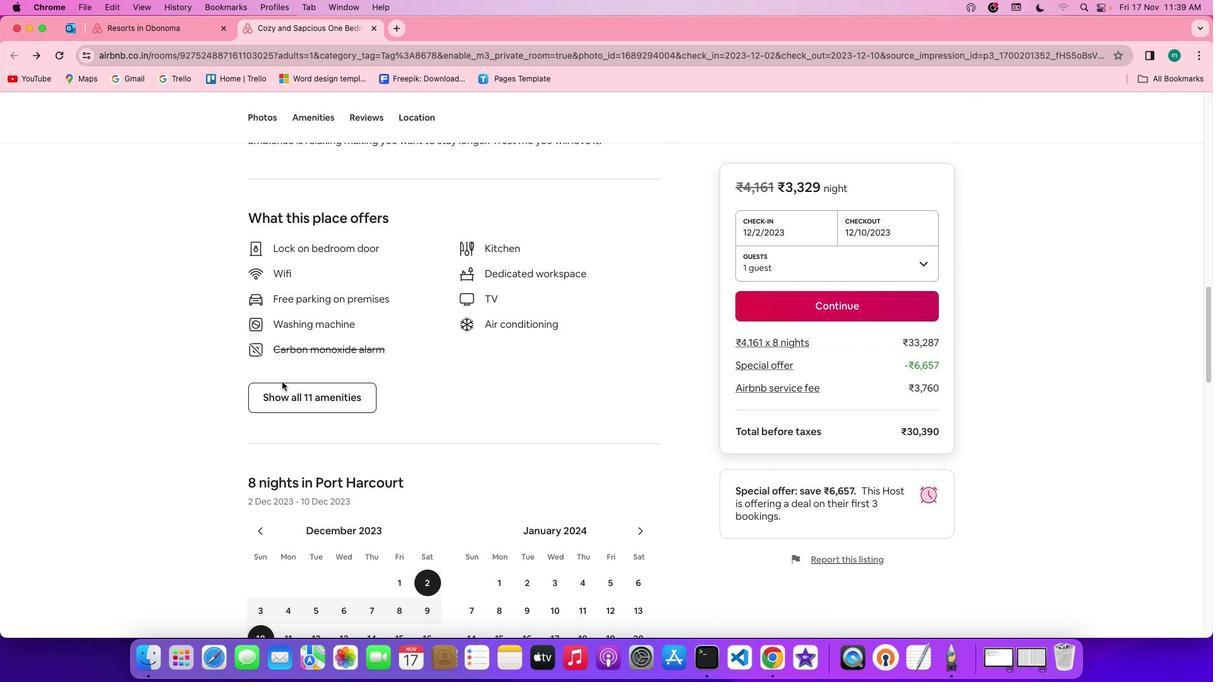 
Action: Mouse moved to (236, 346)
Screenshot: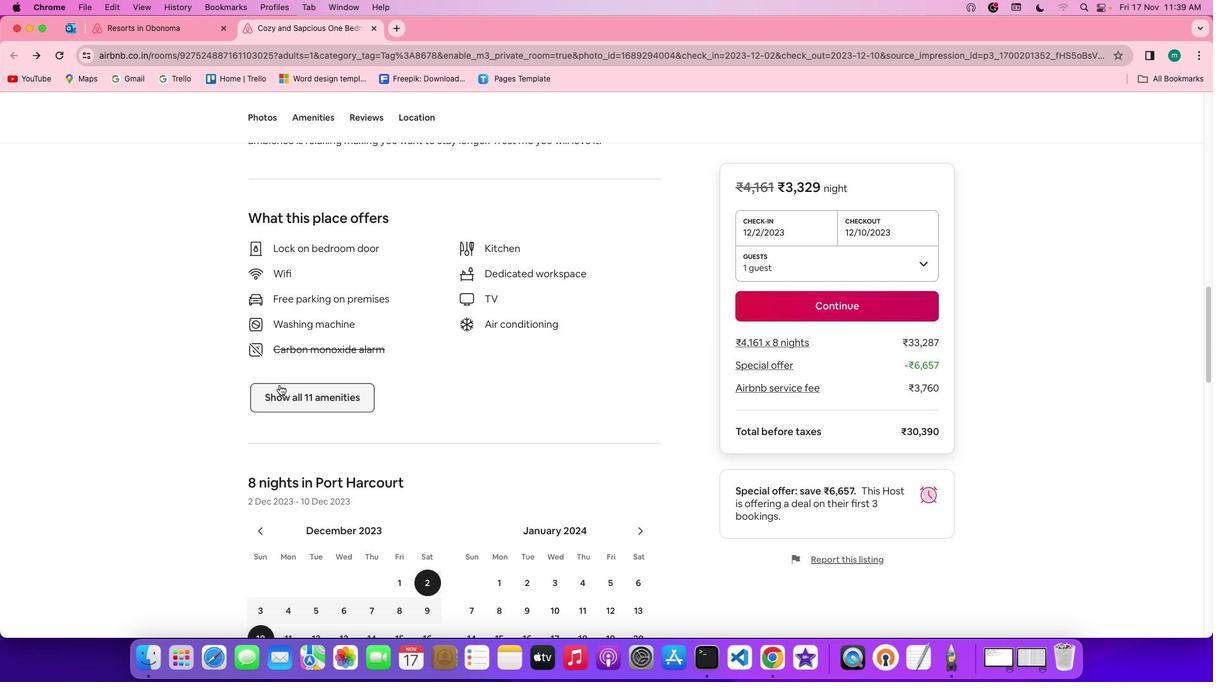 
Action: Mouse pressed left at (236, 346)
Screenshot: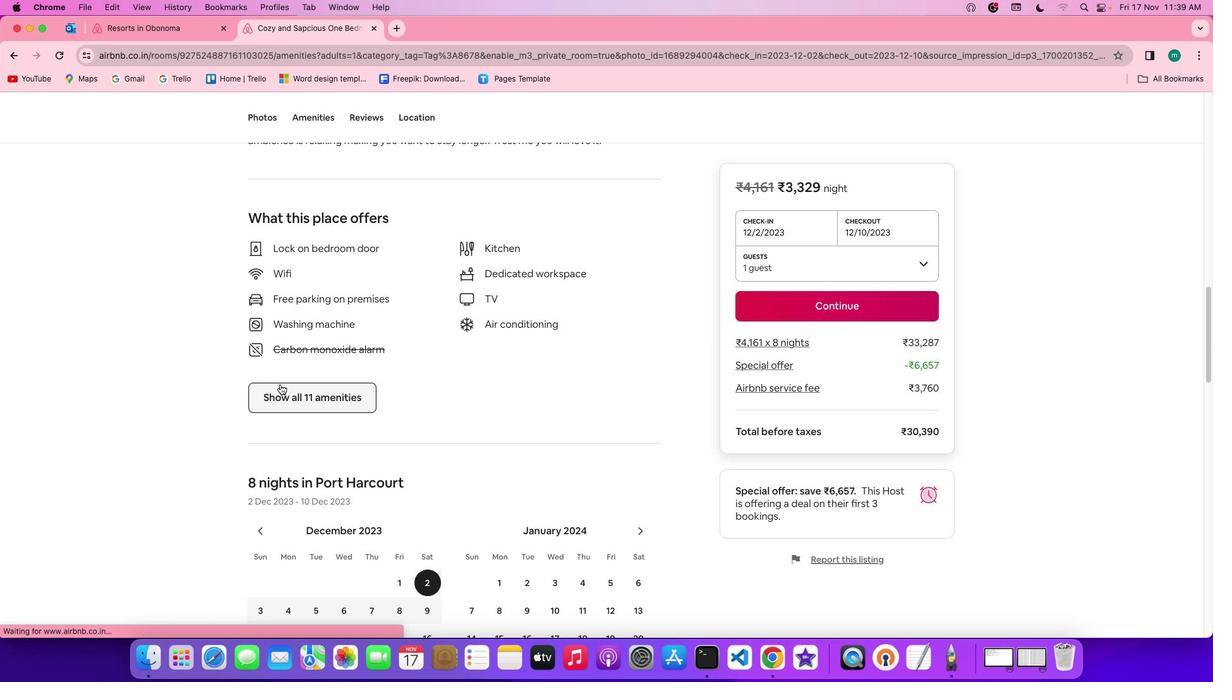 
Action: Mouse moved to (505, 375)
Screenshot: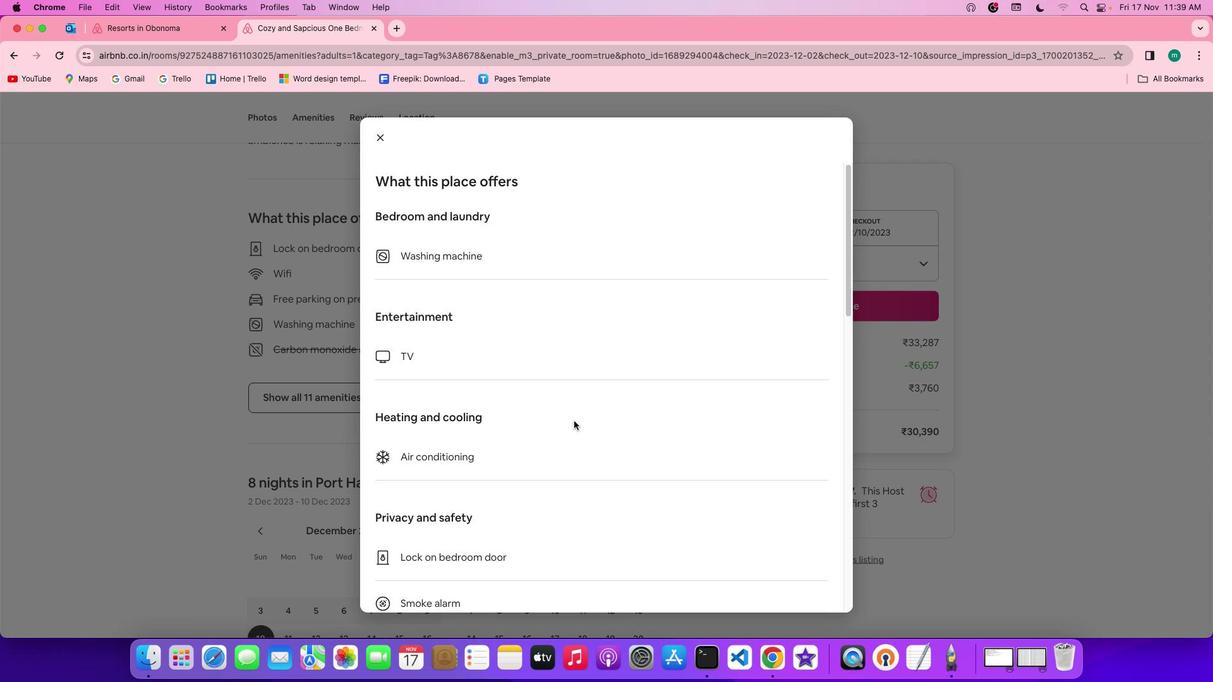 
Action: Mouse scrolled (505, 375) with delta (-18, 45)
Screenshot: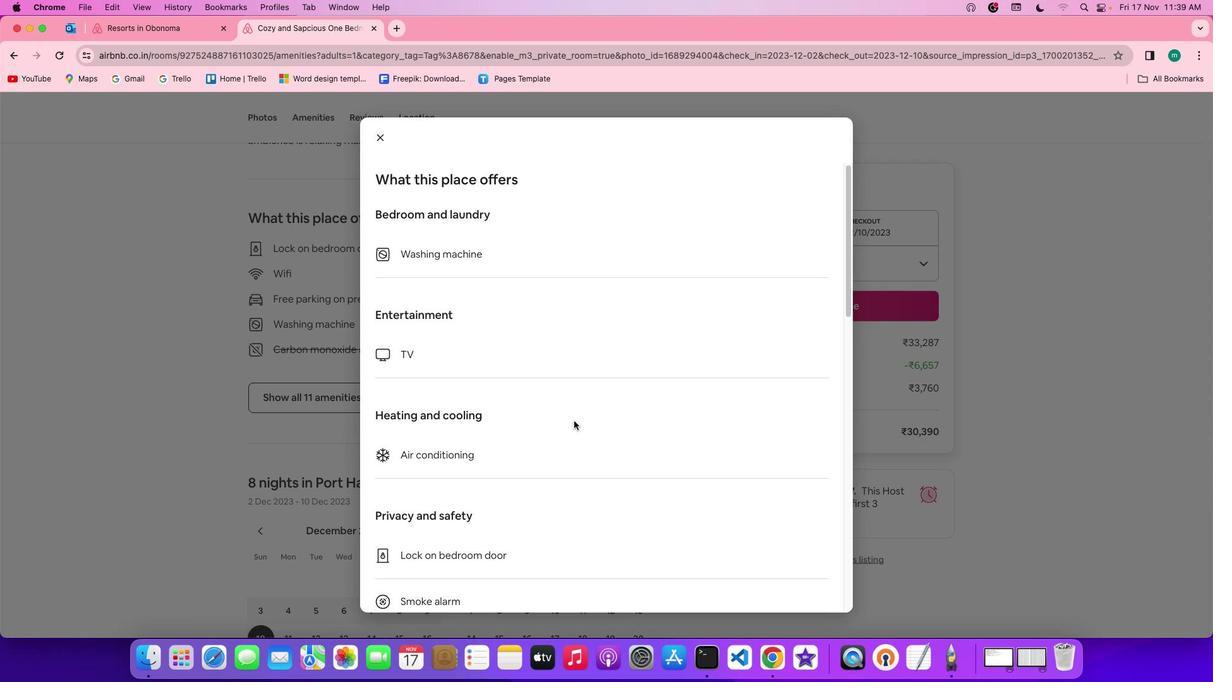 
Action: Mouse scrolled (505, 375) with delta (-18, 45)
Screenshot: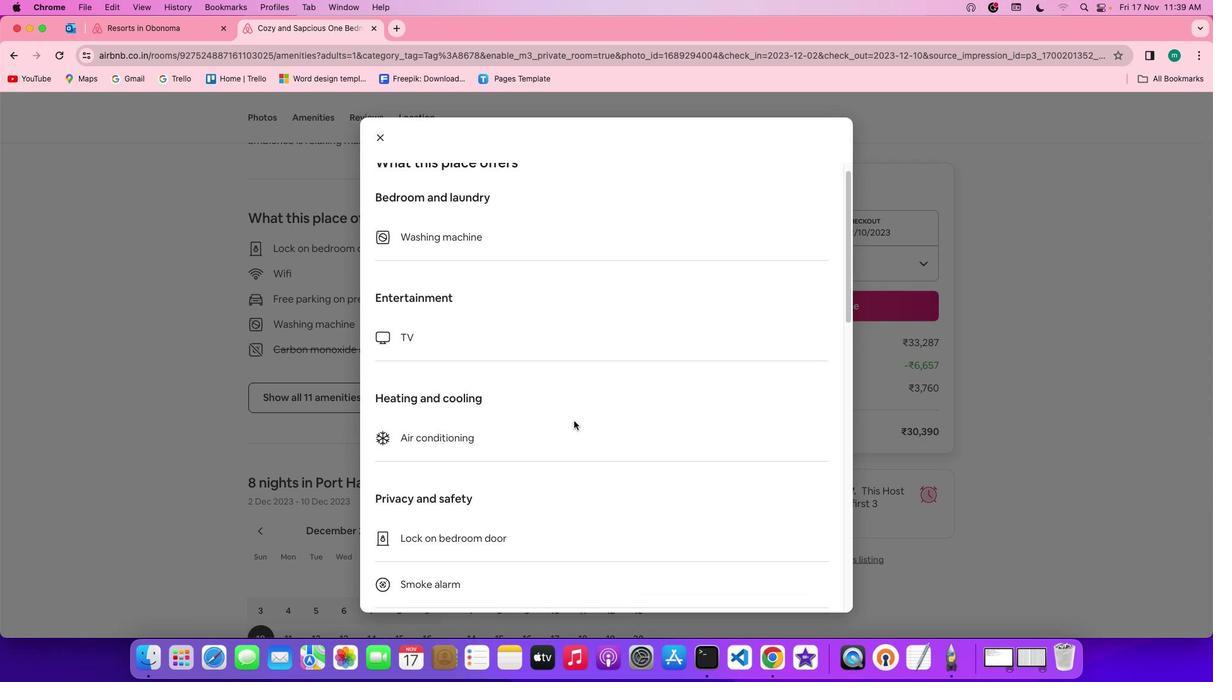 
Action: Mouse scrolled (505, 375) with delta (-18, 45)
Screenshot: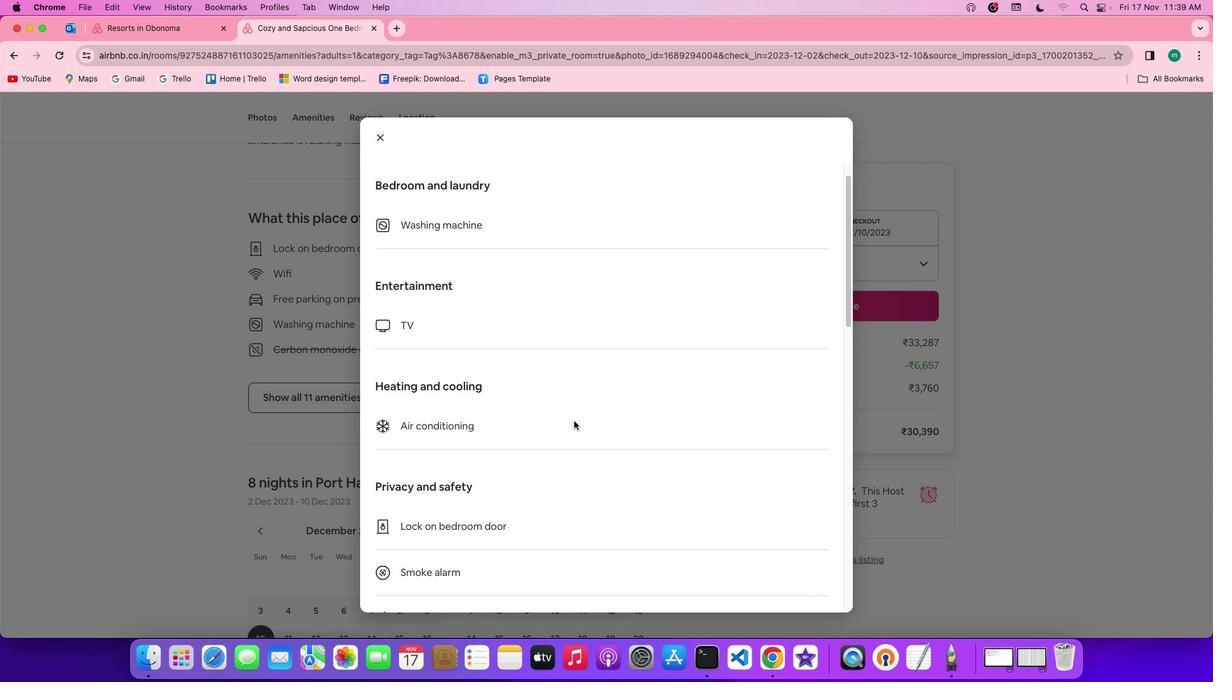 
Action: Mouse scrolled (505, 375) with delta (-18, 45)
Screenshot: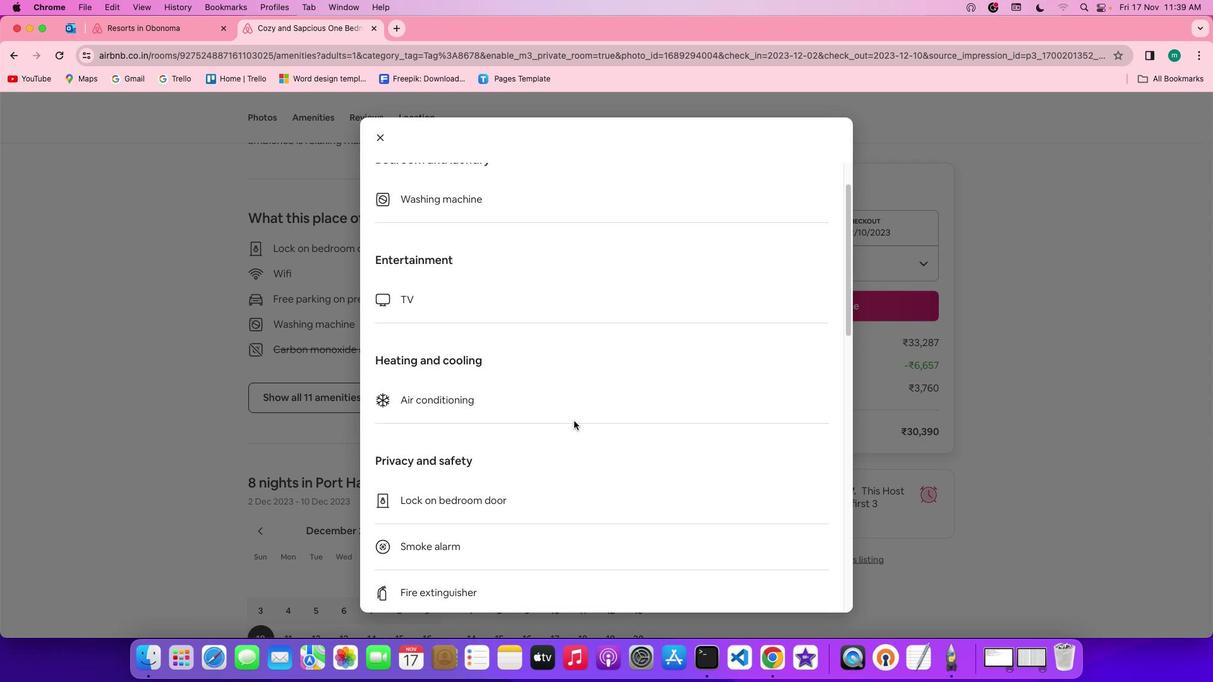 
Action: Mouse scrolled (505, 375) with delta (-18, 45)
Screenshot: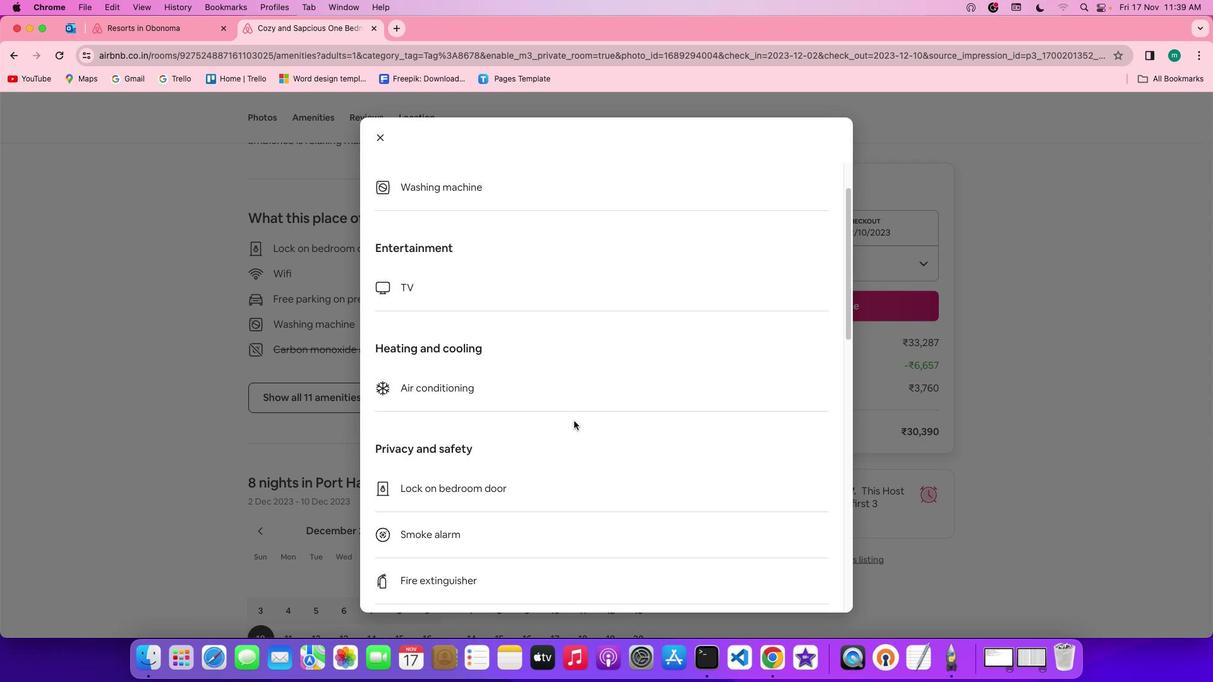 
Action: Mouse scrolled (505, 375) with delta (-18, 45)
Screenshot: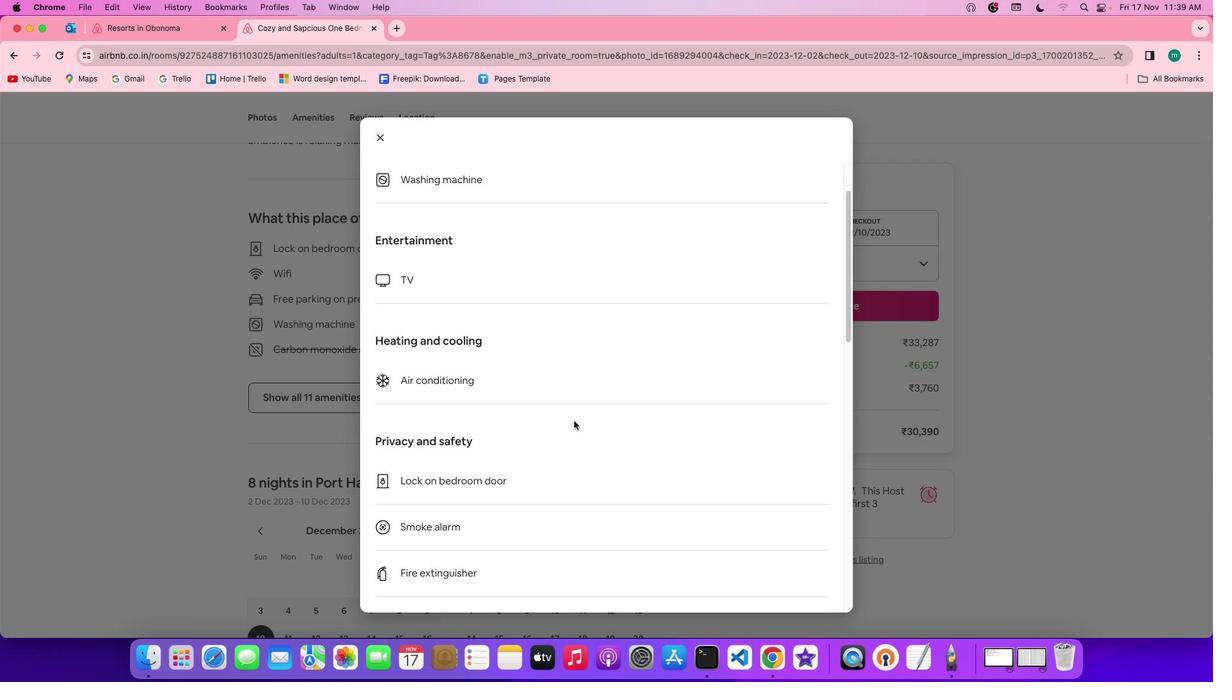 
Action: Mouse scrolled (505, 375) with delta (-18, 45)
Screenshot: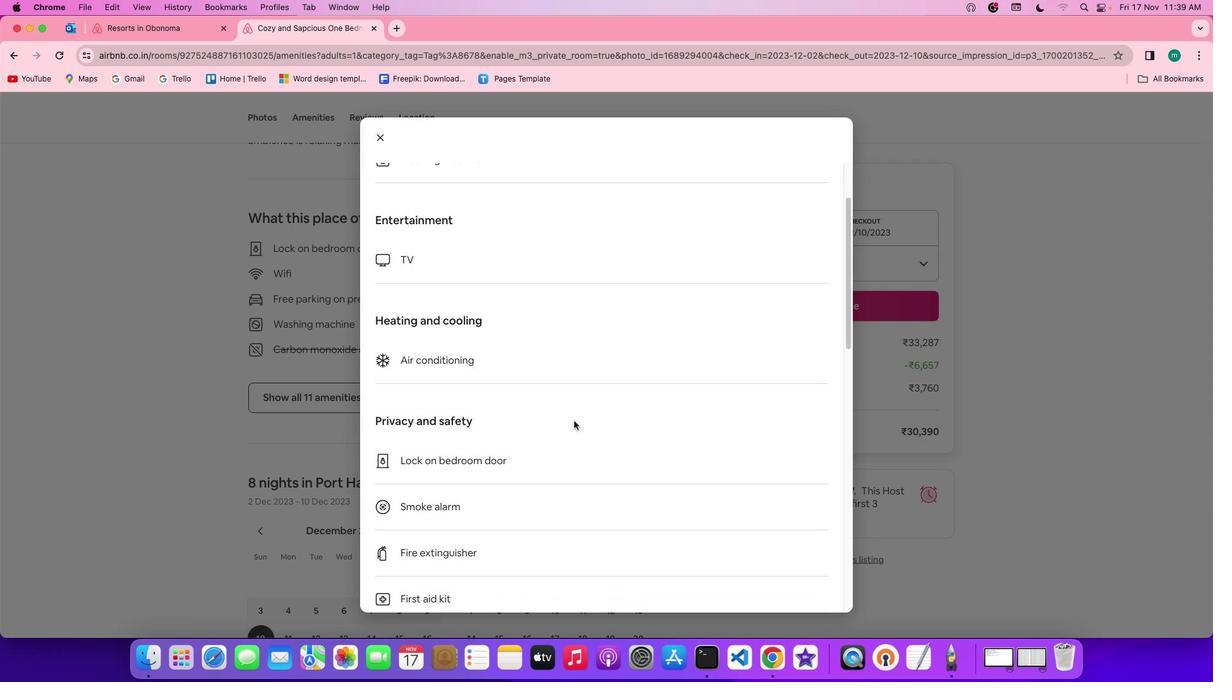 
Action: Mouse scrolled (505, 375) with delta (-18, 45)
Screenshot: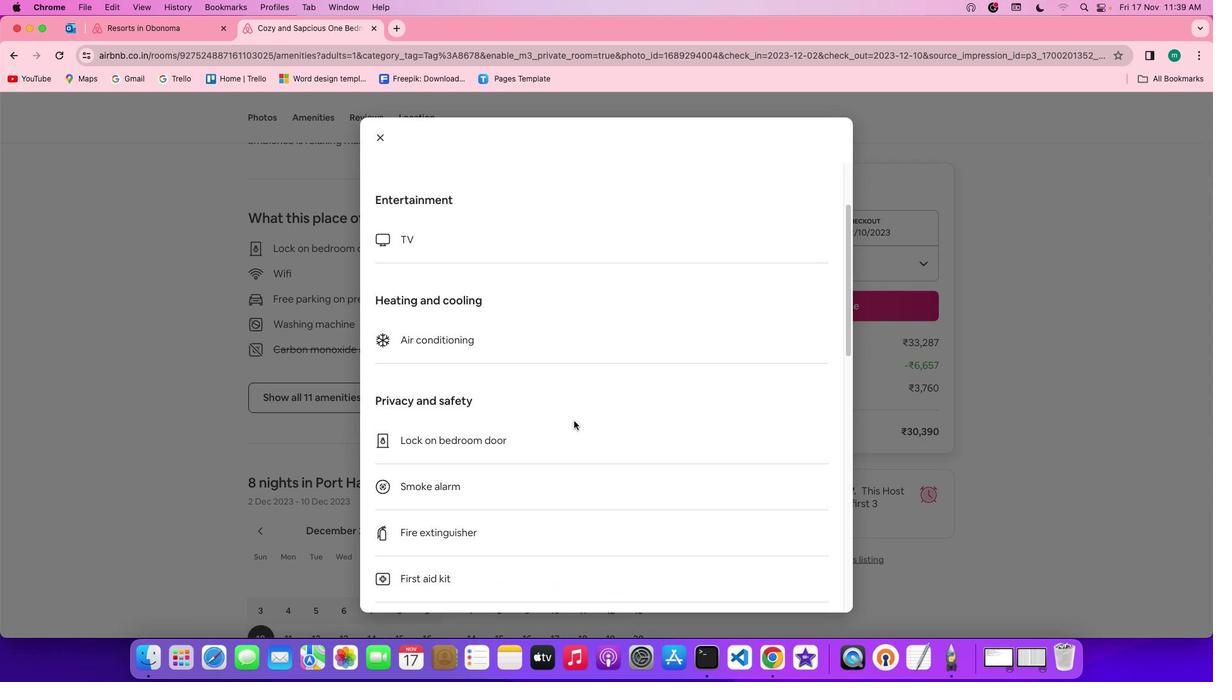 
Action: Mouse scrolled (505, 375) with delta (-18, 45)
Screenshot: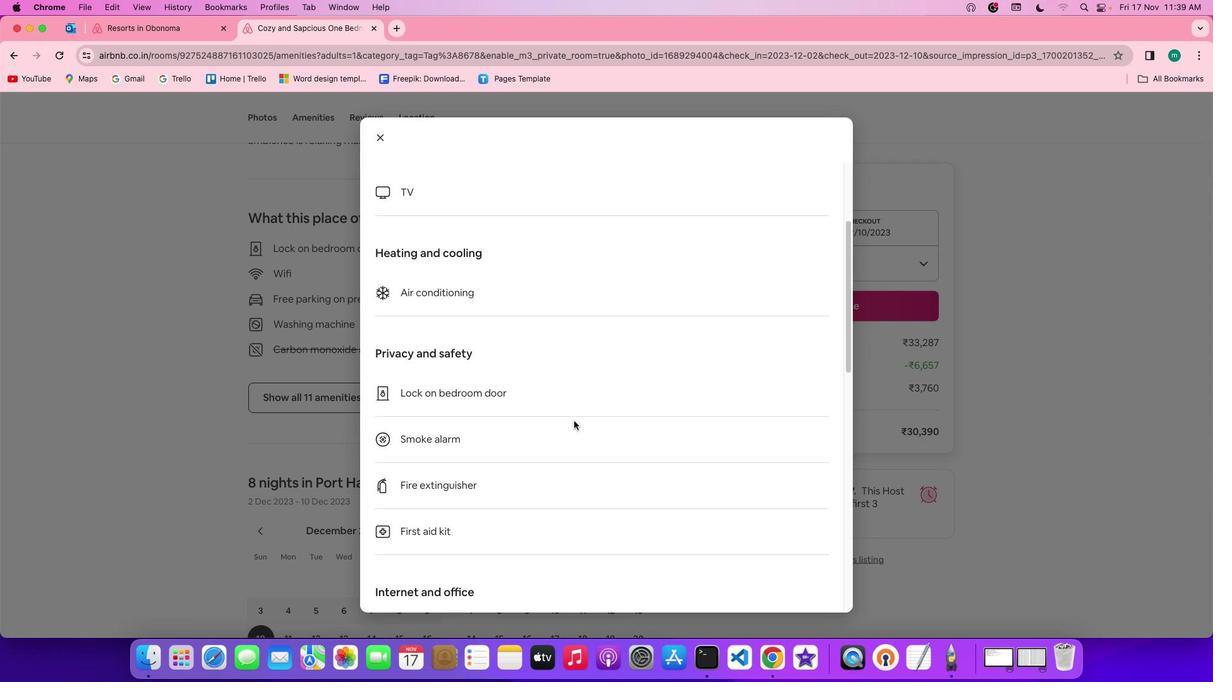 
Action: Mouse scrolled (505, 375) with delta (-18, 45)
Screenshot: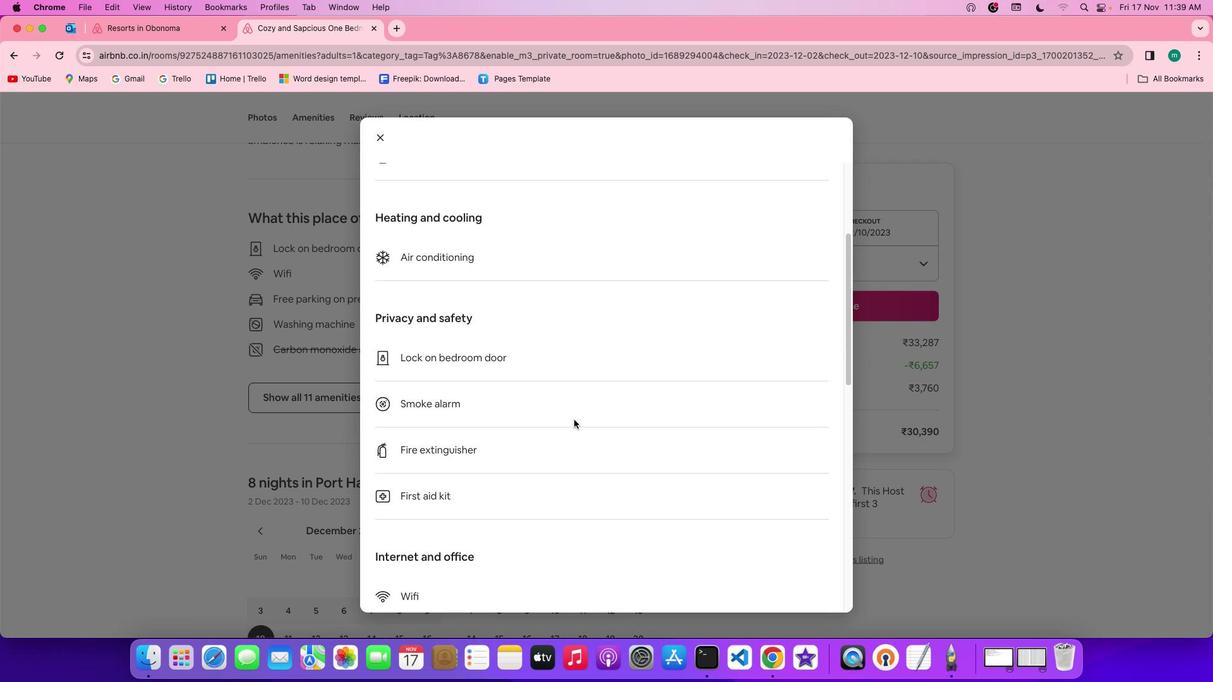 
Action: Mouse scrolled (505, 375) with delta (-18, 44)
Screenshot: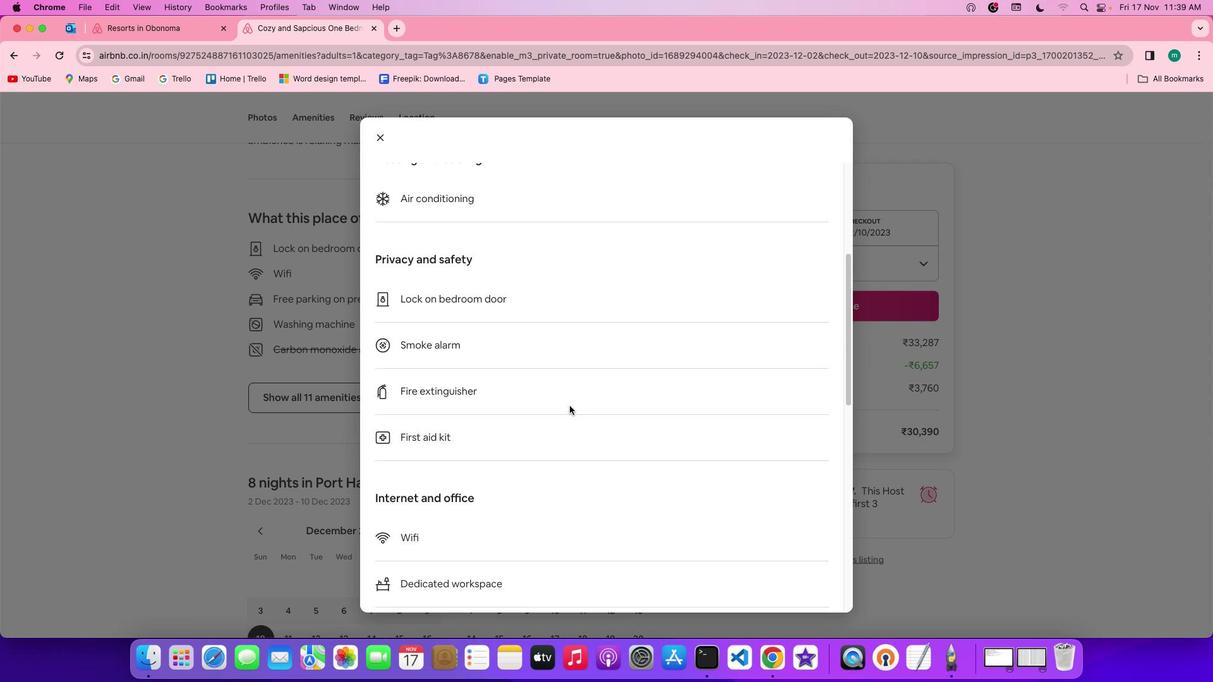 
Action: Mouse moved to (500, 362)
Screenshot: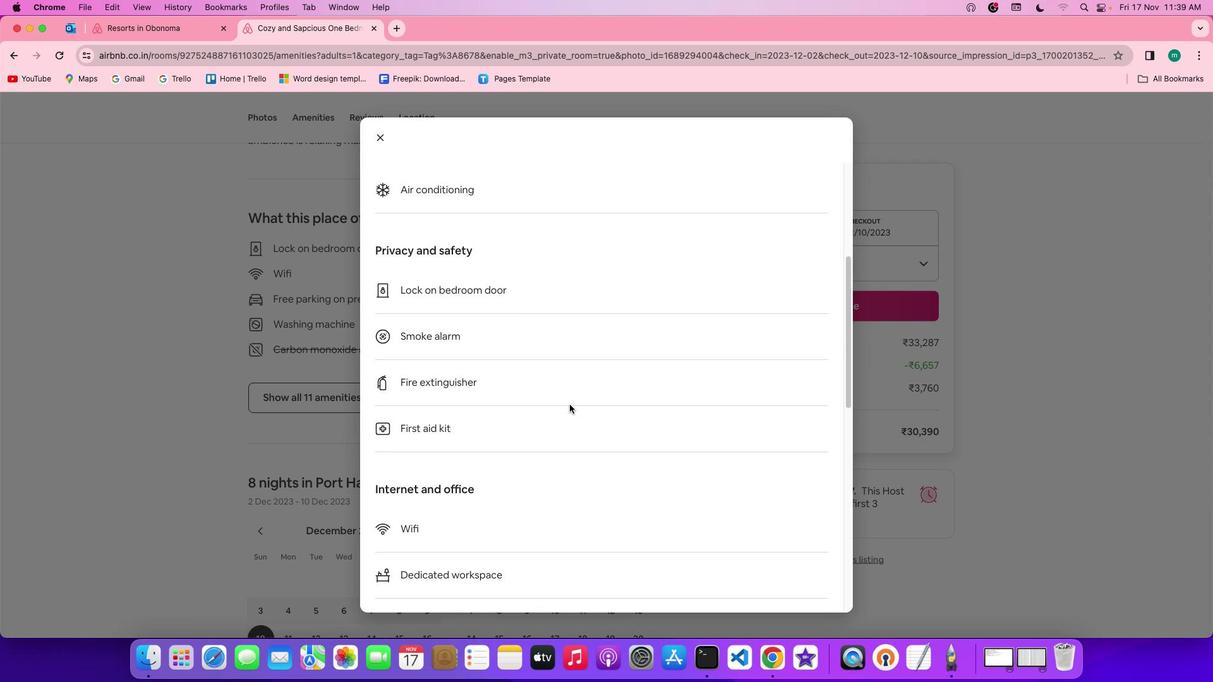 
Action: Mouse scrolled (500, 362) with delta (-18, 45)
Screenshot: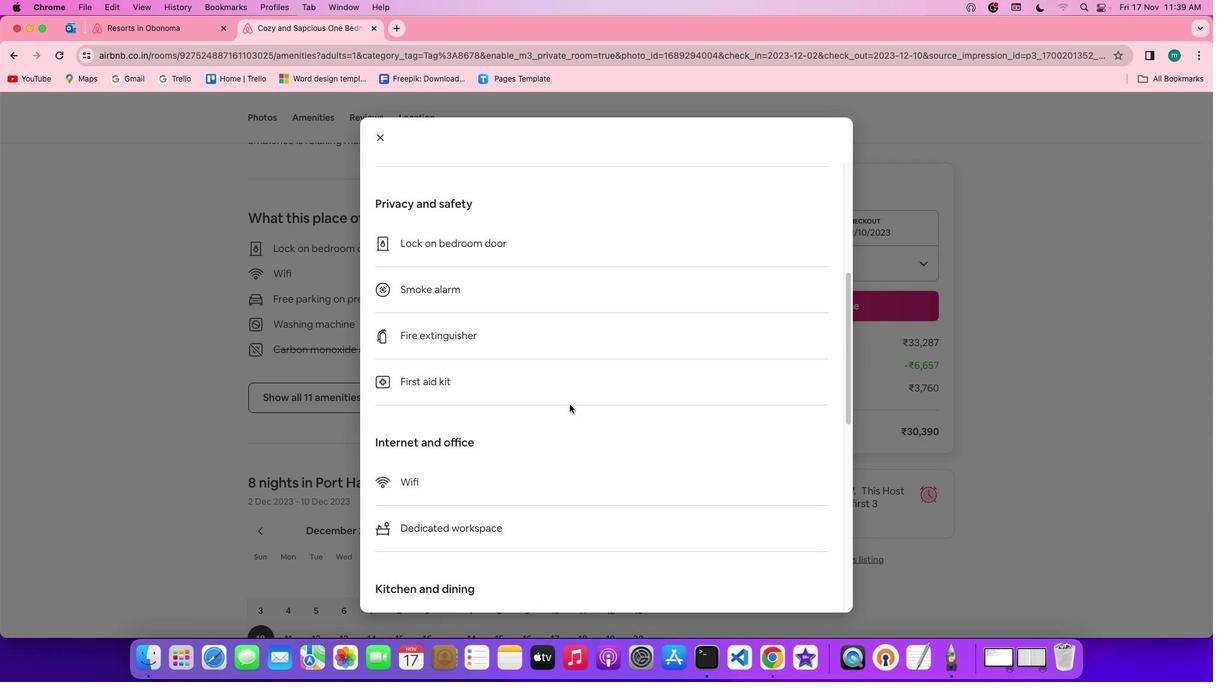 
Action: Mouse scrolled (500, 362) with delta (-18, 45)
Screenshot: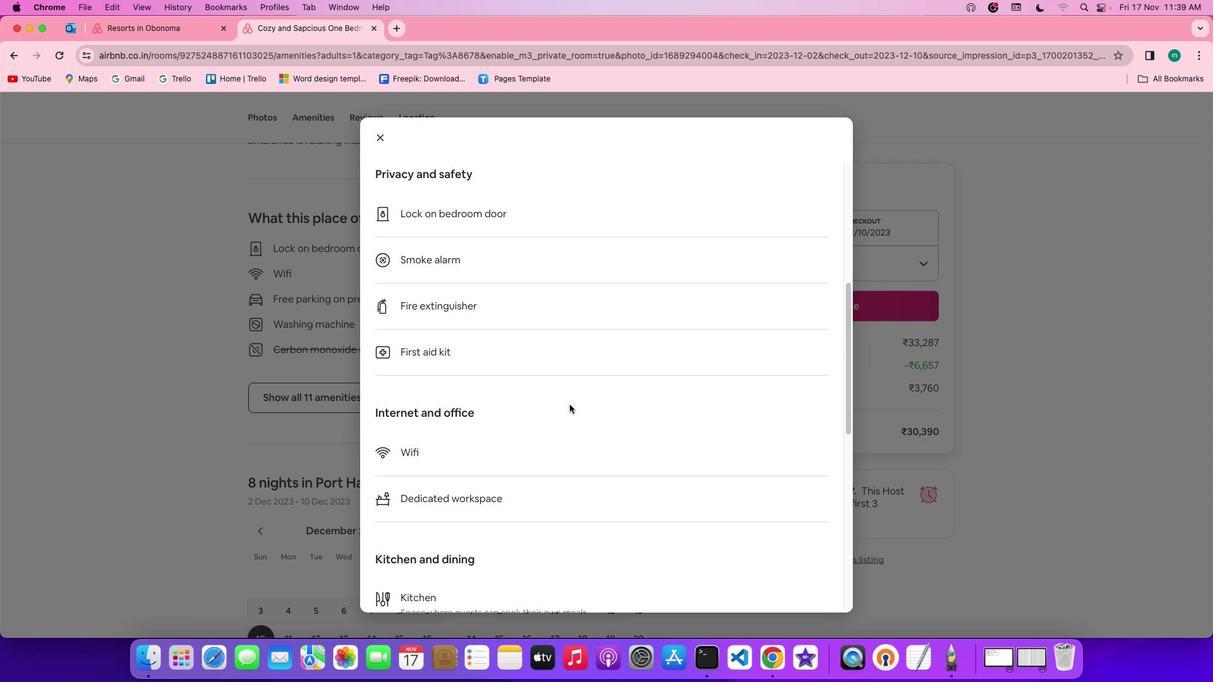 
Action: Mouse scrolled (500, 362) with delta (-18, 44)
Screenshot: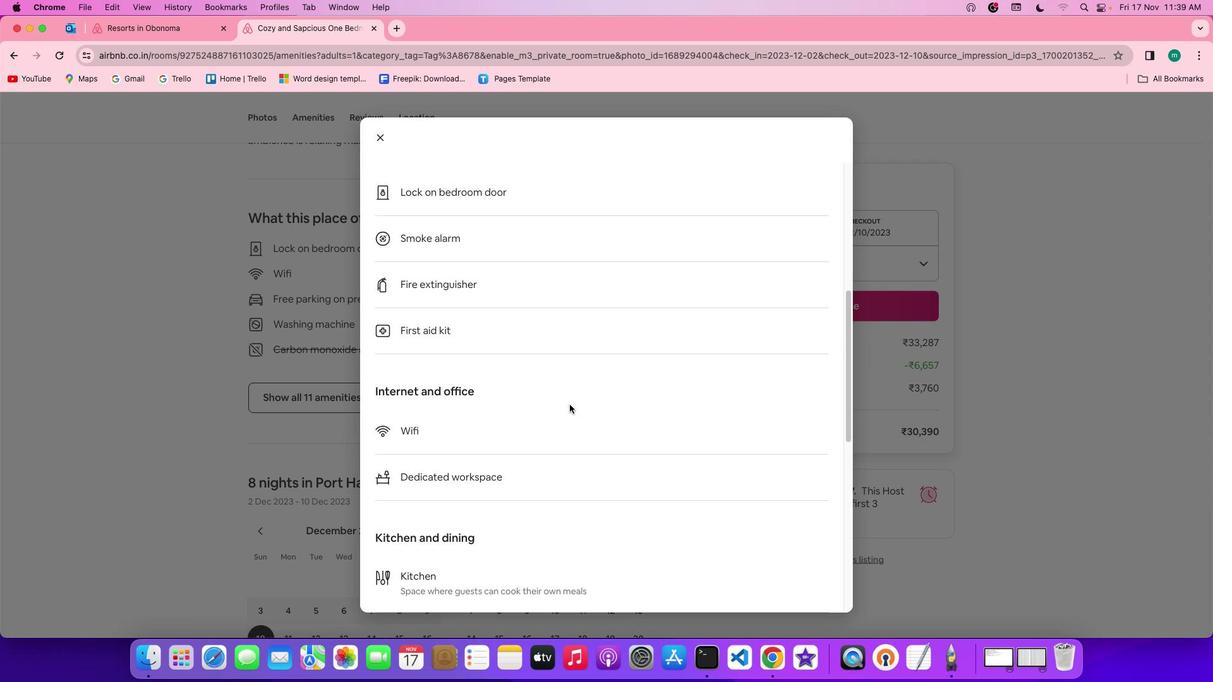 
Action: Mouse scrolled (500, 362) with delta (-18, 45)
Screenshot: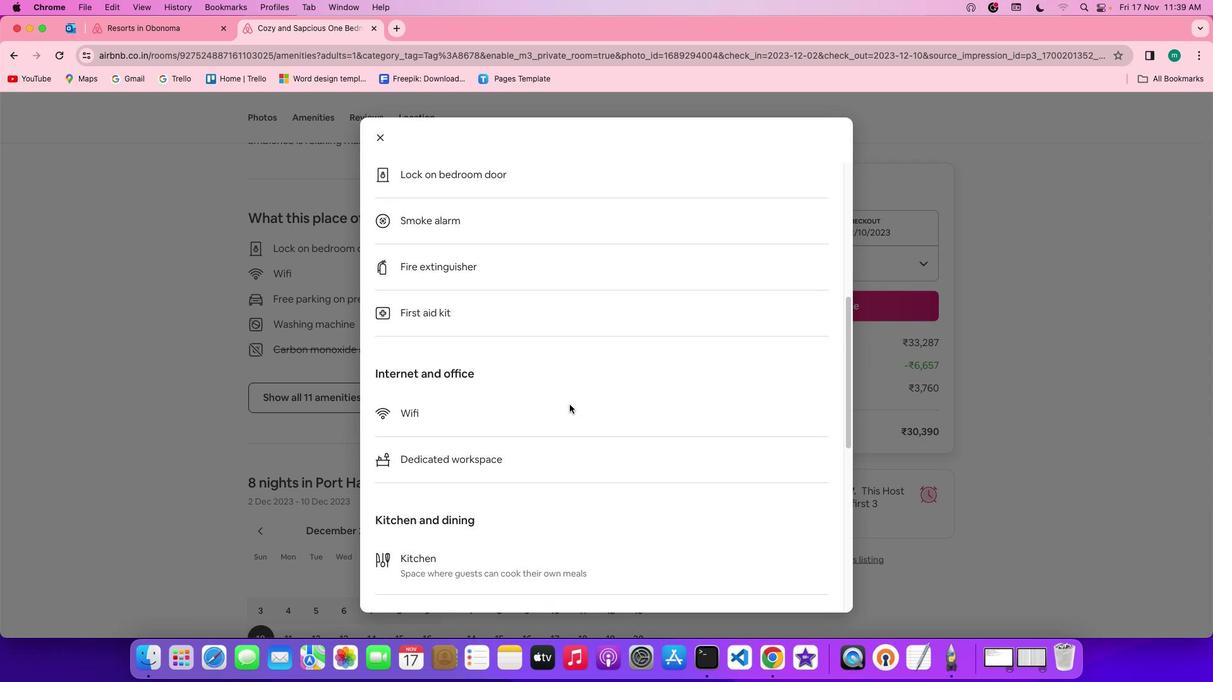 
Action: Mouse scrolled (500, 362) with delta (-18, 45)
Screenshot: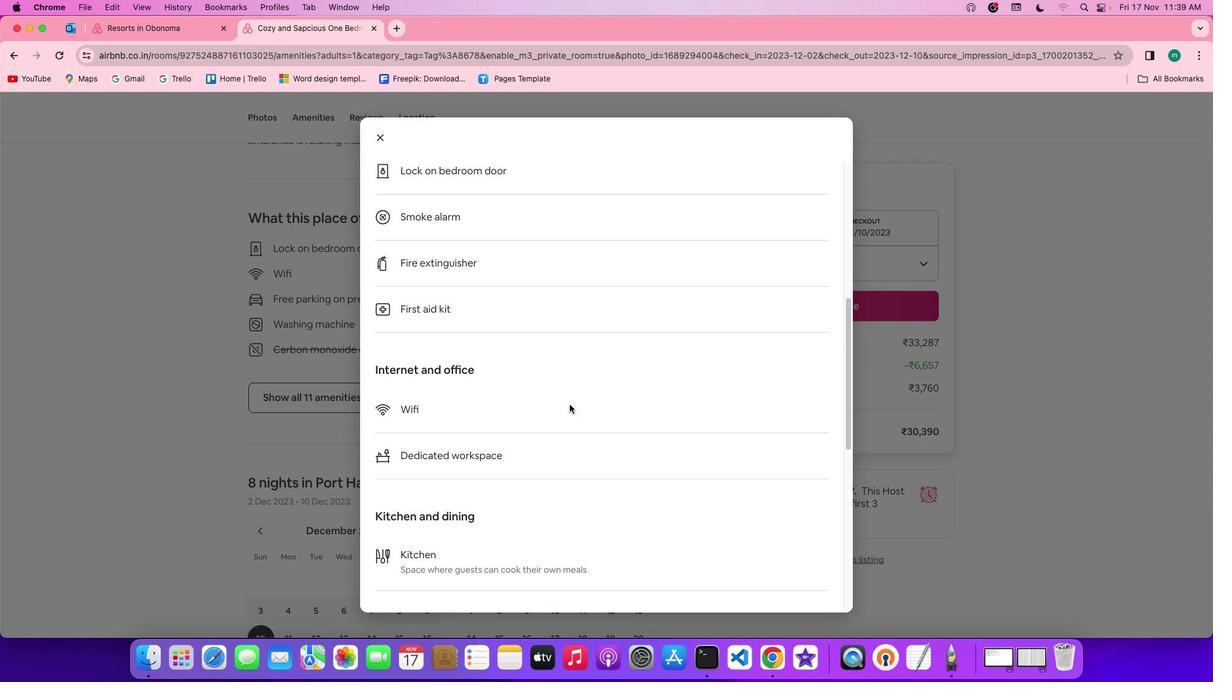 
Action: Mouse scrolled (500, 362) with delta (-18, 45)
Screenshot: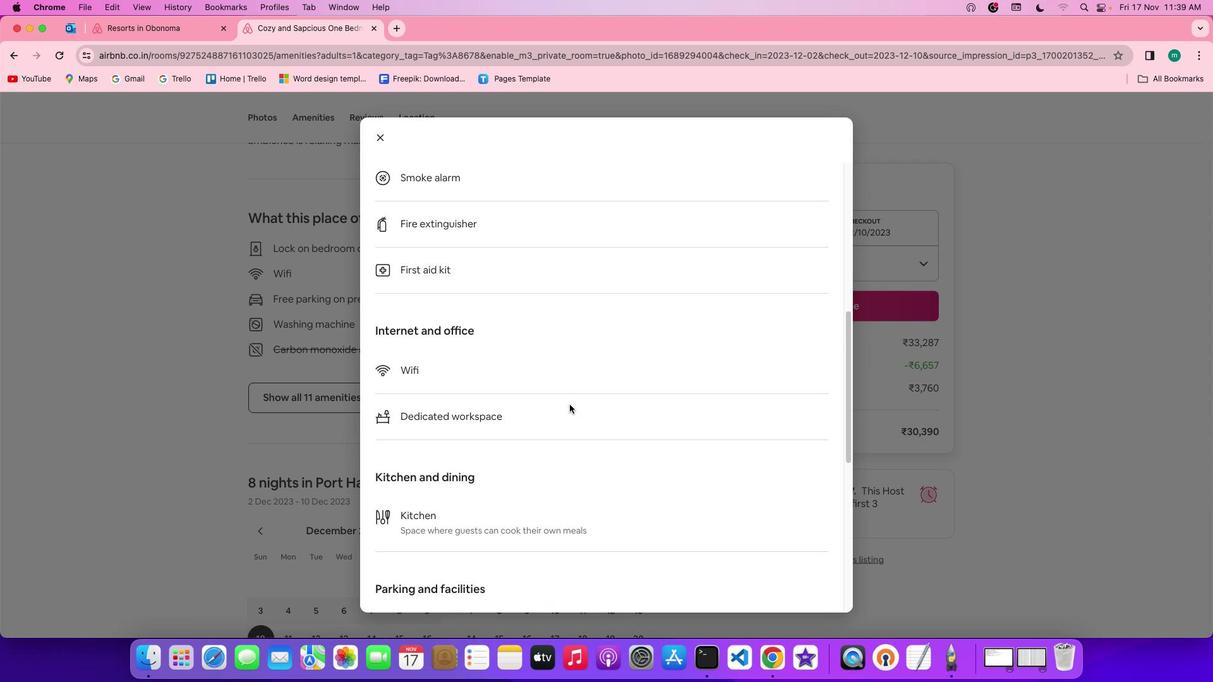 
Action: Mouse scrolled (500, 362) with delta (-18, 45)
Screenshot: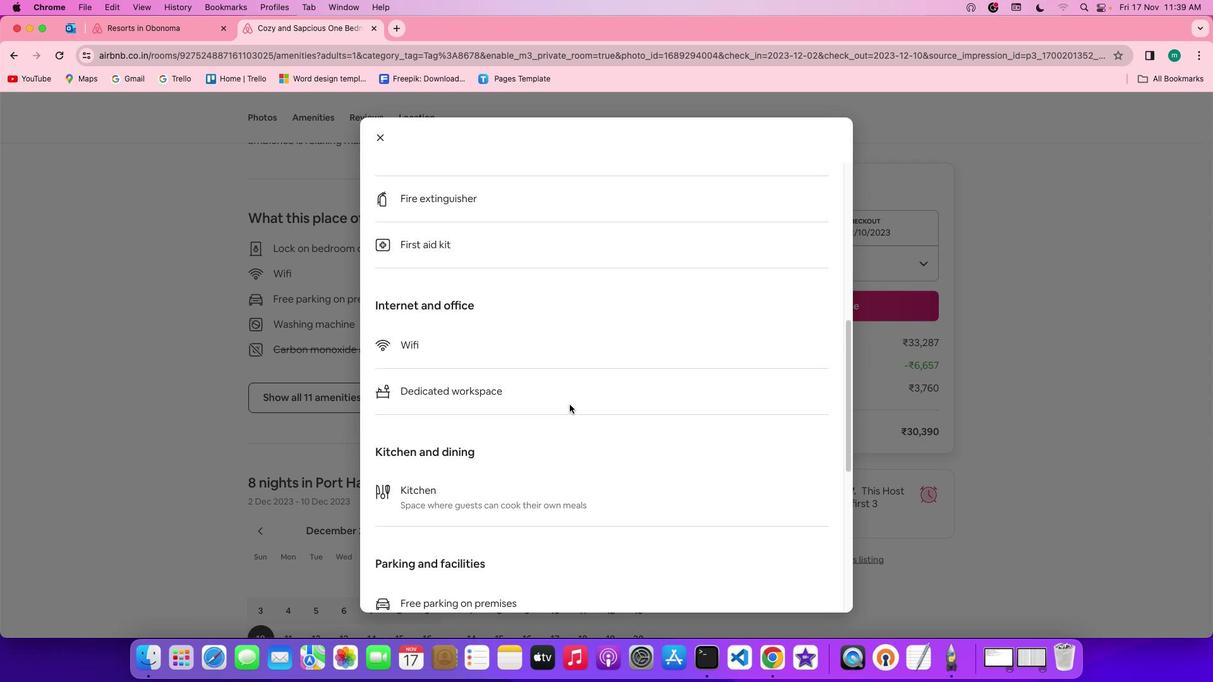 
Action: Mouse scrolled (500, 362) with delta (-18, 45)
Screenshot: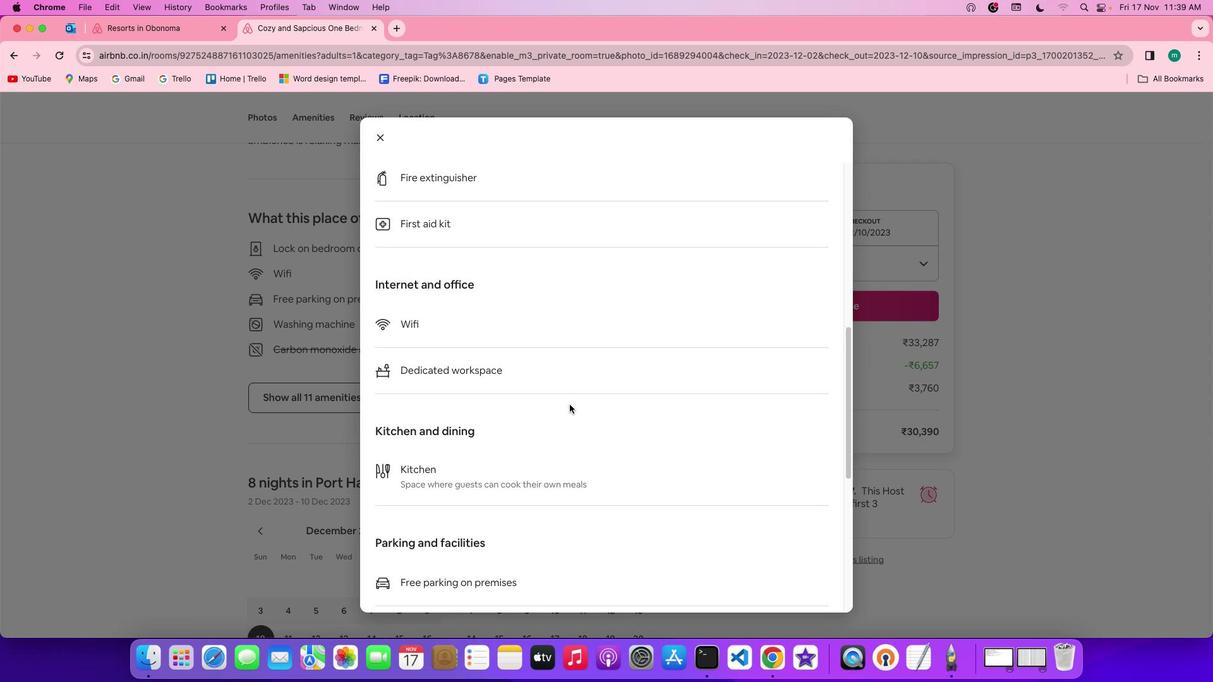 
Action: Mouse scrolled (500, 362) with delta (-18, 45)
Screenshot: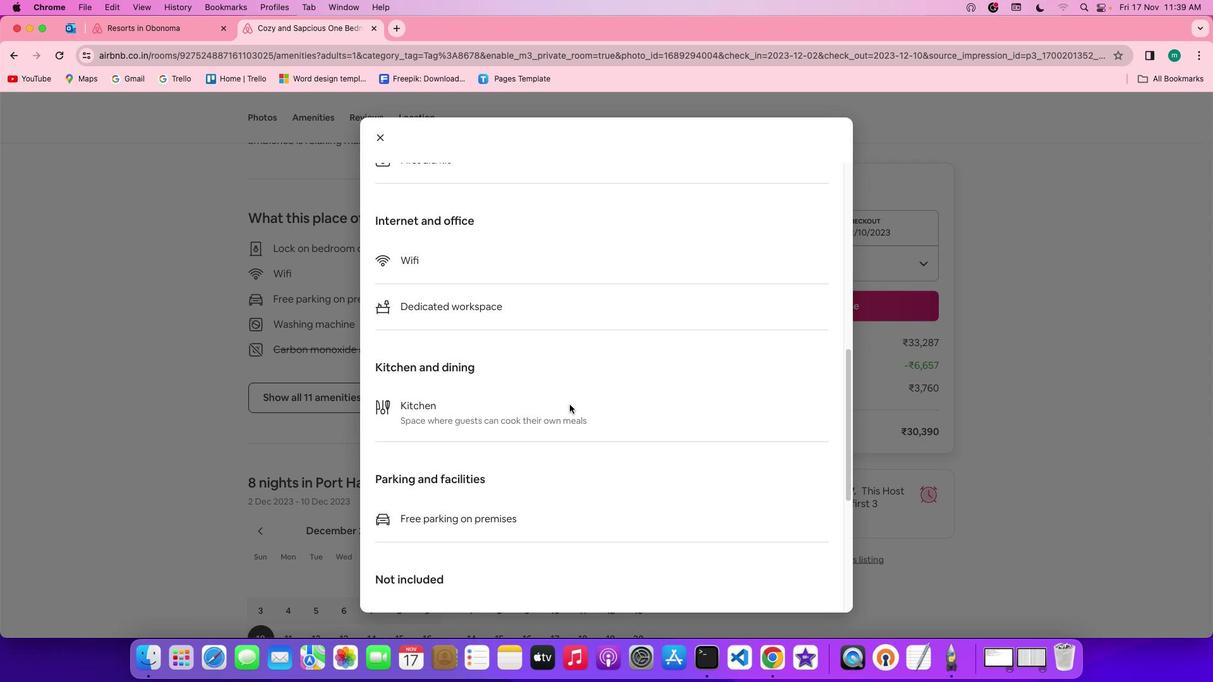 
Action: Mouse scrolled (500, 362) with delta (-18, 45)
Screenshot: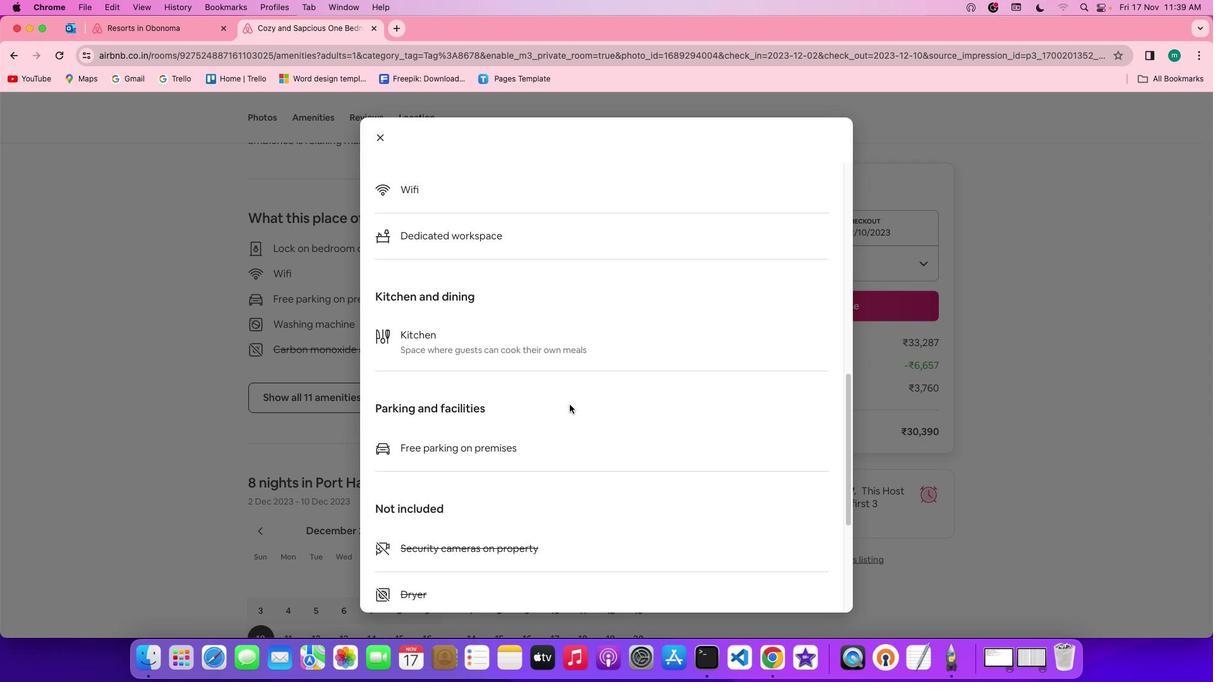 
Action: Mouse scrolled (500, 362) with delta (-18, 44)
Screenshot: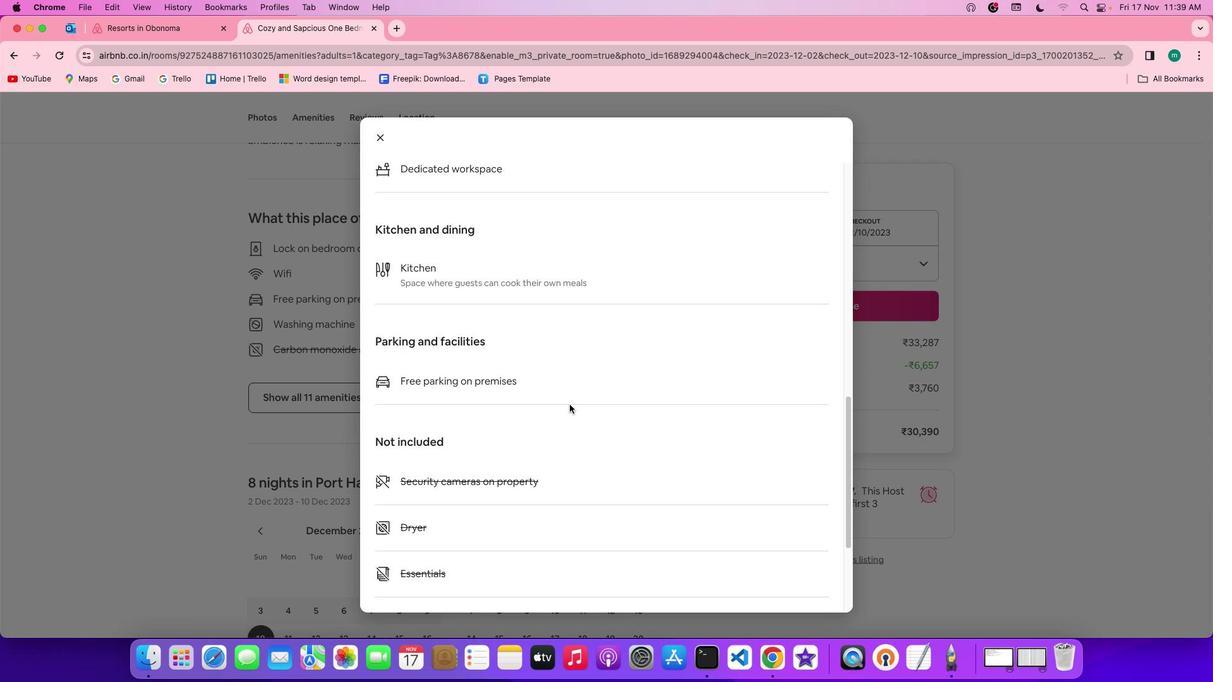 
Action: Mouse scrolled (500, 362) with delta (-18, 44)
Screenshot: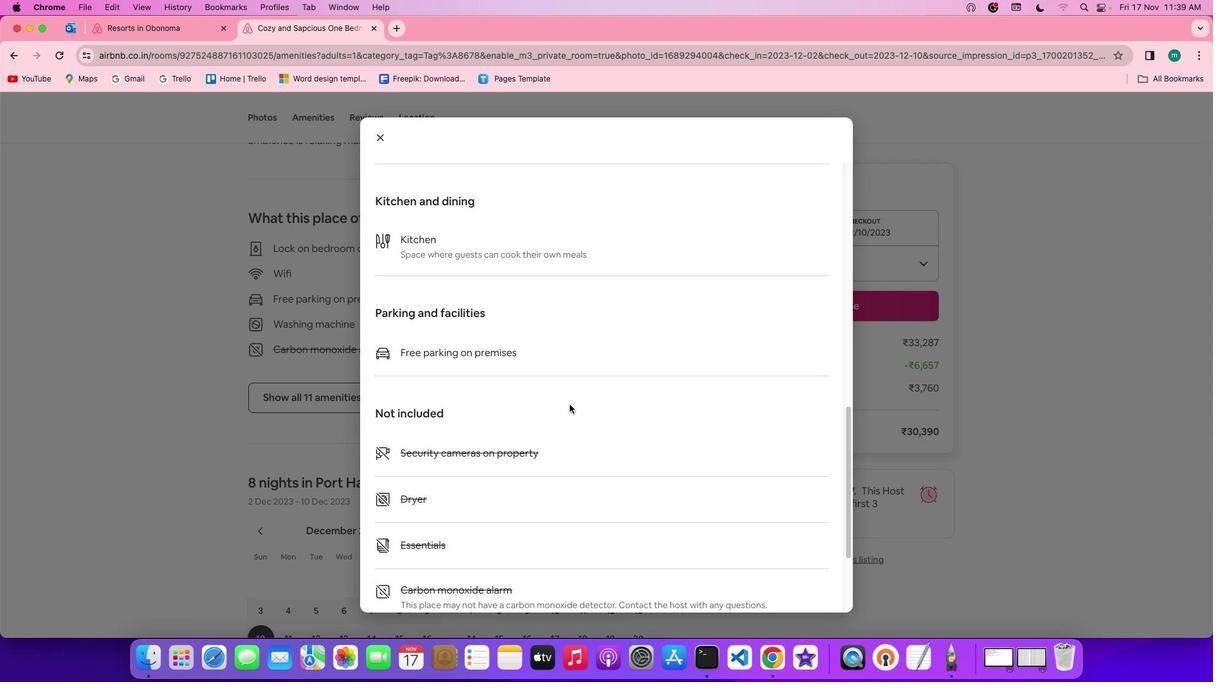 
Action: Mouse scrolled (500, 362) with delta (-18, 45)
Screenshot: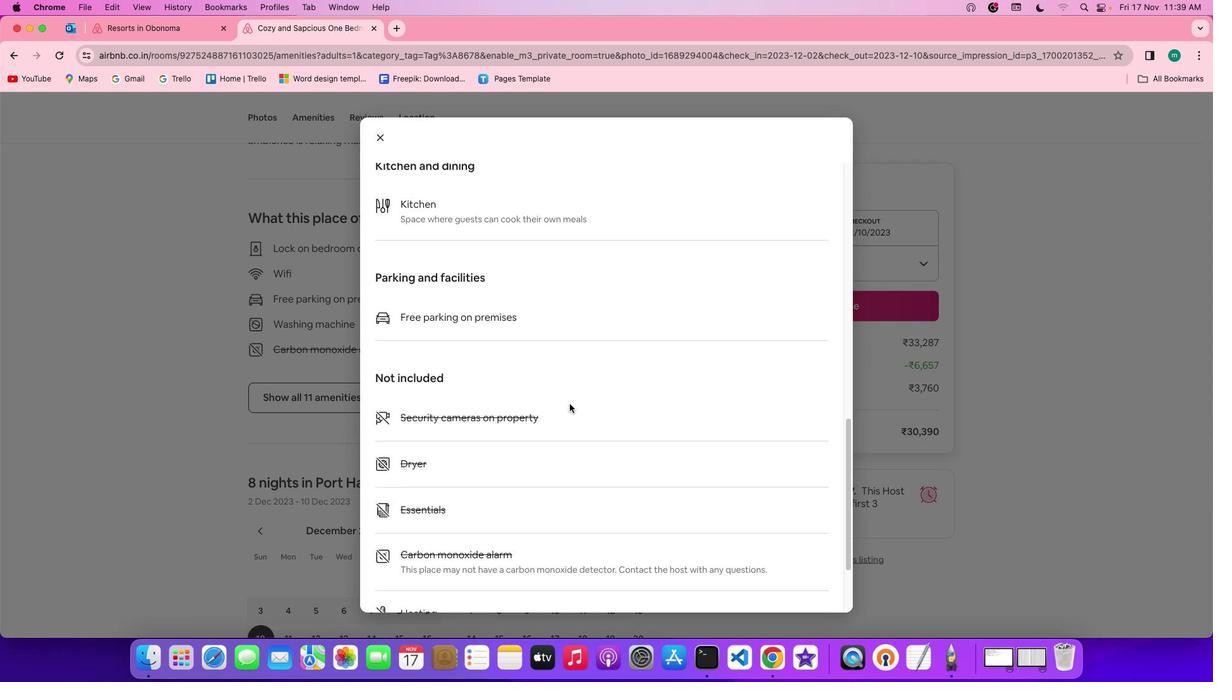 
Action: Mouse scrolled (500, 362) with delta (-18, 45)
Screenshot: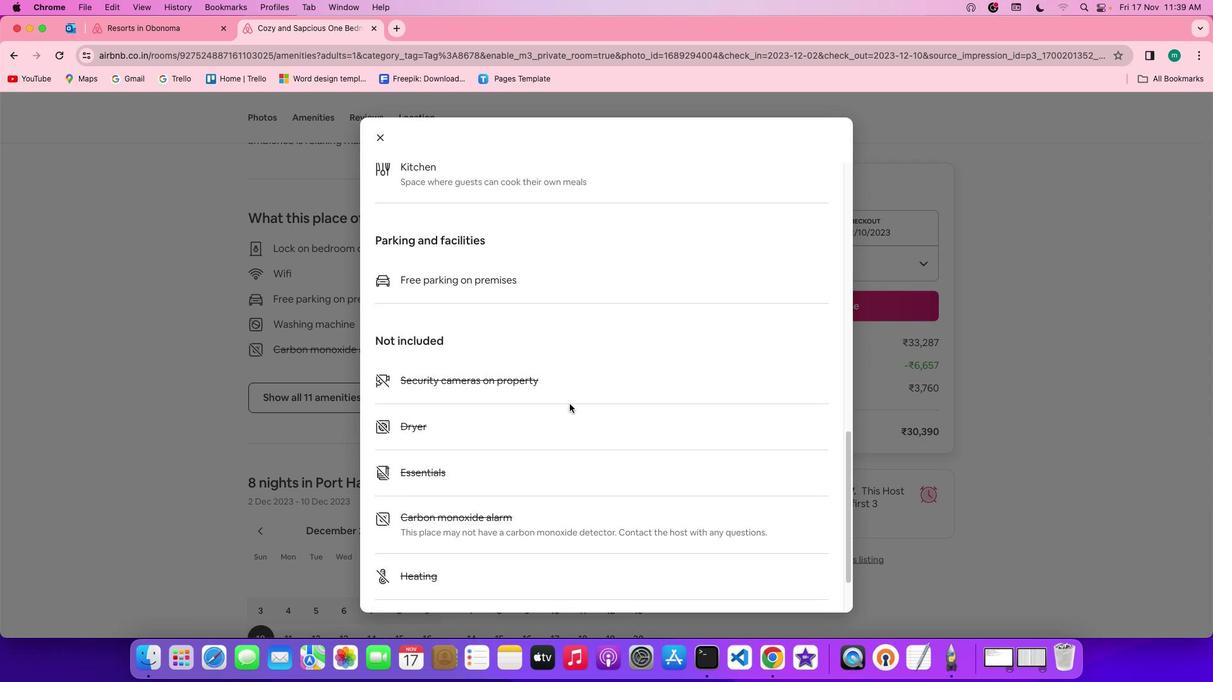 
Action: Mouse moved to (500, 362)
Screenshot: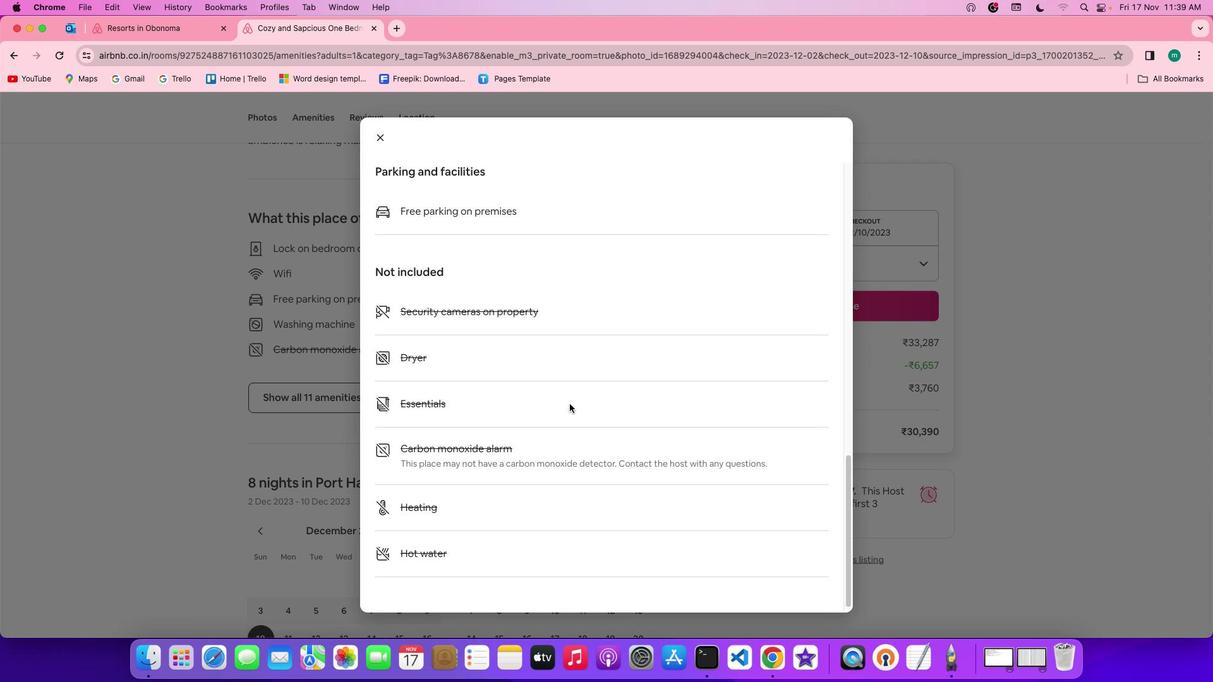 
Action: Mouse scrolled (500, 362) with delta (-18, 44)
Screenshot: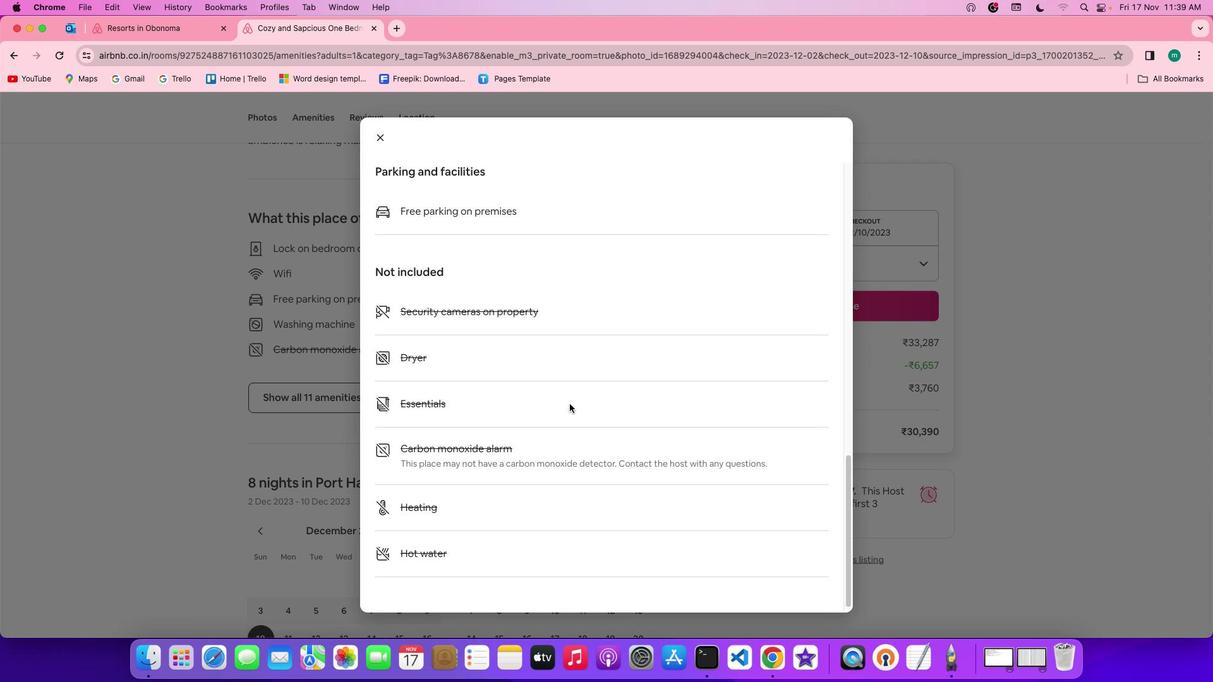 
Action: Mouse scrolled (500, 362) with delta (-18, 44)
Screenshot: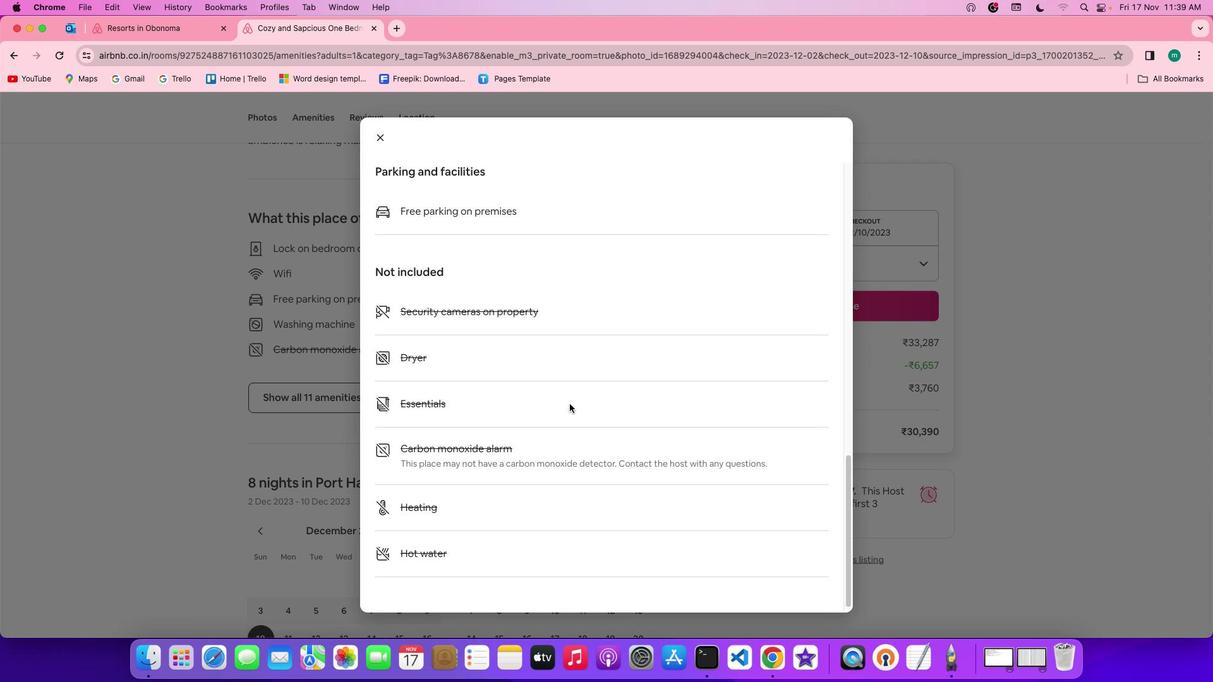 
Action: Mouse scrolled (500, 362) with delta (-18, 43)
Screenshot: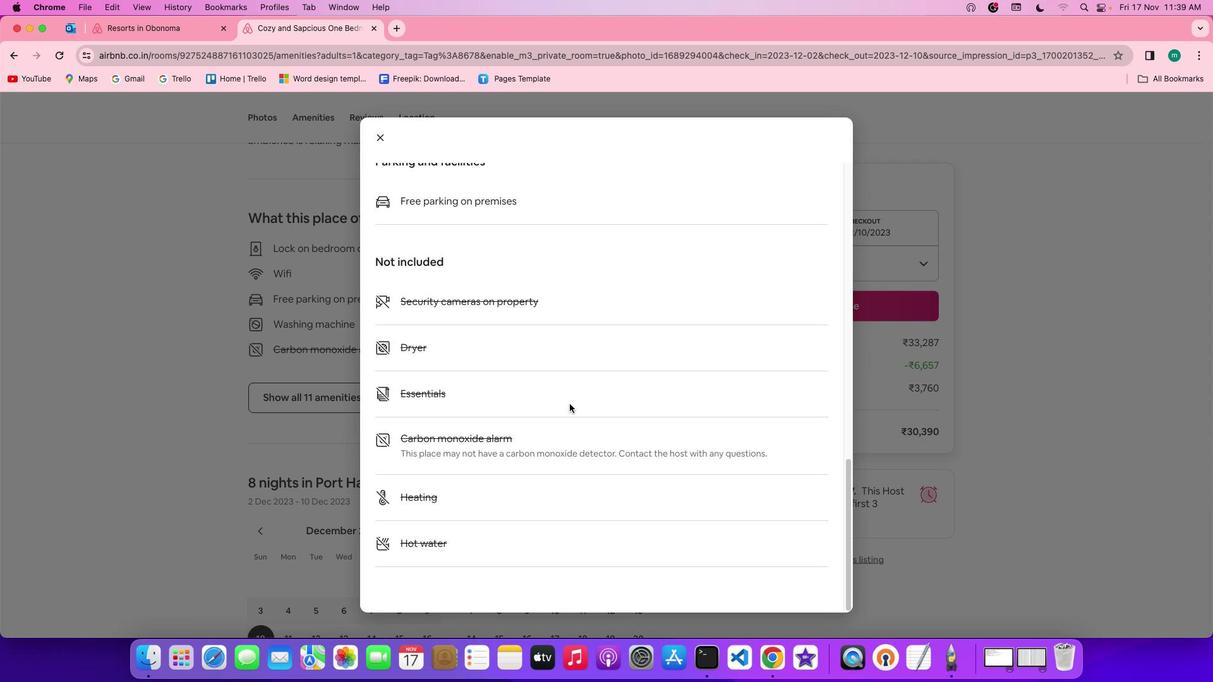 
Action: Mouse scrolled (500, 362) with delta (-18, 45)
Screenshot: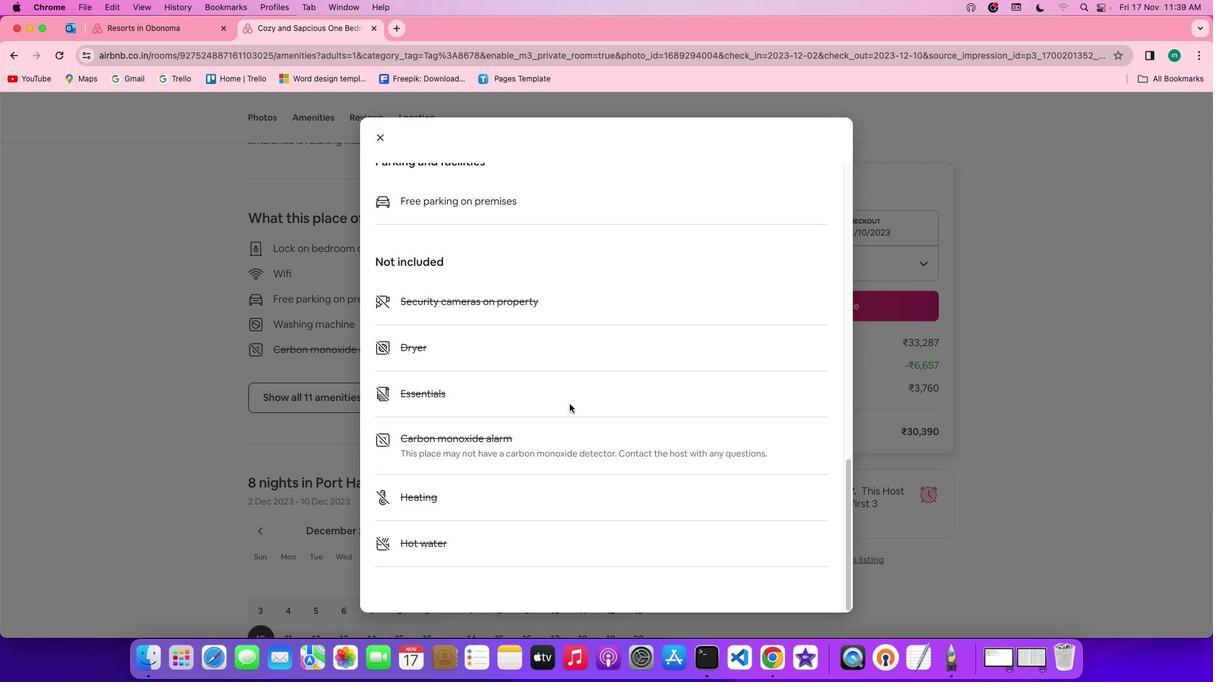 
Action: Mouse scrolled (500, 362) with delta (-18, 45)
Screenshot: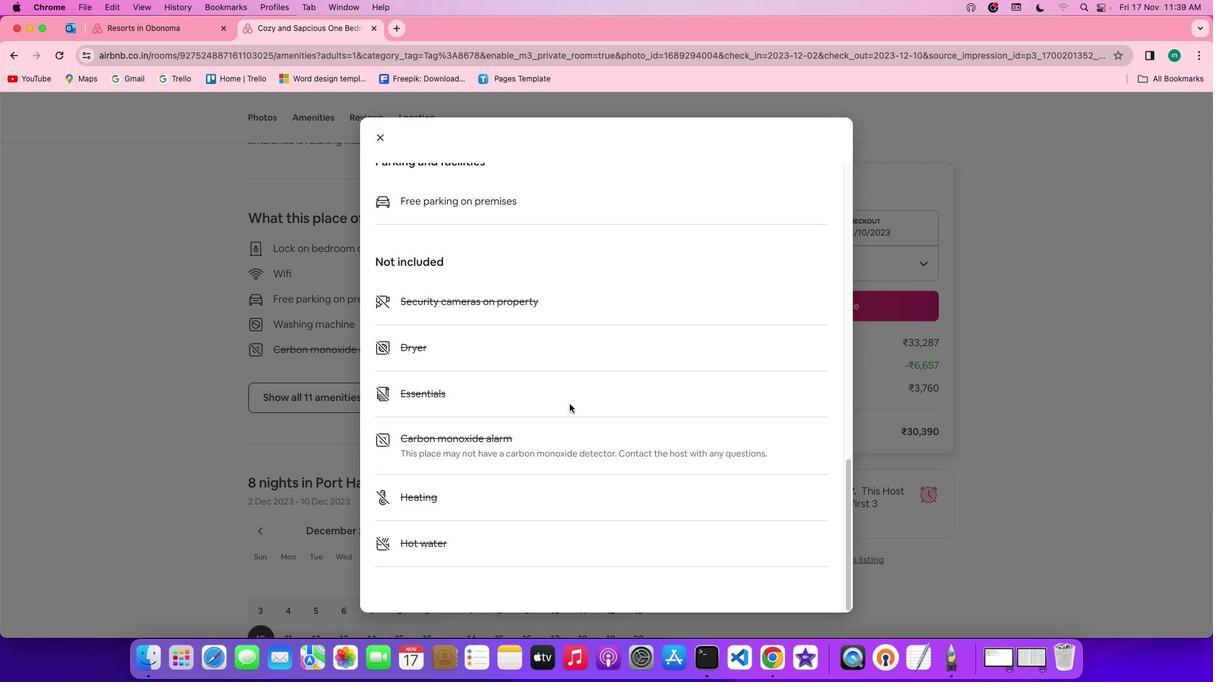 
Action: Mouse scrolled (500, 362) with delta (-18, 44)
Screenshot: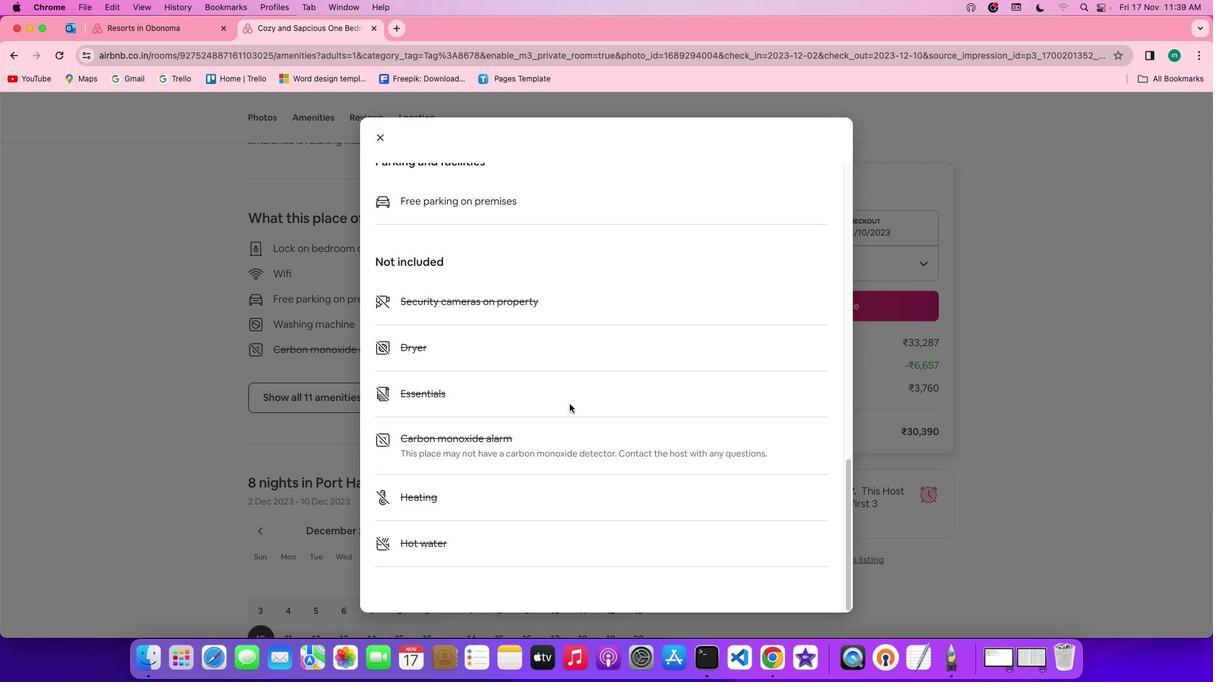 
Action: Mouse scrolled (500, 362) with delta (-18, 44)
Screenshot: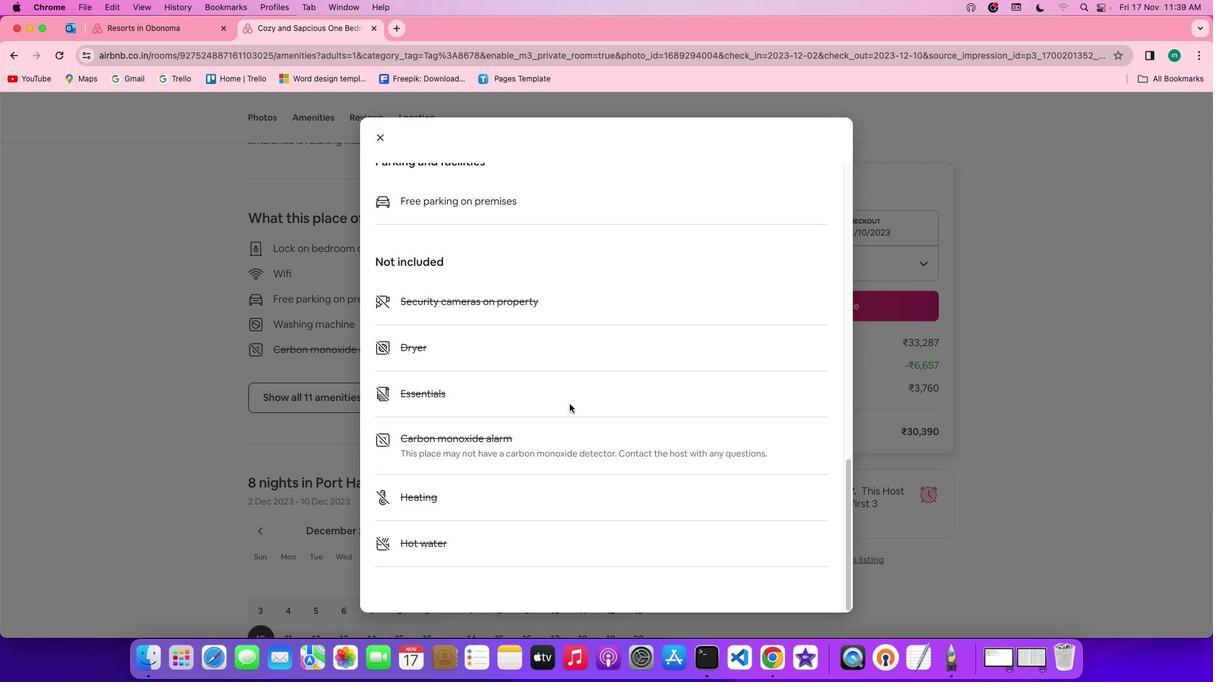 
Action: Mouse scrolled (500, 362) with delta (-18, 45)
Screenshot: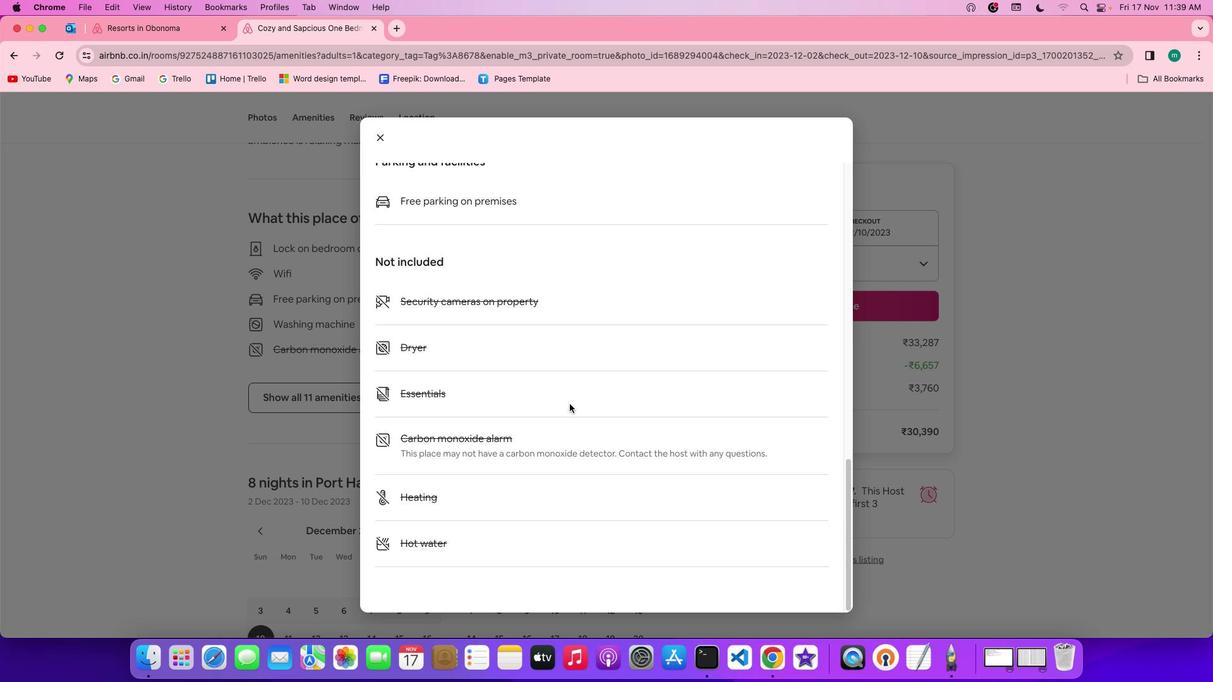 
Action: Mouse scrolled (500, 362) with delta (-18, 45)
Screenshot: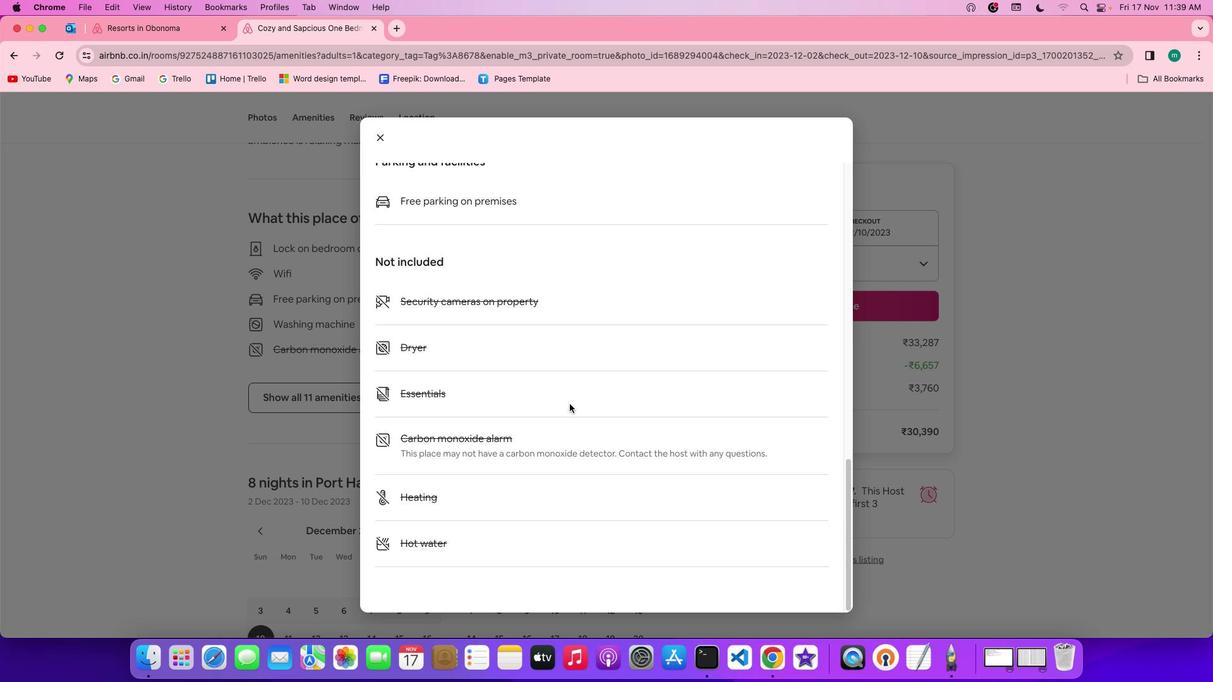 
Action: Mouse scrolled (500, 362) with delta (-18, 44)
Screenshot: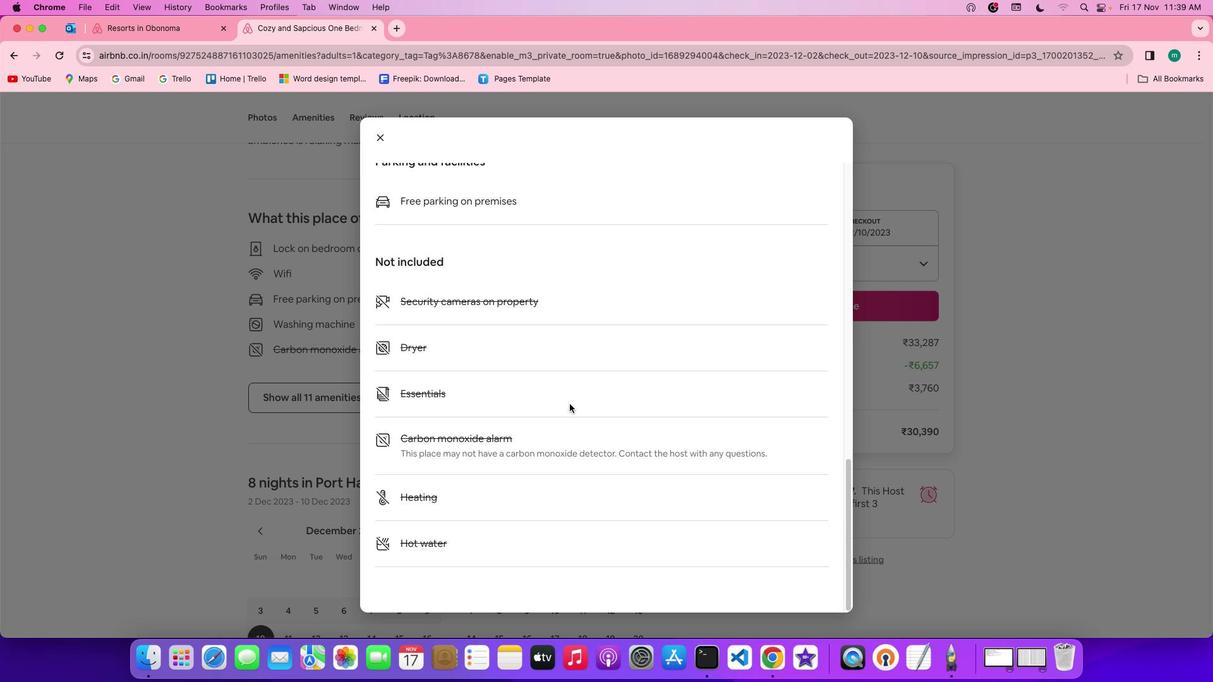 
Action: Mouse scrolled (500, 362) with delta (-18, 44)
Screenshot: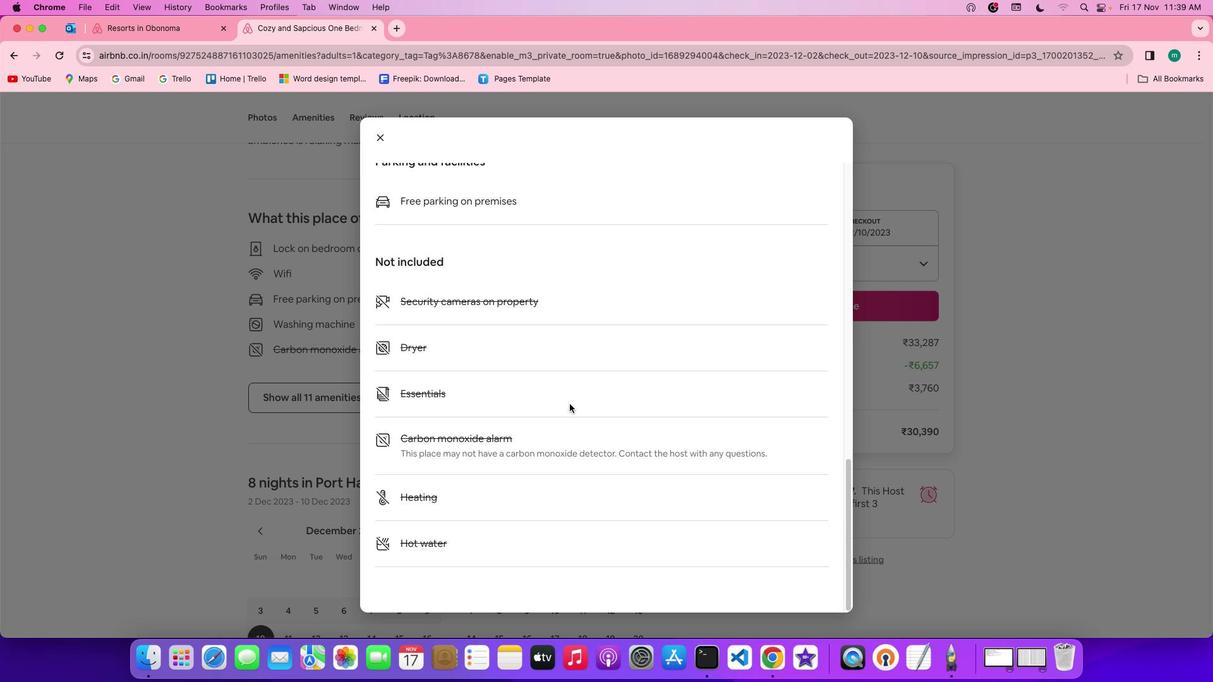 
Action: Mouse scrolled (500, 362) with delta (-18, 43)
Screenshot: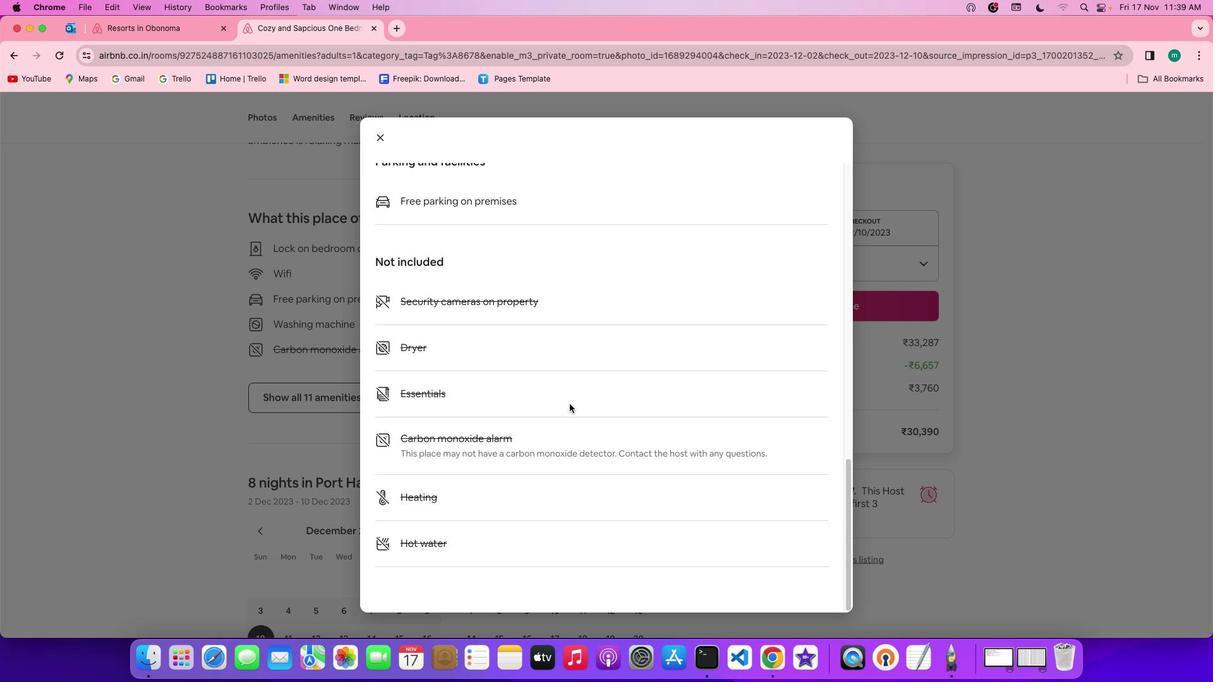 
Action: Mouse scrolled (500, 362) with delta (-18, 45)
Screenshot: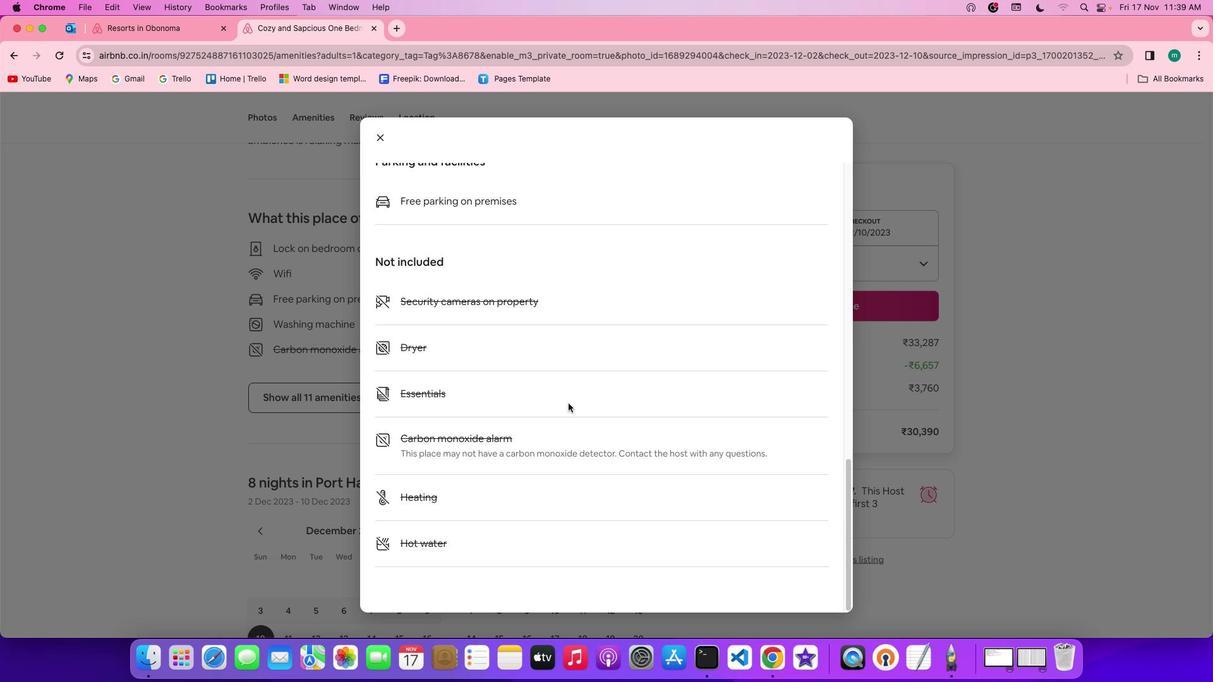 
Action: Mouse scrolled (500, 362) with delta (-18, 45)
Screenshot: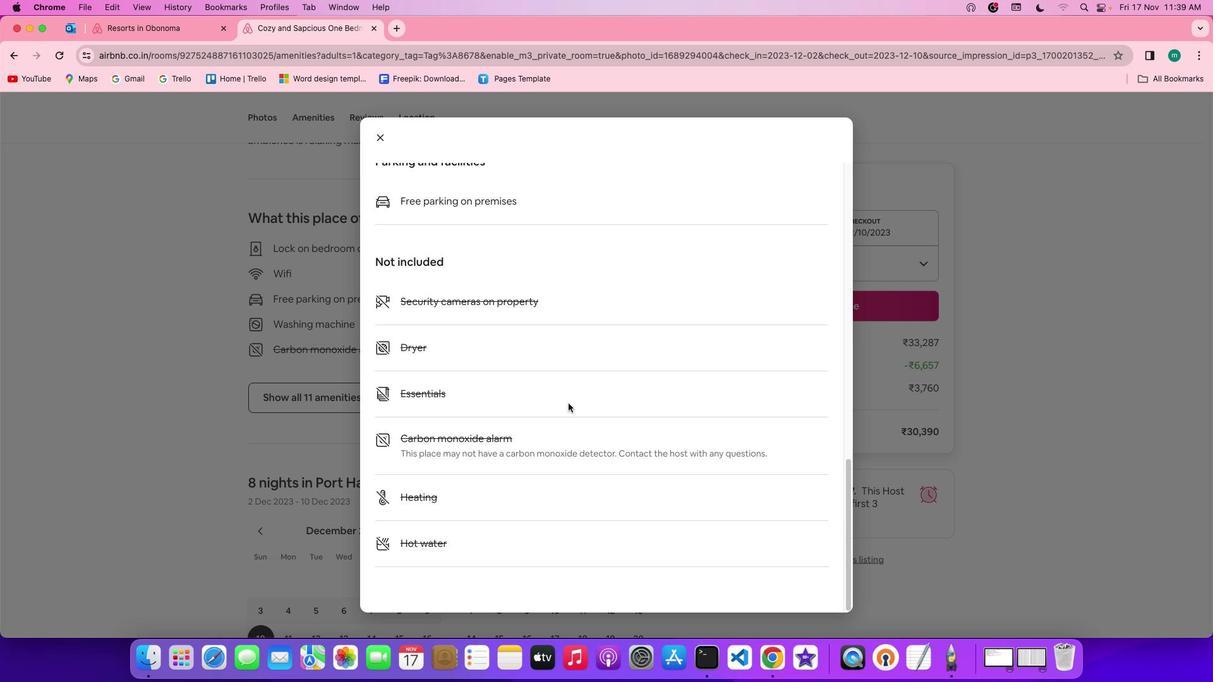 
Action: Mouse scrolled (500, 362) with delta (-18, 44)
Screenshot: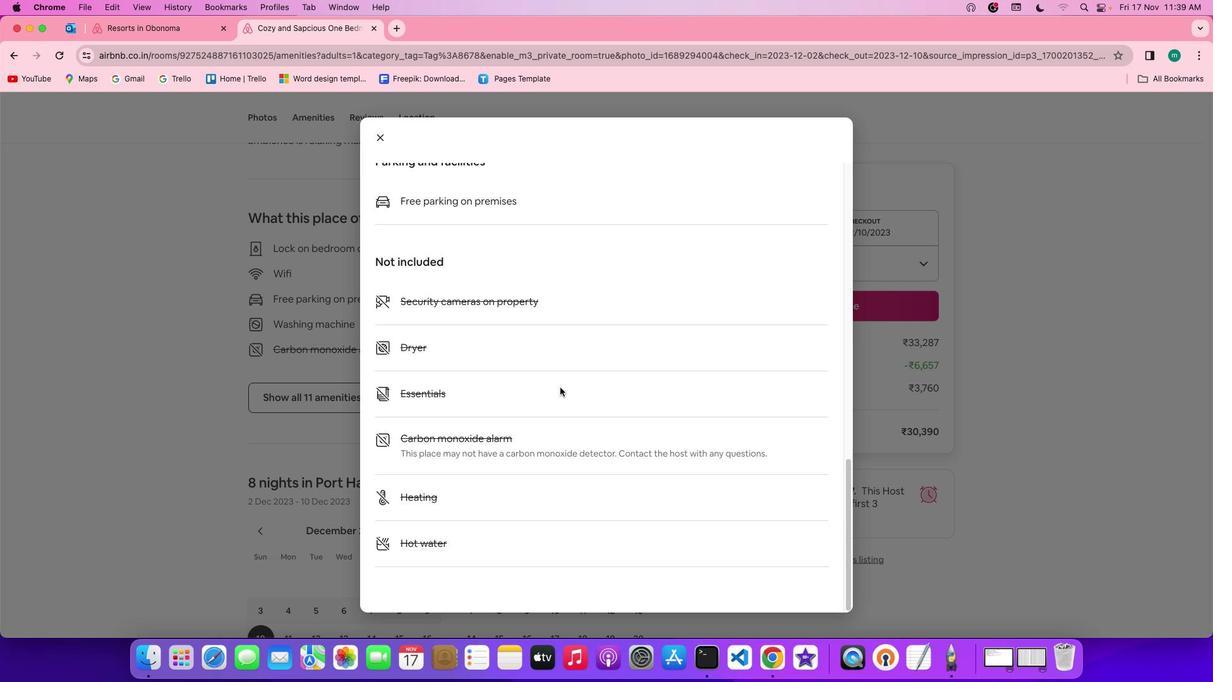 
Action: Mouse scrolled (500, 362) with delta (-18, 43)
Screenshot: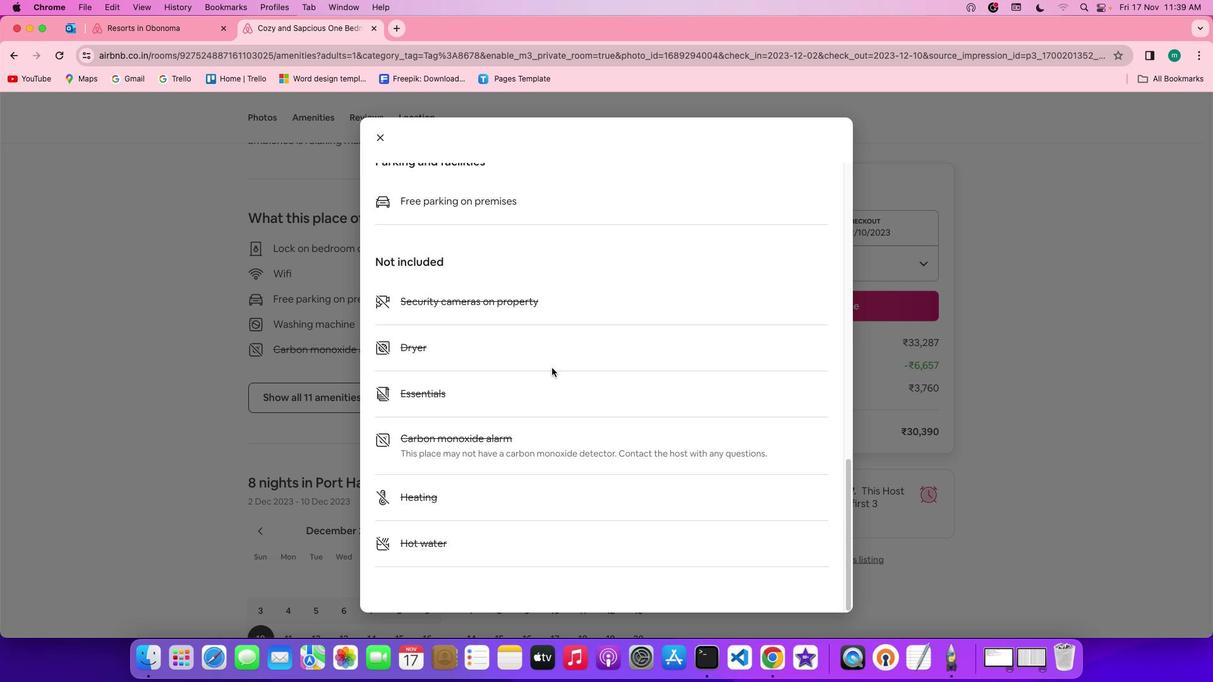 
Action: Mouse scrolled (500, 362) with delta (-18, 43)
Screenshot: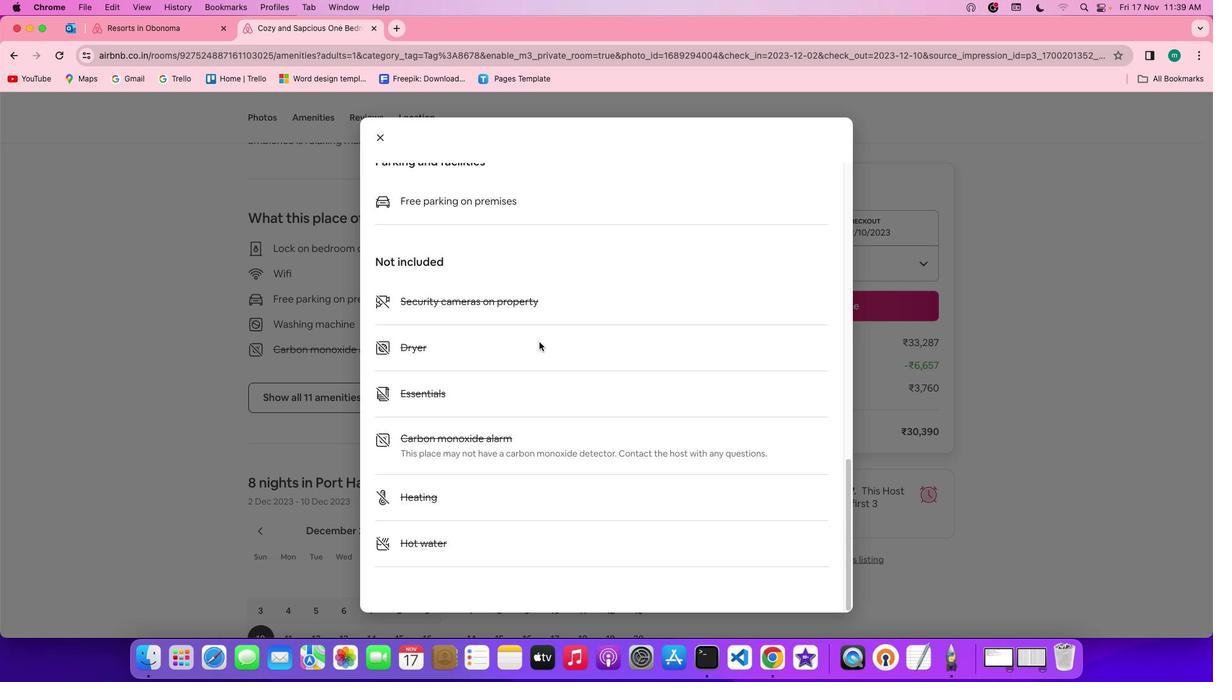 
Action: Mouse moved to (327, 152)
Screenshot: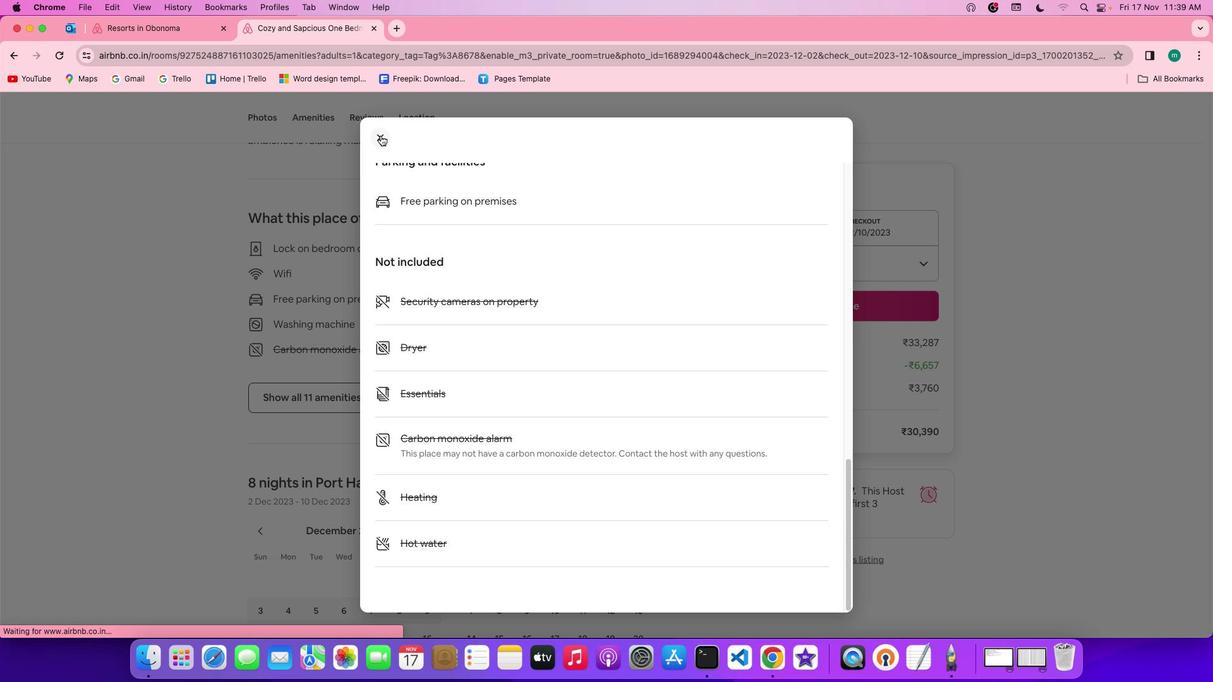 
Action: Mouse pressed left at (327, 152)
Screenshot: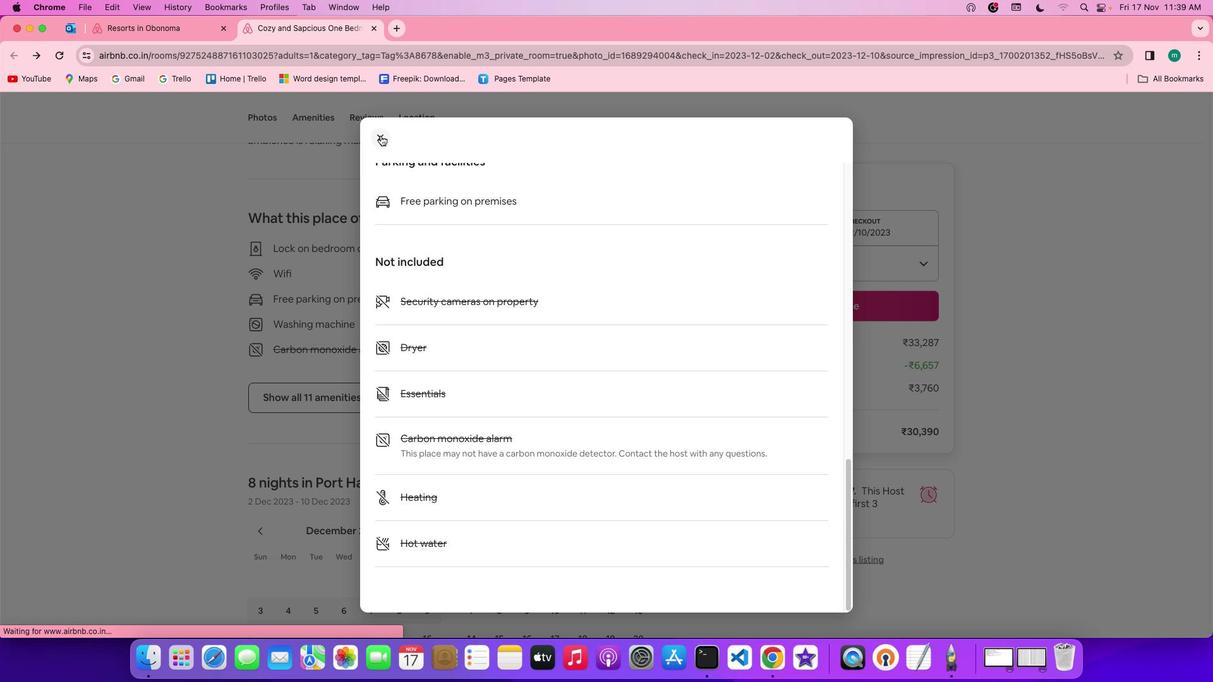 
Action: Mouse moved to (427, 345)
Screenshot: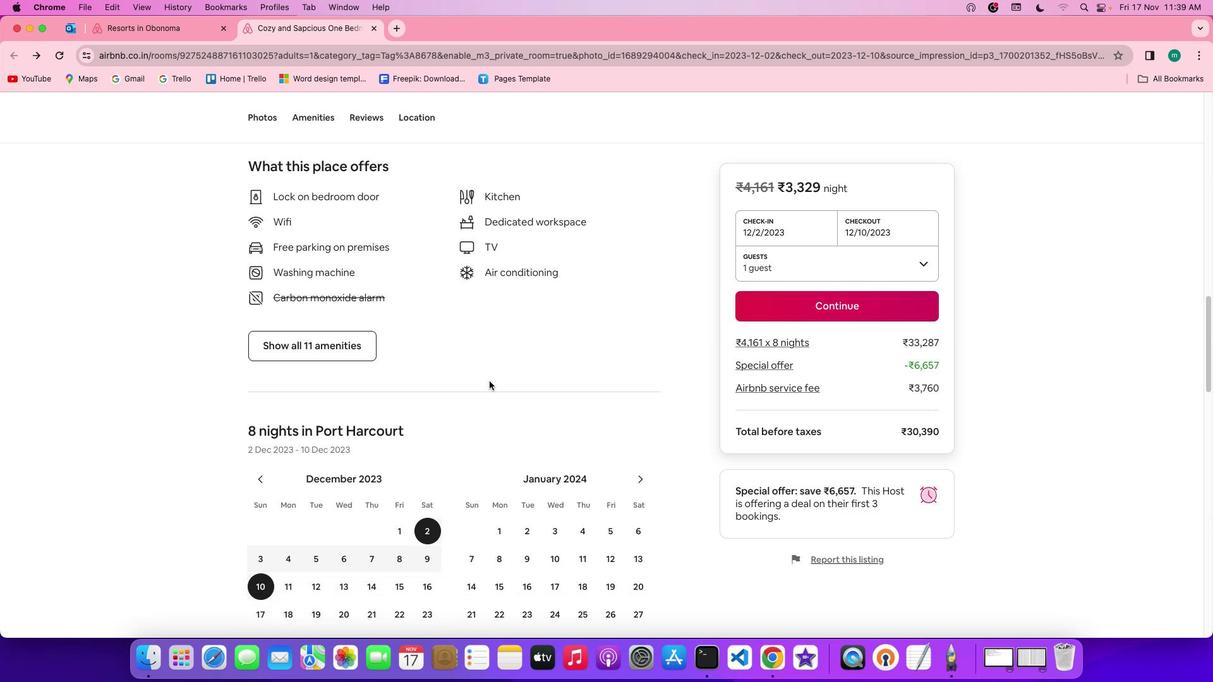 
Action: Mouse scrolled (427, 345) with delta (-18, 45)
Screenshot: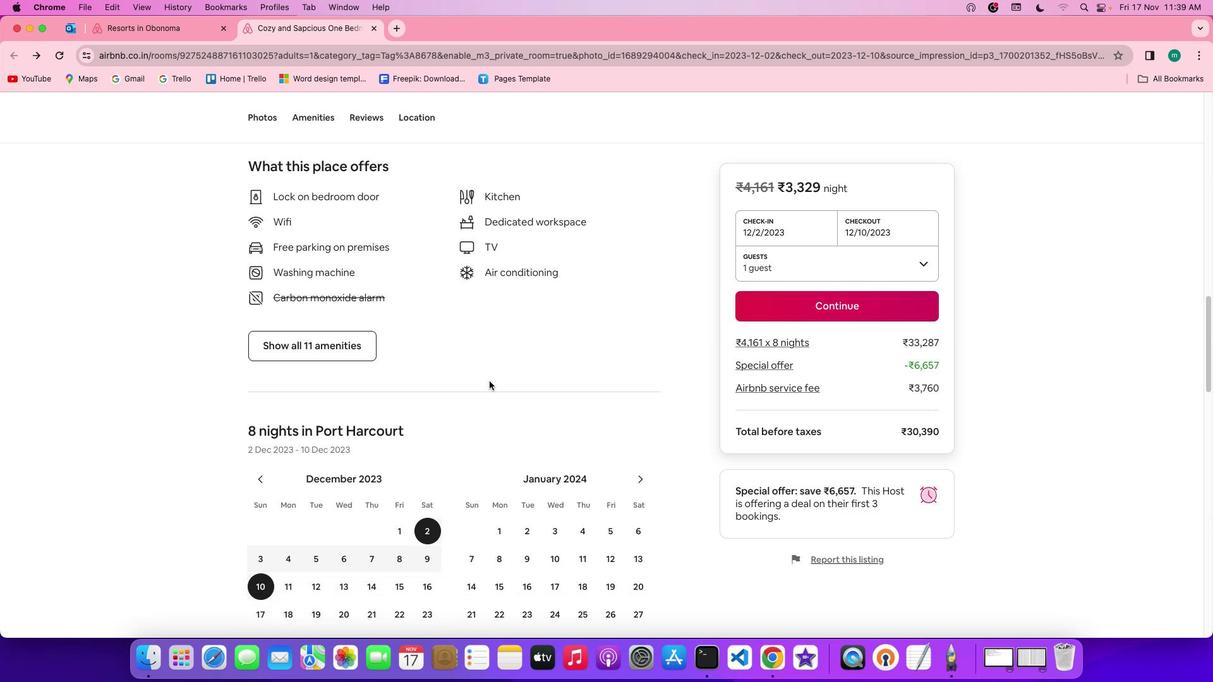 
Action: Mouse moved to (427, 344)
Screenshot: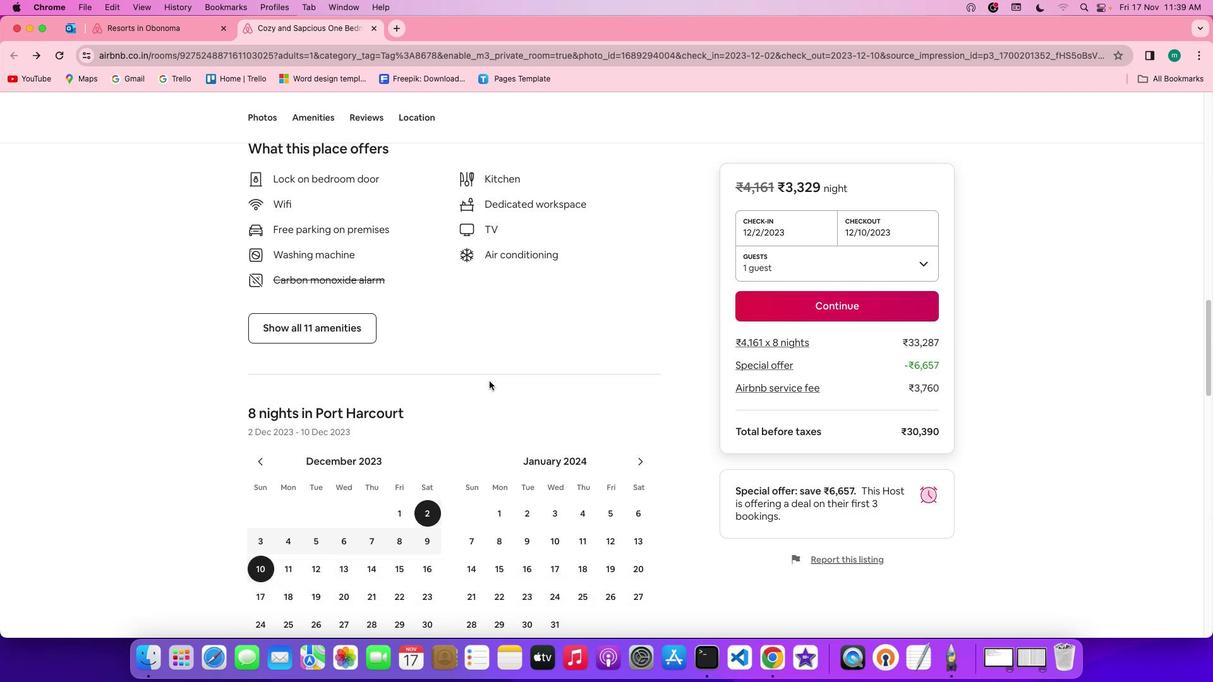 
Action: Mouse scrolled (427, 344) with delta (-18, 45)
Screenshot: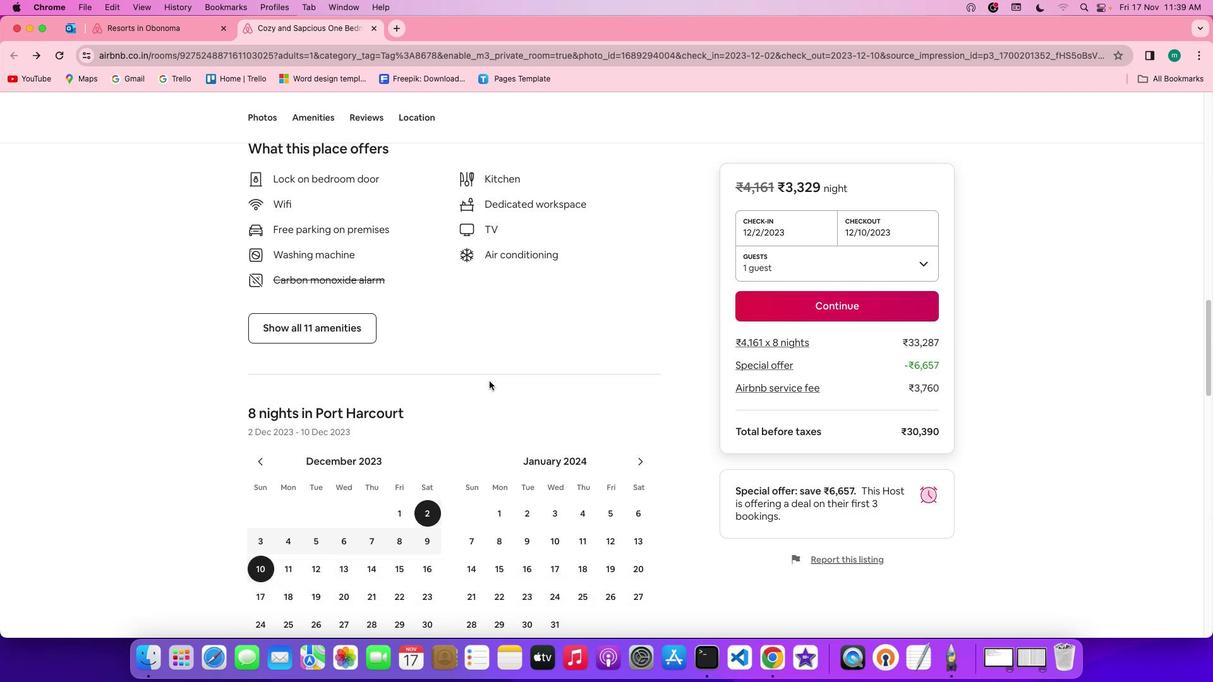 
Action: Mouse moved to (427, 344)
Screenshot: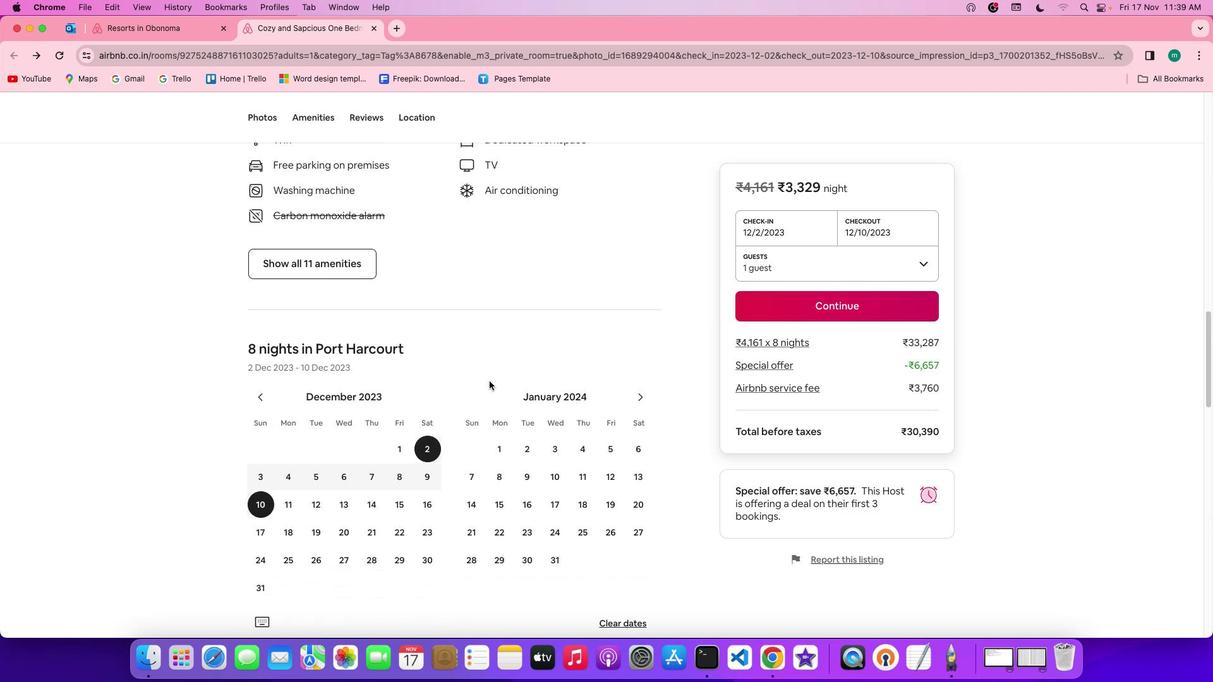 
Action: Mouse scrolled (427, 344) with delta (-18, 44)
Screenshot: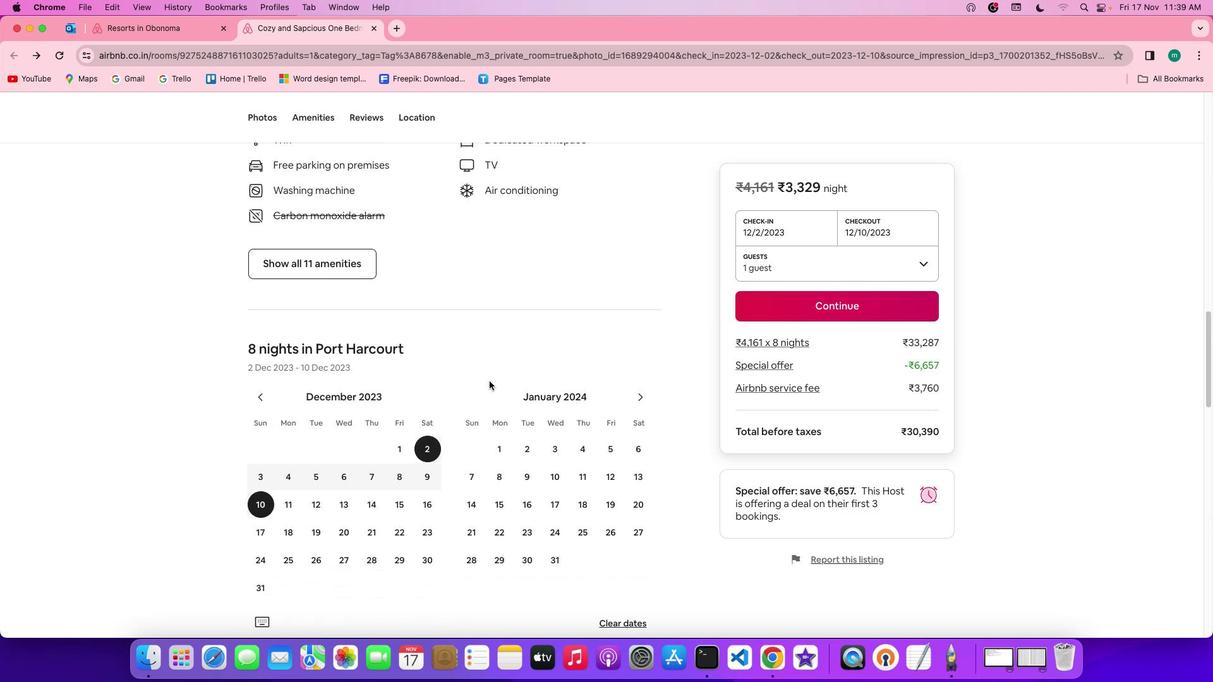 
Action: Mouse moved to (427, 344)
Screenshot: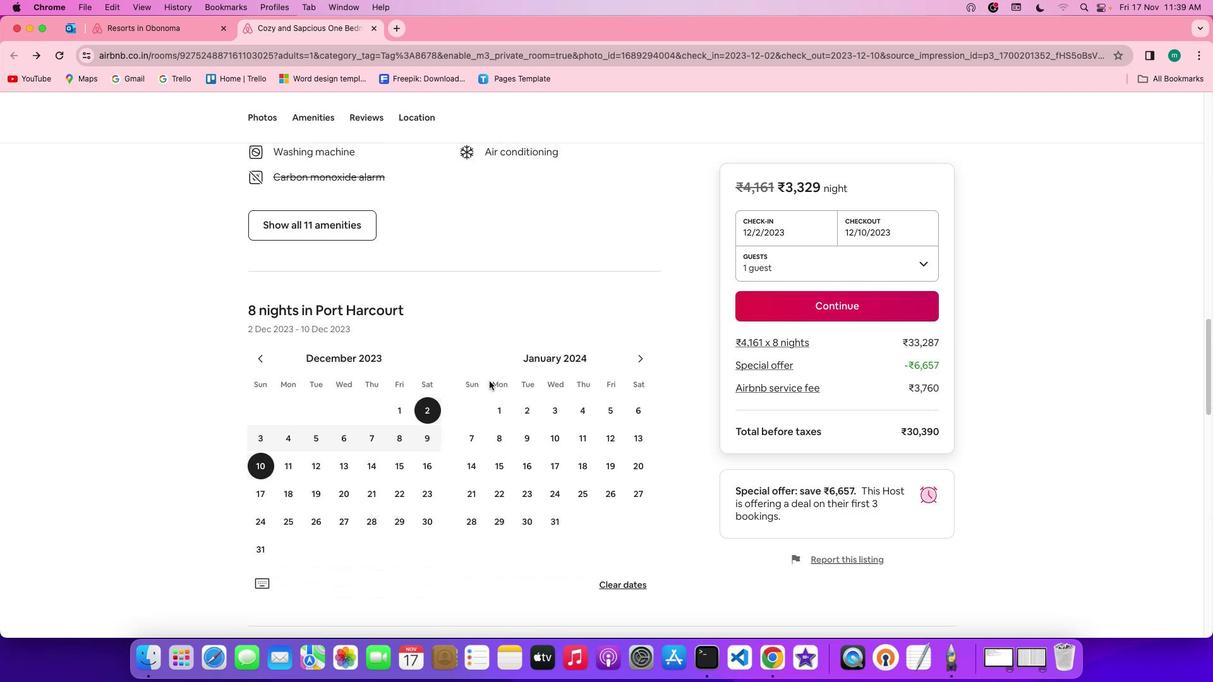 
Action: Mouse scrolled (427, 344) with delta (-18, 44)
Screenshot: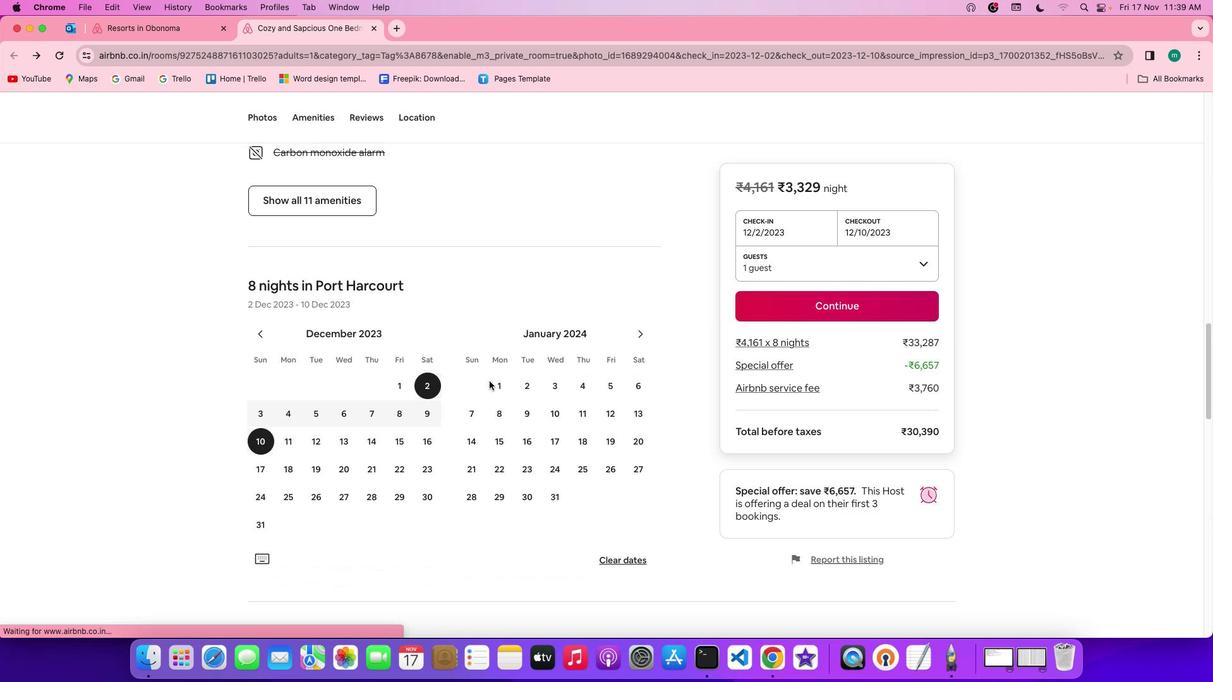 
Action: Mouse moved to (427, 342)
Screenshot: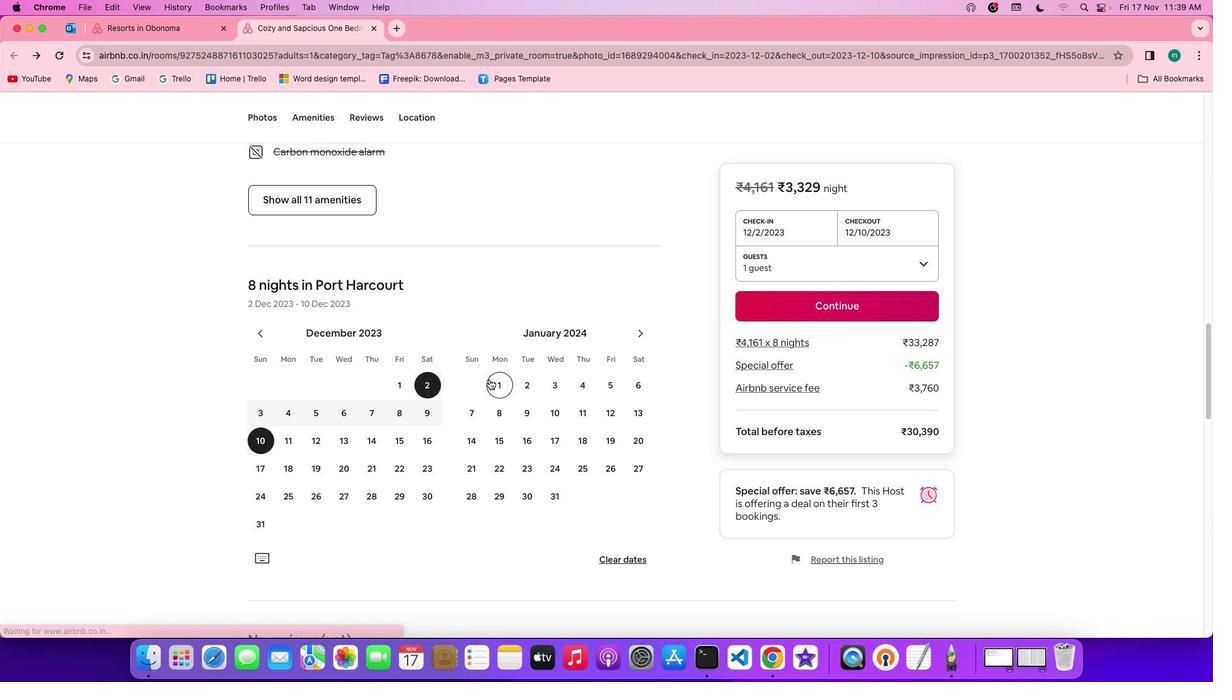 
Action: Mouse scrolled (427, 342) with delta (-18, 45)
Screenshot: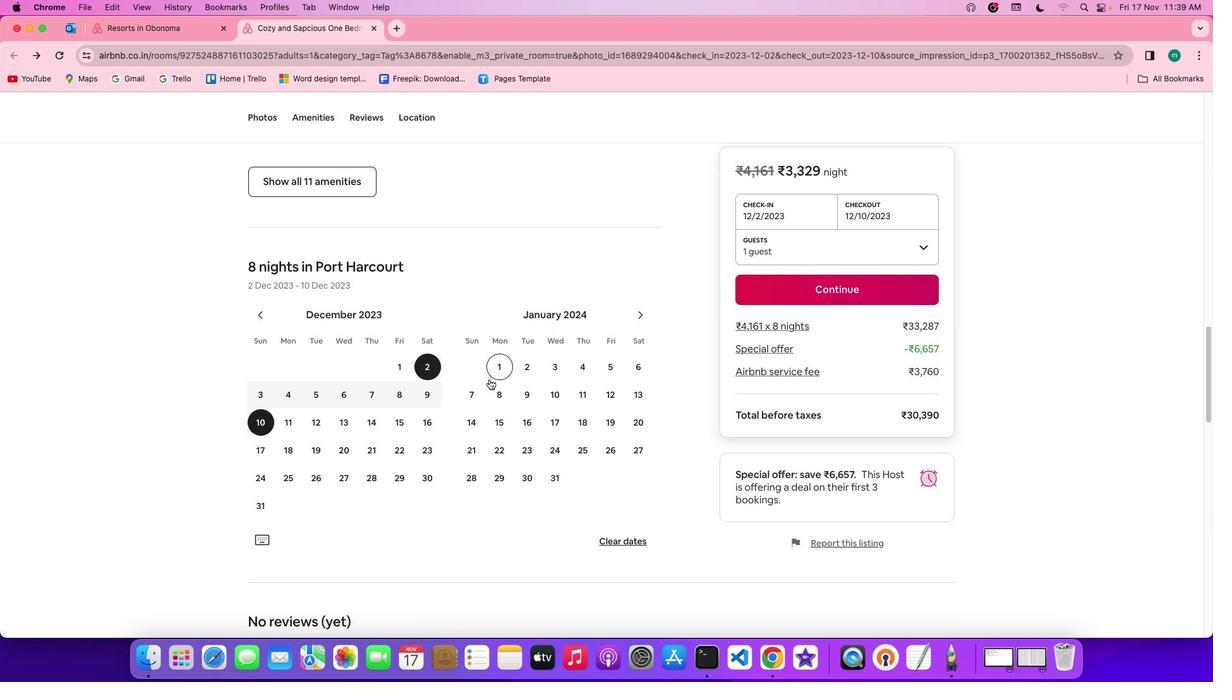 
Action: Mouse scrolled (427, 342) with delta (-18, 45)
Screenshot: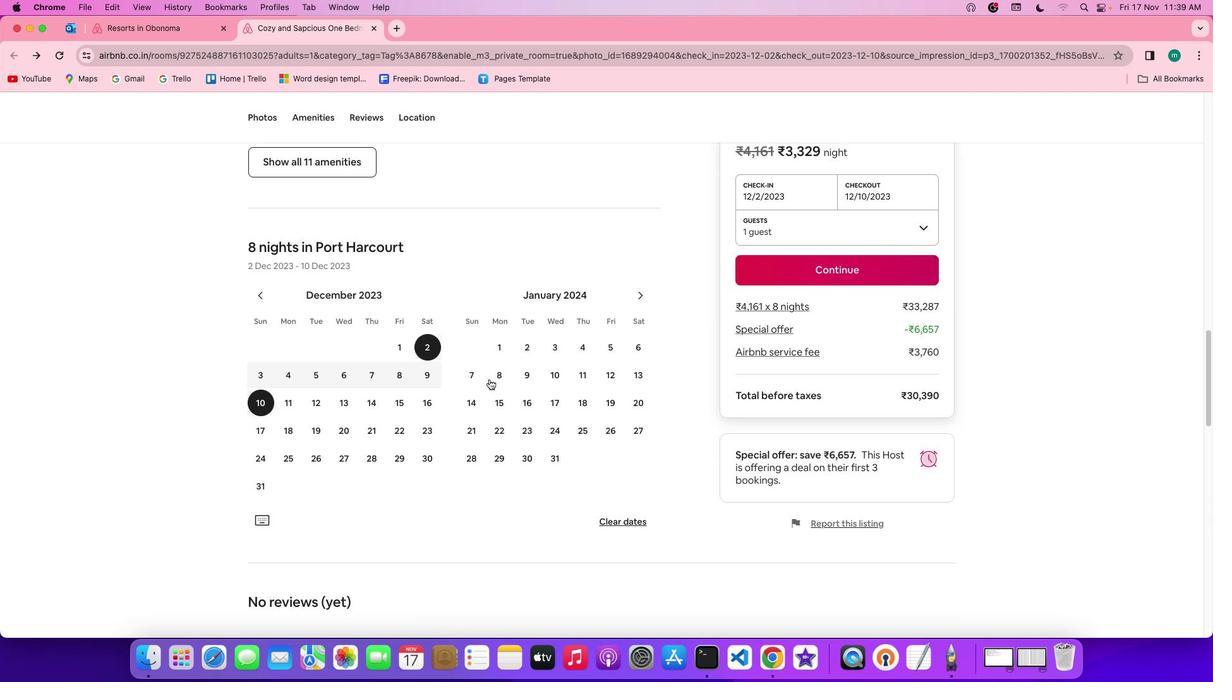 
Action: Mouse scrolled (427, 342) with delta (-18, 45)
Screenshot: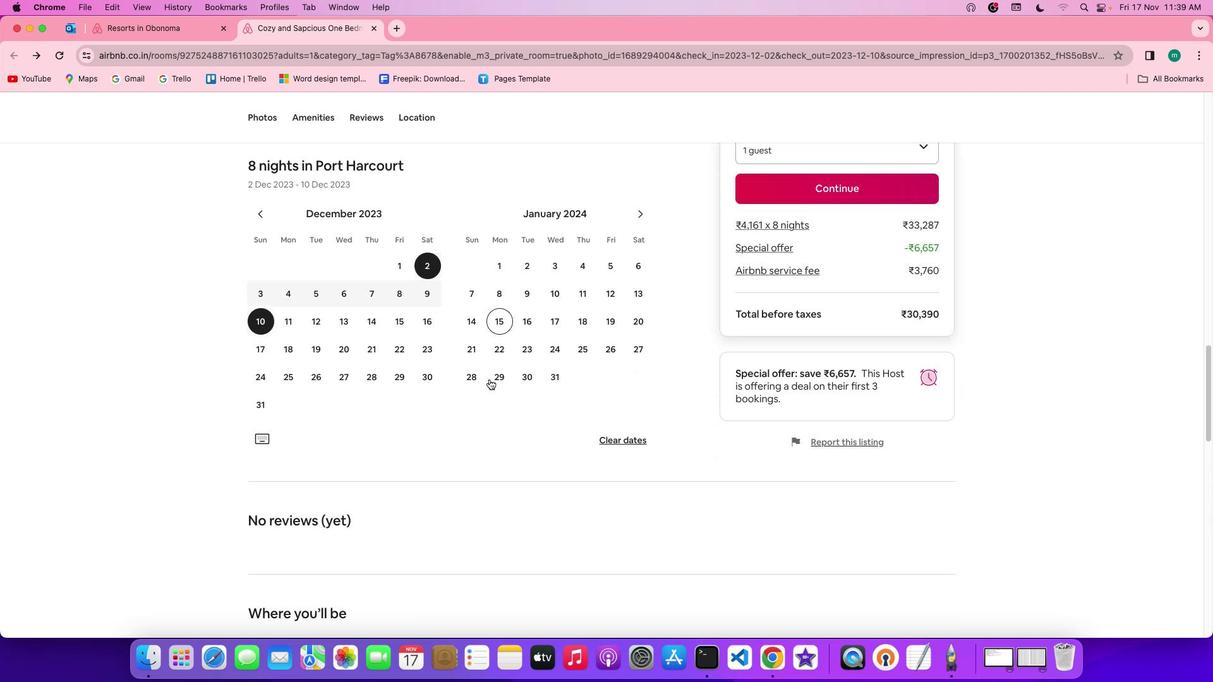 
Action: Mouse scrolled (427, 342) with delta (-18, 44)
Screenshot: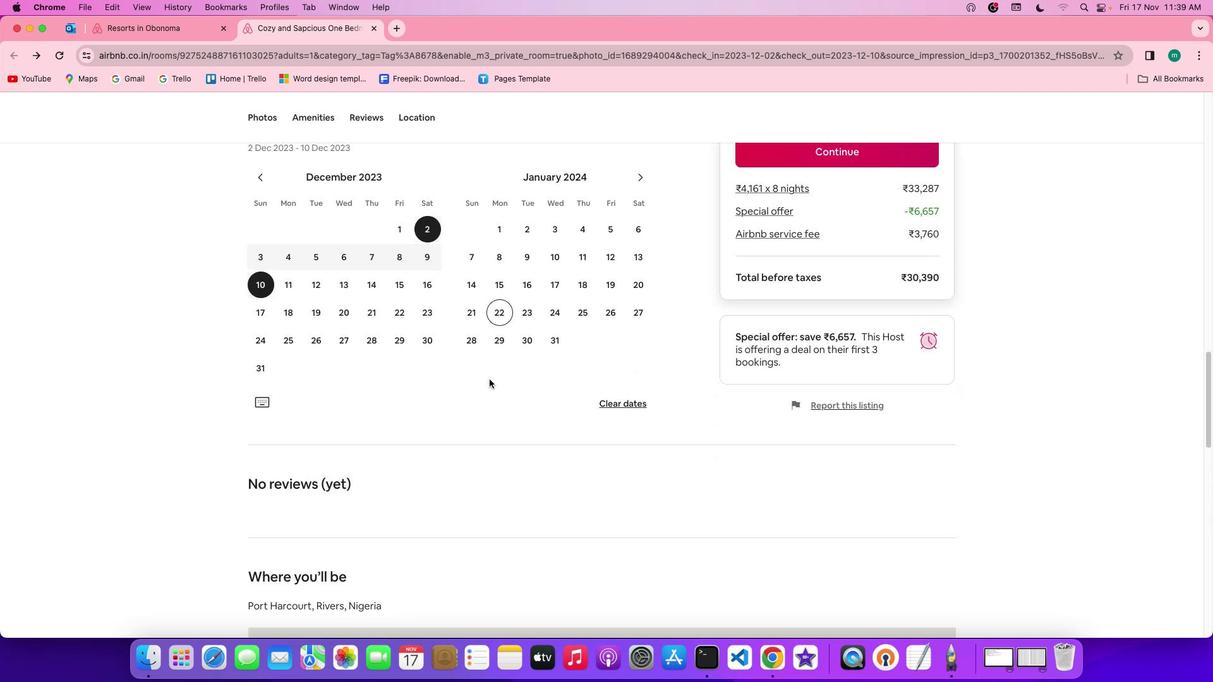 
Action: Mouse scrolled (427, 342) with delta (-18, 45)
Screenshot: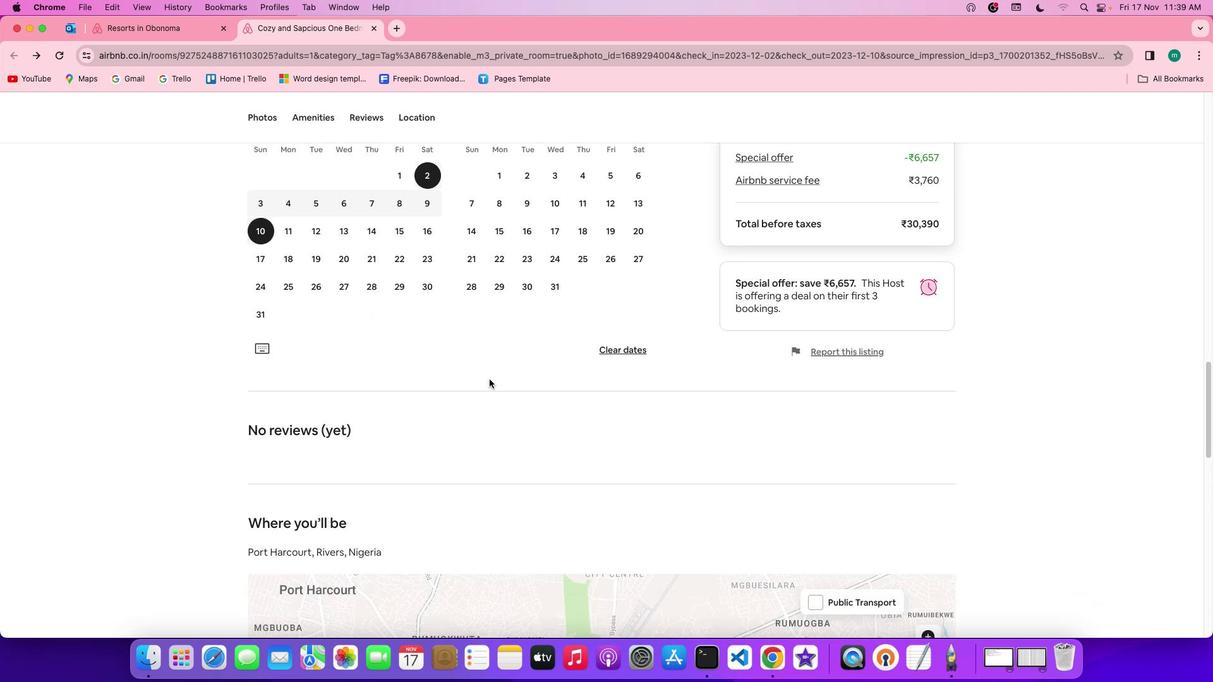 
Action: Mouse scrolled (427, 342) with delta (-18, 45)
Screenshot: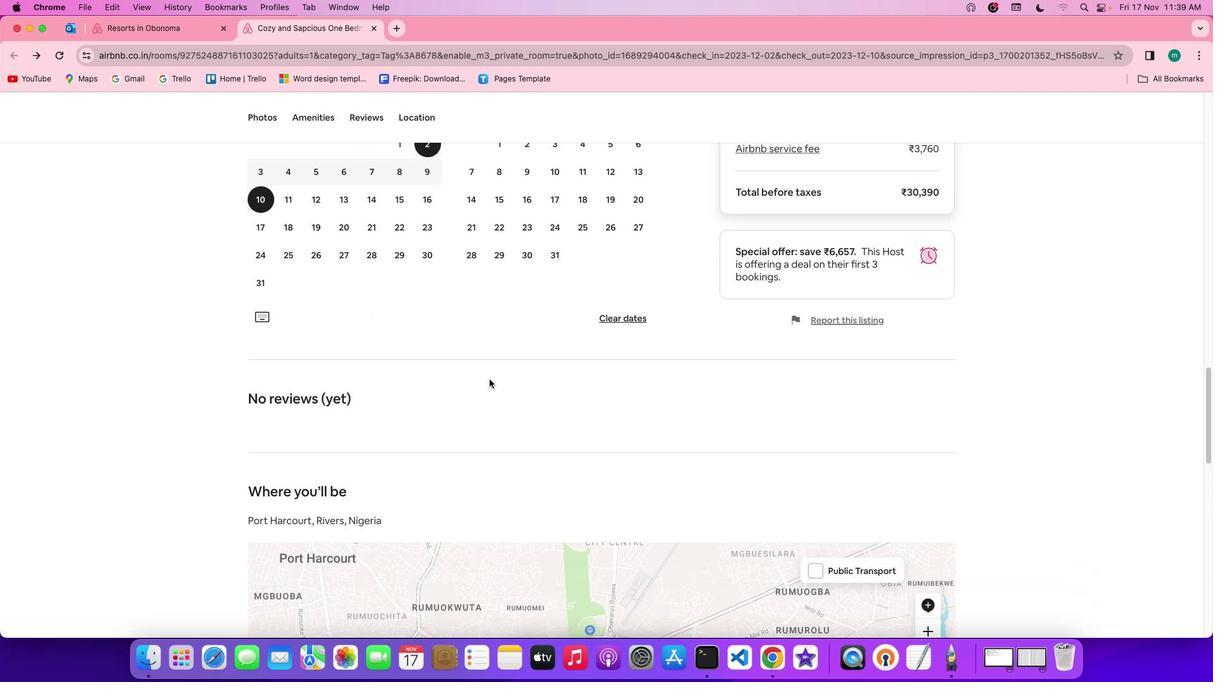 
Action: Mouse scrolled (427, 342) with delta (-18, 45)
Screenshot: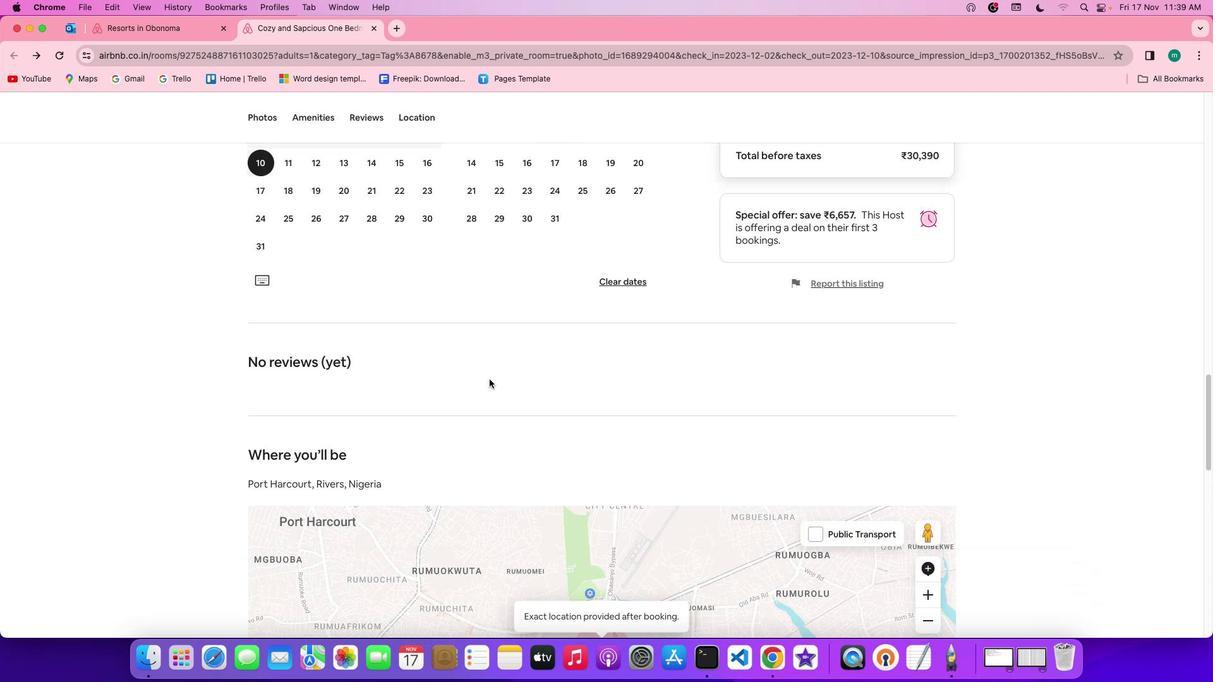 
Action: Mouse scrolled (427, 342) with delta (-18, 44)
Screenshot: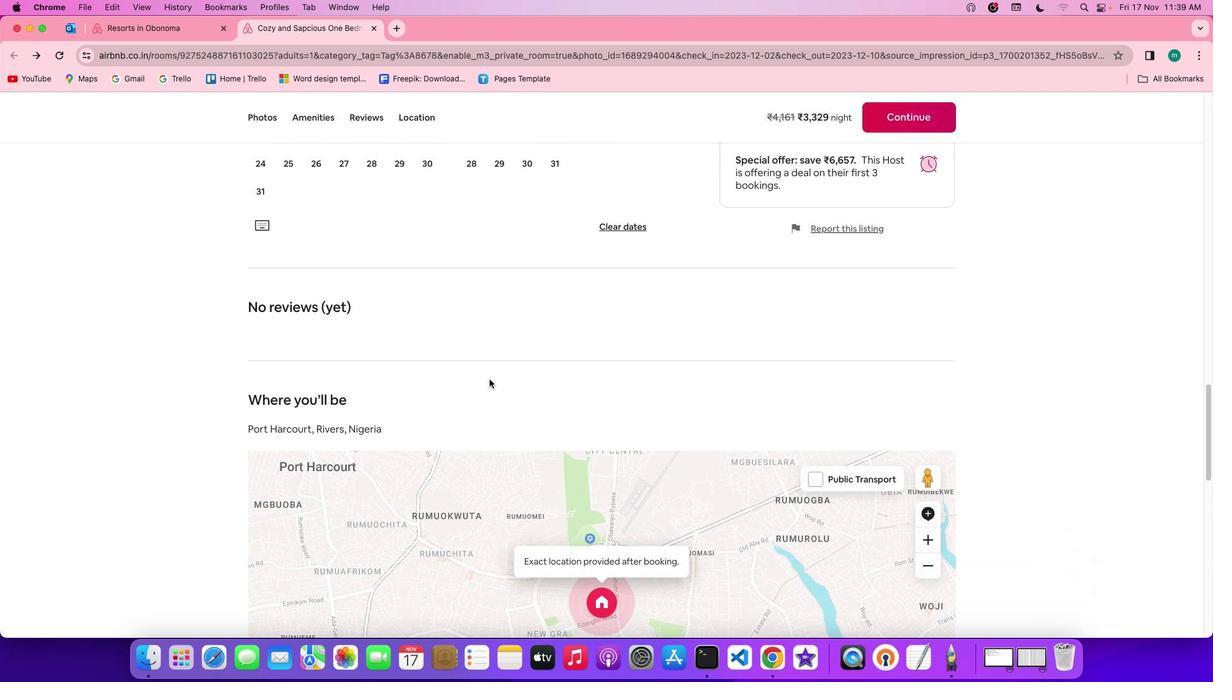 
Action: Mouse scrolled (427, 342) with delta (-18, 45)
Screenshot: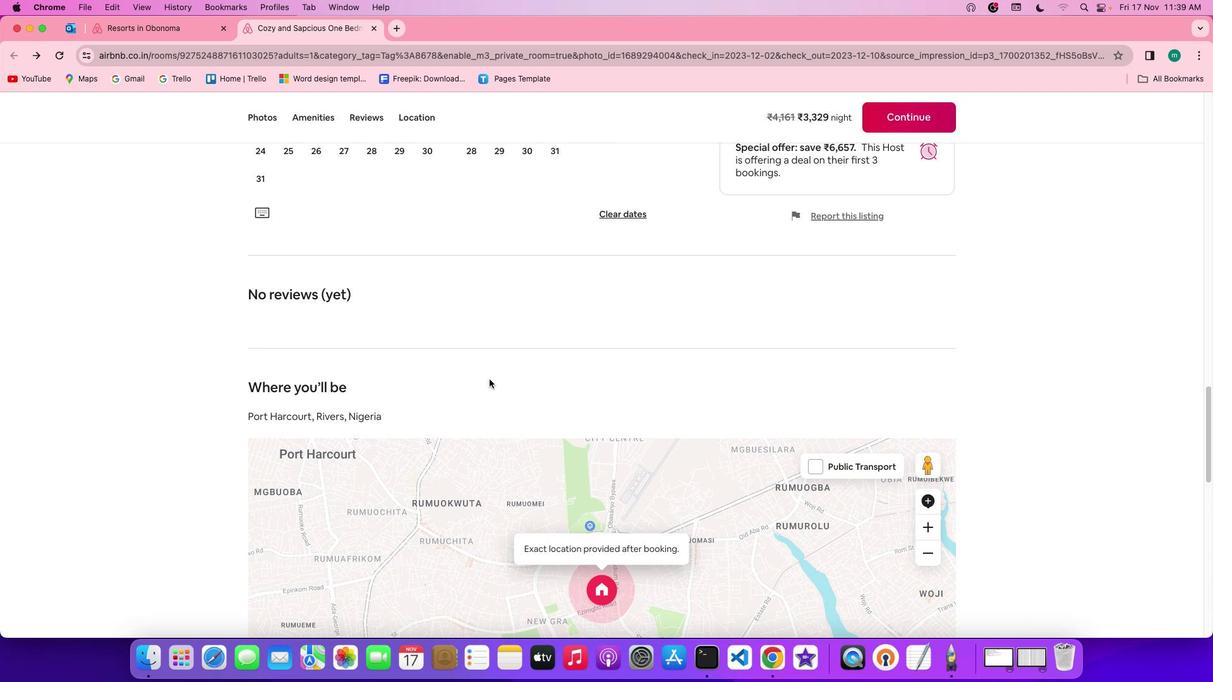 
Action: Mouse scrolled (427, 342) with delta (-18, 45)
Screenshot: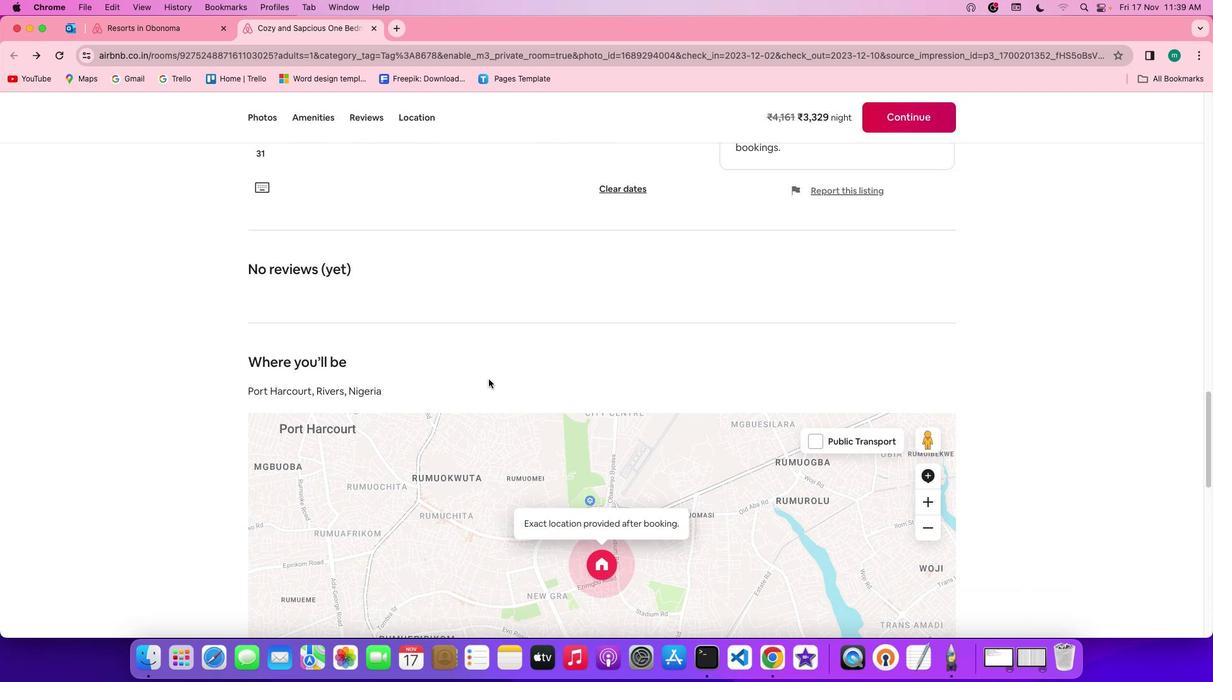 
Action: Mouse scrolled (427, 342) with delta (-18, 45)
Screenshot: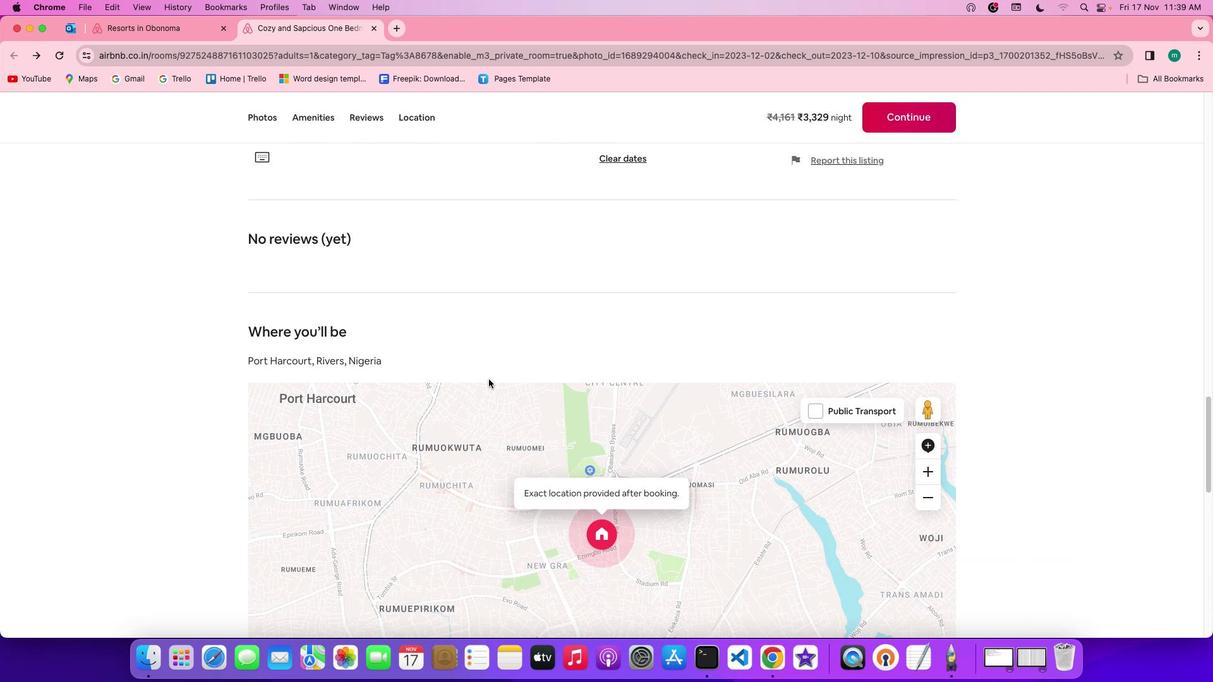 
Action: Mouse moved to (427, 342)
Screenshot: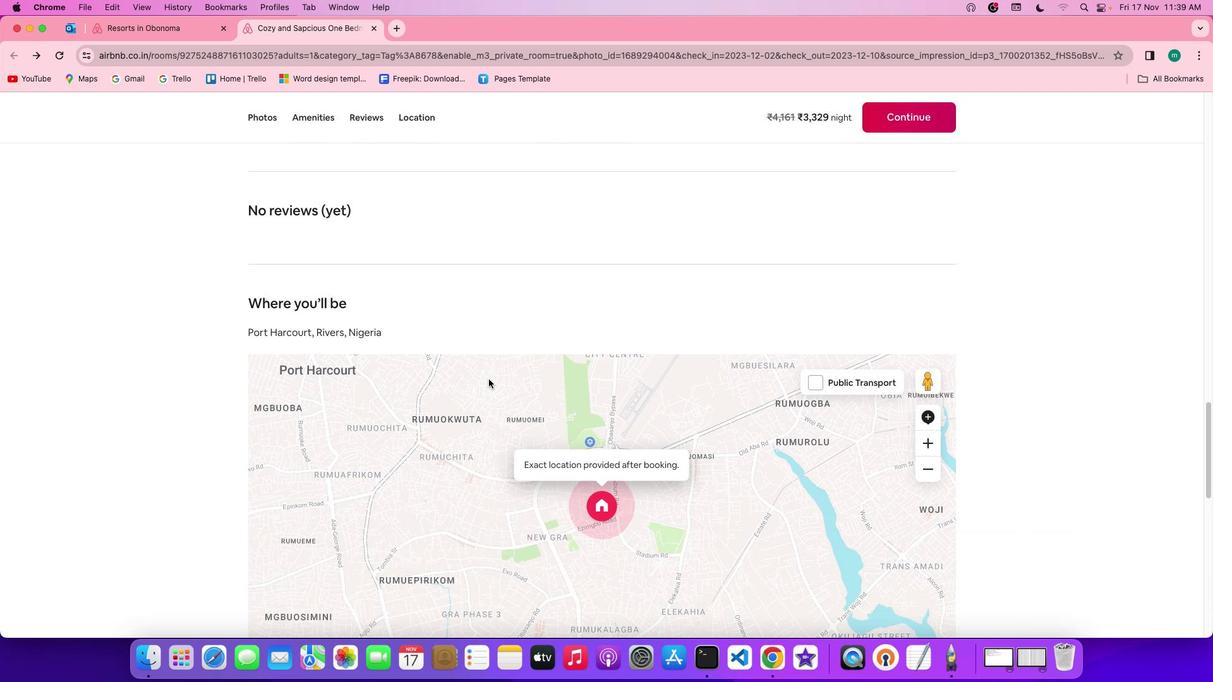 
Action: Mouse scrolled (427, 342) with delta (-18, 45)
Screenshot: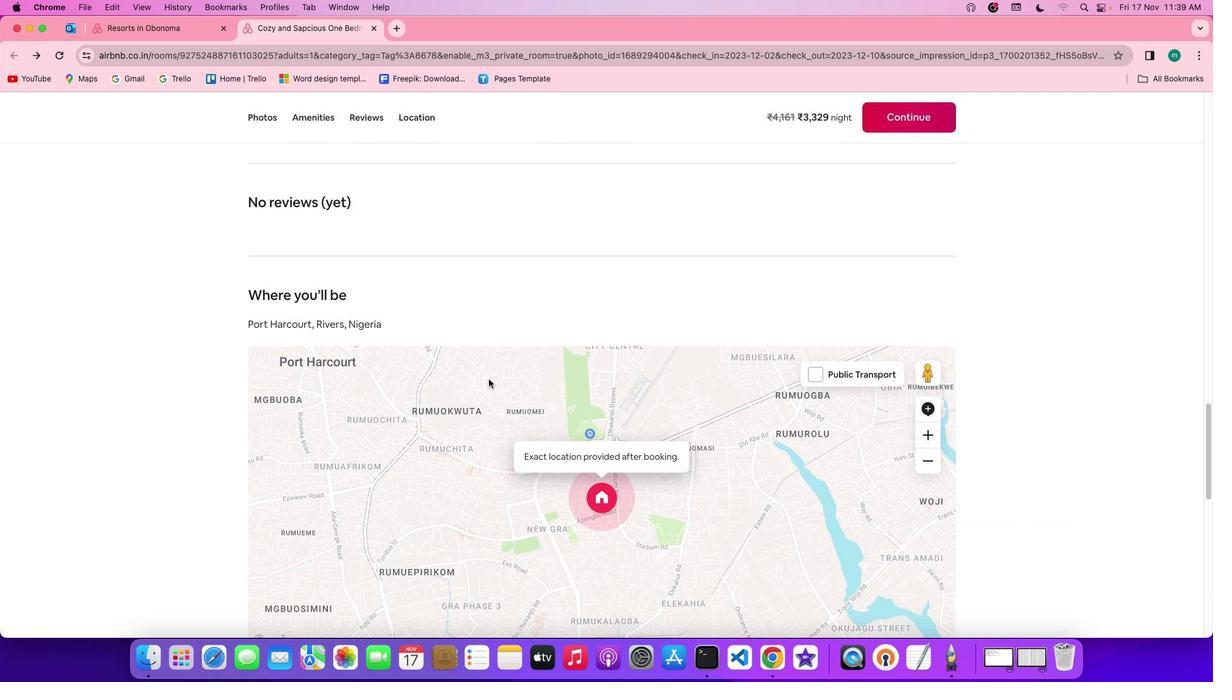 
Action: Mouse moved to (427, 342)
Screenshot: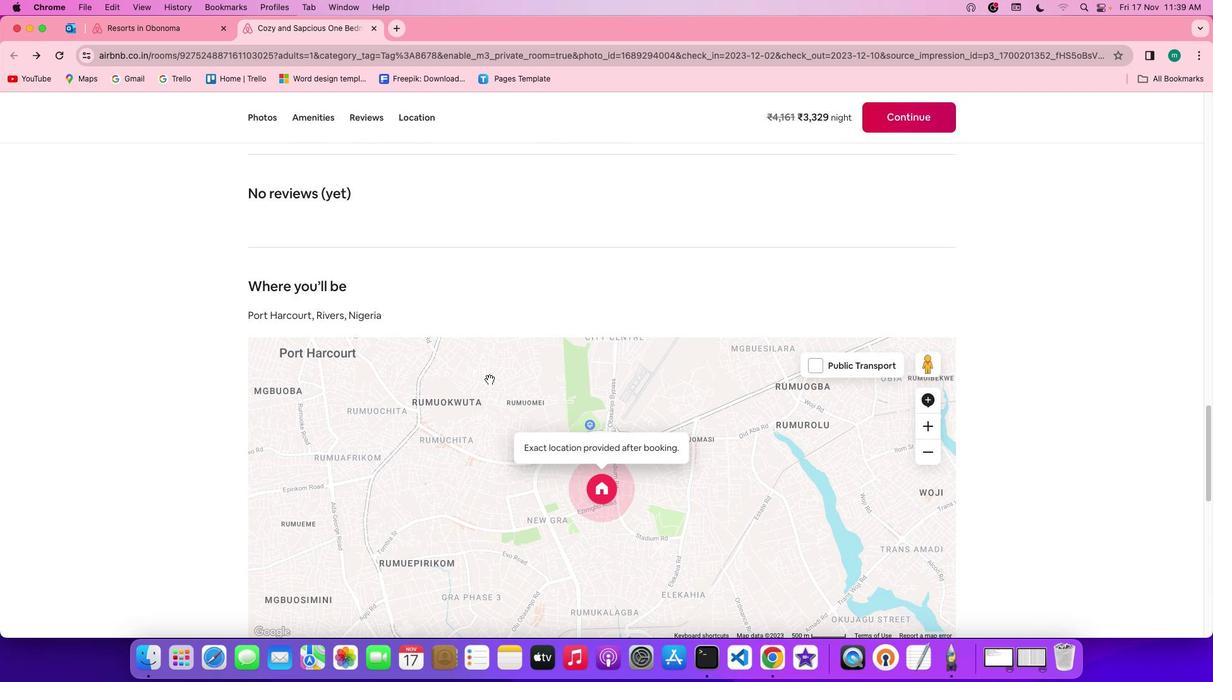 
Action: Mouse scrolled (427, 342) with delta (-18, 45)
Screenshot: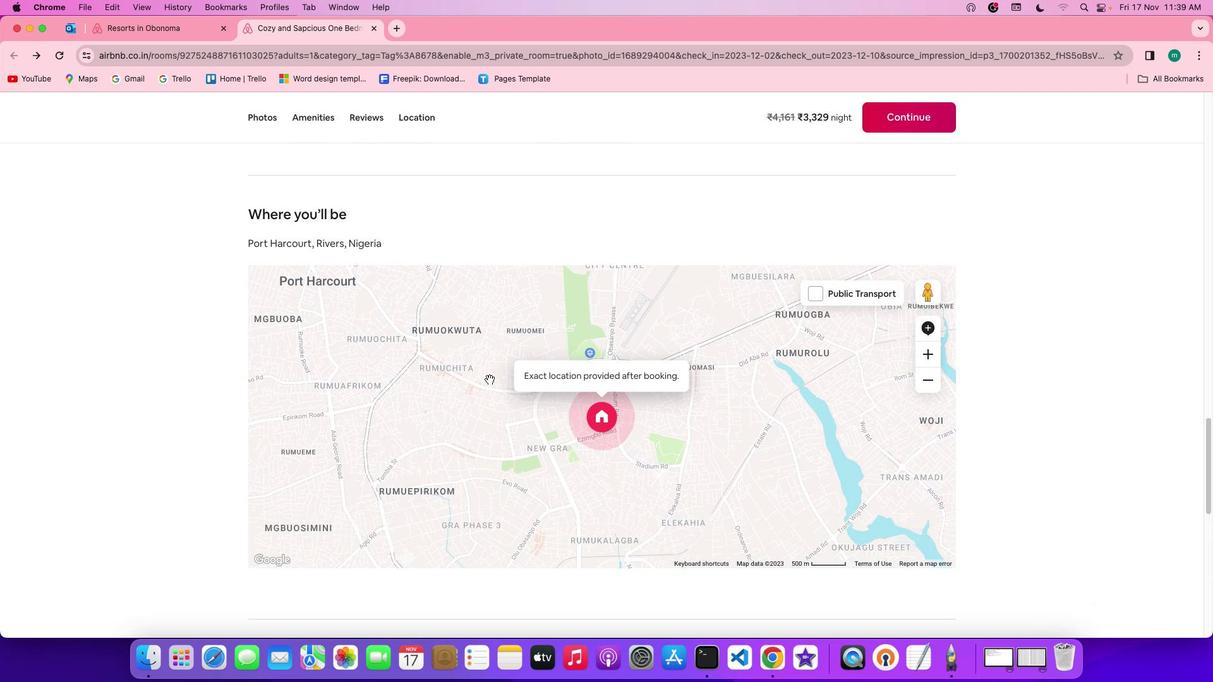 
Action: Mouse scrolled (427, 342) with delta (-18, 45)
Screenshot: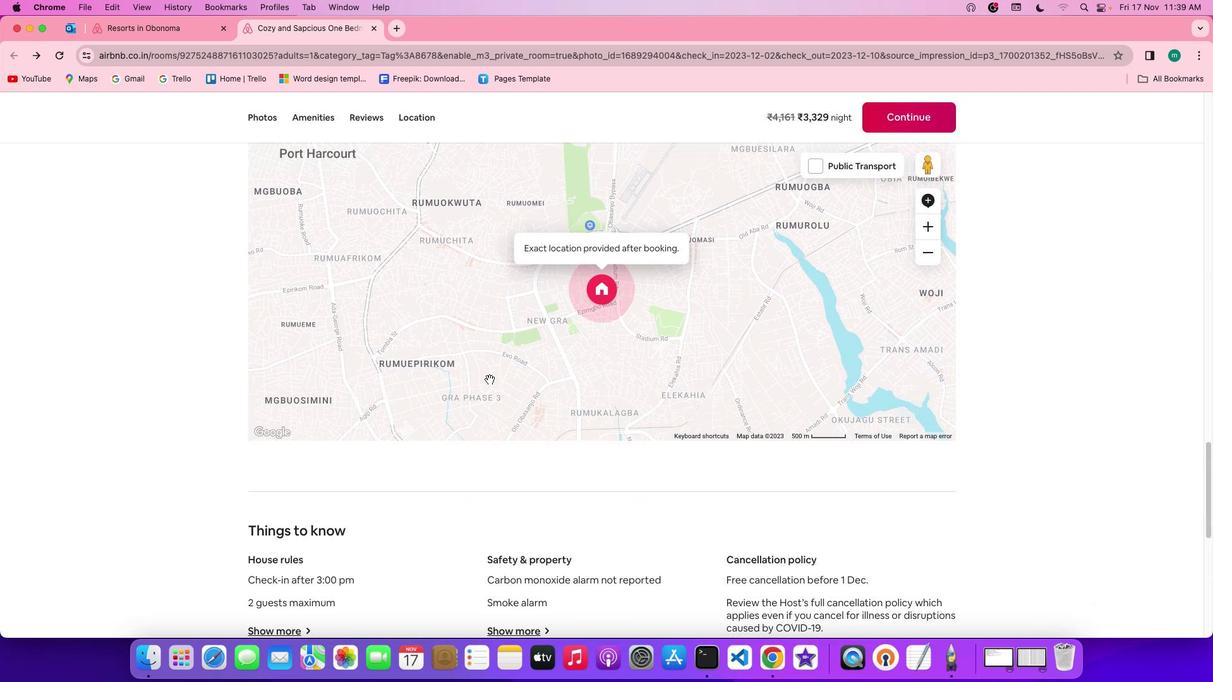 
Action: Mouse scrolled (427, 342) with delta (-18, 44)
Screenshot: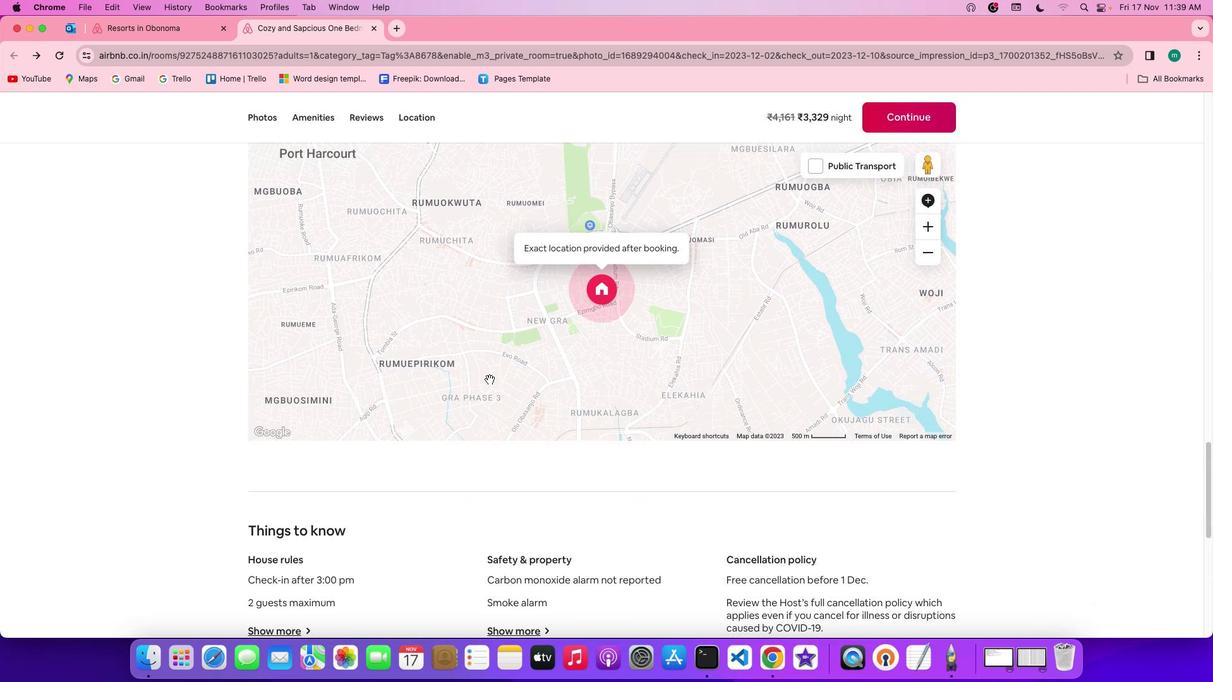 
Action: Mouse scrolled (427, 342) with delta (-18, 44)
Screenshot: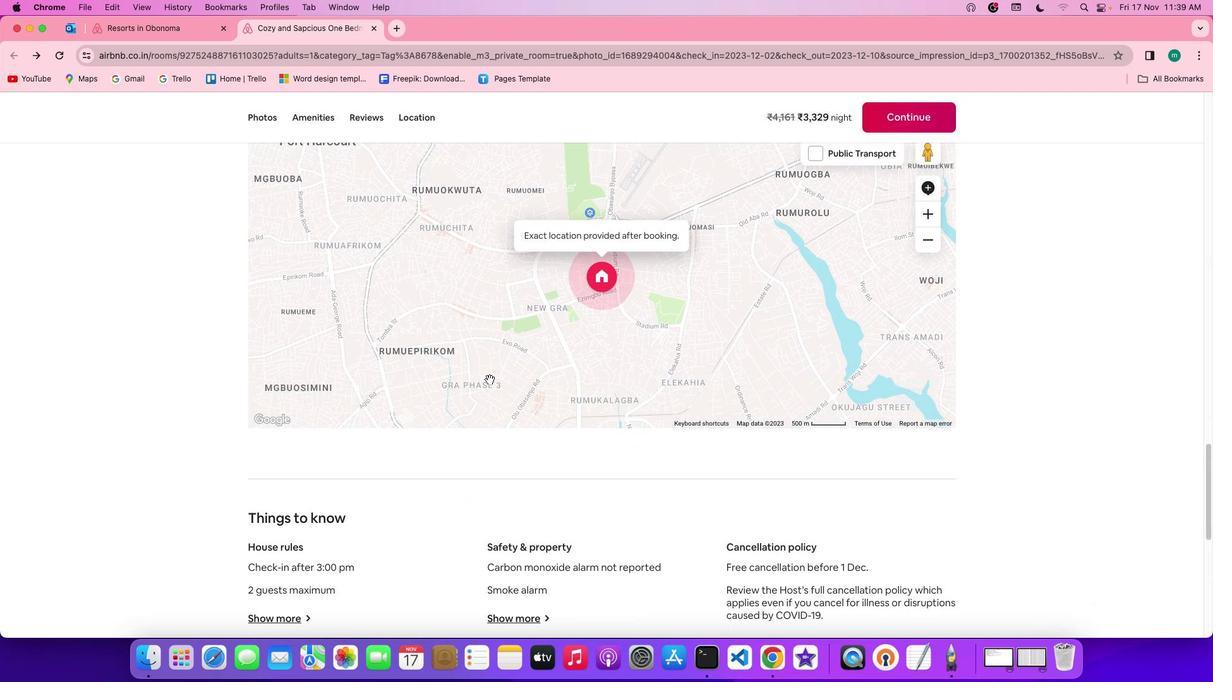 
Action: Mouse moved to (427, 342)
Screenshot: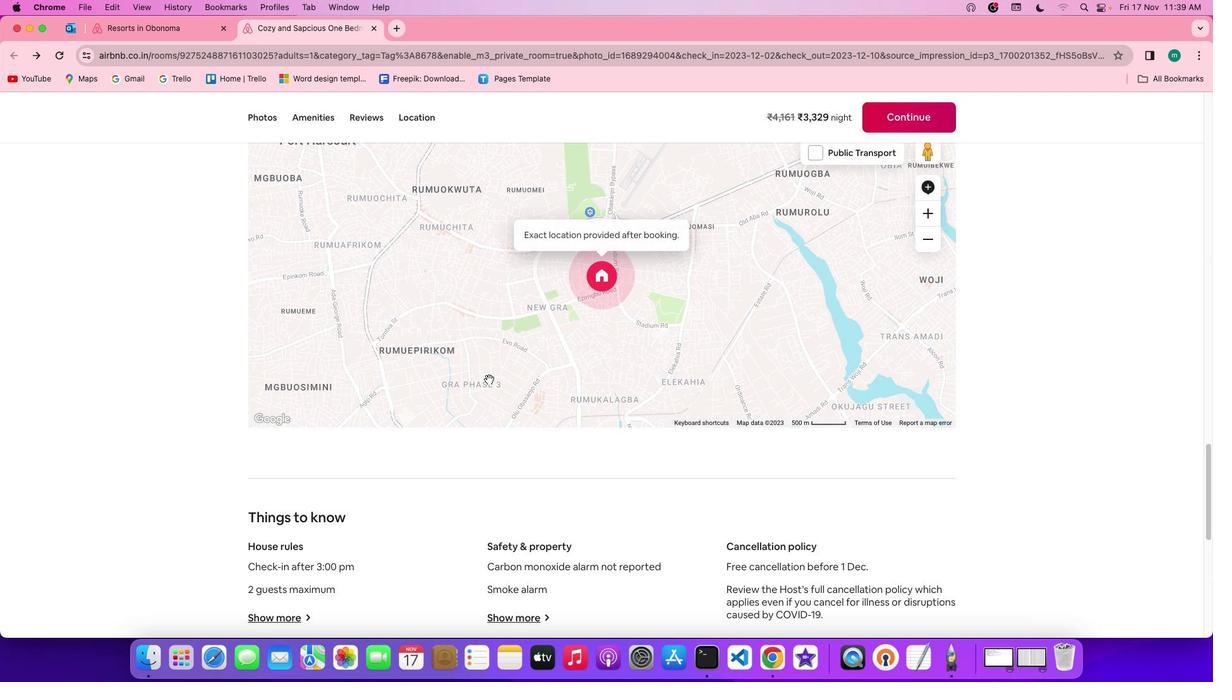 
Action: Mouse scrolled (427, 342) with delta (-18, 45)
Screenshot: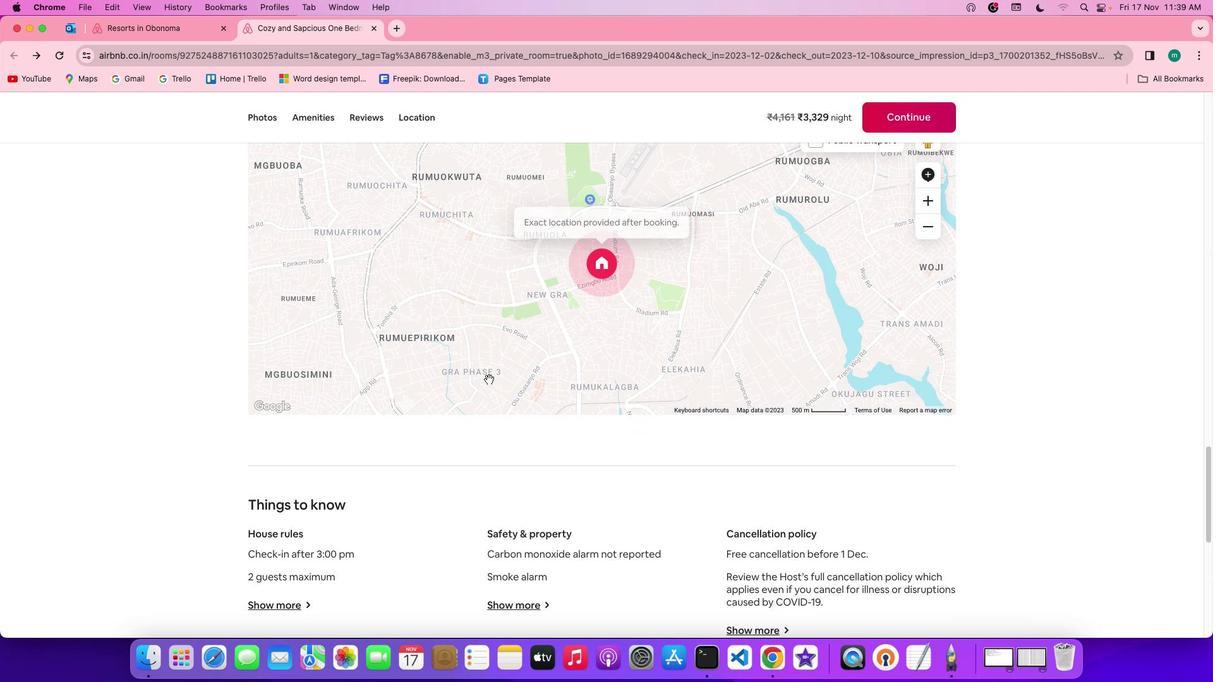 
Action: Mouse scrolled (427, 342) with delta (-18, 45)
Screenshot: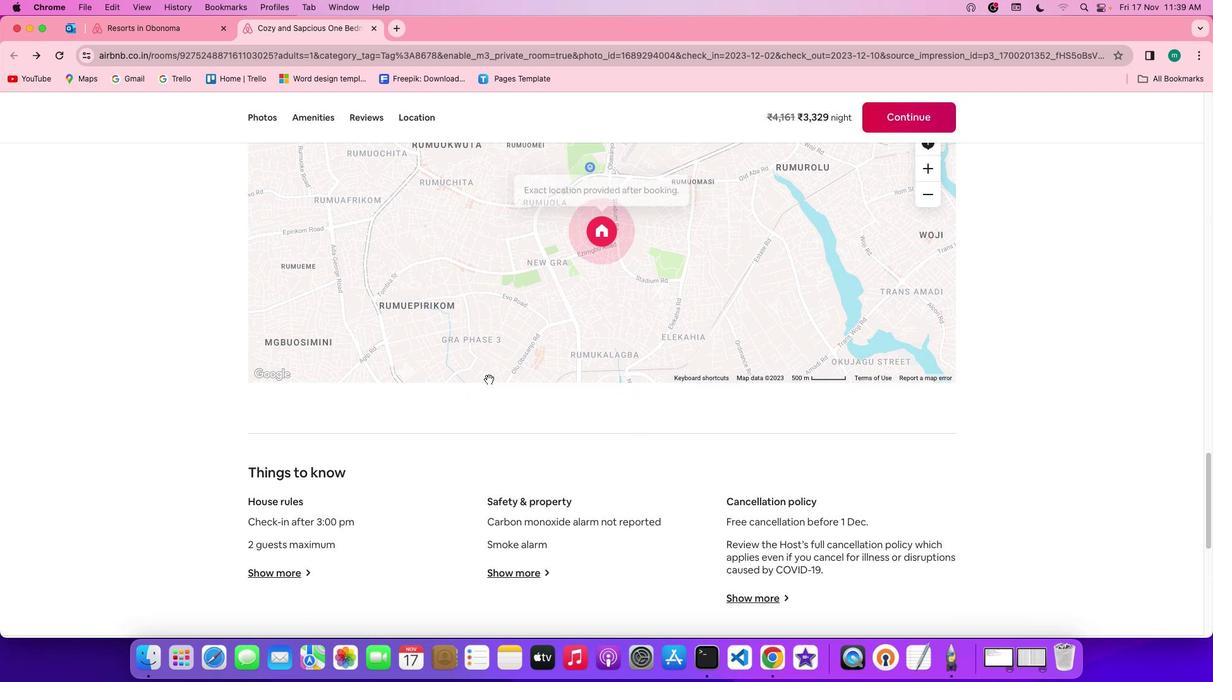 
Action: Mouse scrolled (427, 342) with delta (-18, 45)
Screenshot: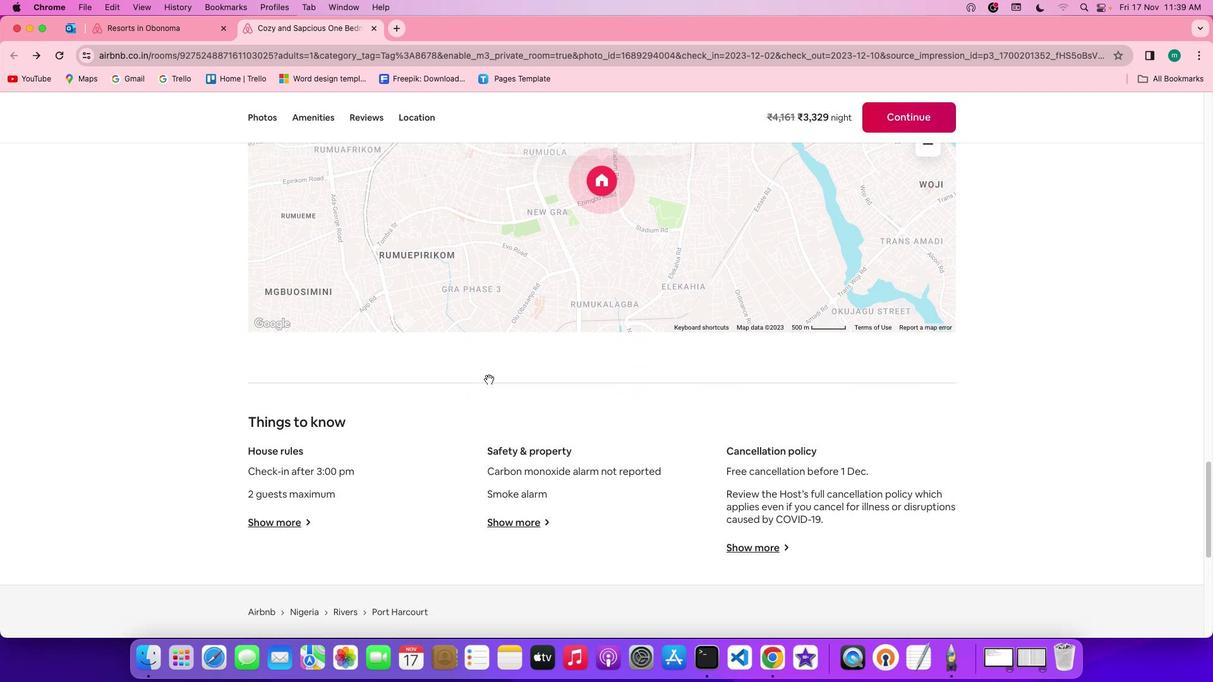 
Action: Mouse scrolled (427, 342) with delta (-18, 45)
